 Task: Find and compare sports shoes on Ajio.
Action: Mouse moved to (500, 116)
Screenshot: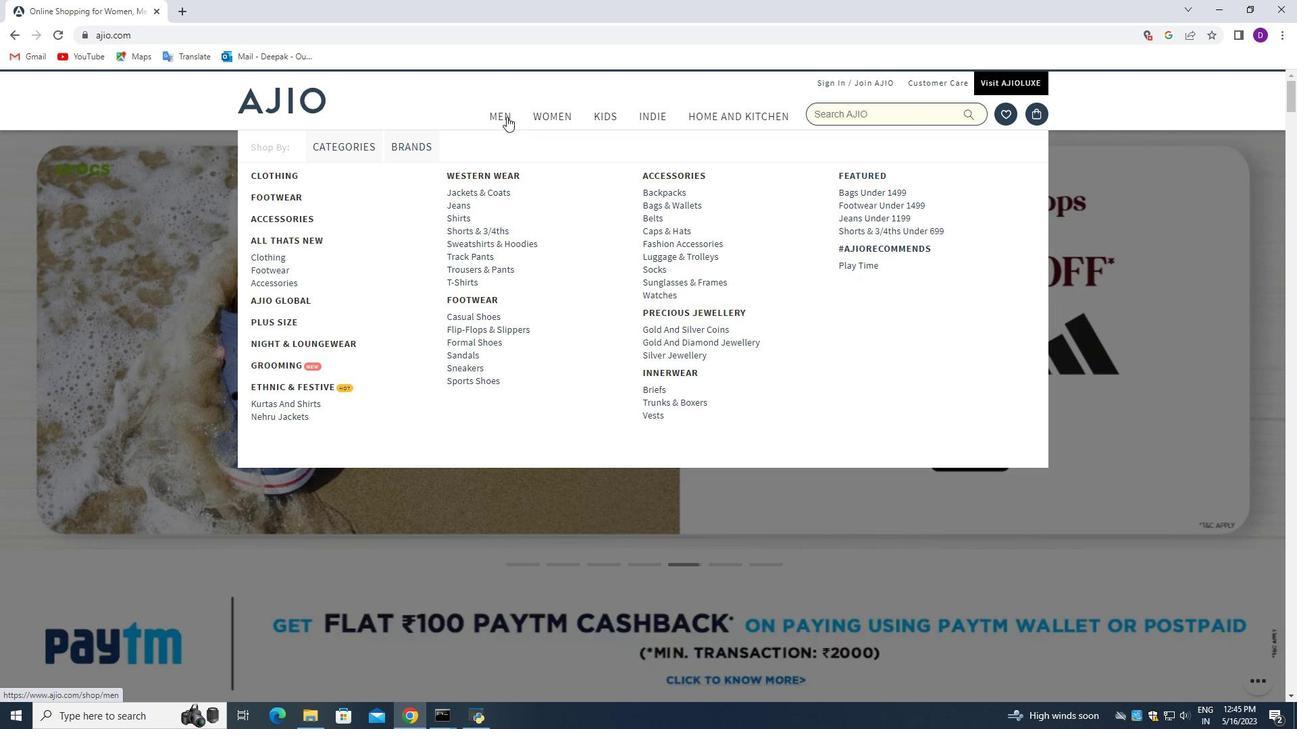 
Action: Mouse pressed left at (500, 116)
Screenshot: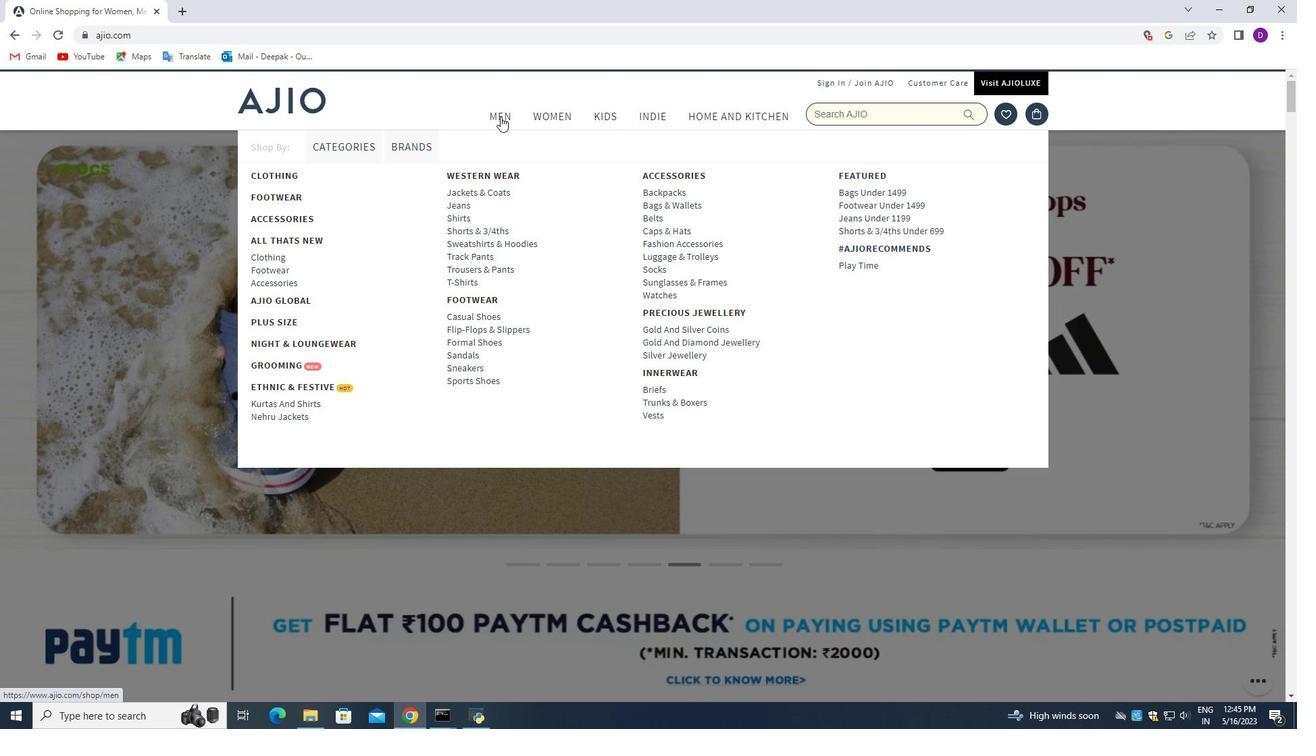 
Action: Mouse moved to (10, 38)
Screenshot: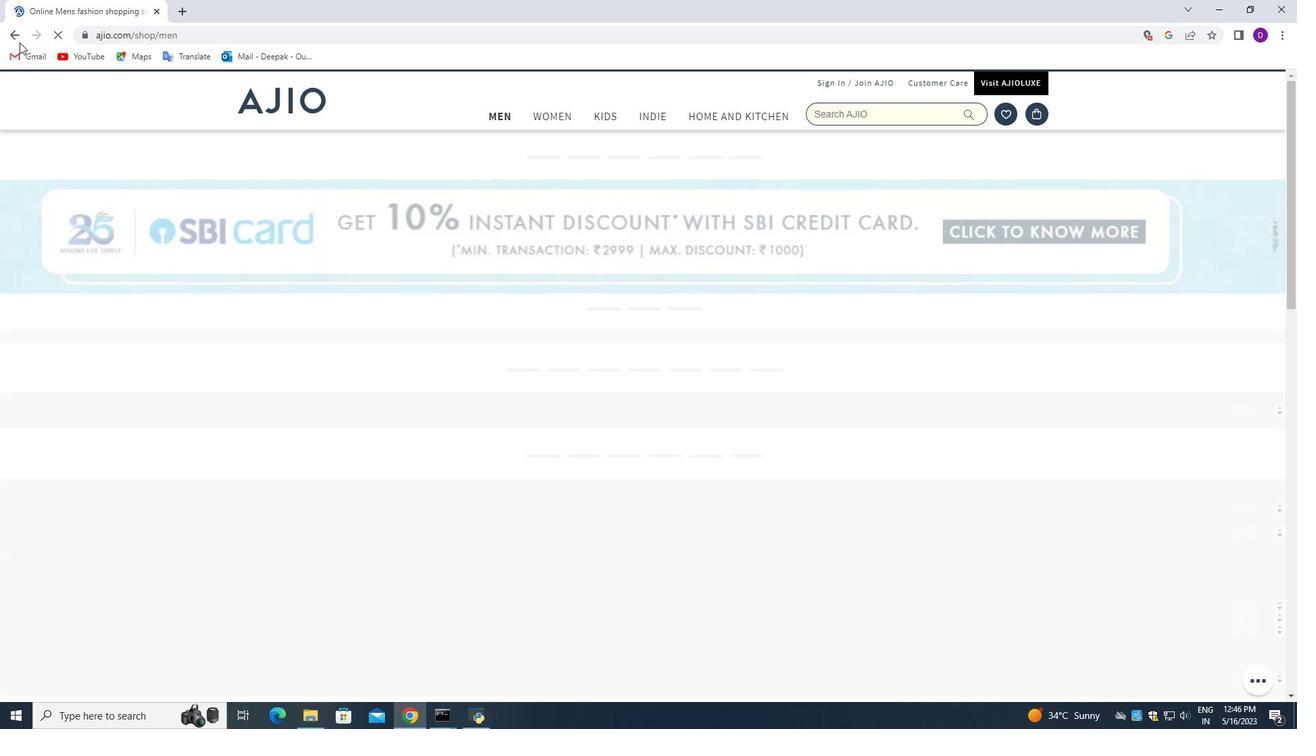 
Action: Mouse pressed left at (10, 38)
Screenshot: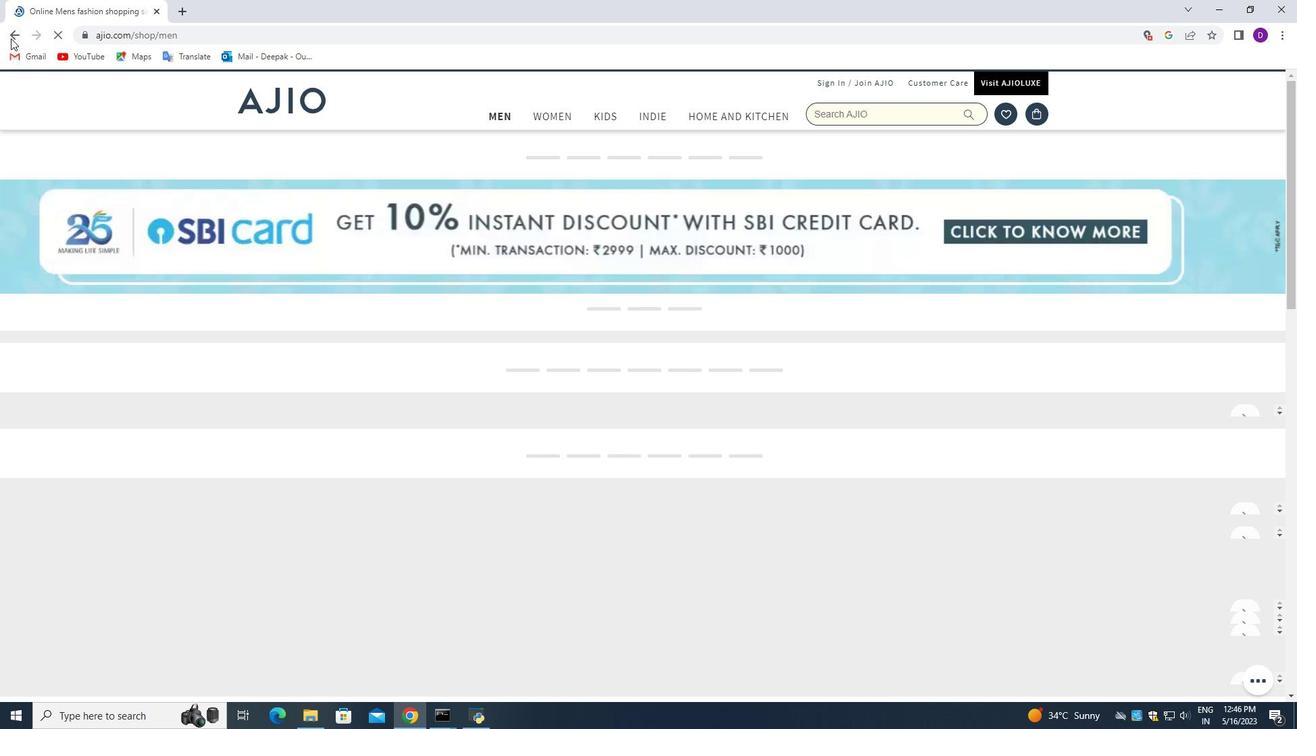 
Action: Mouse moved to (871, 111)
Screenshot: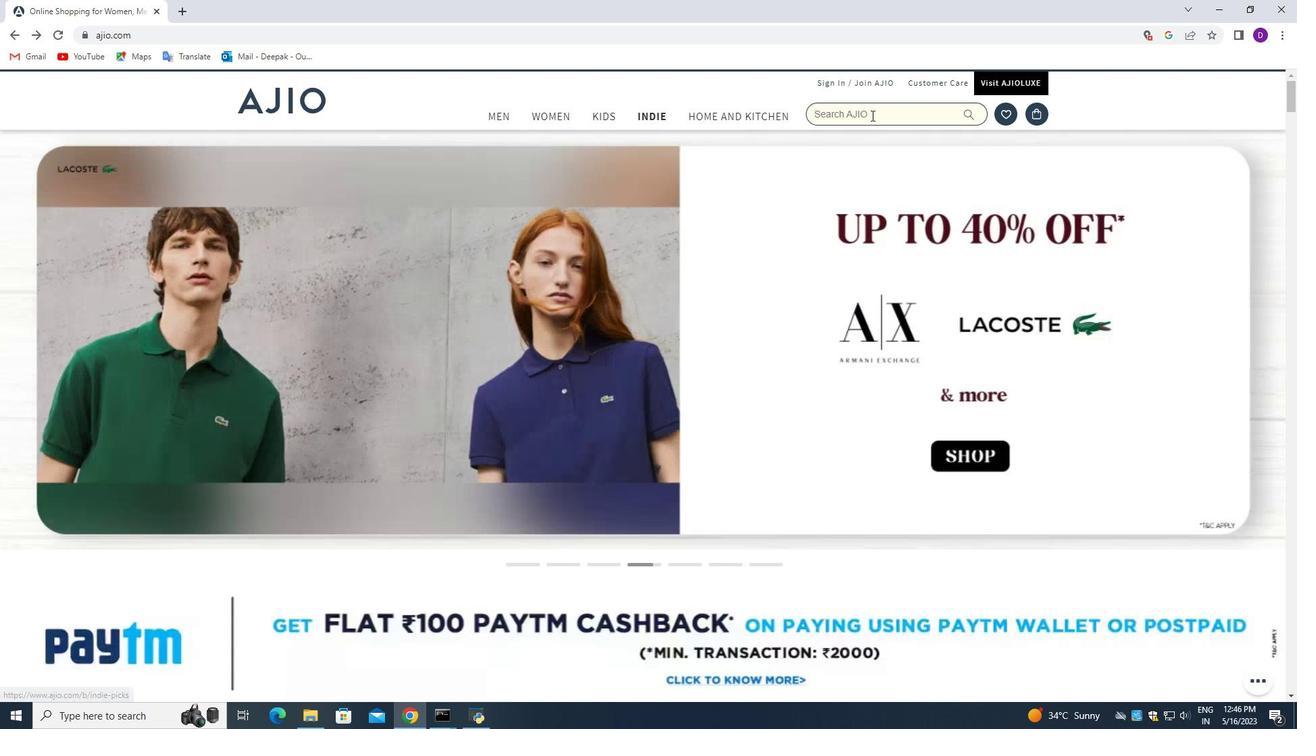 
Action: Mouse pressed left at (871, 111)
Screenshot: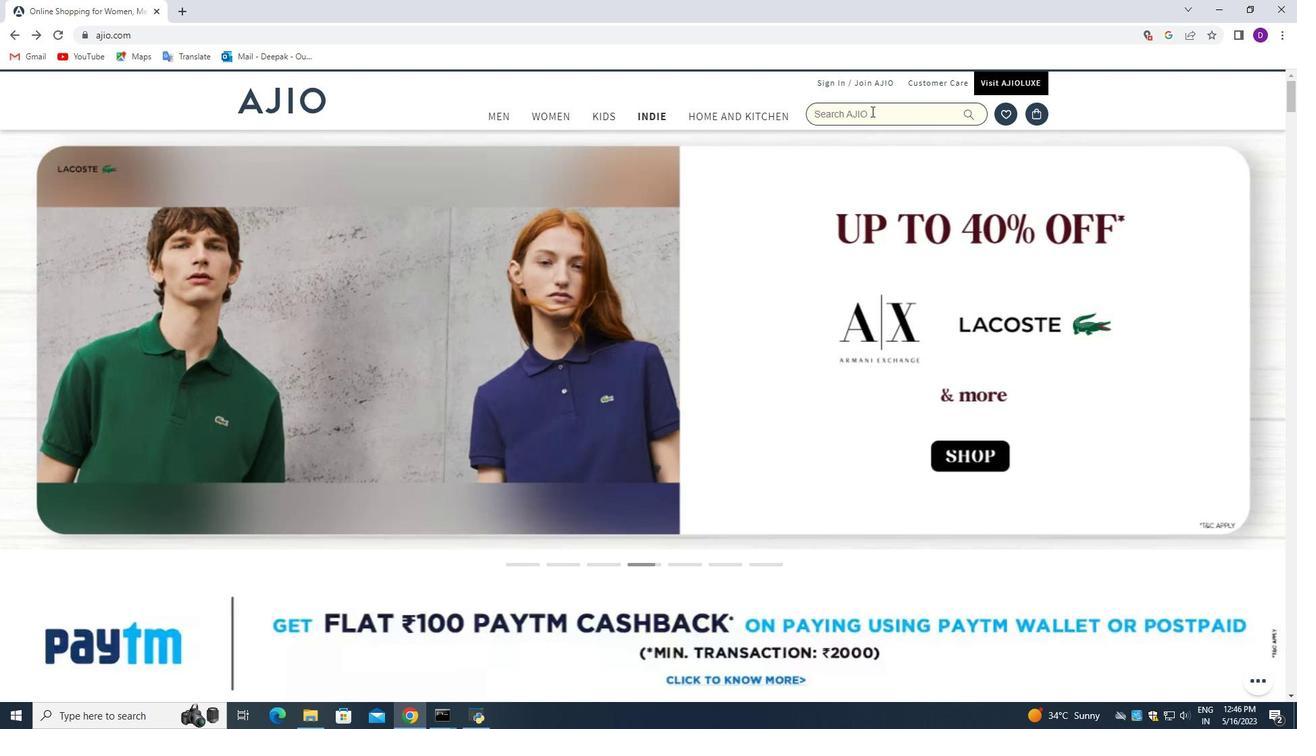 
Action: Key pressed <Key.shift_r>Sports<Key.space>and<Key.space>fitness<Key.enter>
Screenshot: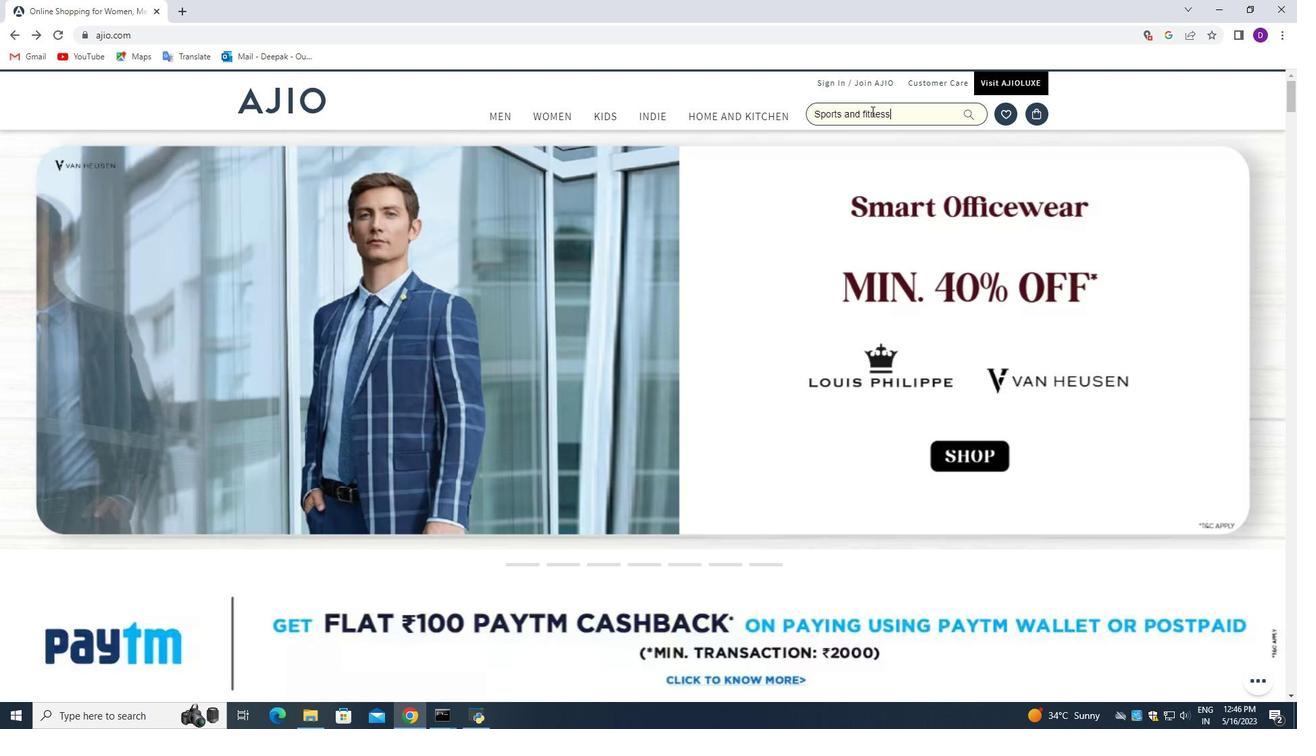 
Action: Mouse moved to (322, 447)
Screenshot: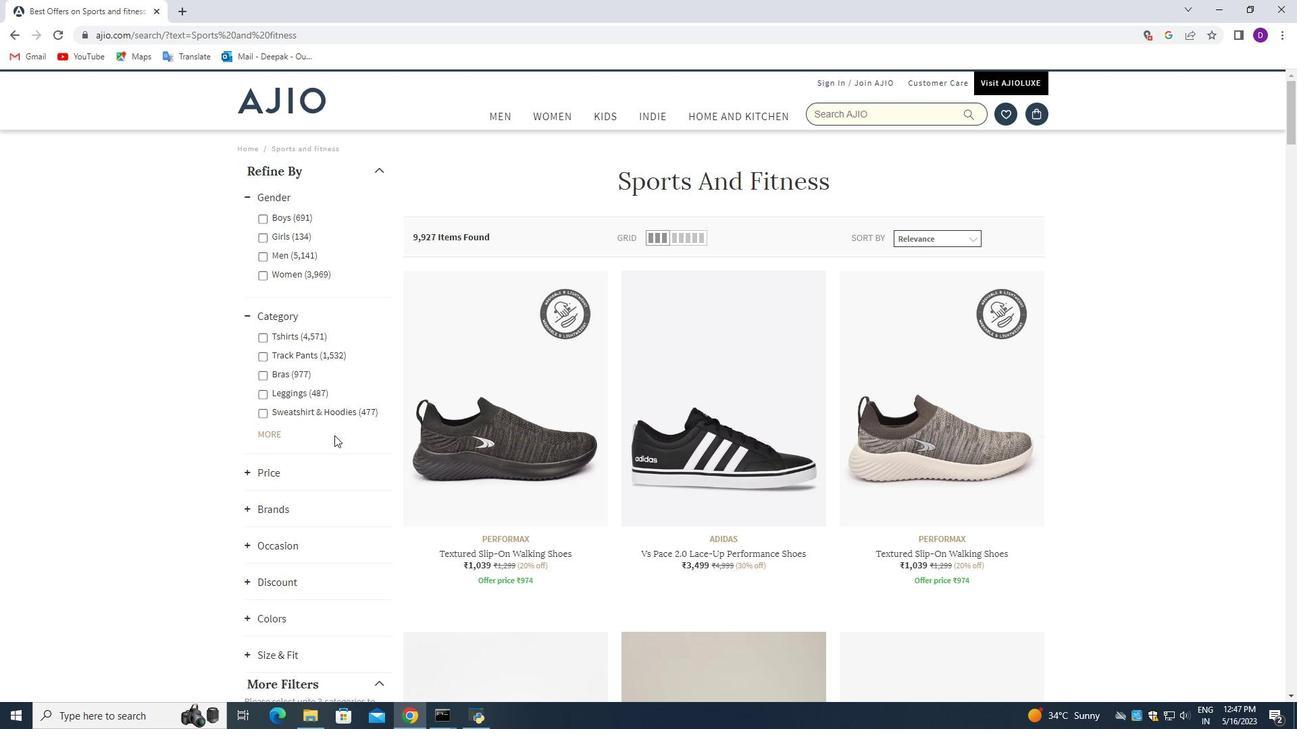 
Action: Mouse scrolled (322, 446) with delta (0, 0)
Screenshot: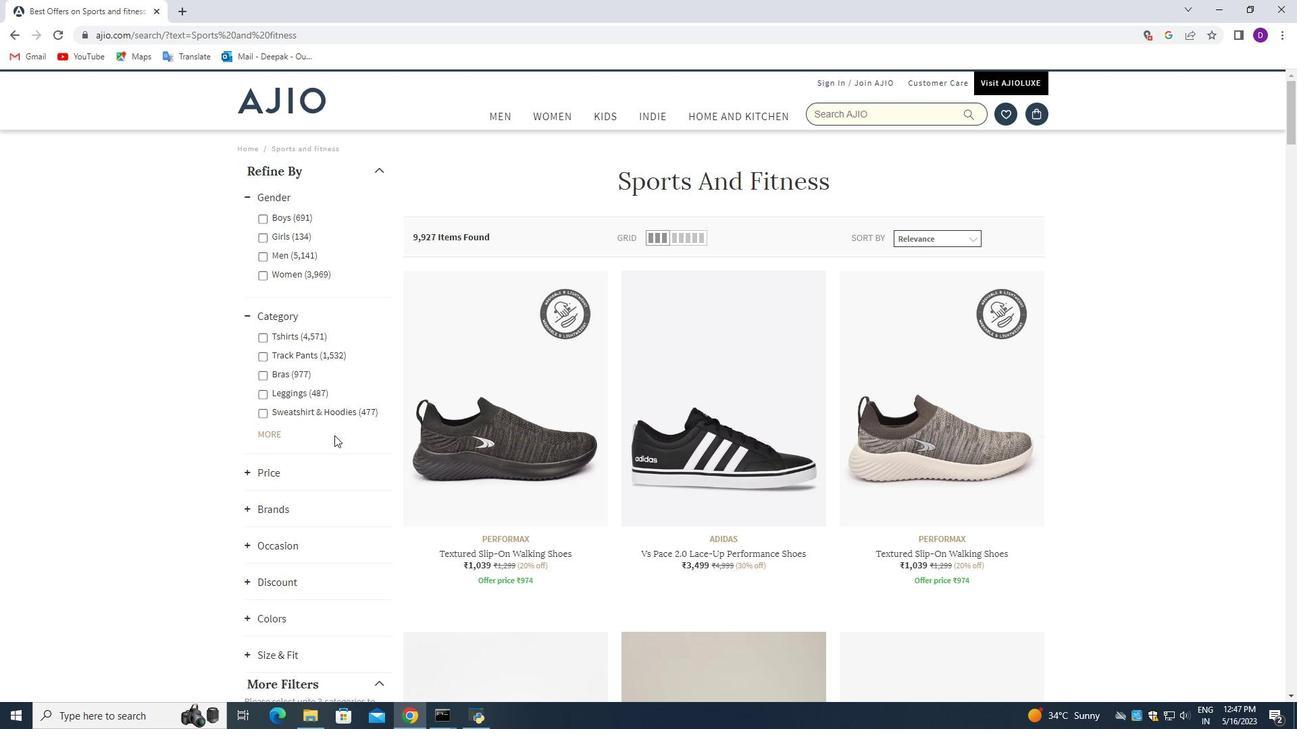 
Action: Mouse moved to (318, 447)
Screenshot: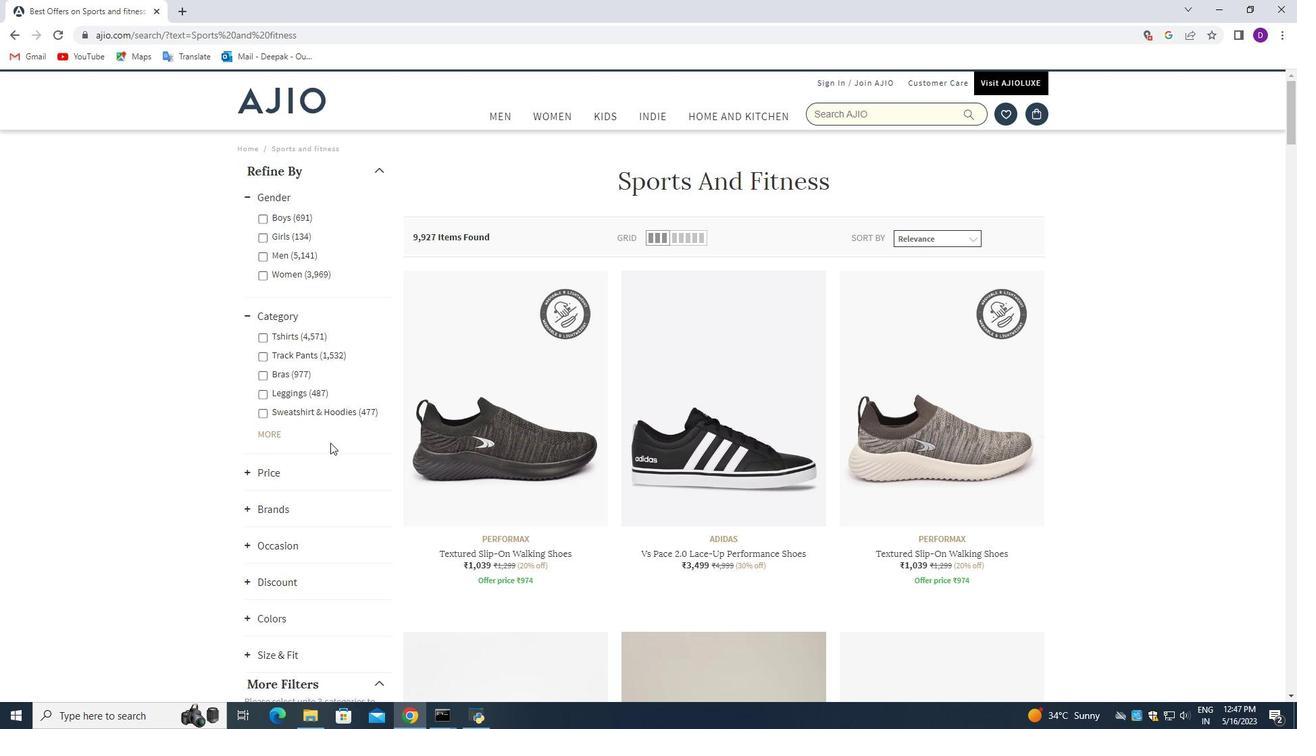 
Action: Mouse scrolled (318, 447) with delta (0, 0)
Screenshot: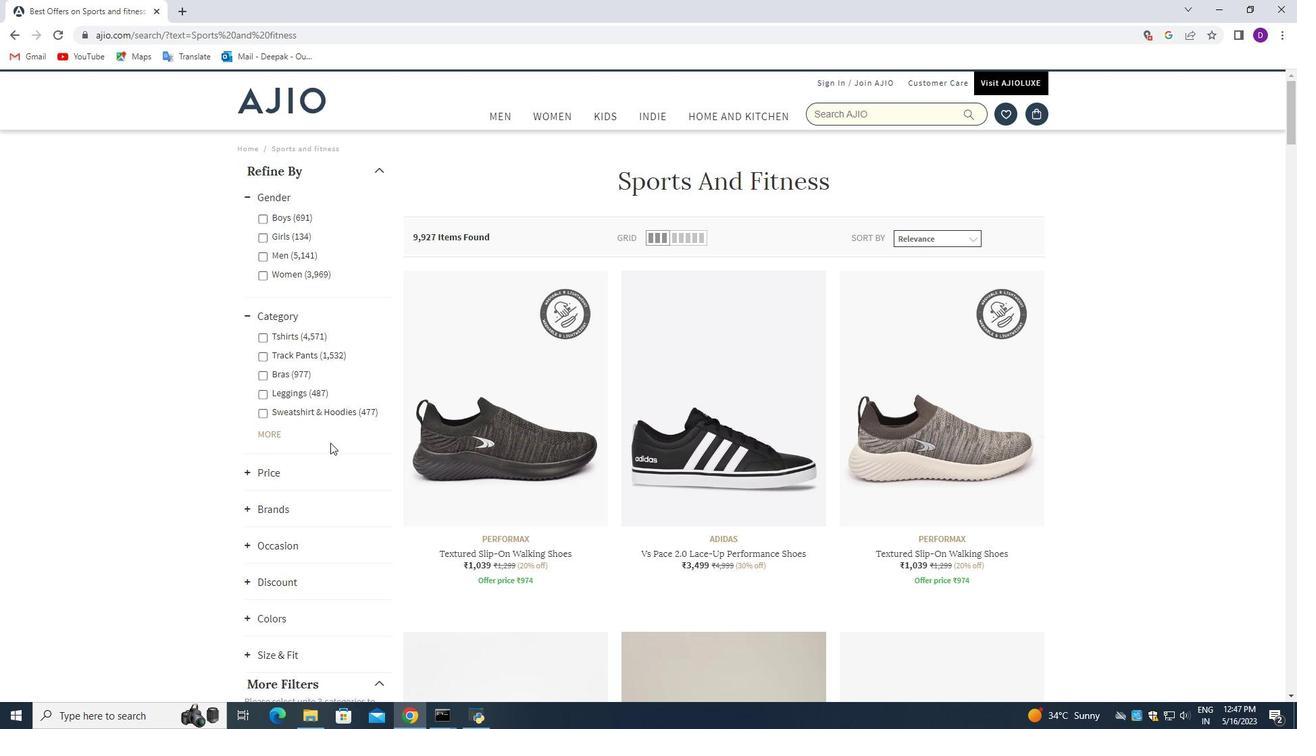 
Action: Mouse moved to (316, 435)
Screenshot: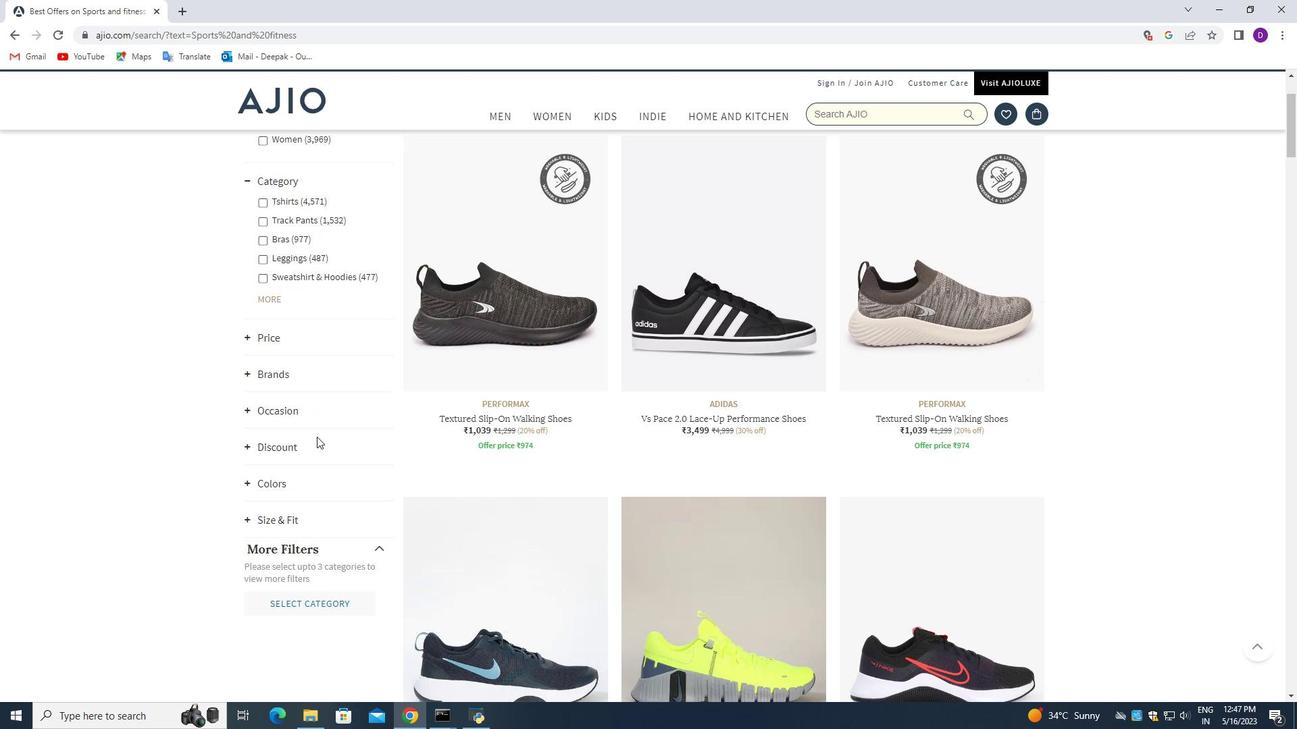 
Action: Mouse scrolled (316, 434) with delta (0, 0)
Screenshot: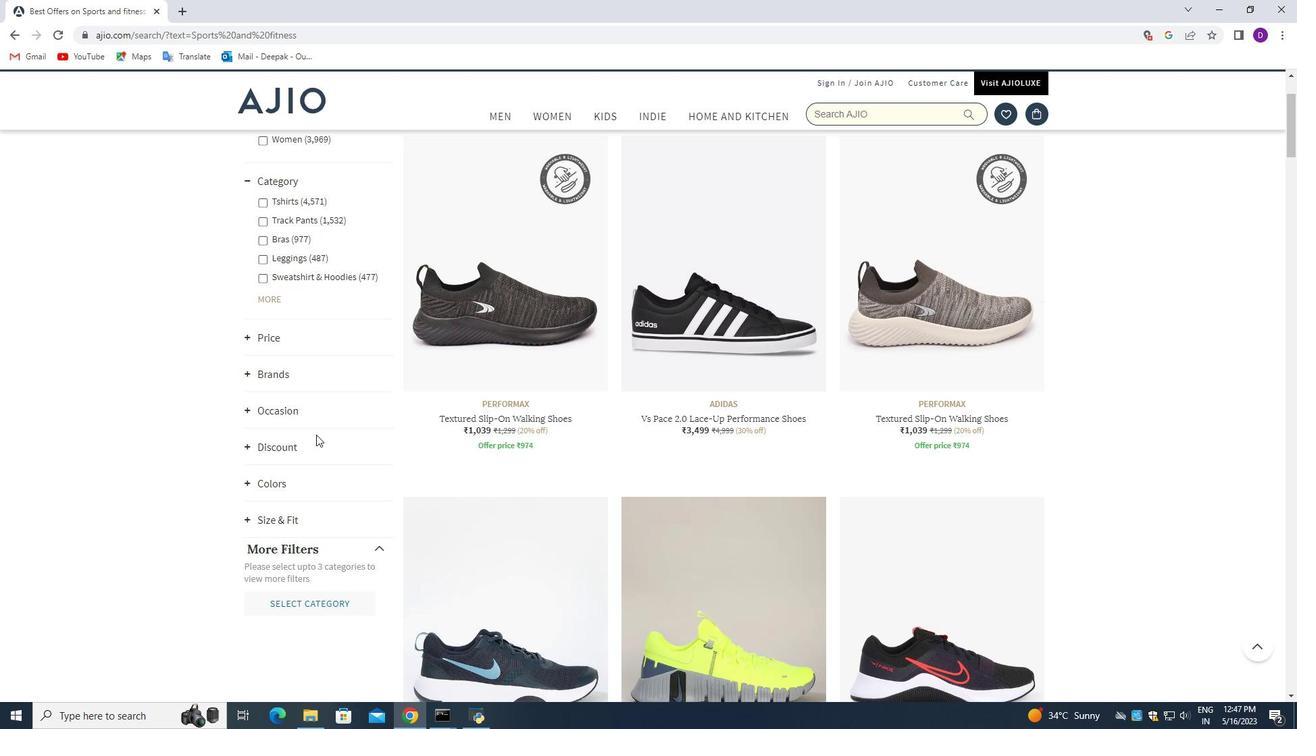 
Action: Mouse scrolled (316, 434) with delta (0, 0)
Screenshot: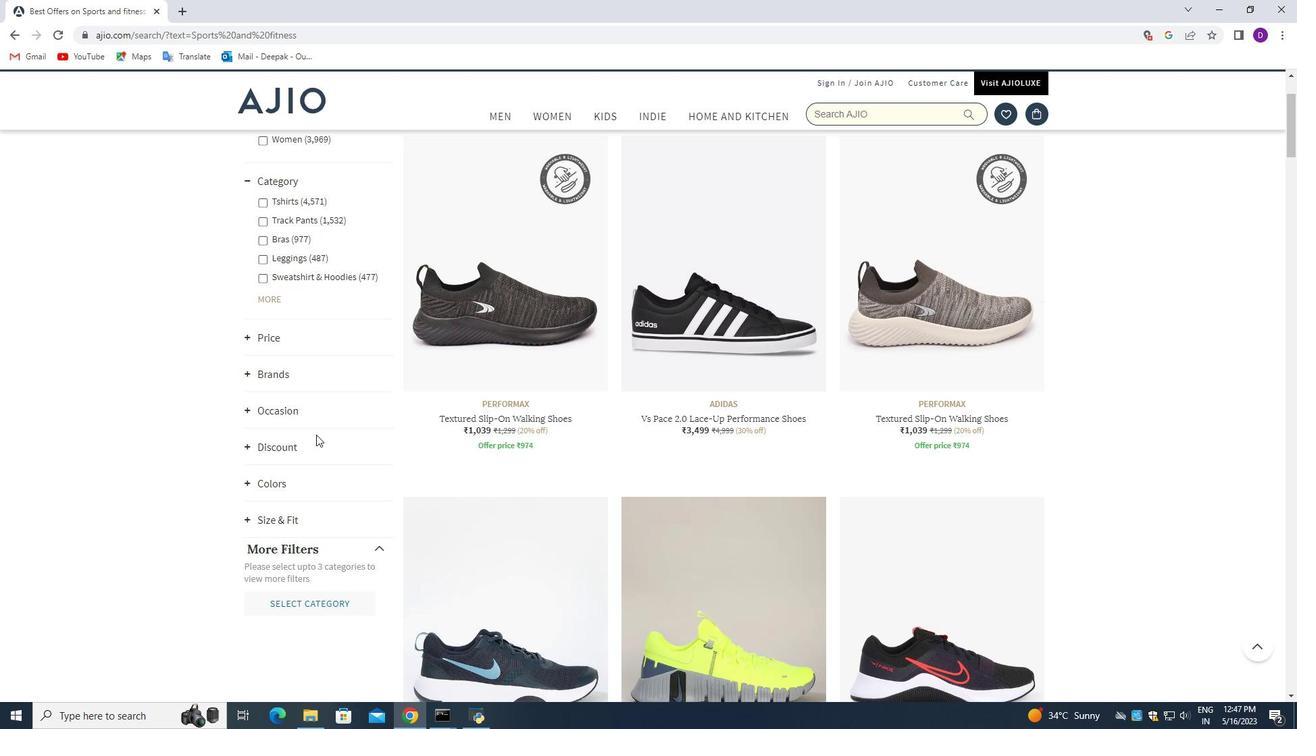 
Action: Mouse moved to (539, 397)
Screenshot: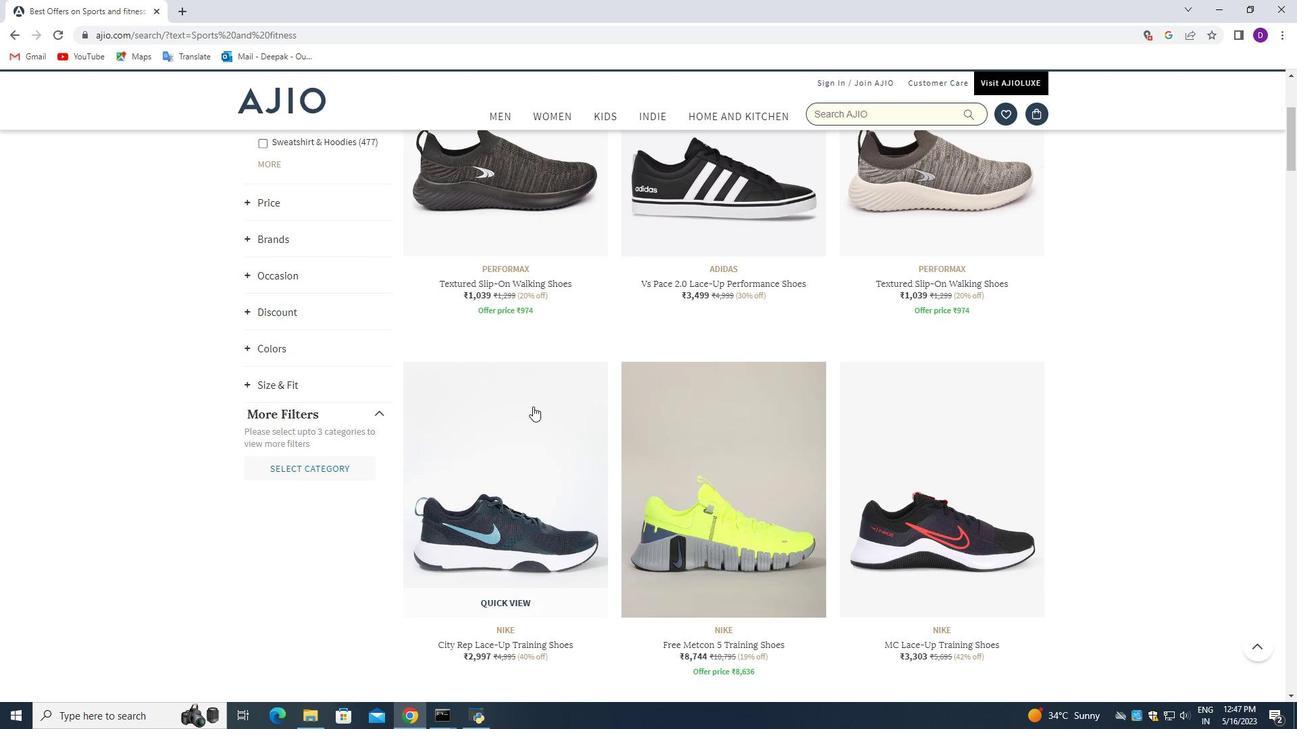 
Action: Mouse scrolled (539, 398) with delta (0, 0)
Screenshot: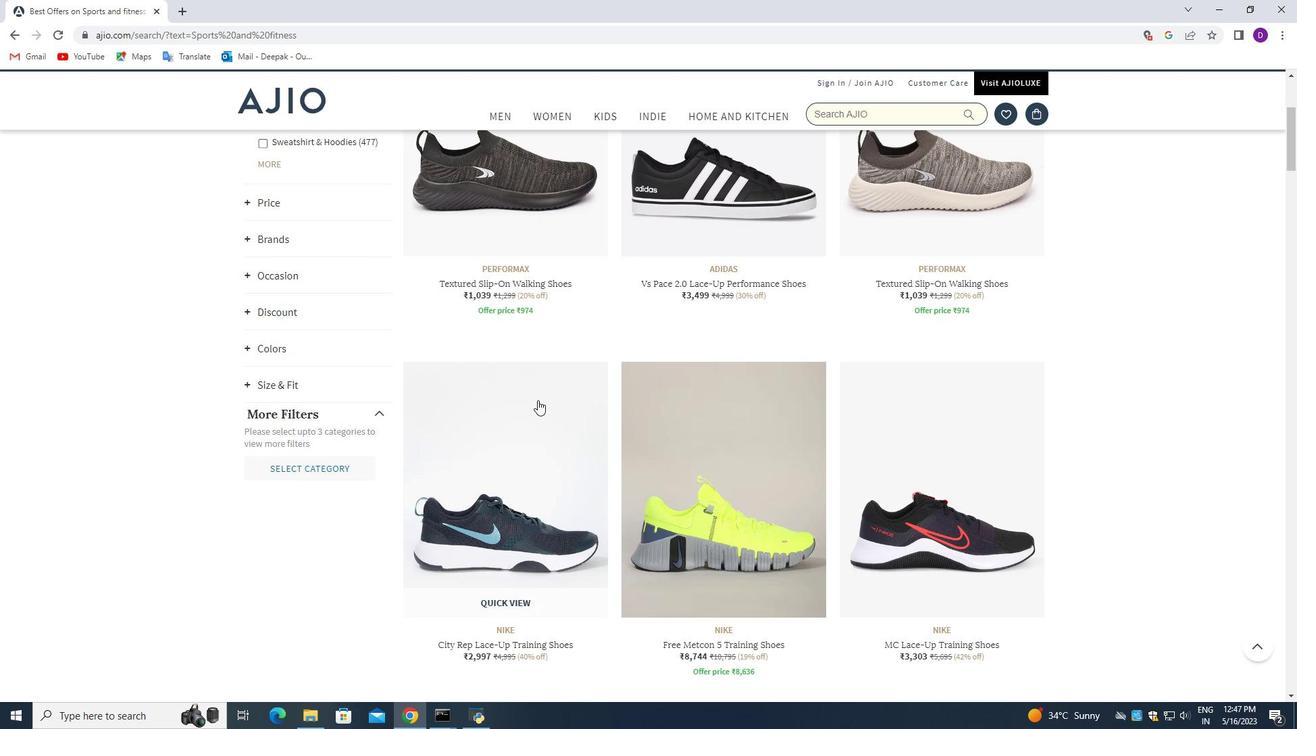 
Action: Mouse scrolled (539, 398) with delta (0, 0)
Screenshot: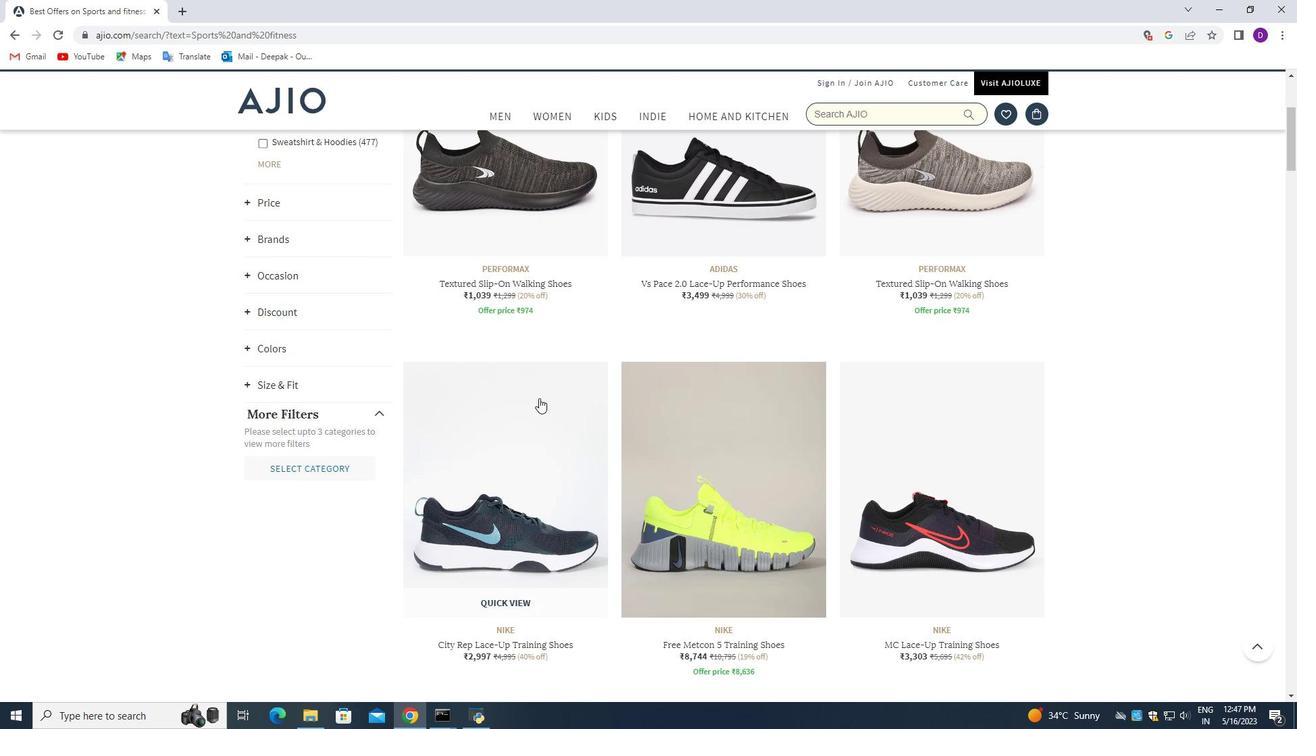 
Action: Mouse scrolled (539, 398) with delta (0, 0)
Screenshot: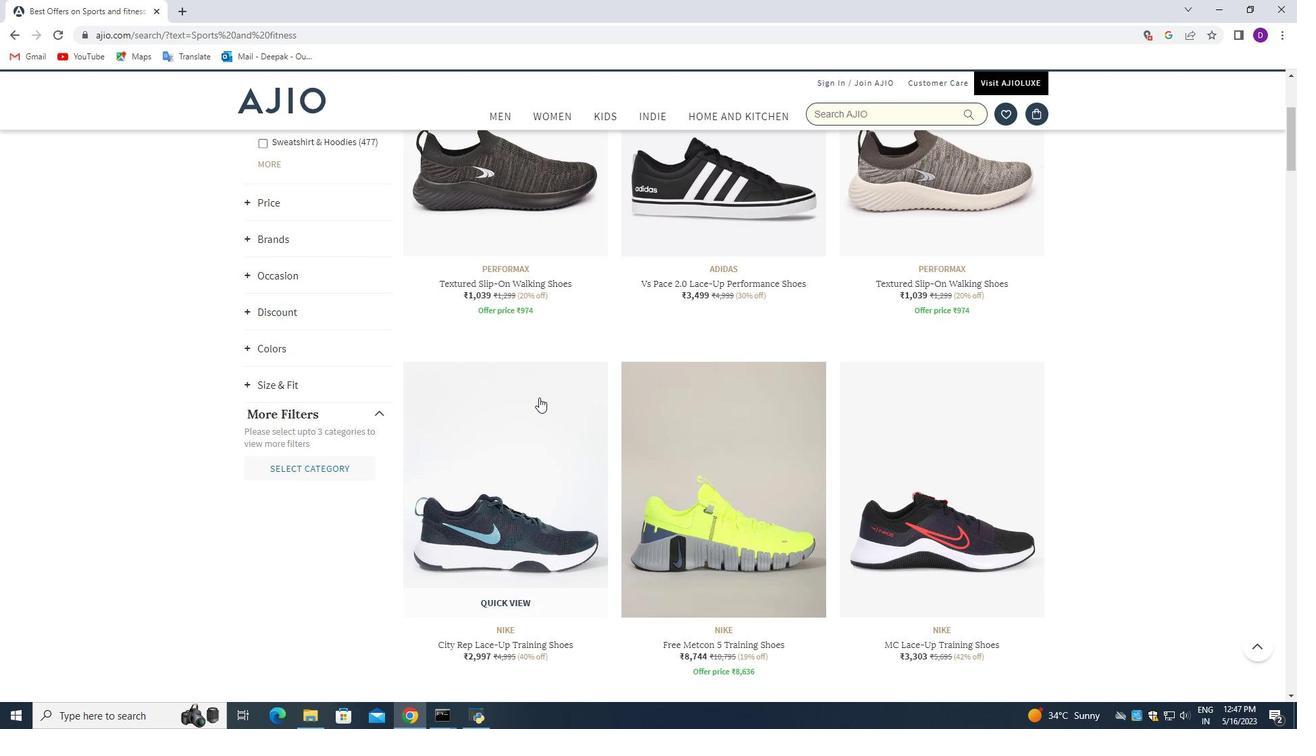 
Action: Mouse scrolled (539, 398) with delta (0, 0)
Screenshot: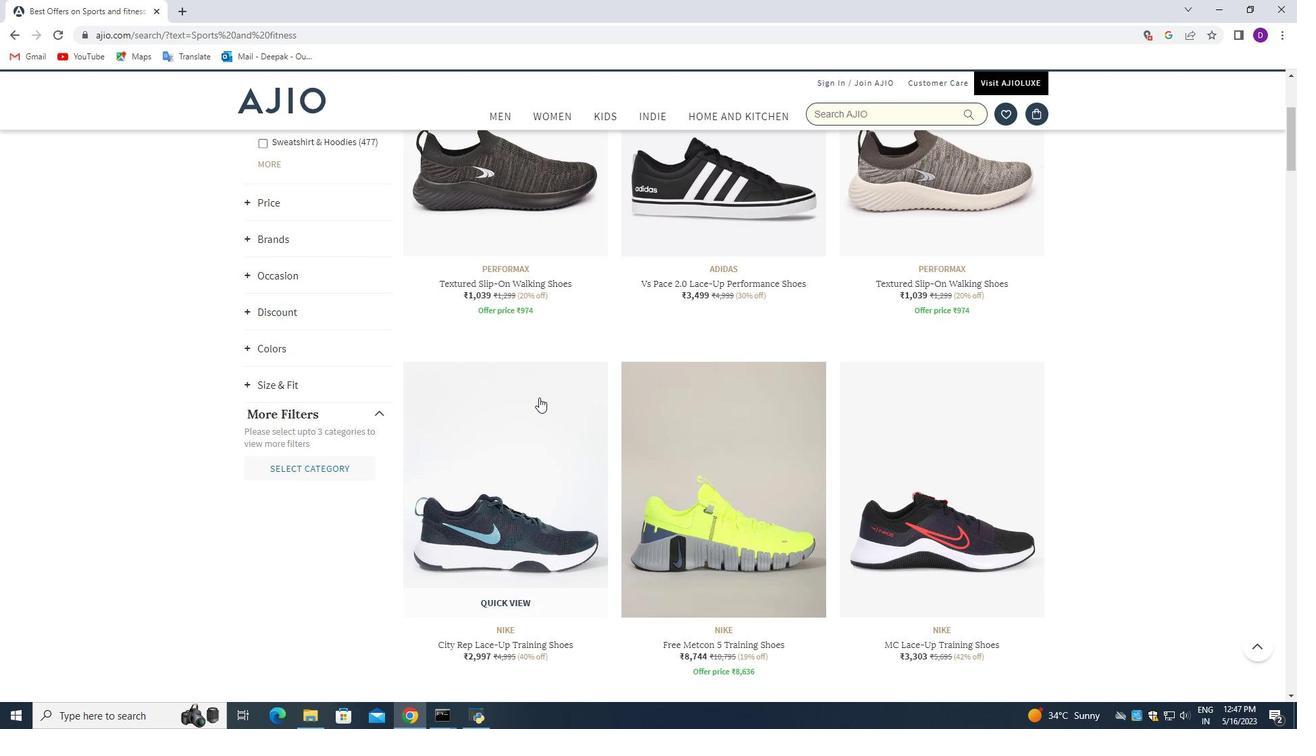 
Action: Mouse scrolled (539, 398) with delta (0, 0)
Screenshot: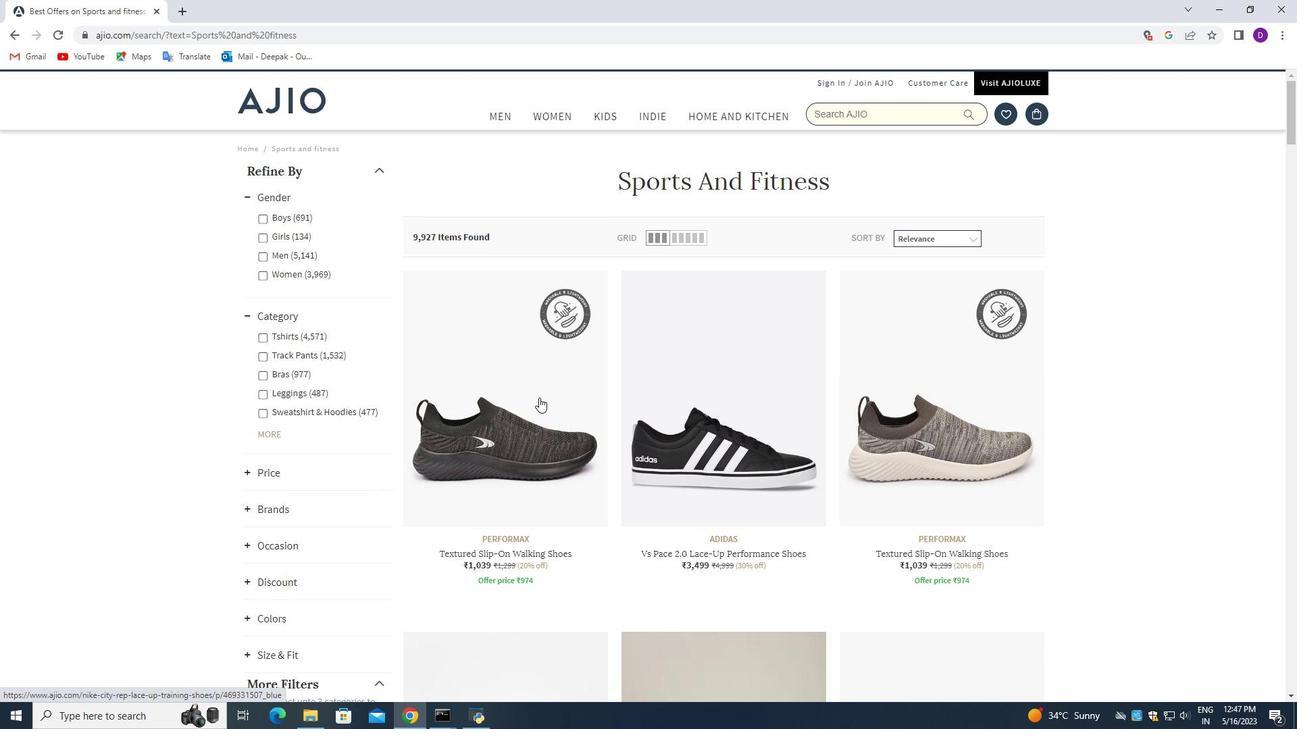 
Action: Mouse scrolled (539, 398) with delta (0, 0)
Screenshot: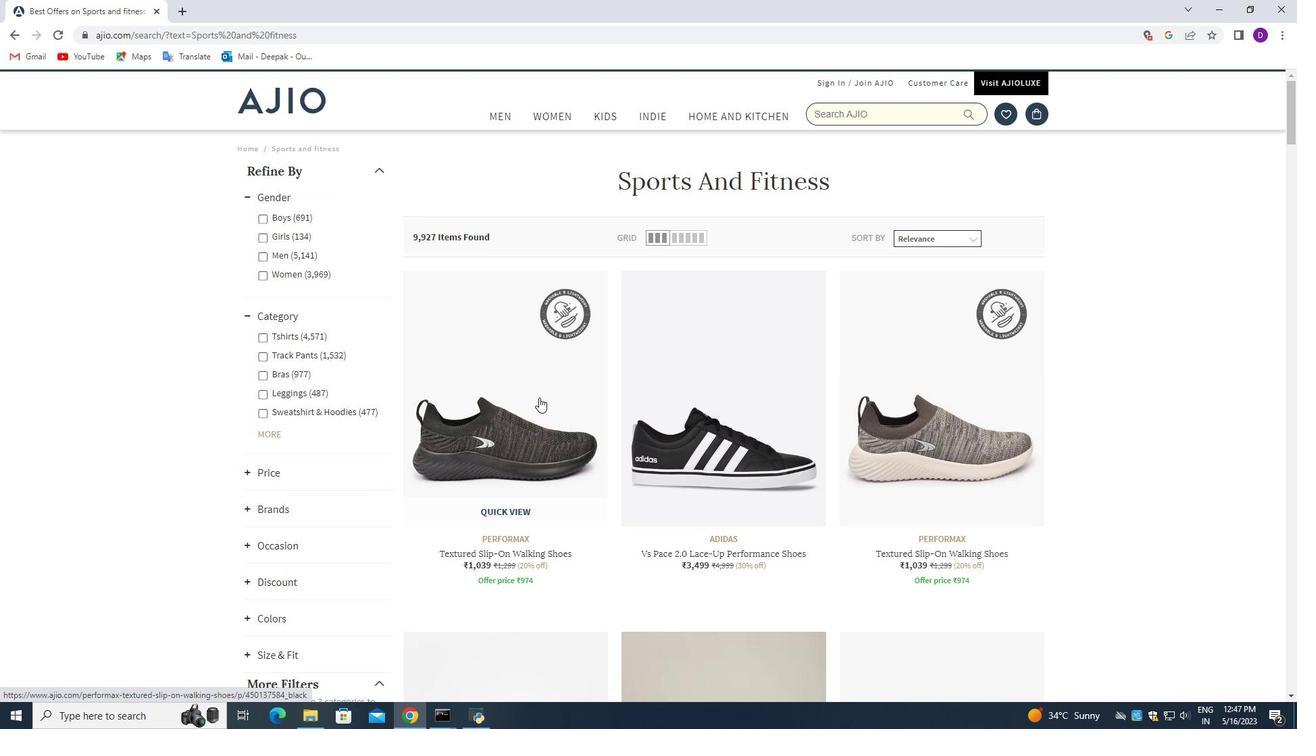 
Action: Mouse moved to (528, 362)
Screenshot: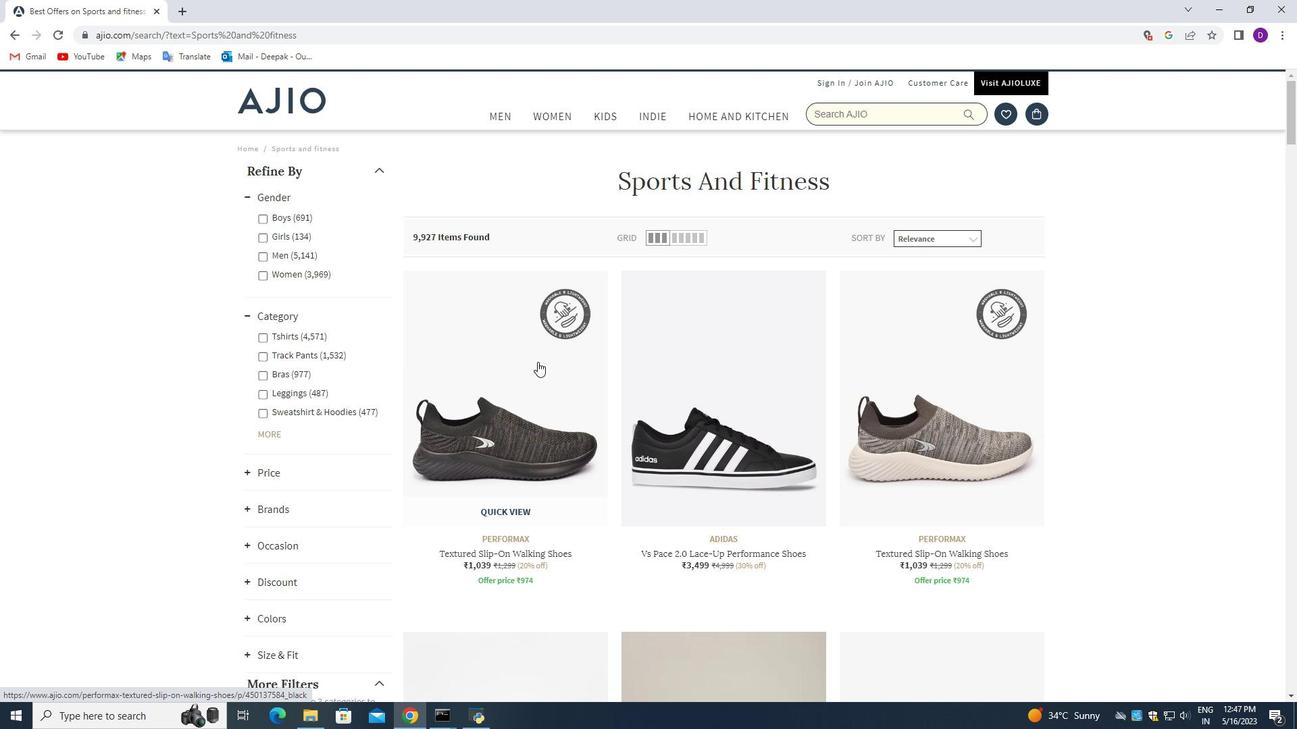 
Action: Mouse pressed left at (528, 362)
Screenshot: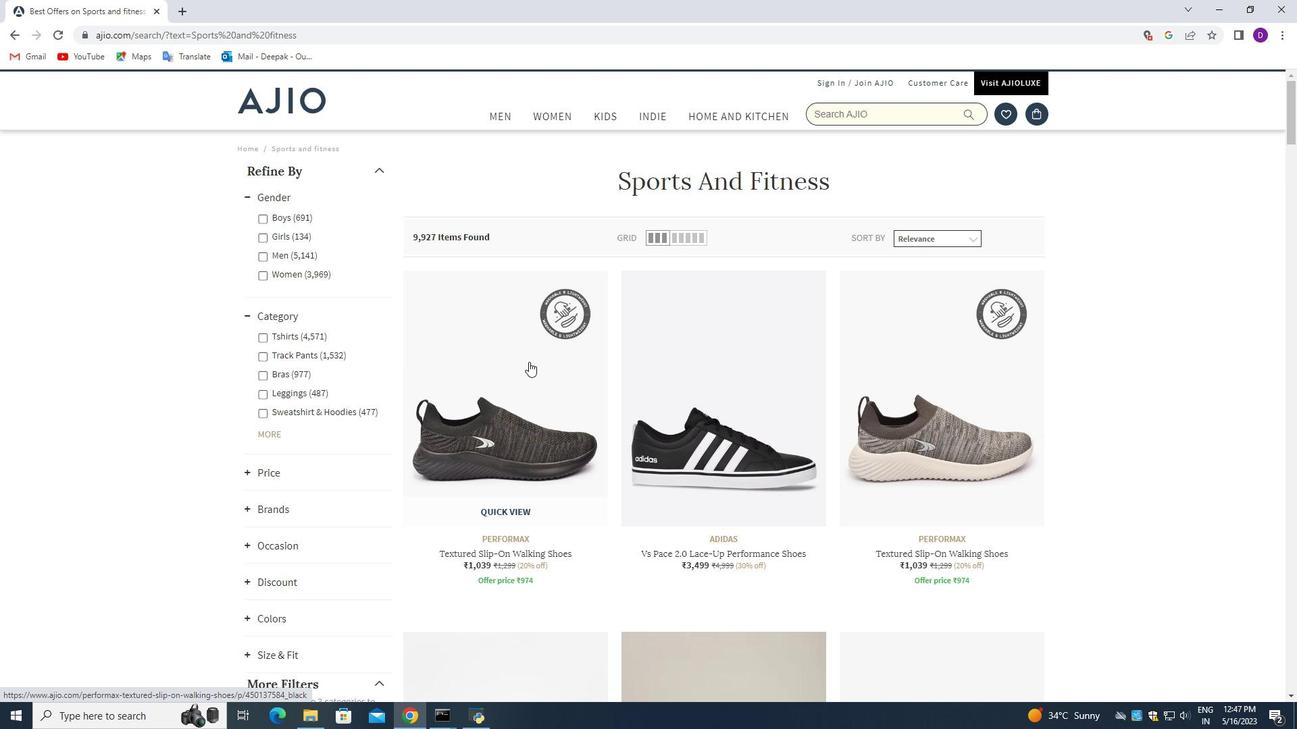 
Action: Mouse moved to (718, 372)
Screenshot: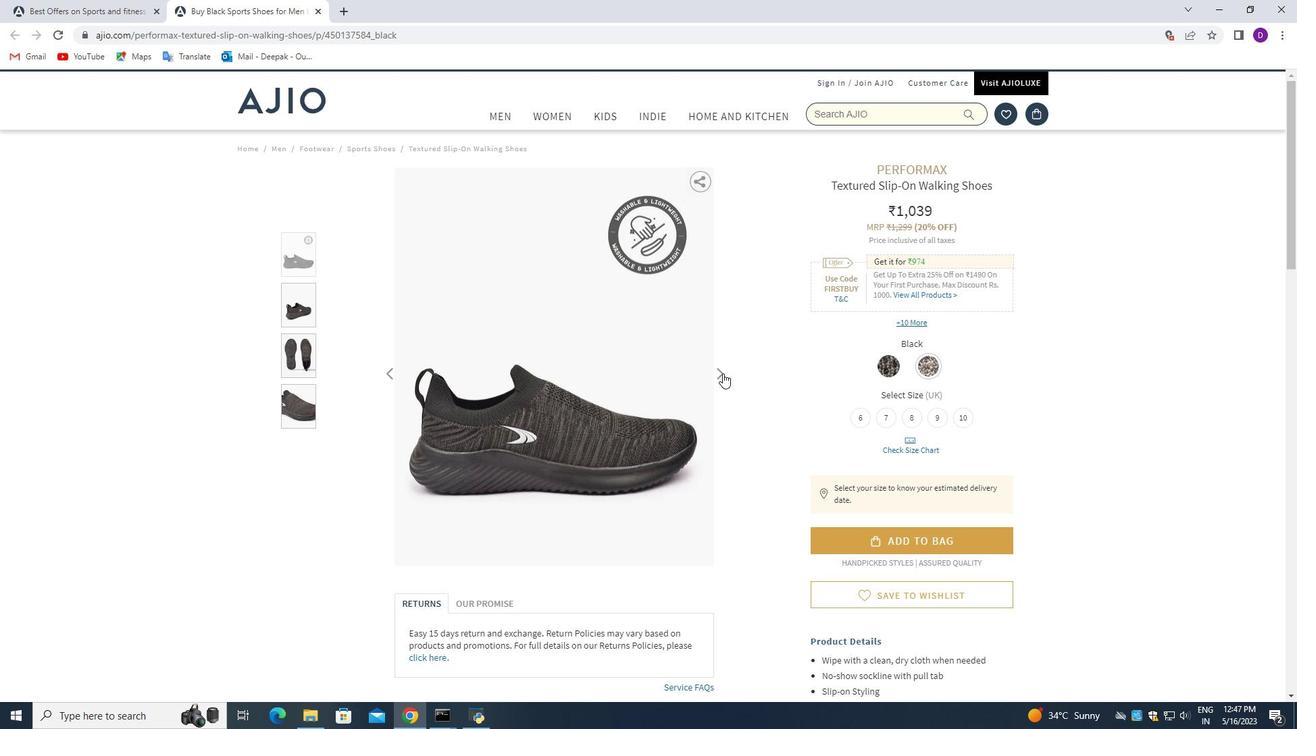 
Action: Mouse pressed left at (718, 372)
Screenshot: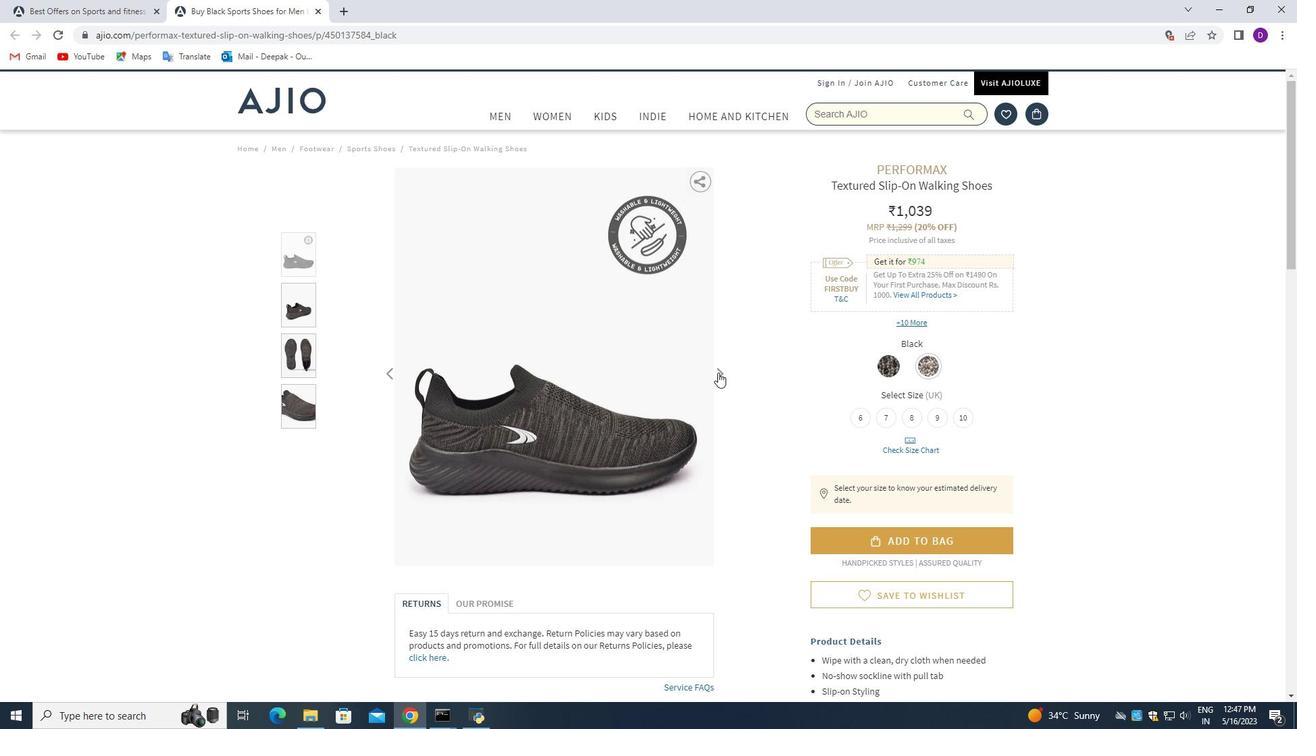 
Action: Mouse pressed left at (718, 372)
Screenshot: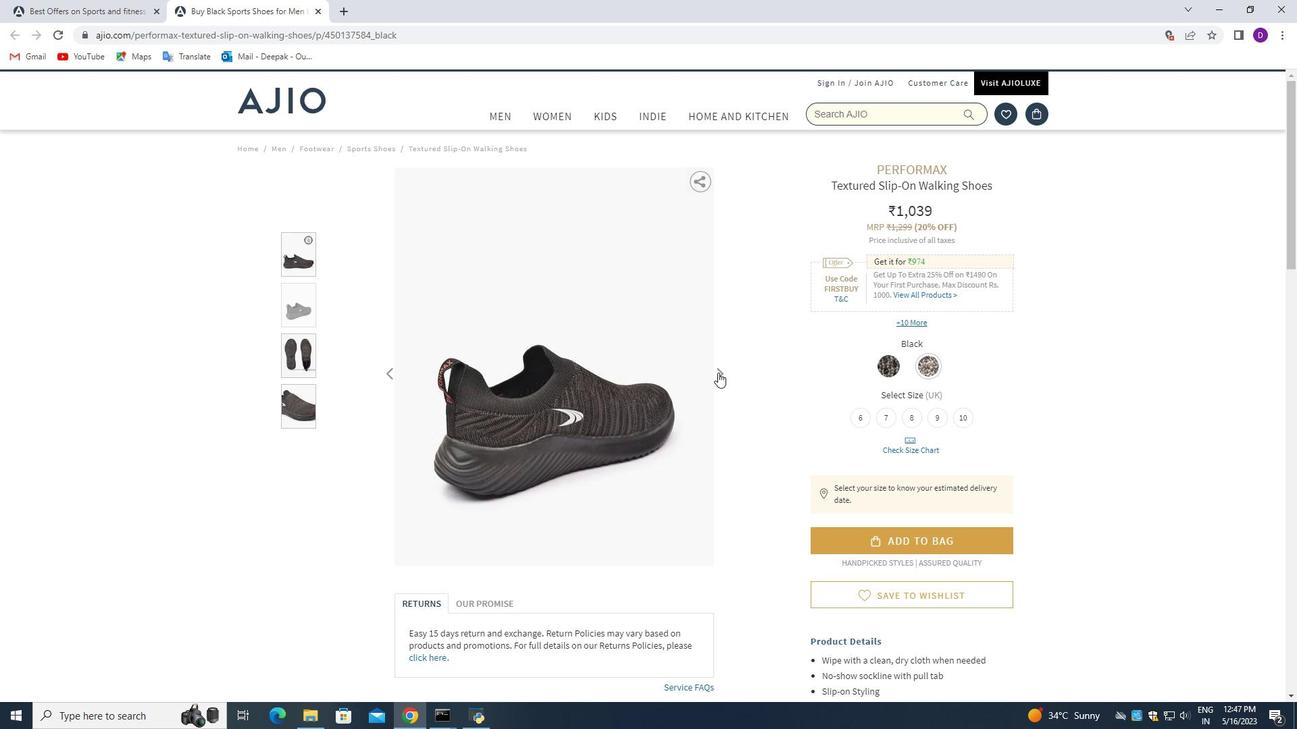 
Action: Mouse pressed left at (718, 372)
Screenshot: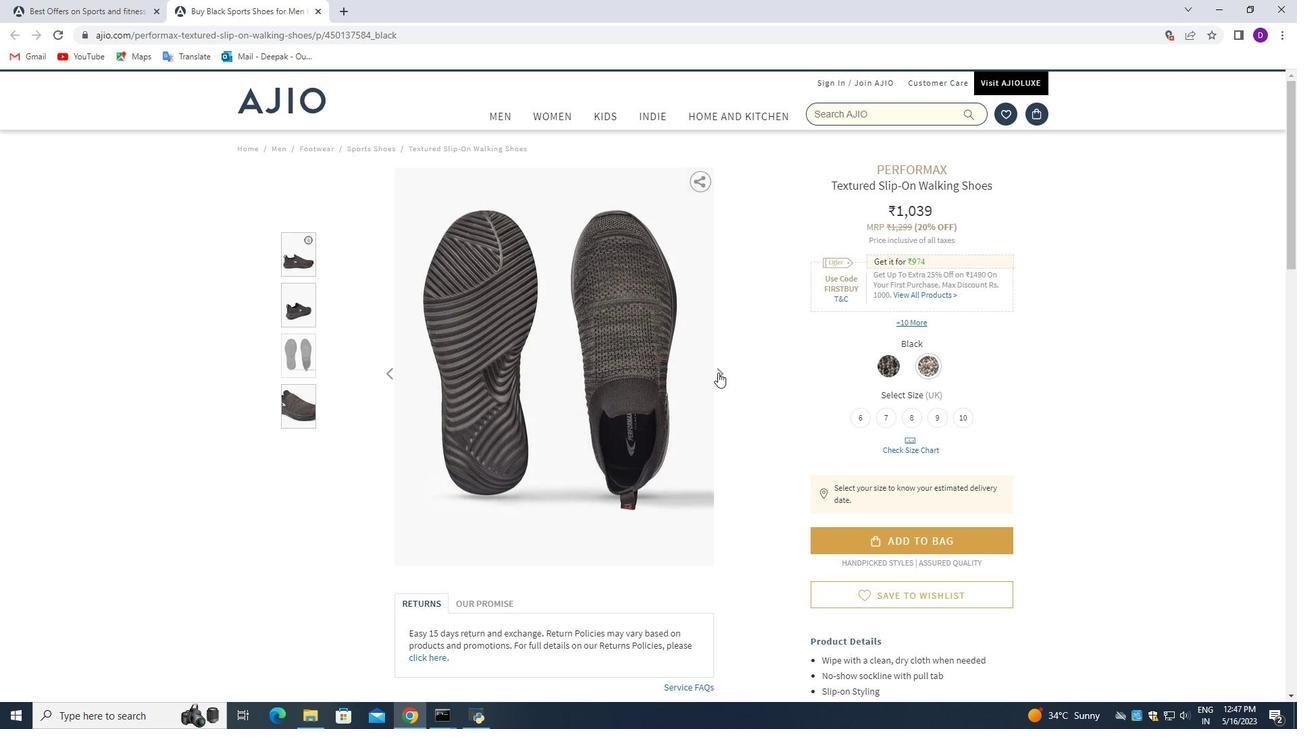 
Action: Mouse pressed left at (718, 372)
Screenshot: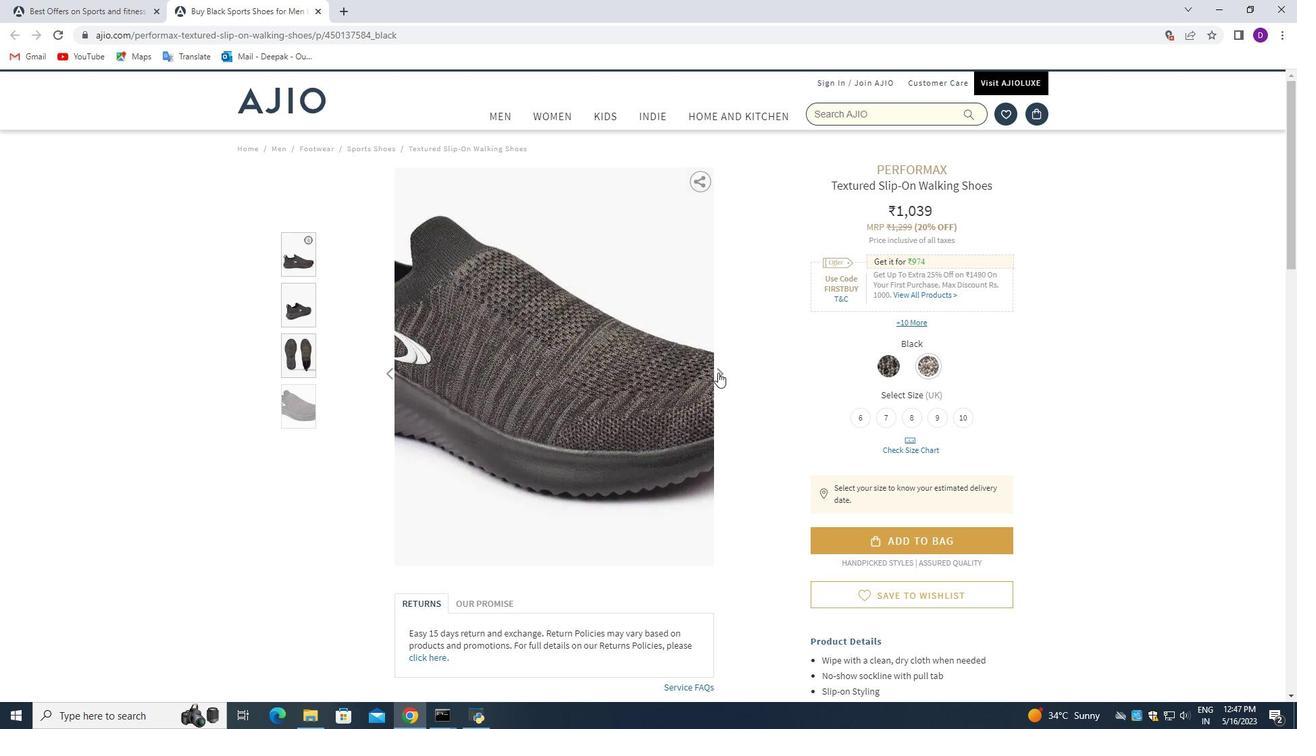 
Action: Mouse moved to (736, 352)
Screenshot: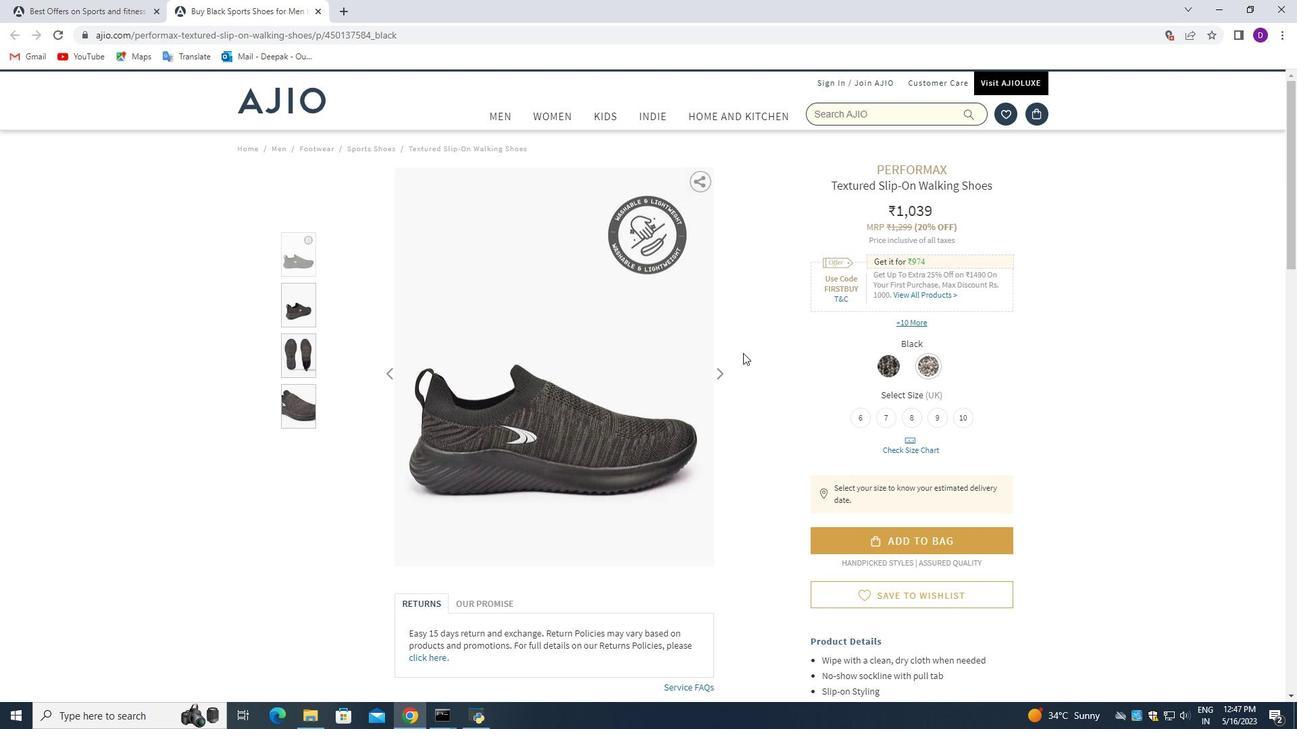 
Action: Mouse scrolled (736, 351) with delta (0, 0)
Screenshot: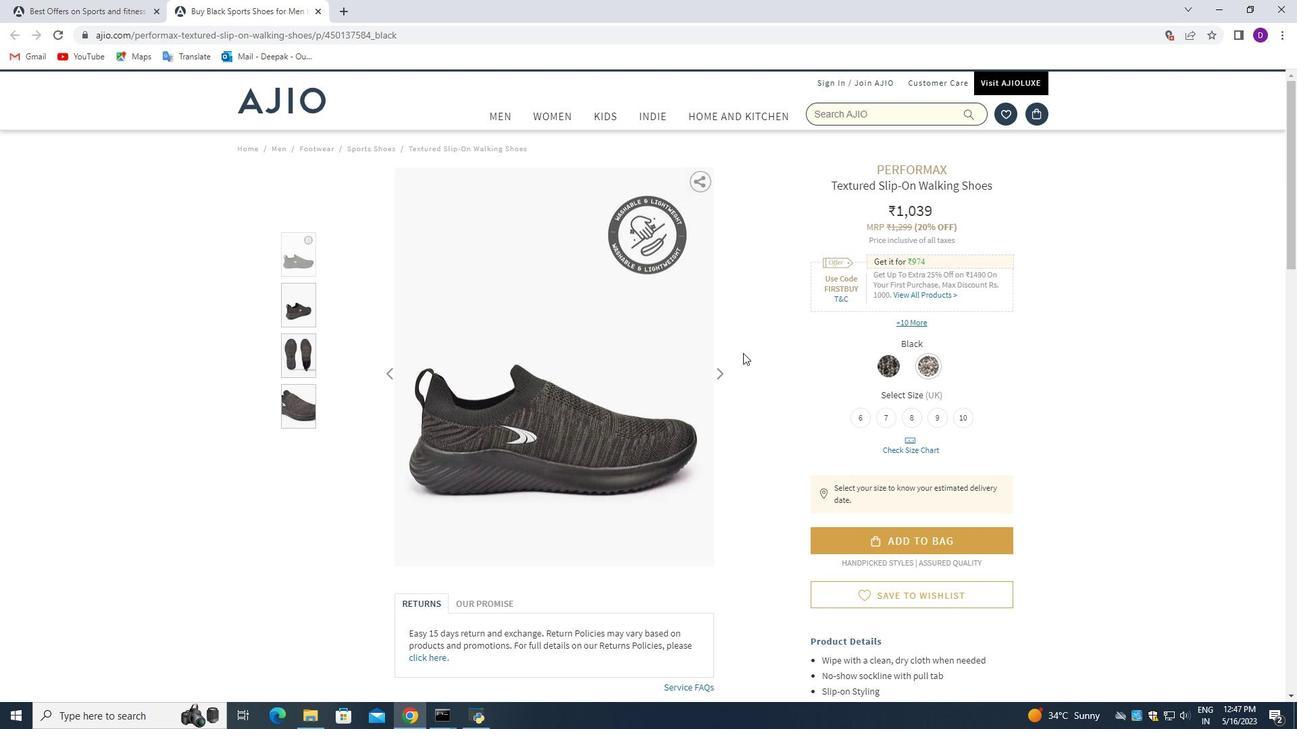 
Action: Mouse moved to (733, 352)
Screenshot: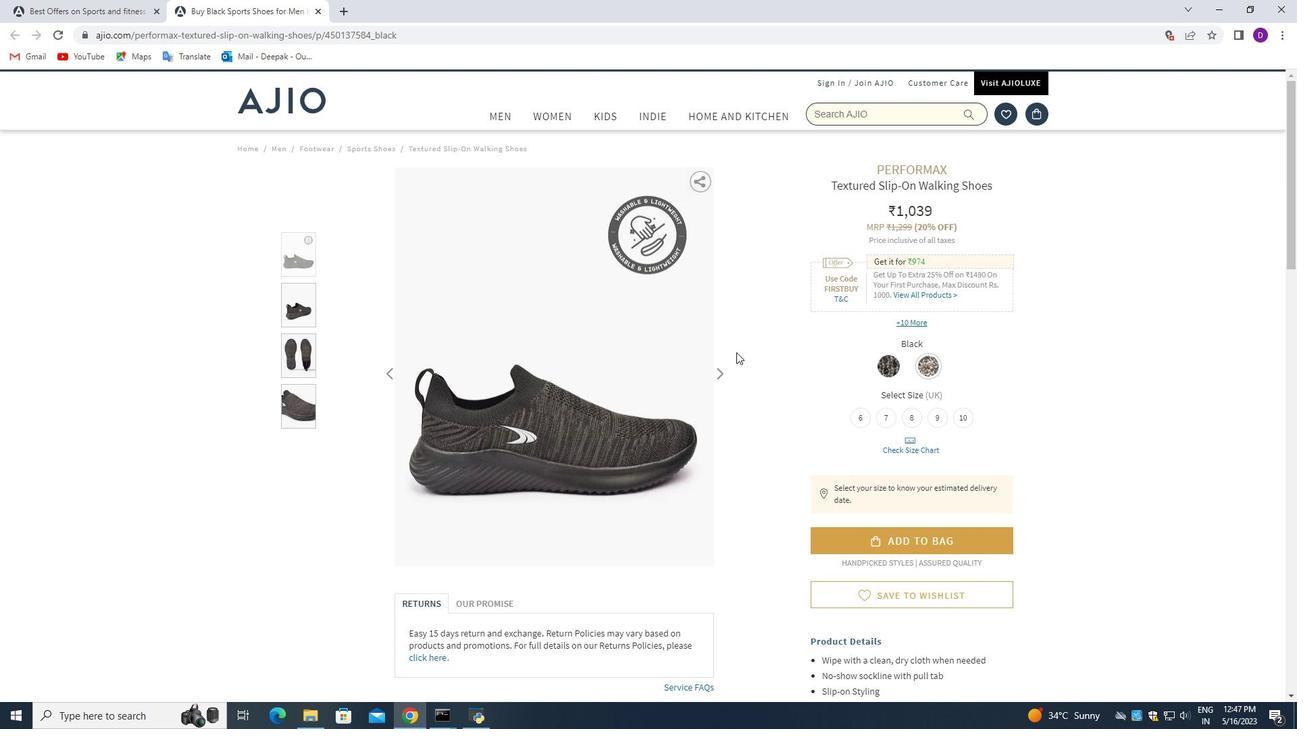 
Action: Mouse scrolled (733, 351) with delta (0, 0)
Screenshot: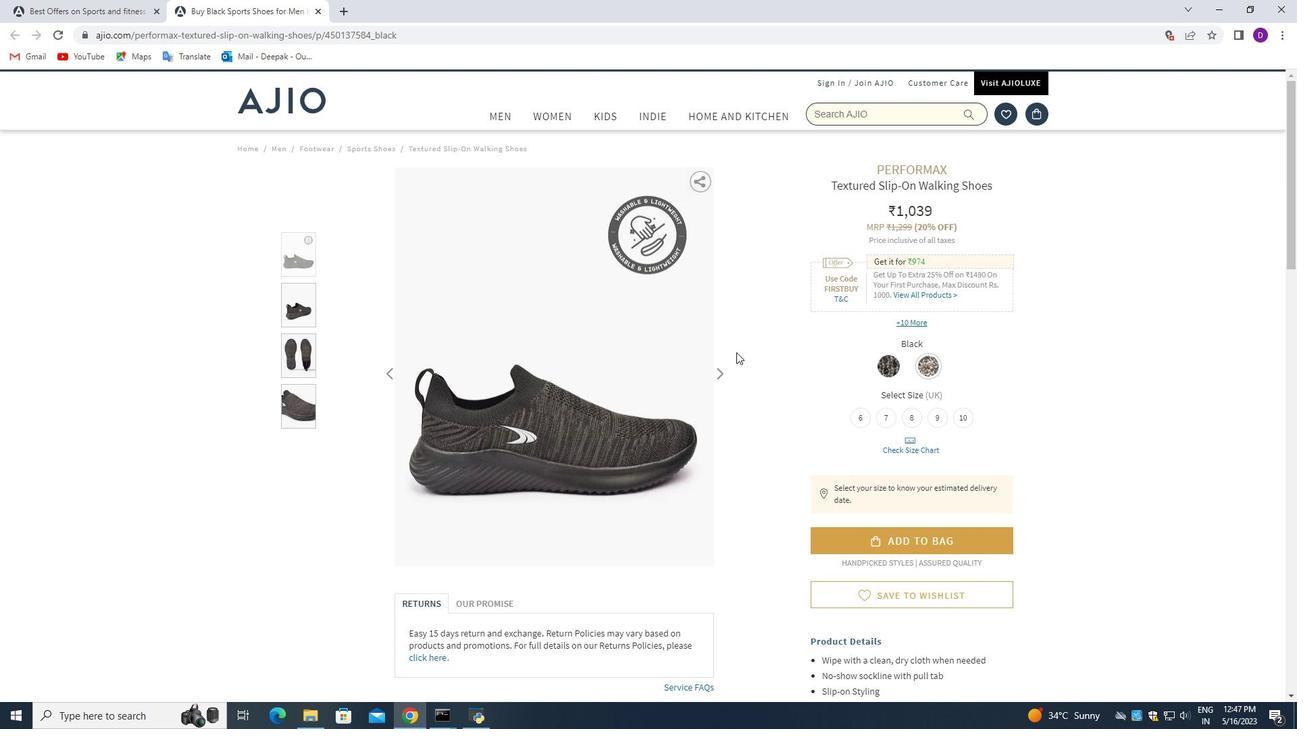 
Action: Mouse moved to (729, 349)
Screenshot: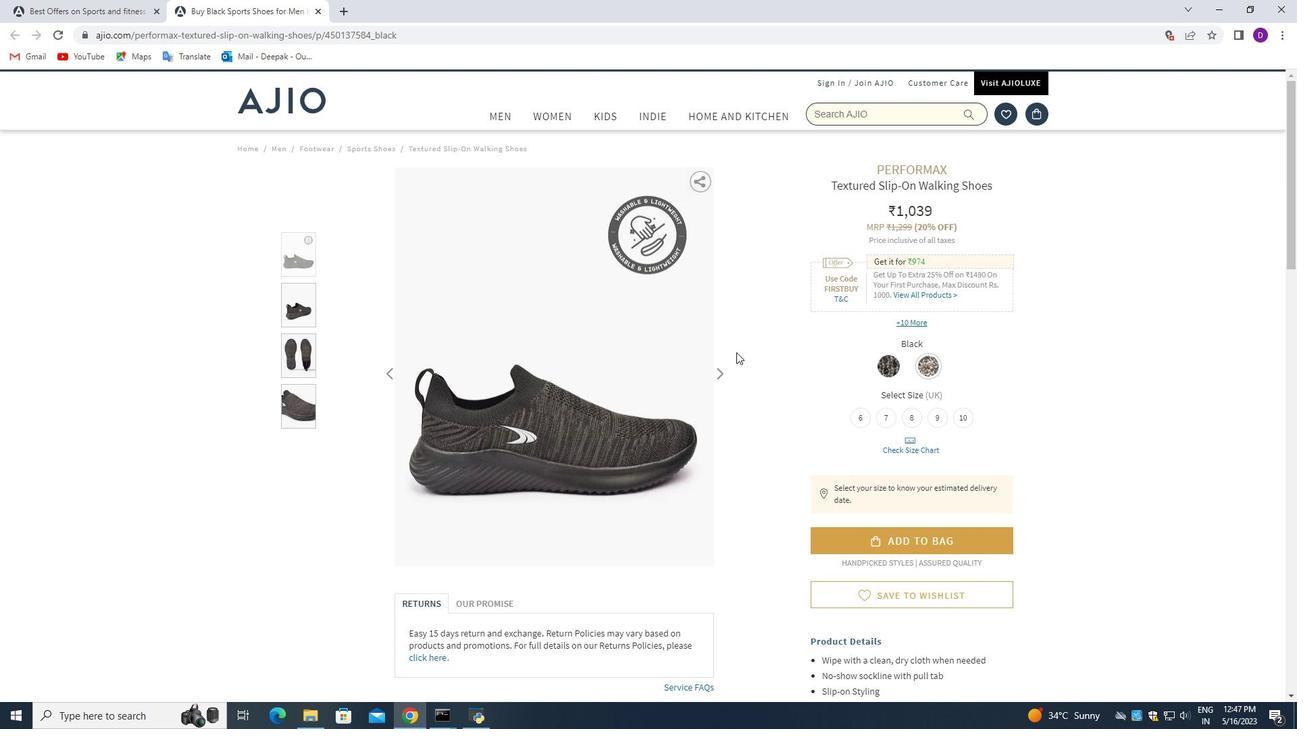 
Action: Mouse scrolled (729, 349) with delta (0, 0)
Screenshot: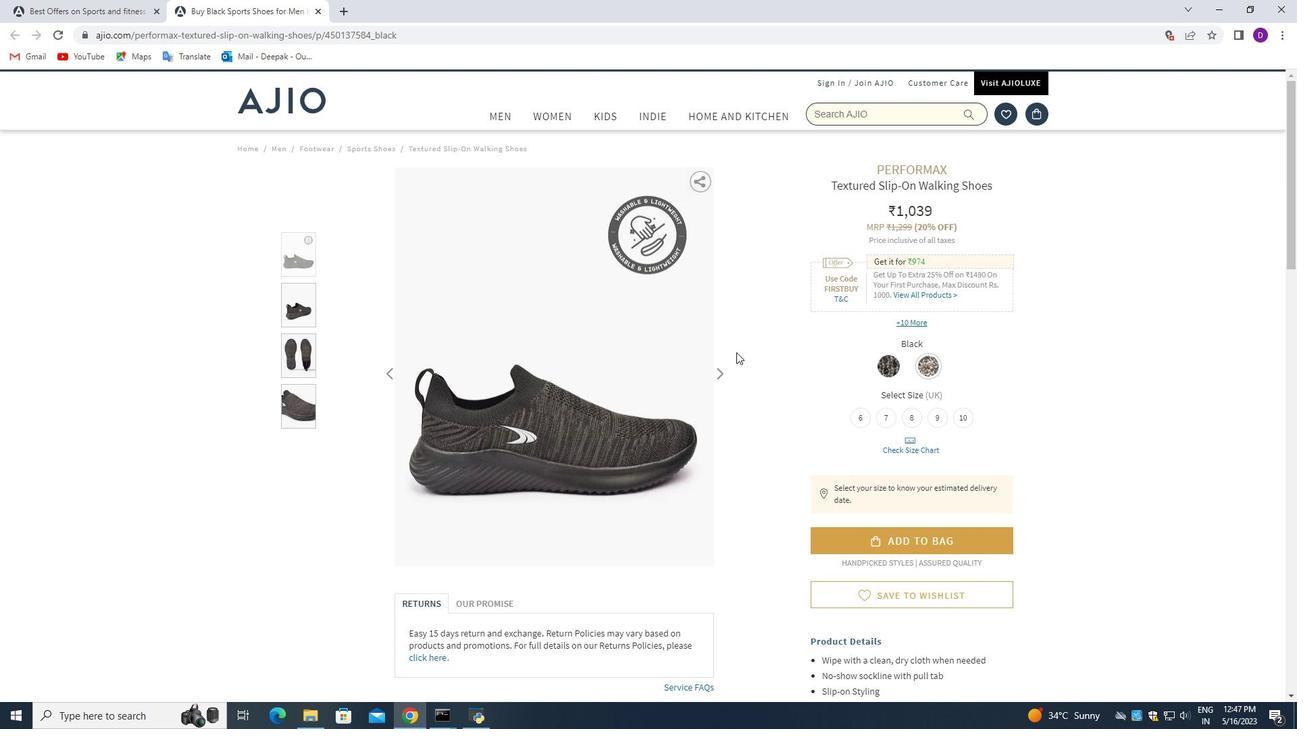 
Action: Mouse moved to (726, 348)
Screenshot: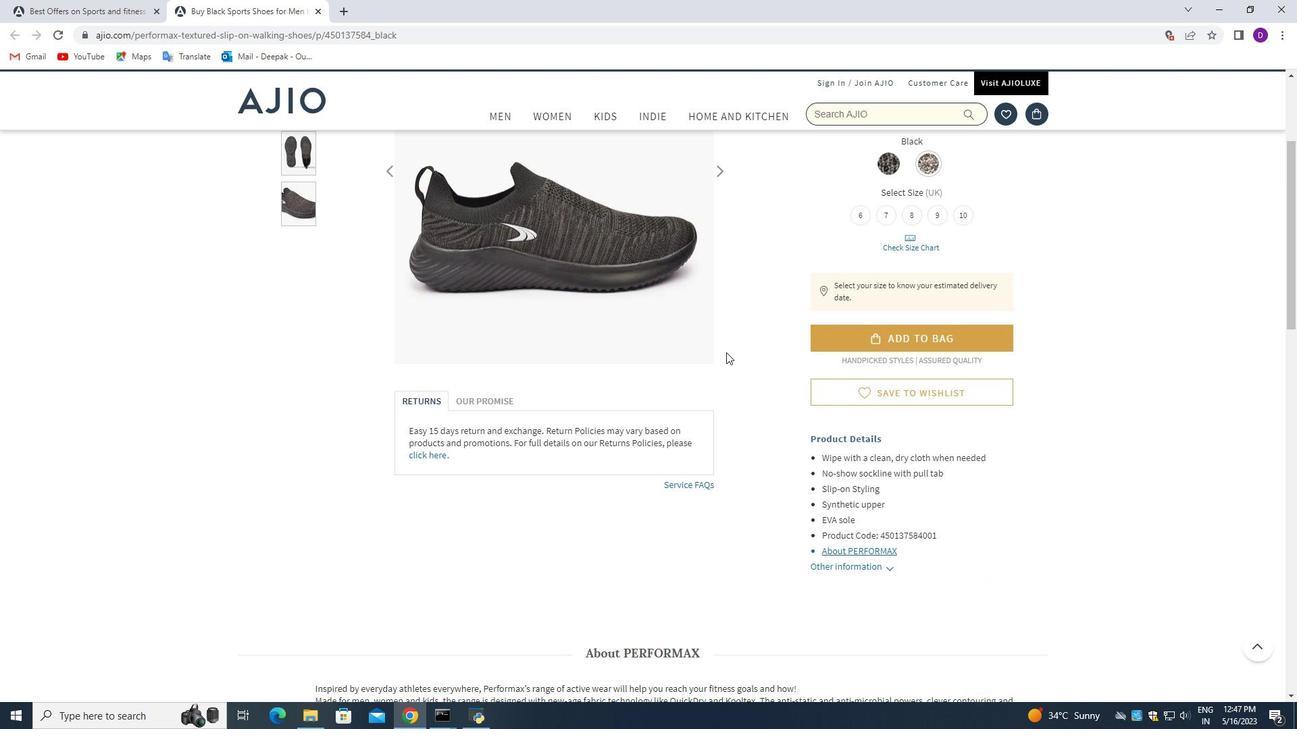 
Action: Mouse scrolled (726, 347) with delta (0, 0)
Screenshot: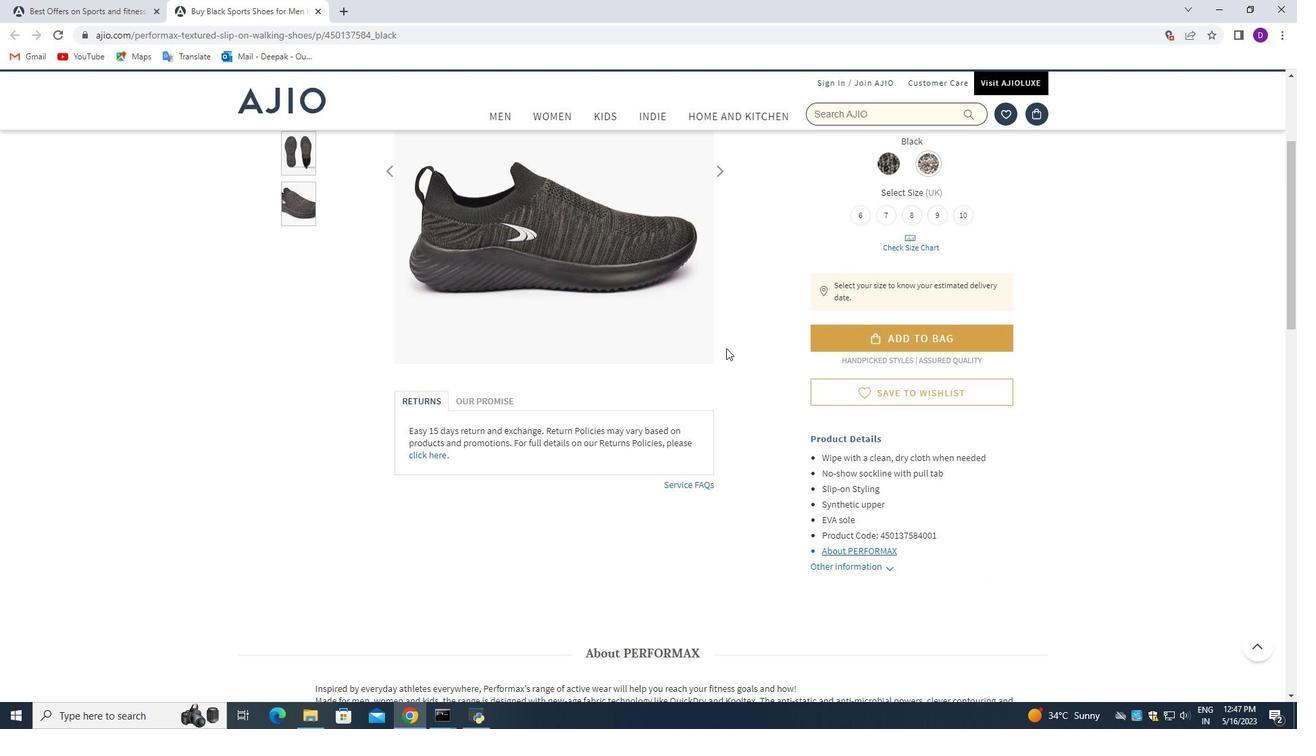 
Action: Mouse scrolled (726, 347) with delta (0, 0)
Screenshot: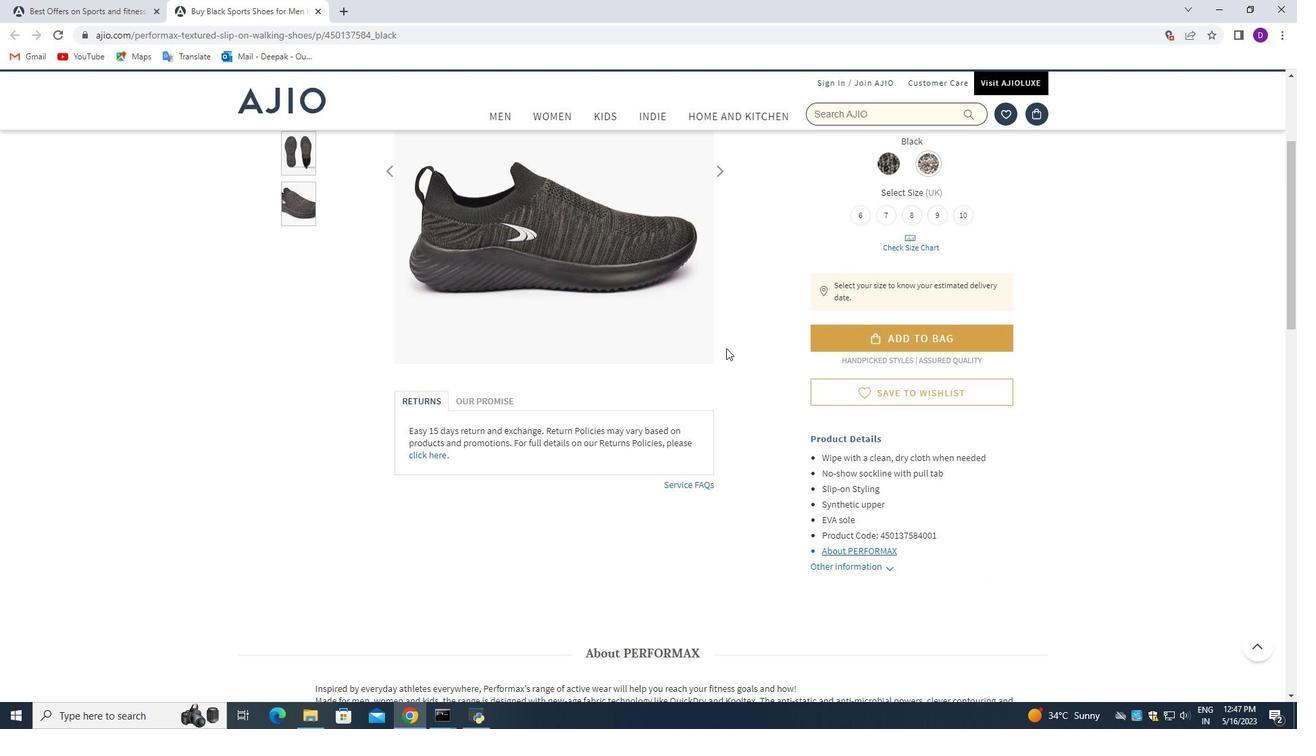 
Action: Mouse scrolled (726, 347) with delta (0, 0)
Screenshot: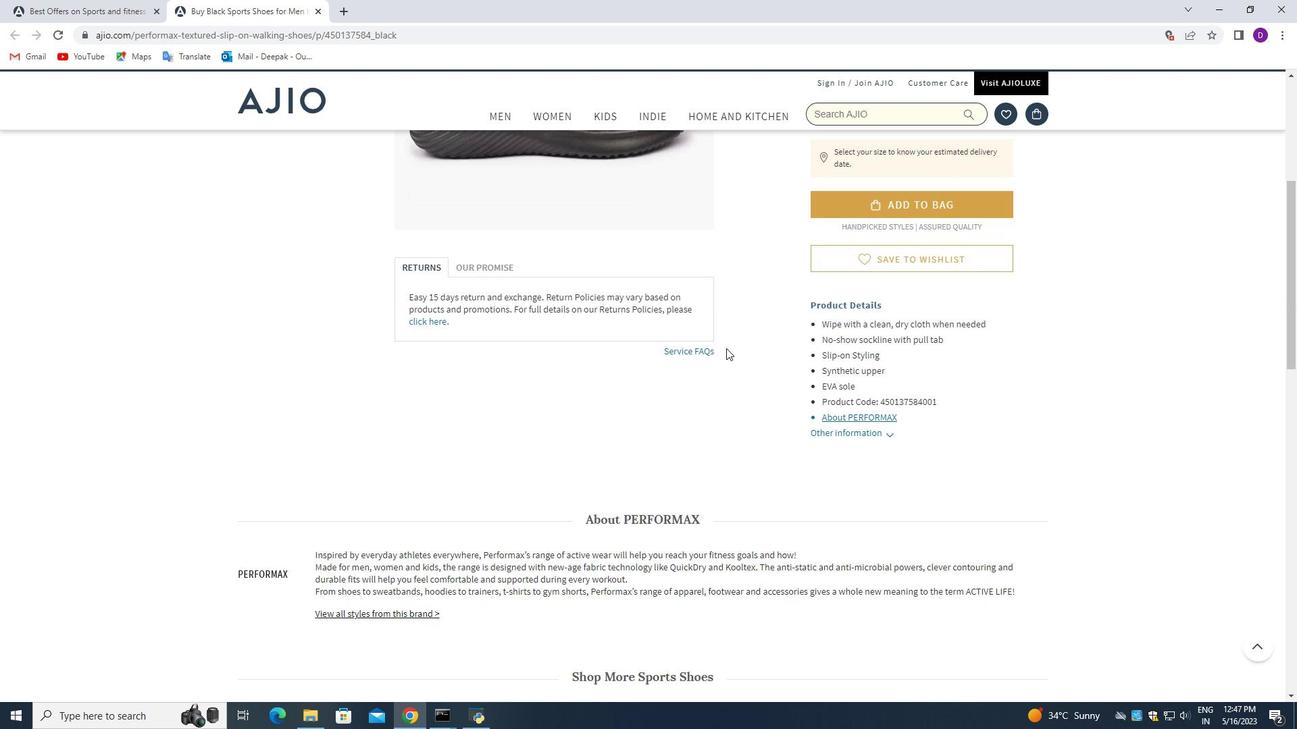 
Action: Mouse scrolled (726, 347) with delta (0, 0)
Screenshot: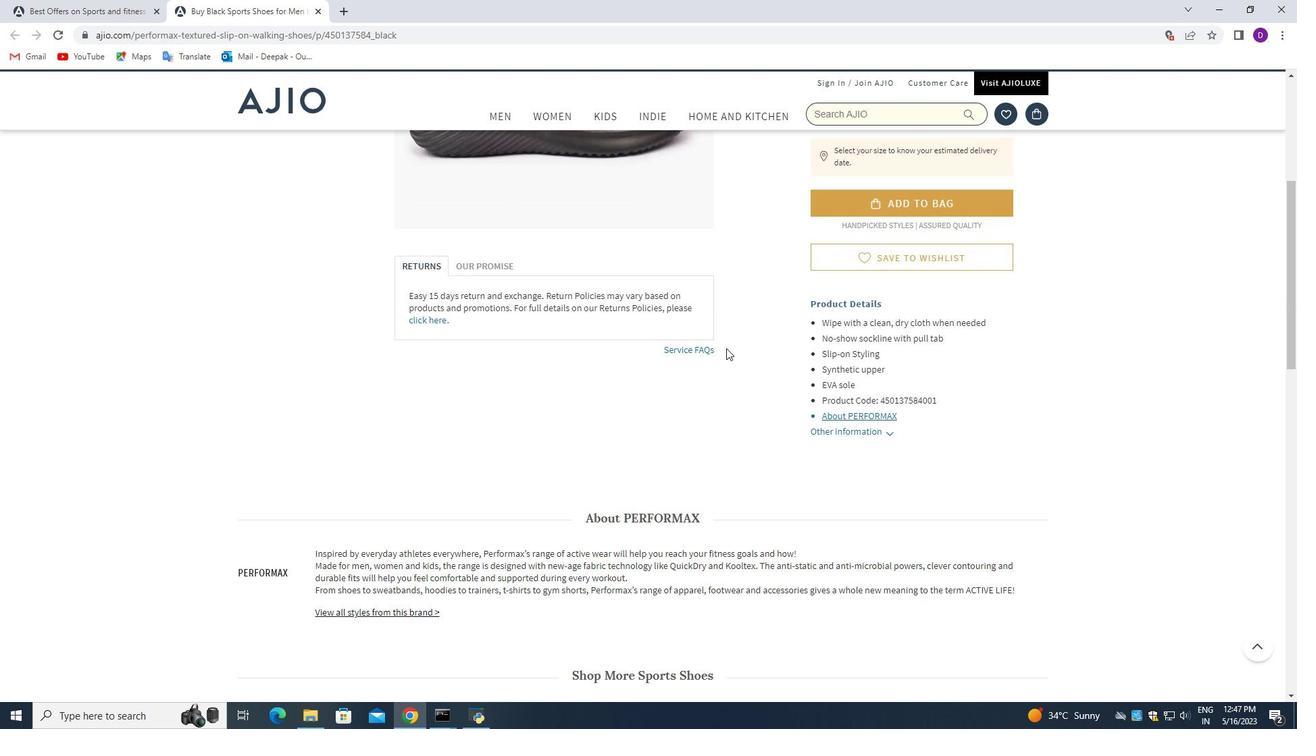 
Action: Mouse scrolled (726, 347) with delta (0, 0)
Screenshot: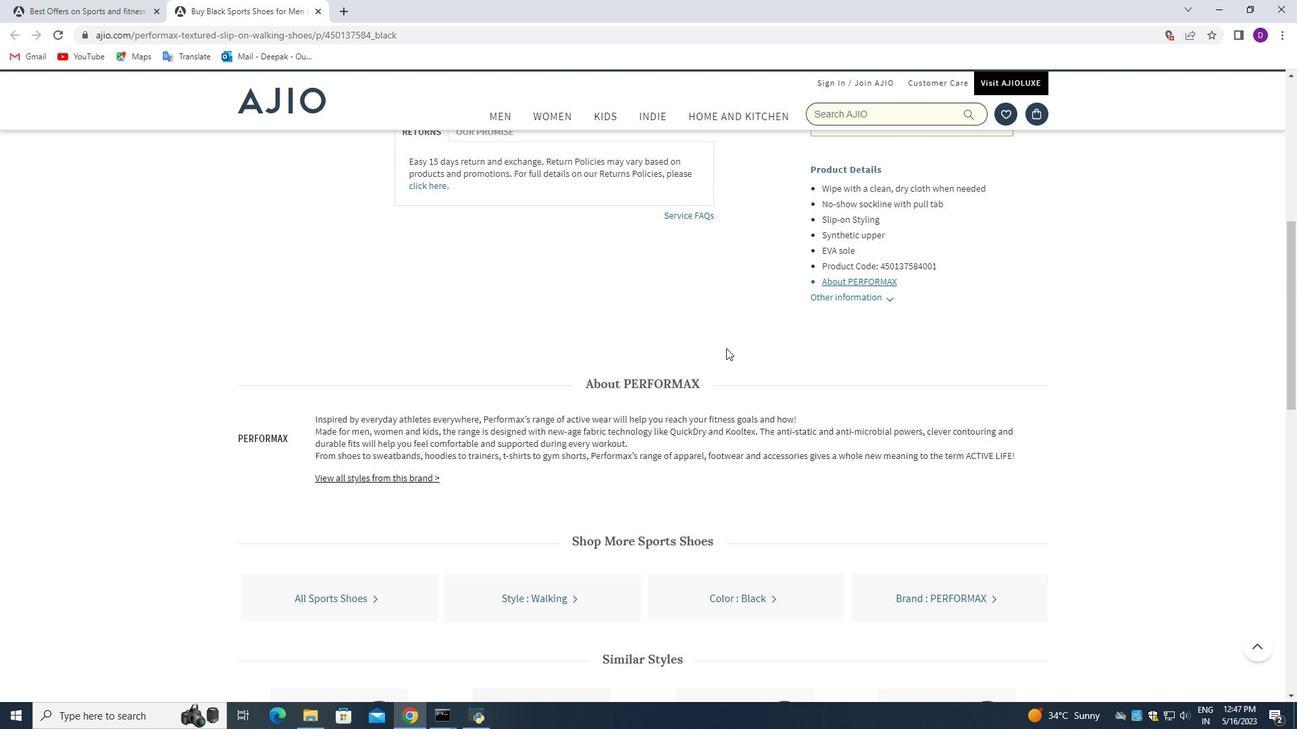 
Action: Mouse scrolled (726, 347) with delta (0, 0)
Screenshot: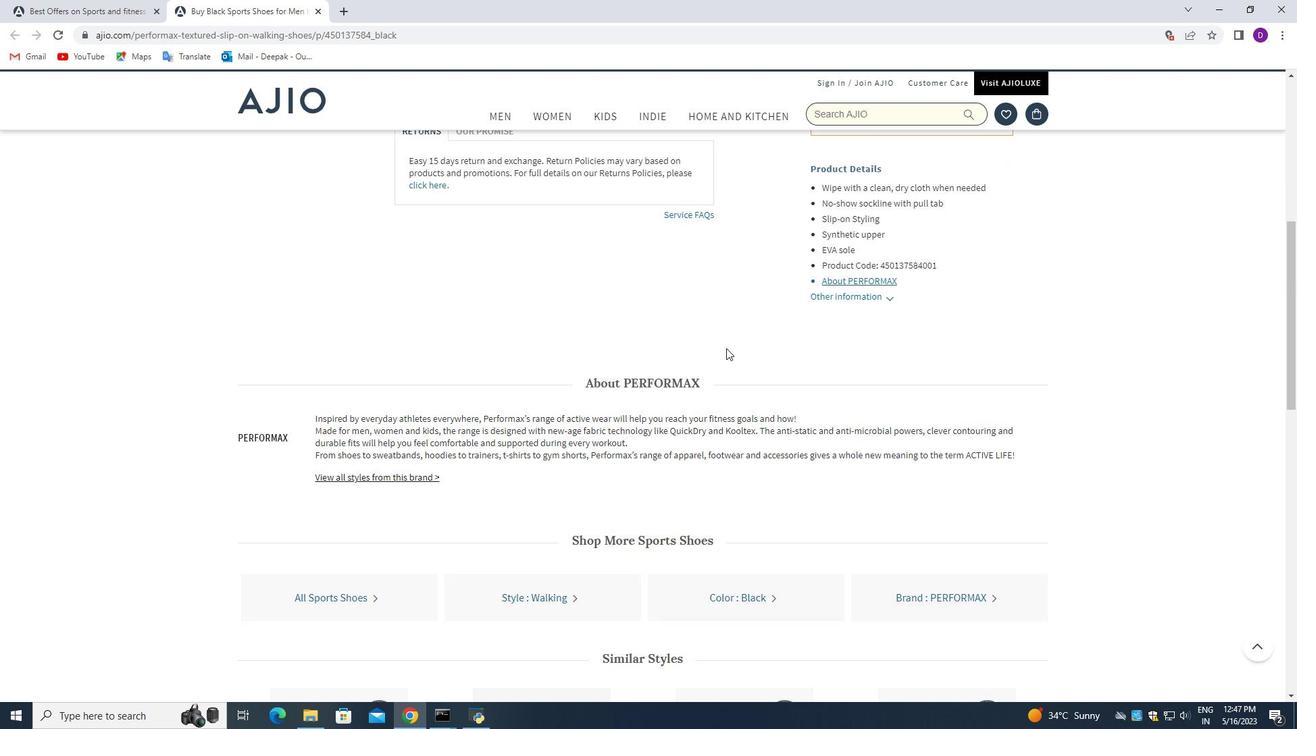 
Action: Mouse scrolled (726, 347) with delta (0, 0)
Screenshot: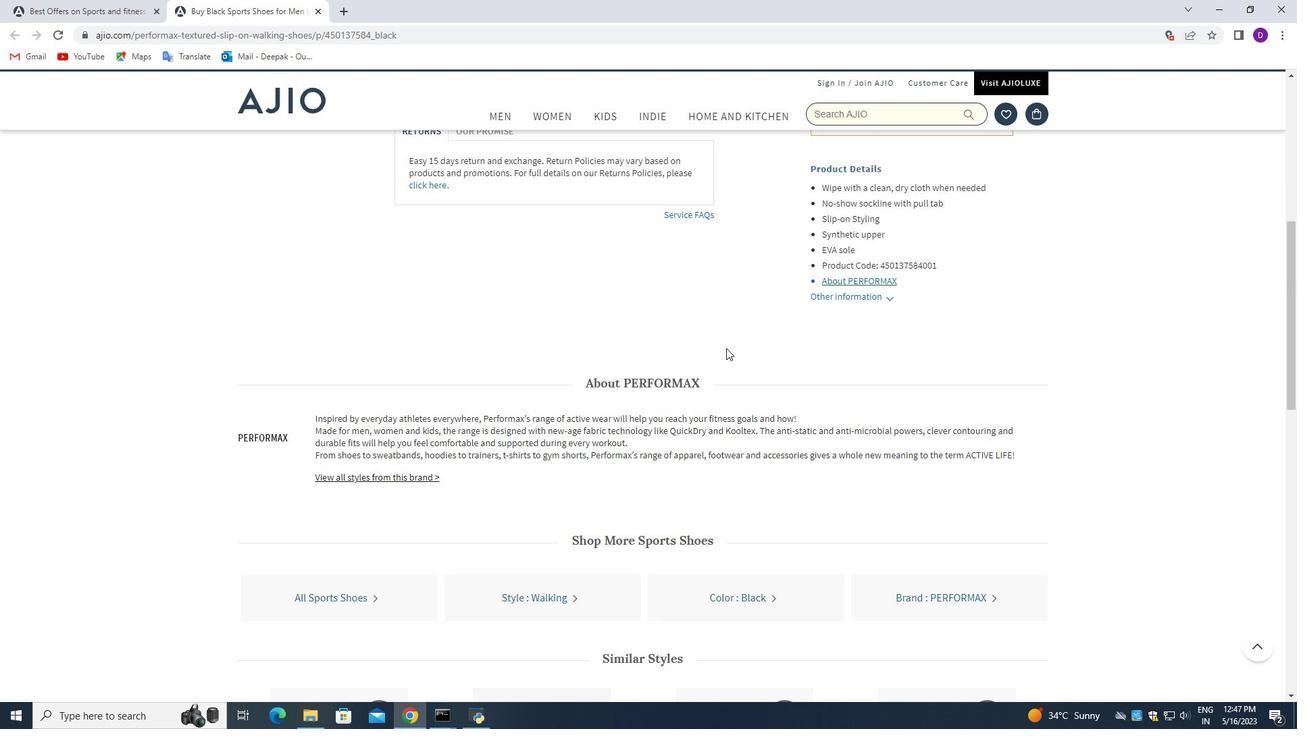 
Action: Mouse moved to (636, 372)
Screenshot: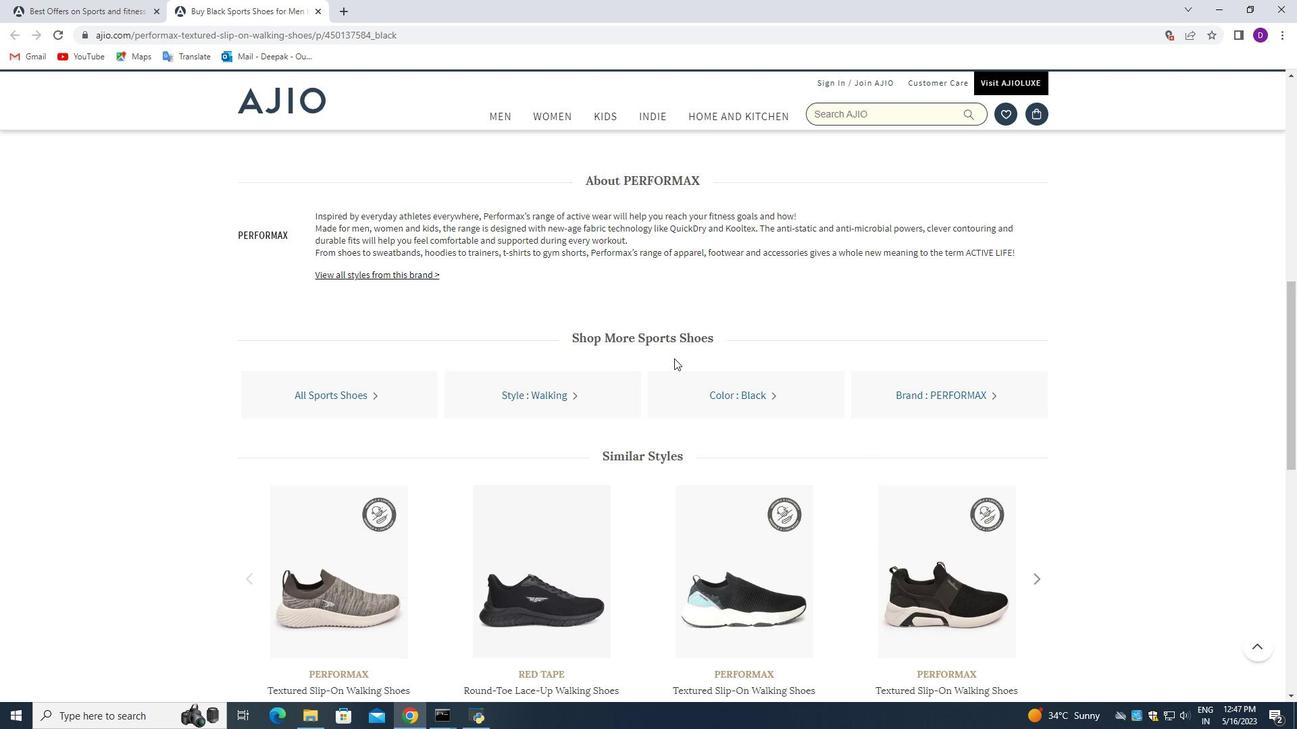 
Action: Mouse scrolled (636, 371) with delta (0, 0)
Screenshot: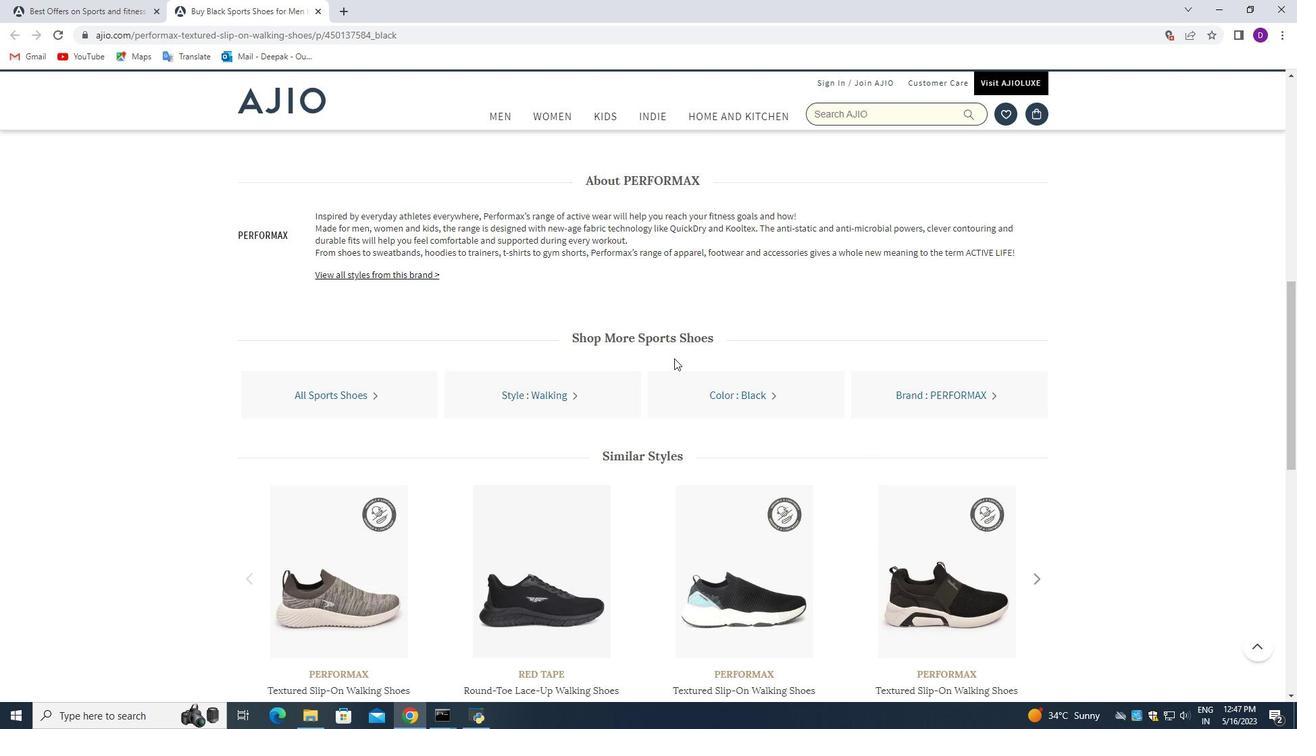 
Action: Mouse moved to (634, 371)
Screenshot: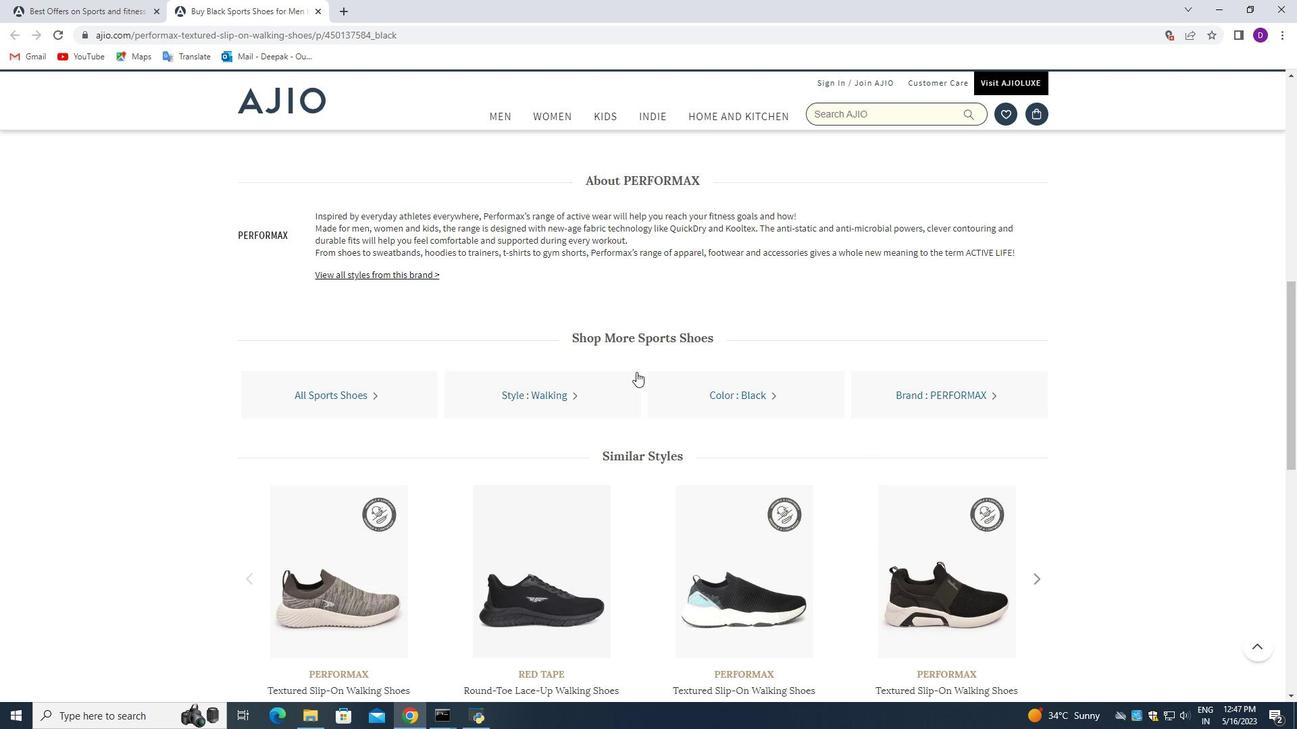 
Action: Mouse scrolled (634, 370) with delta (0, 0)
Screenshot: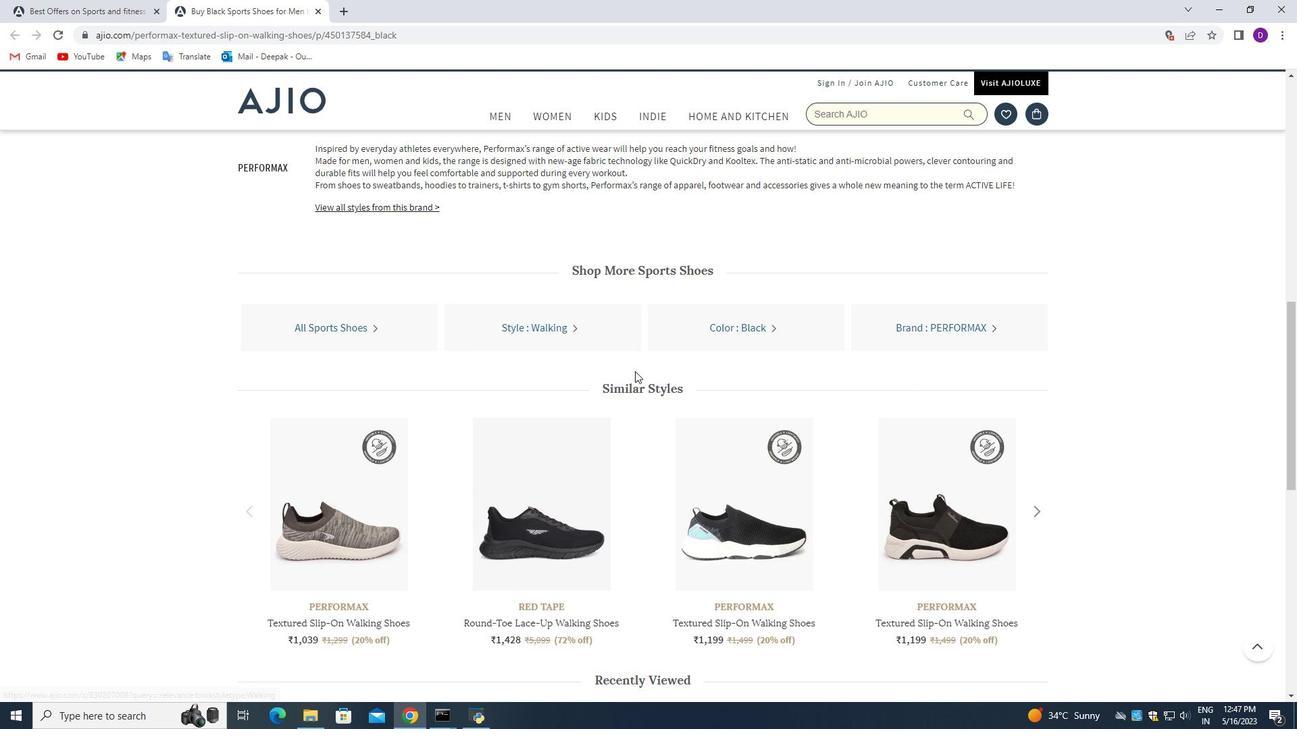 
Action: Mouse scrolled (634, 370) with delta (0, 0)
Screenshot: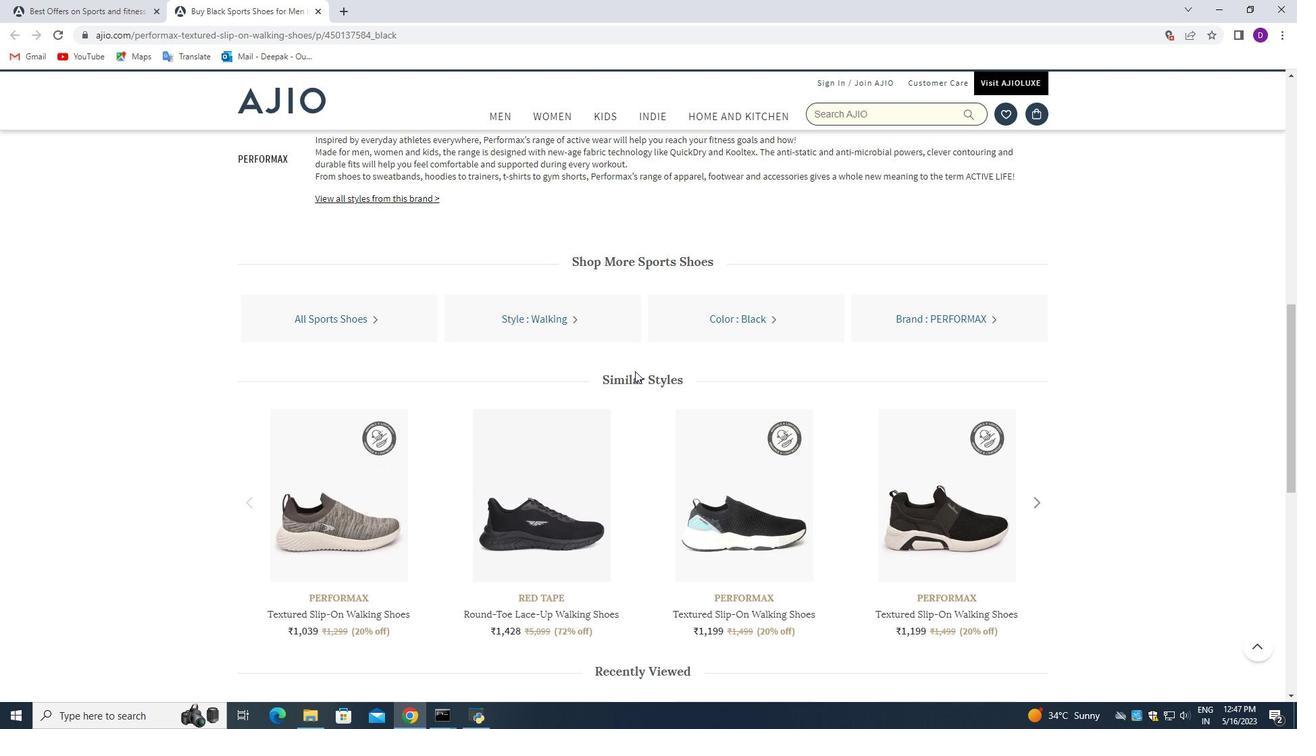
Action: Mouse scrolled (634, 370) with delta (0, 0)
Screenshot: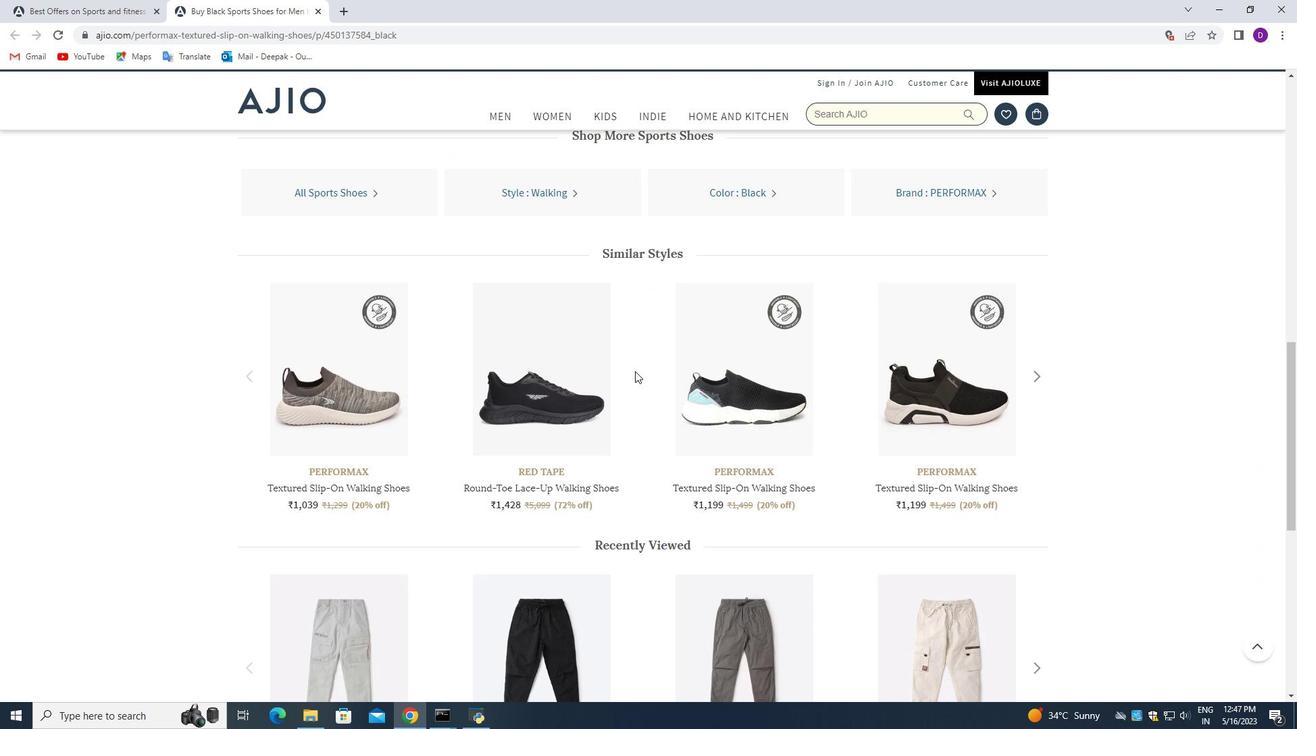 
Action: Mouse moved to (507, 339)
Screenshot: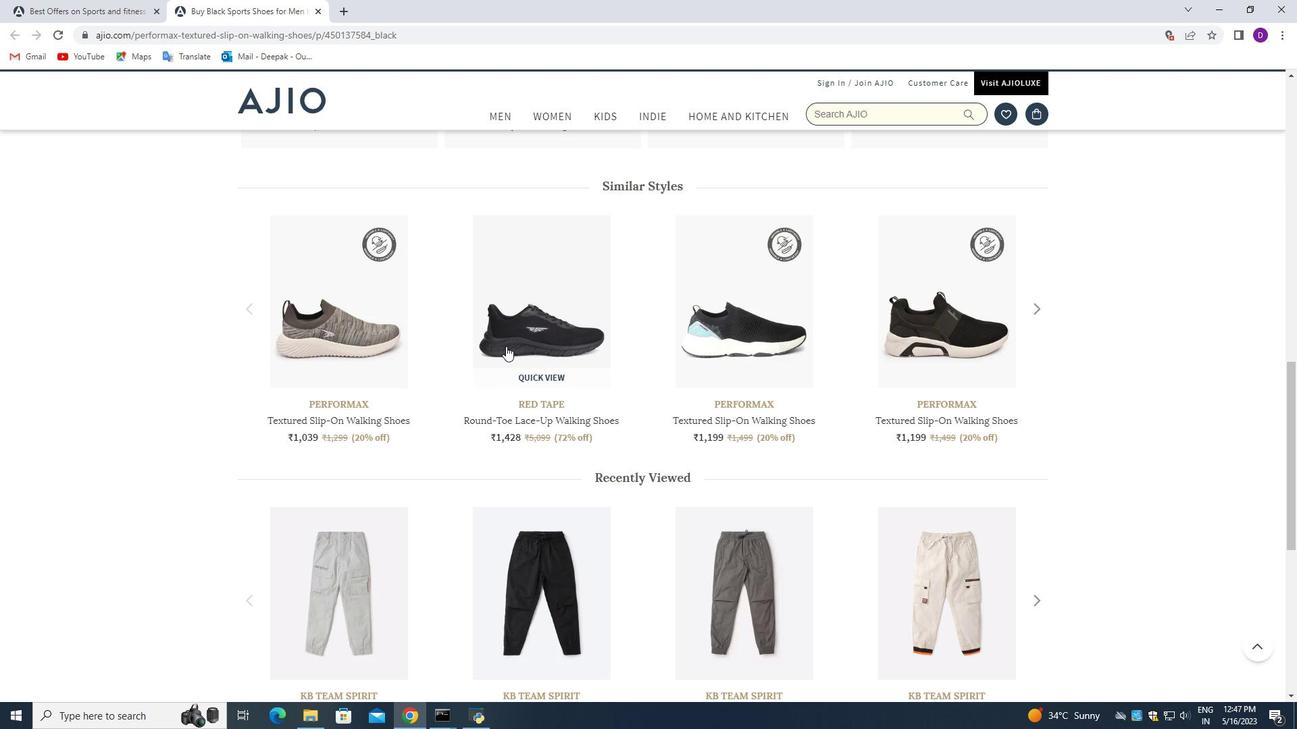 
Action: Mouse pressed left at (507, 339)
Screenshot: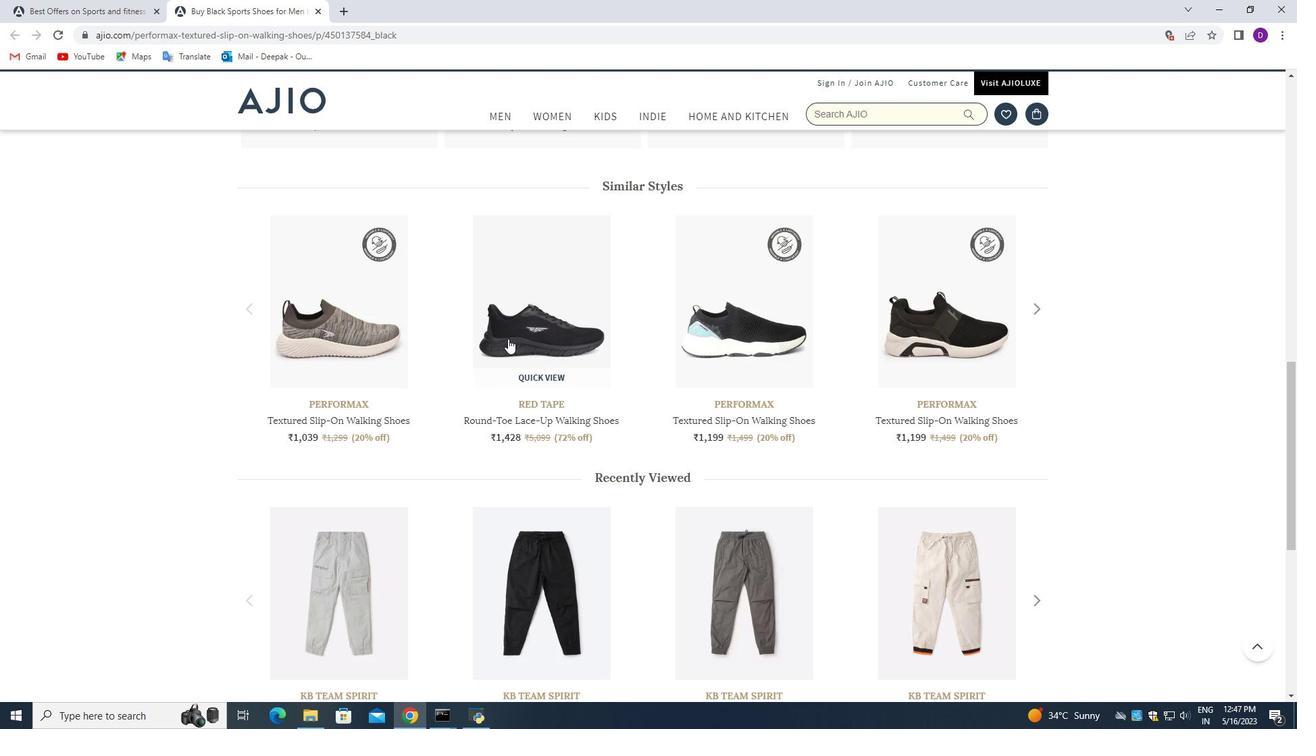 
Action: Mouse moved to (721, 369)
Screenshot: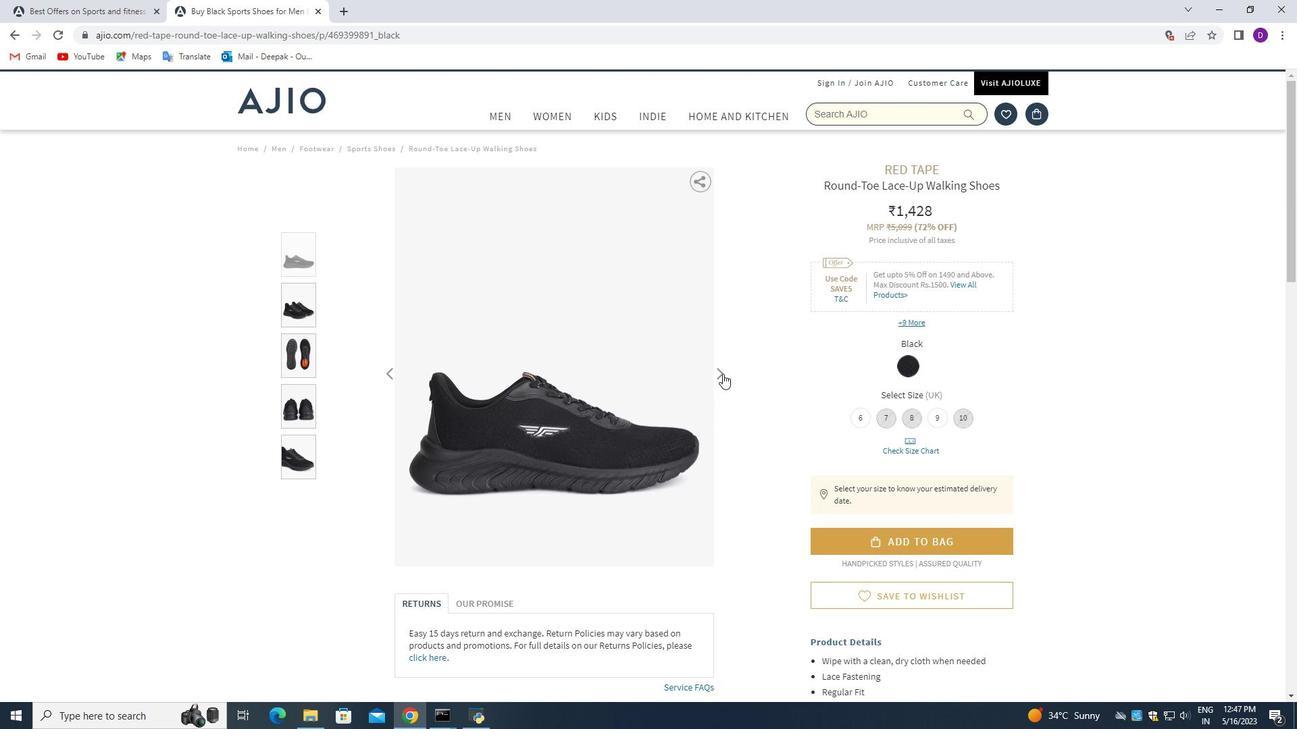 
Action: Mouse pressed left at (721, 369)
Screenshot: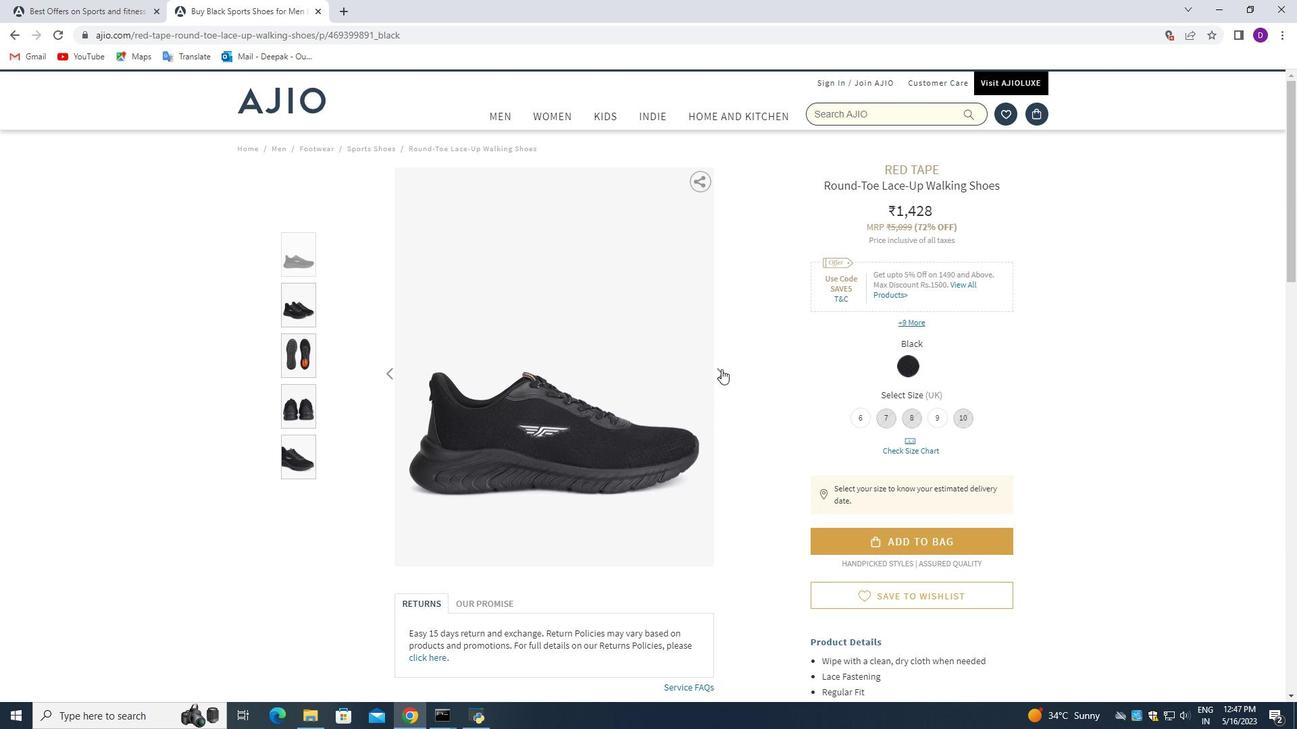 
Action: Mouse moved to (524, 410)
Screenshot: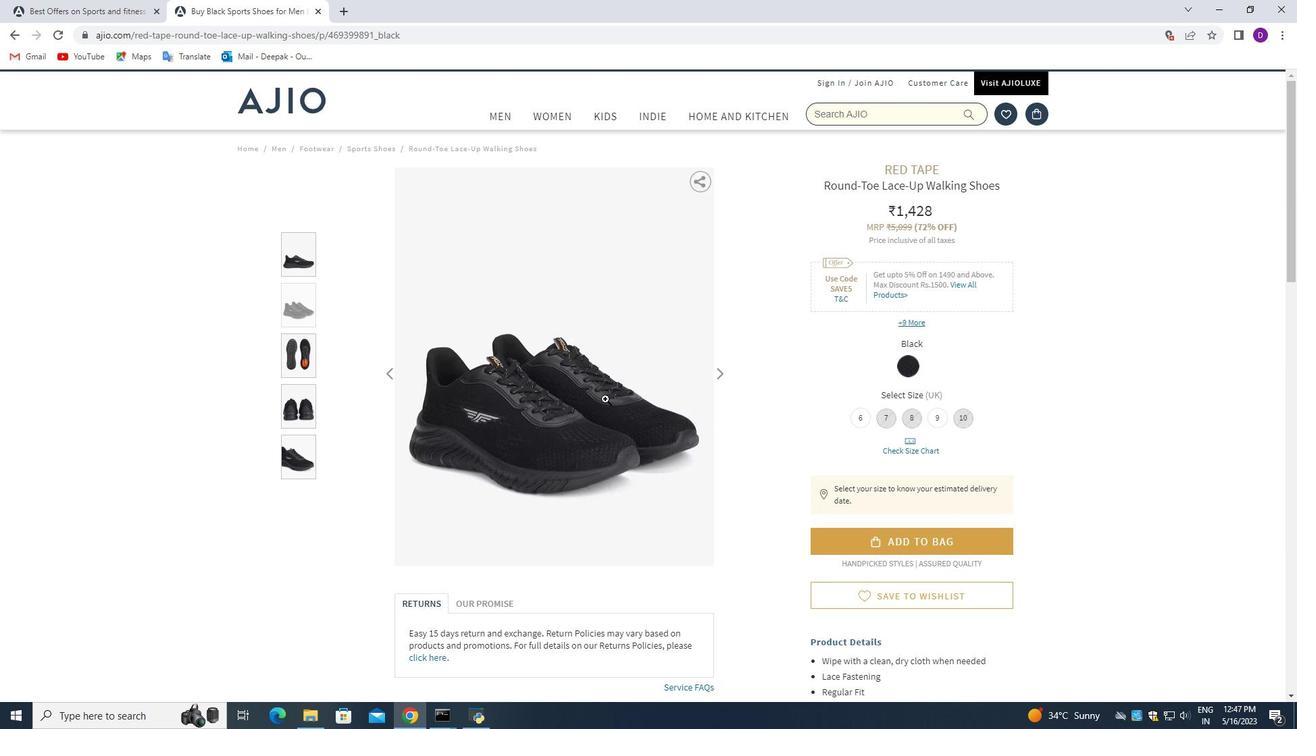 
Action: Mouse pressed left at (524, 410)
Screenshot: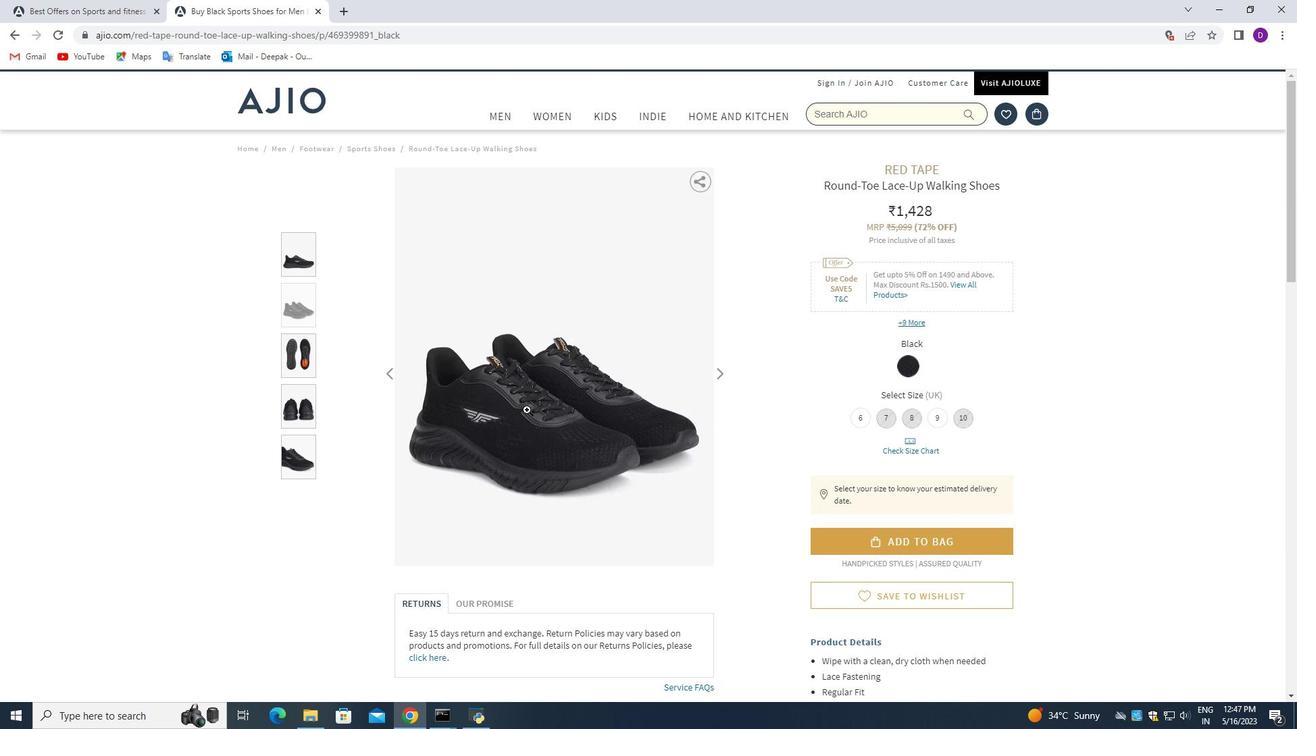 
Action: Mouse moved to (591, 444)
Screenshot: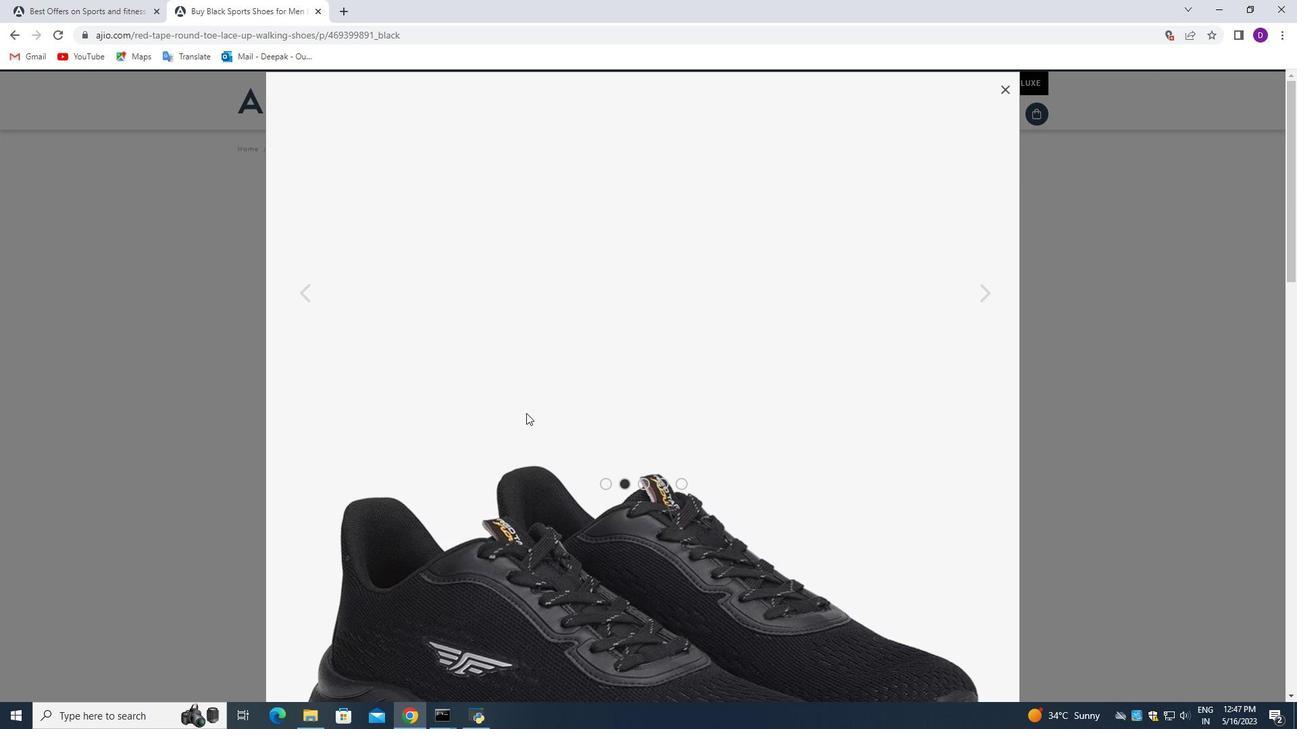 
Action: Mouse scrolled (591, 443) with delta (0, 0)
Screenshot: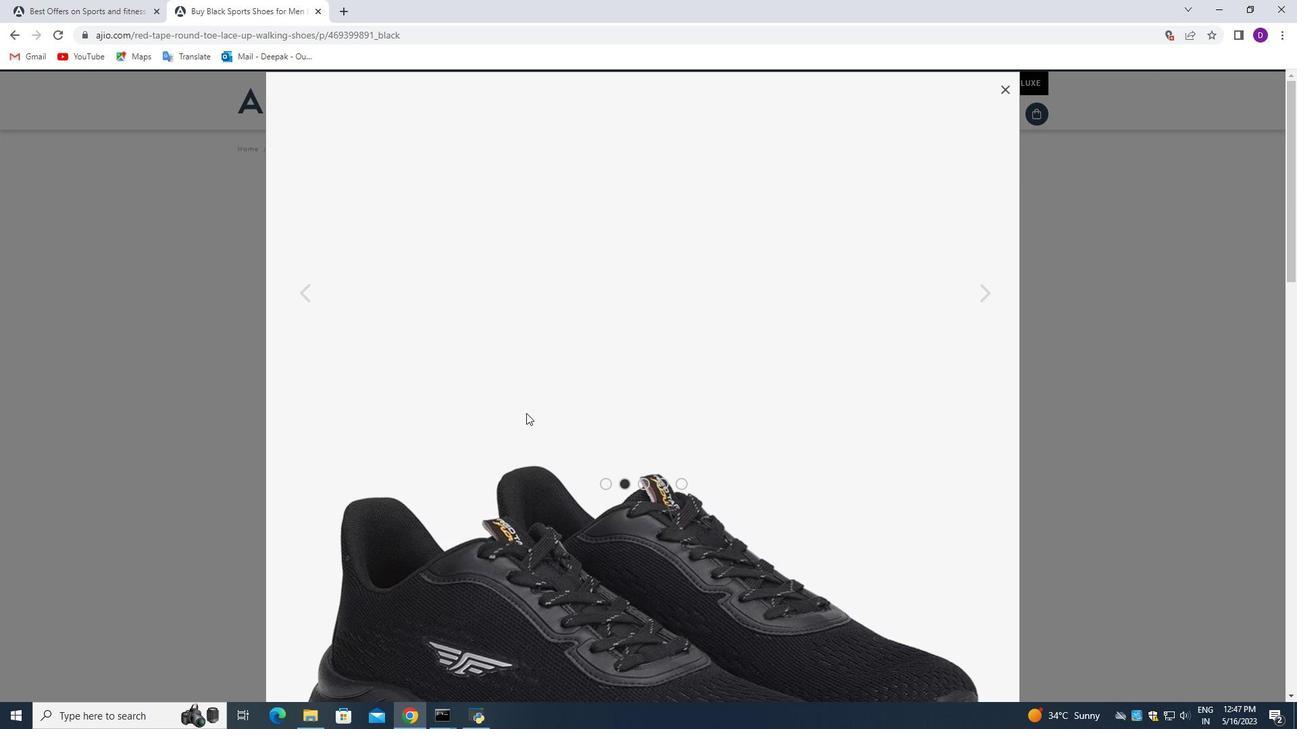
Action: Mouse moved to (599, 442)
Screenshot: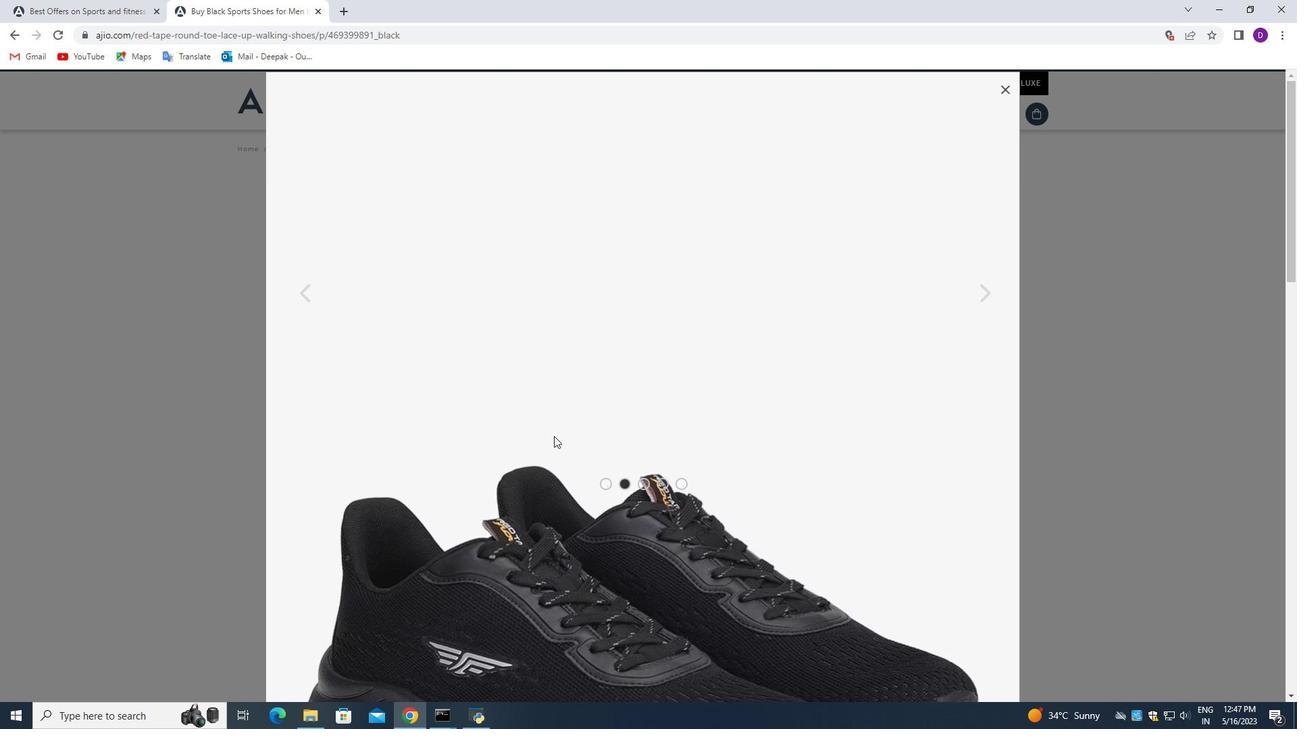 
Action: Mouse scrolled (599, 441) with delta (0, 0)
Screenshot: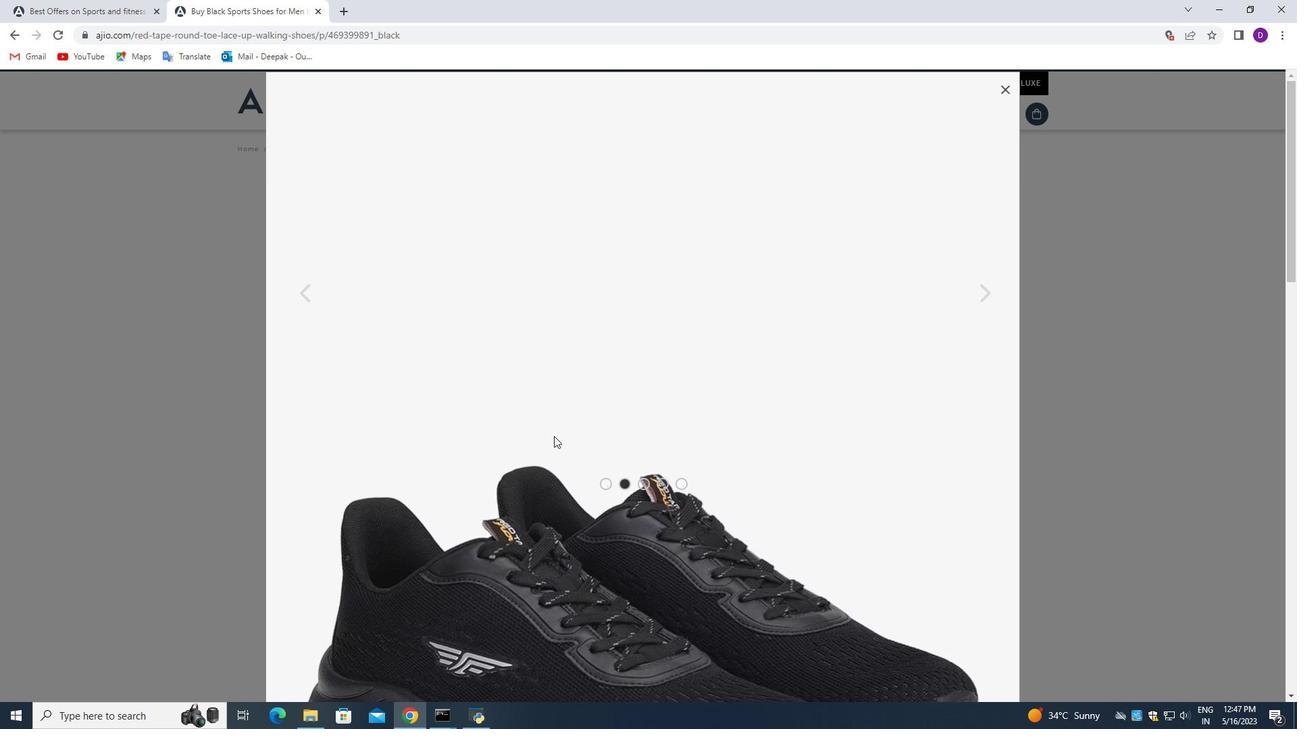 
Action: Mouse moved to (612, 445)
Screenshot: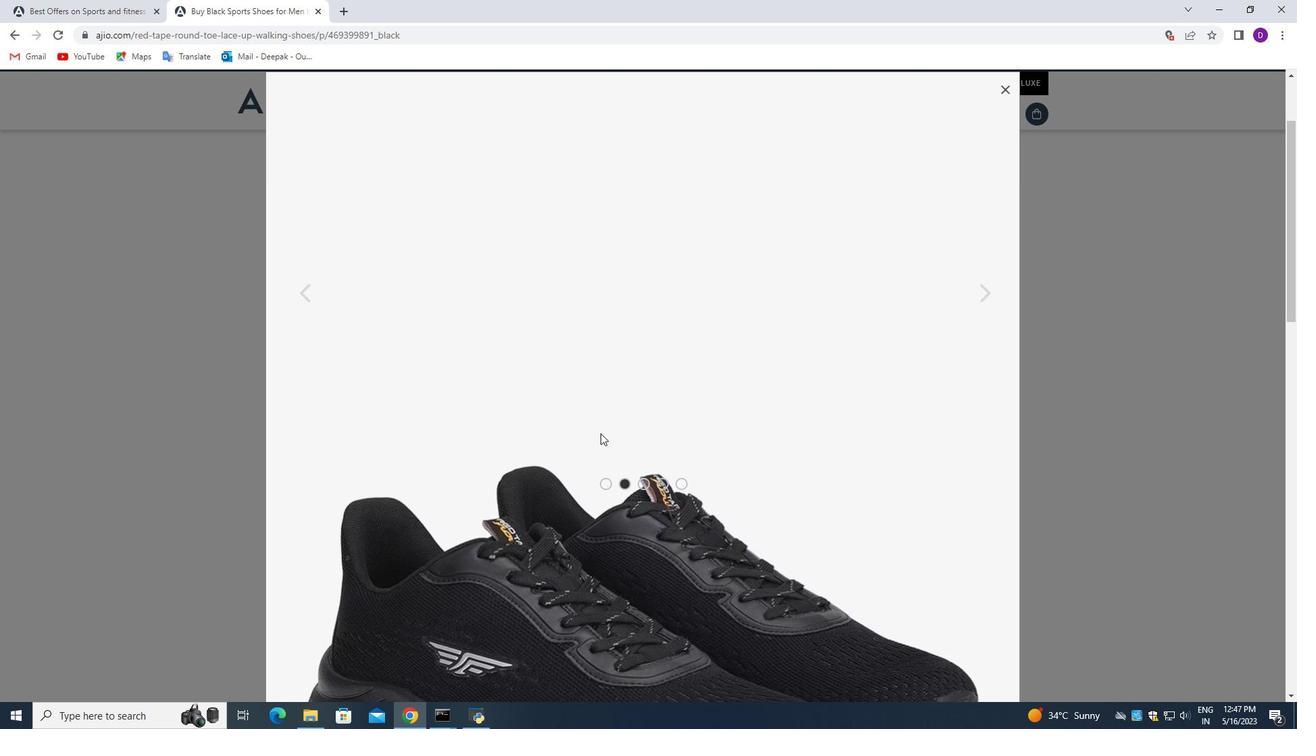 
Action: Mouse scrolled (612, 444) with delta (0, 0)
Screenshot: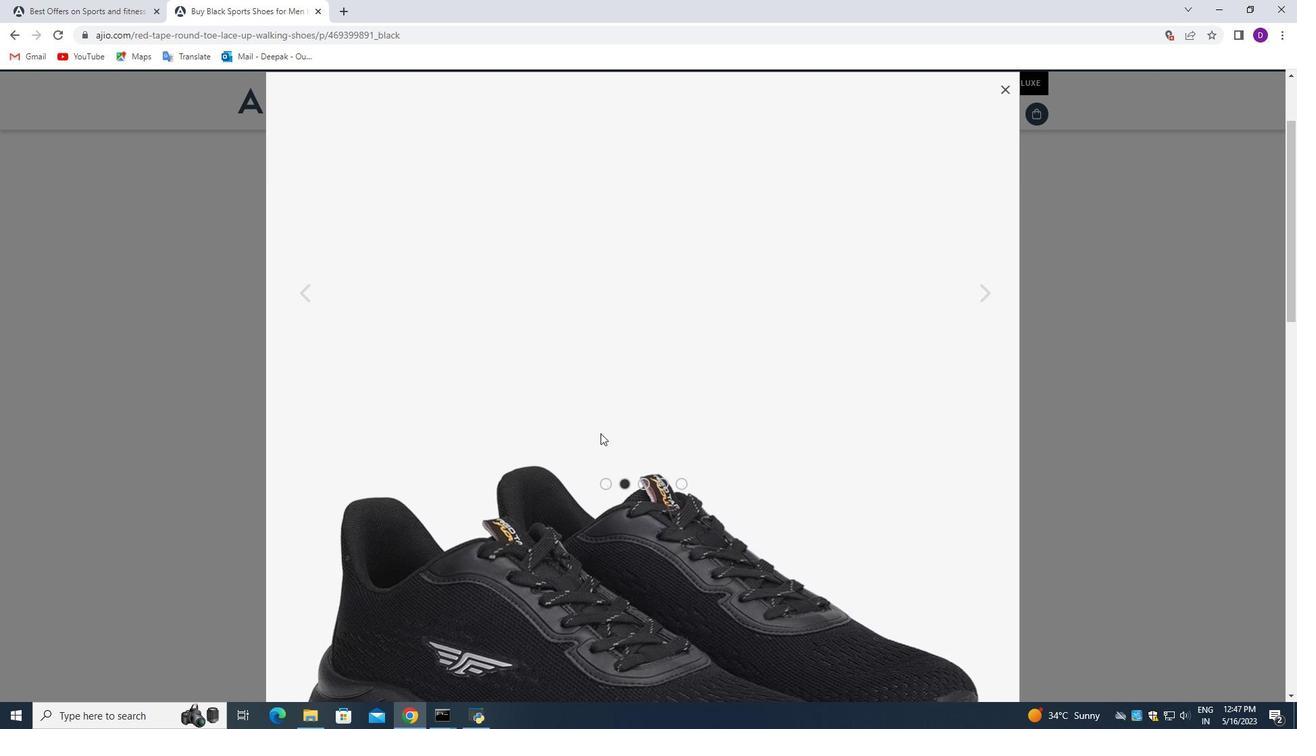 
Action: Mouse moved to (614, 459)
Screenshot: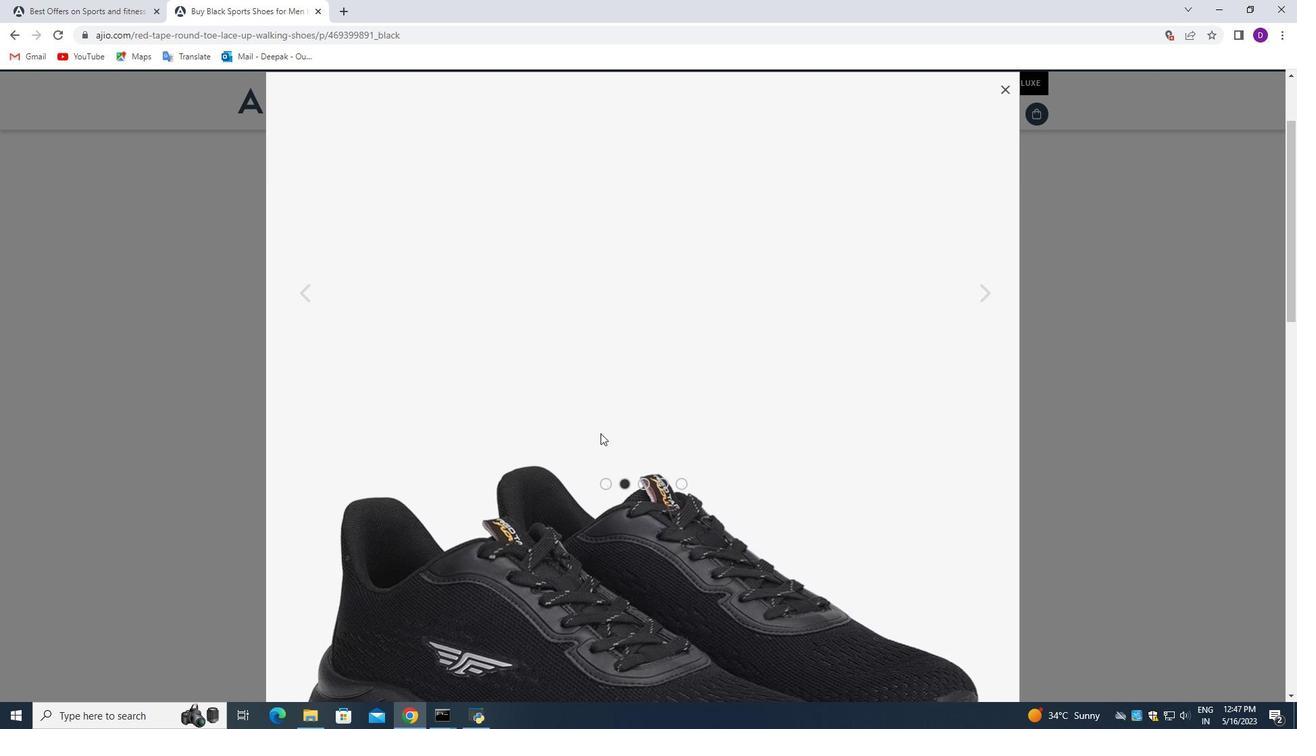 
Action: Mouse scrolled (614, 458) with delta (0, 0)
Screenshot: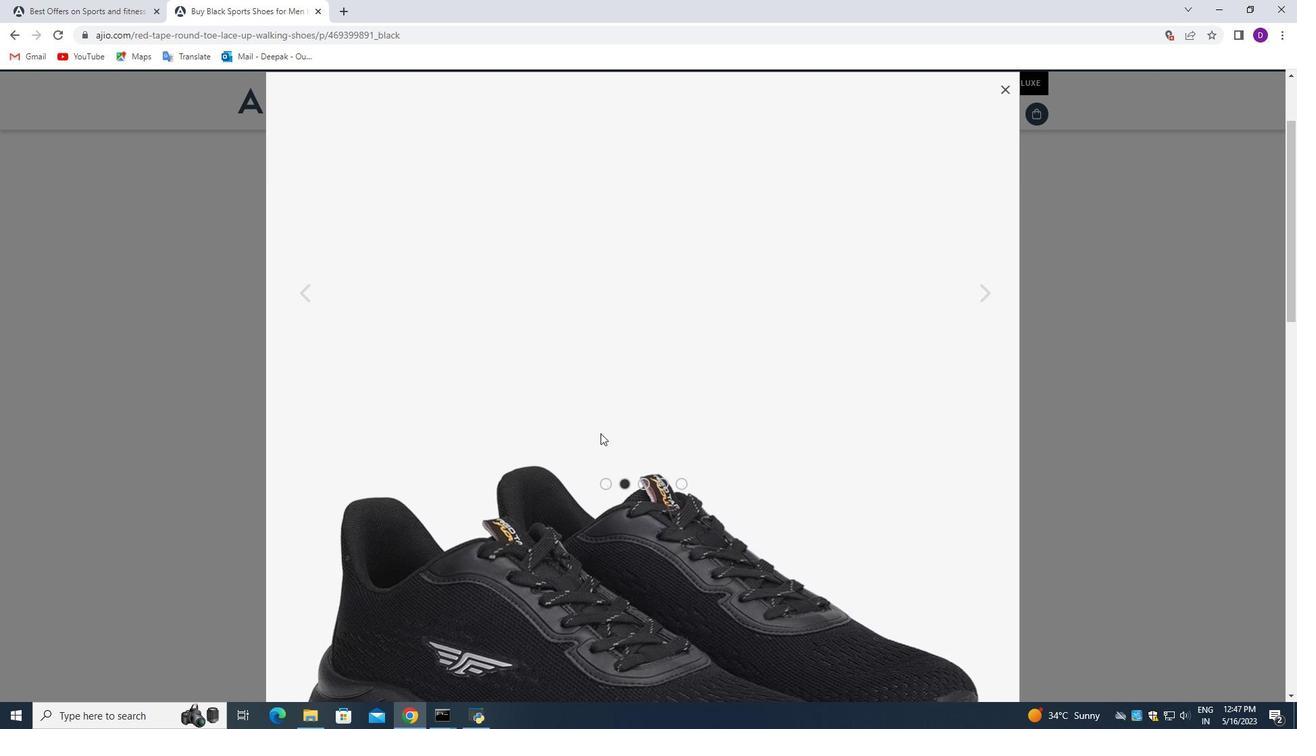 
Action: Mouse moved to (611, 477)
Screenshot: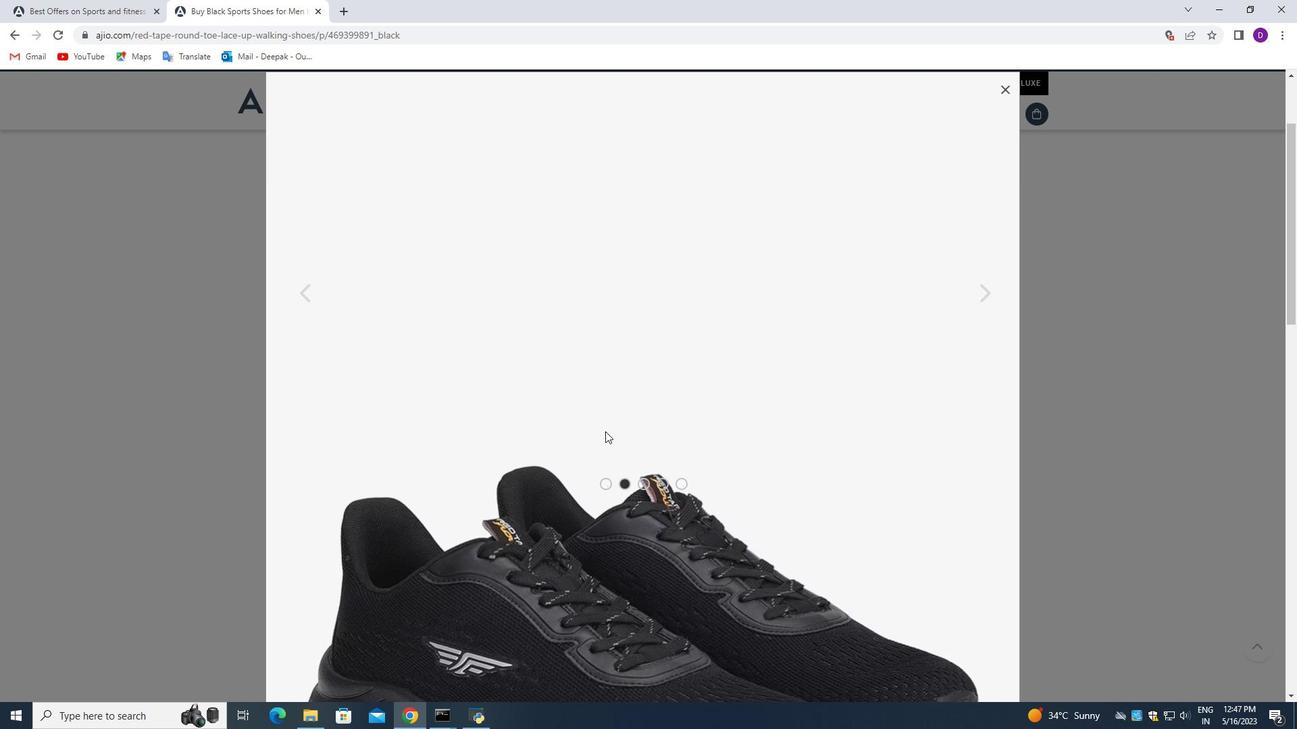 
Action: Mouse scrolled (612, 473) with delta (0, 0)
Screenshot: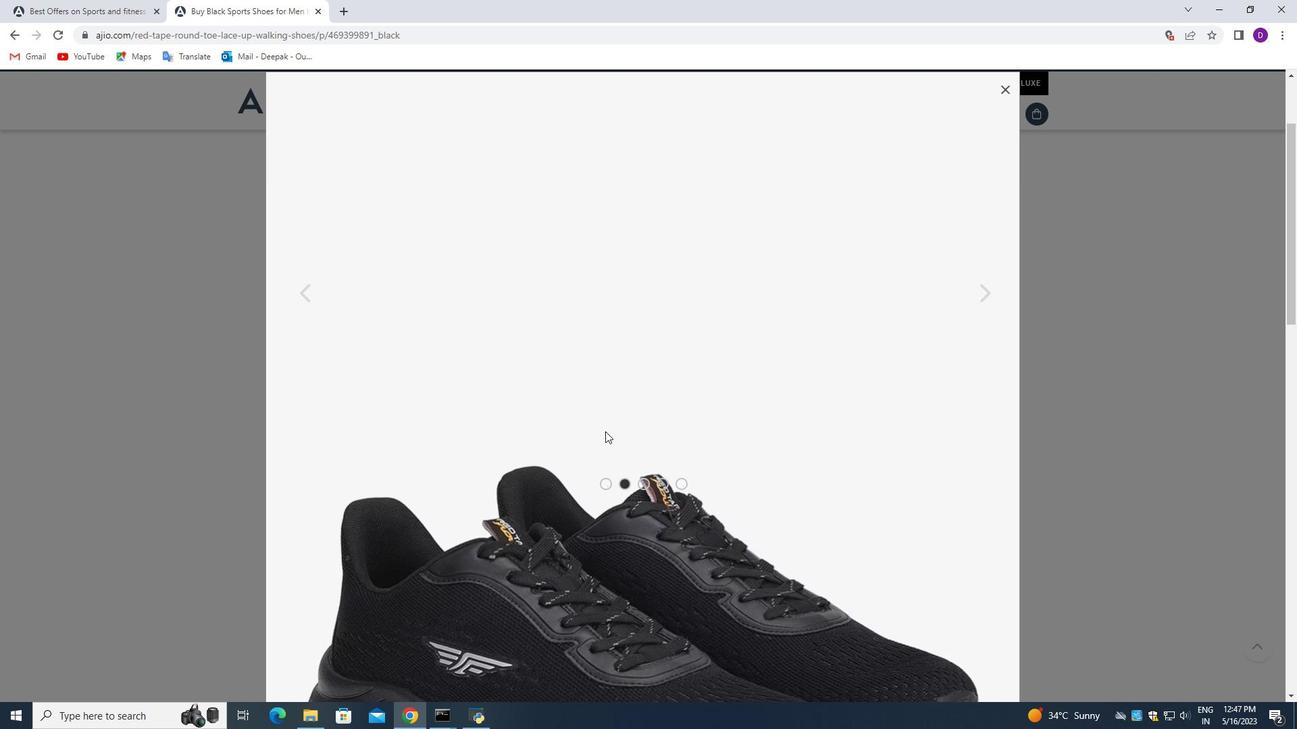 
Action: Mouse moved to (604, 494)
Screenshot: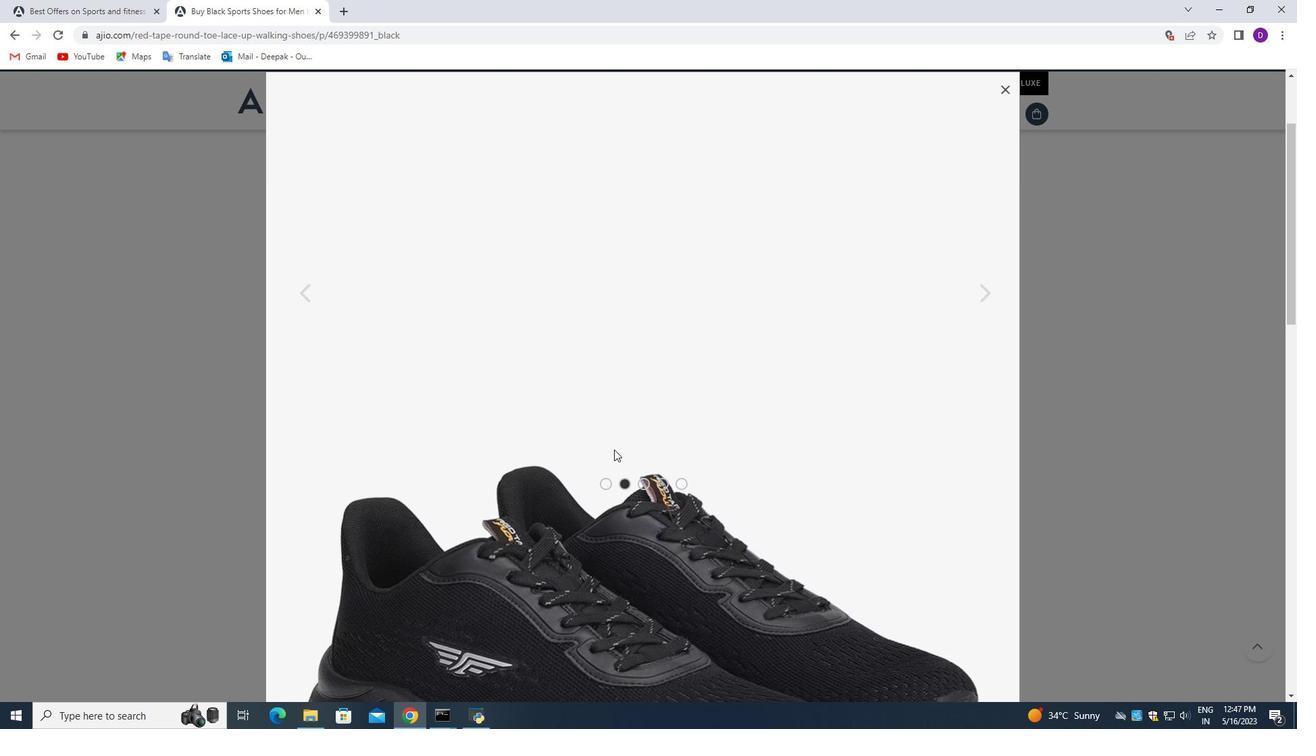 
Action: Mouse scrolled (606, 489) with delta (0, 0)
Screenshot: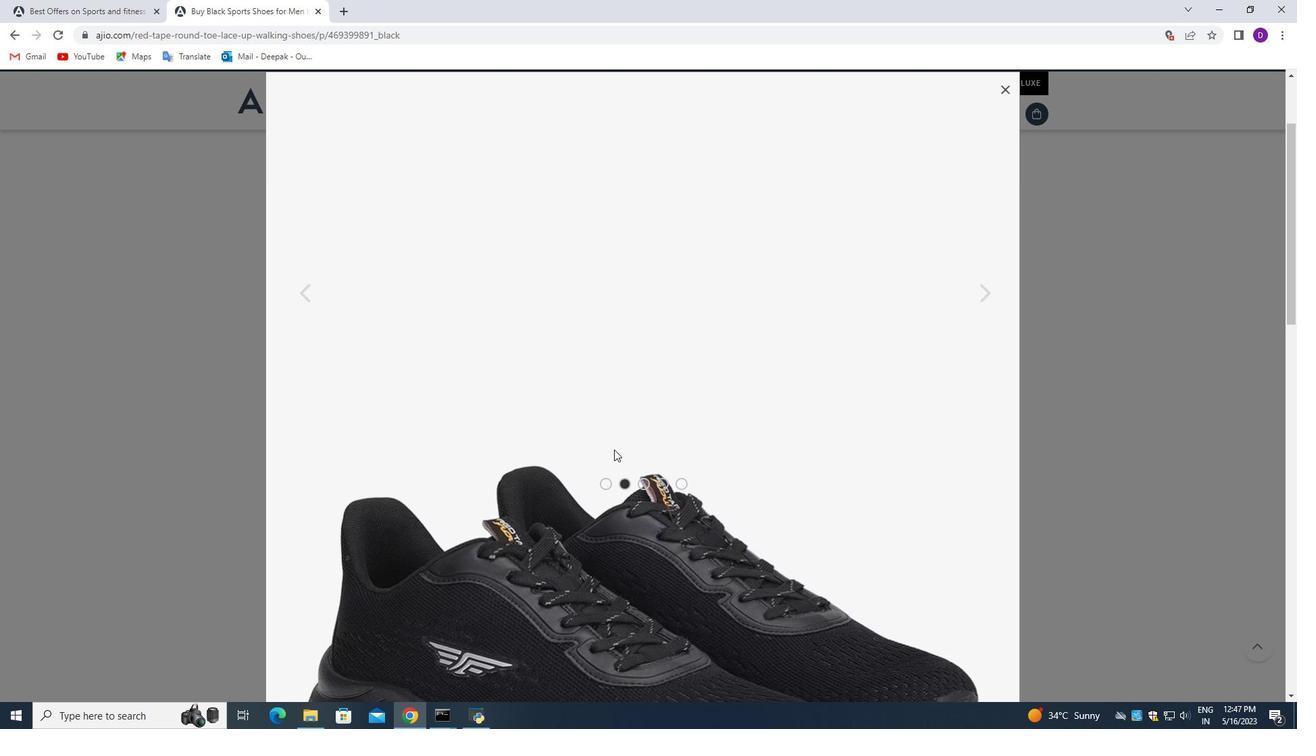 
Action: Mouse moved to (593, 518)
Screenshot: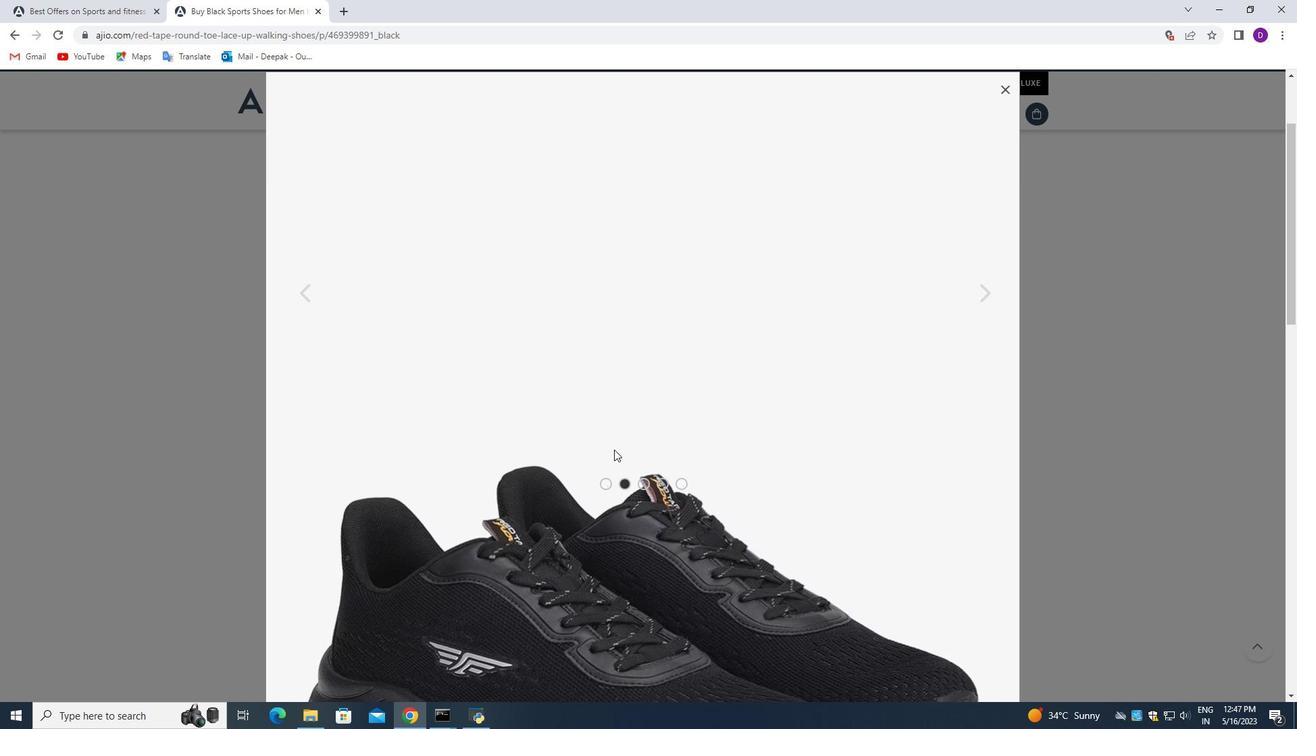 
Action: Mouse scrolled (595, 512) with delta (0, 0)
Screenshot: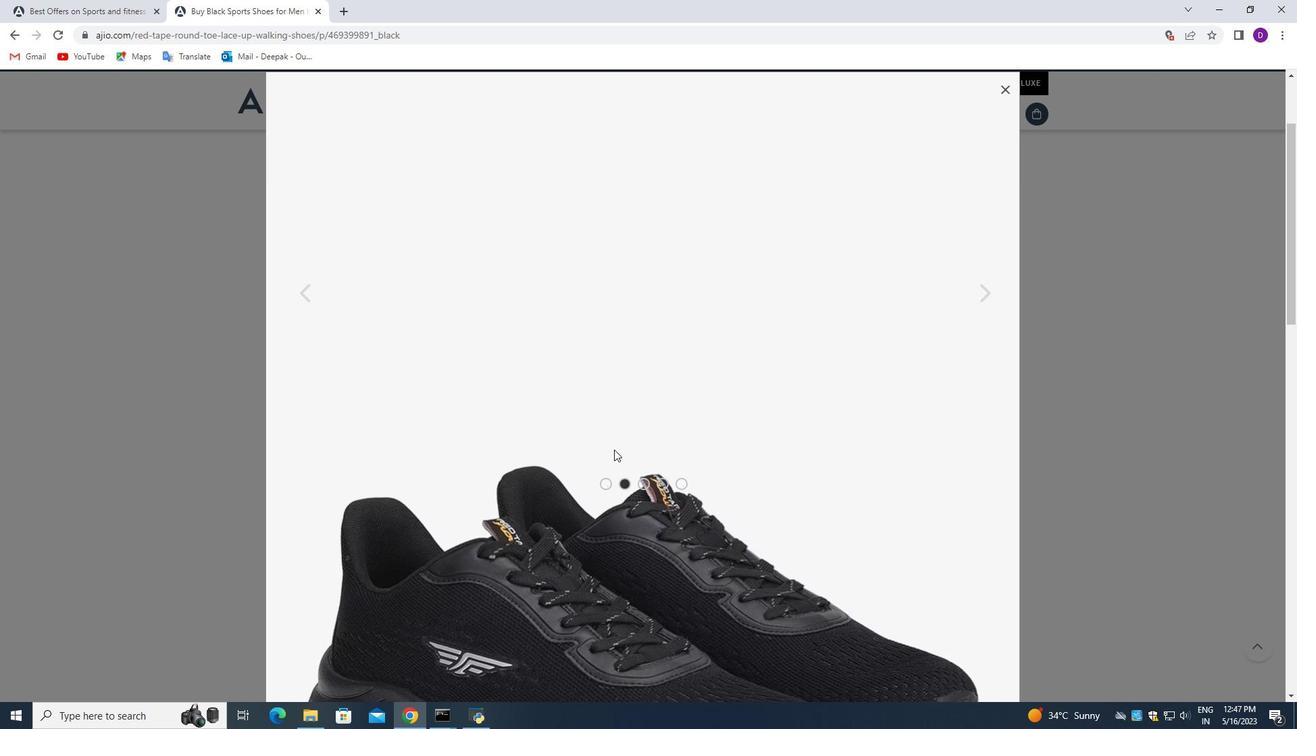 
Action: Mouse moved to (678, 561)
Screenshot: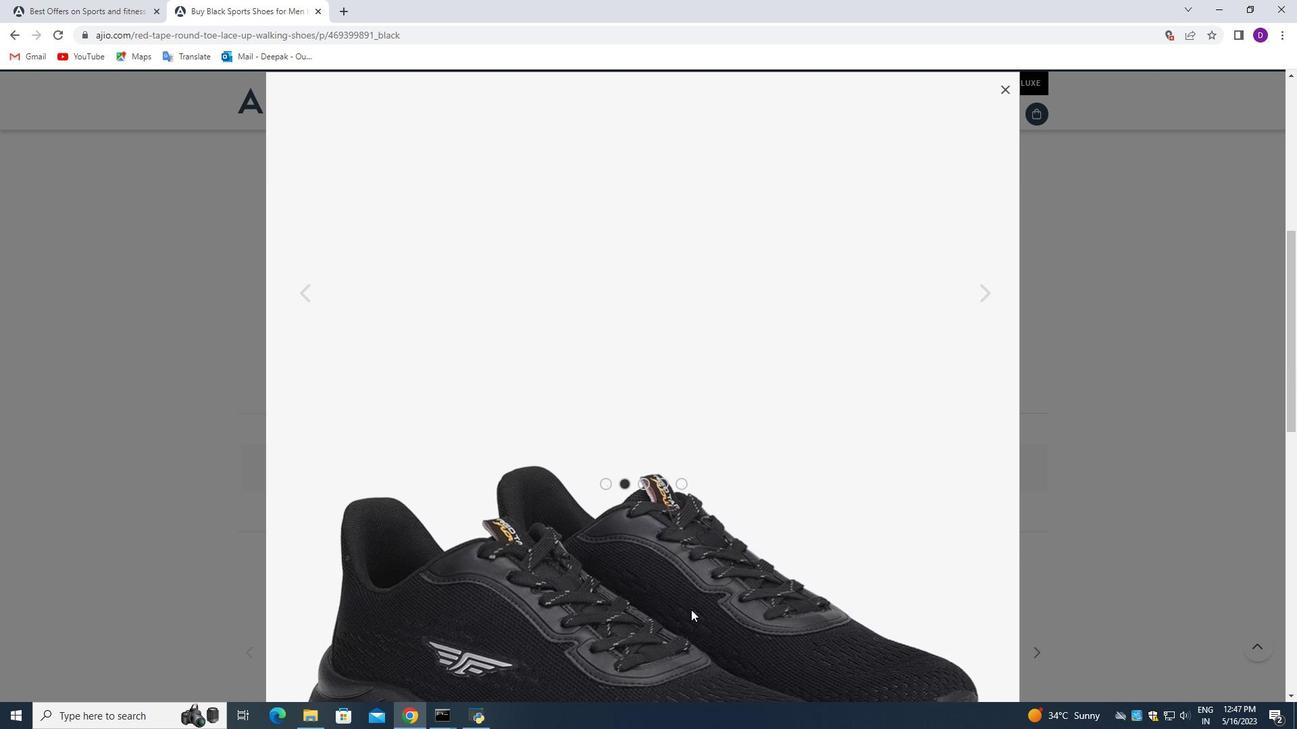 
Action: Mouse scrolled (678, 560) with delta (0, 0)
Screenshot: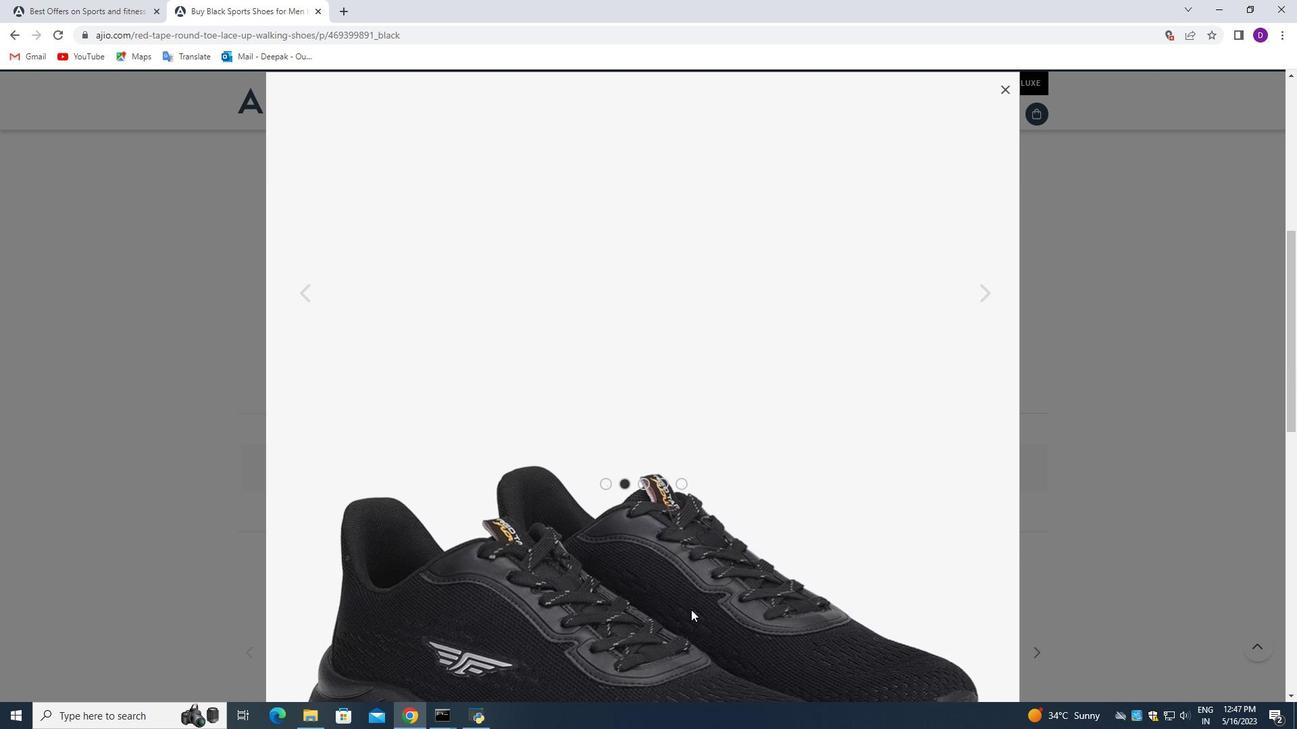 
Action: Mouse moved to (677, 557)
Screenshot: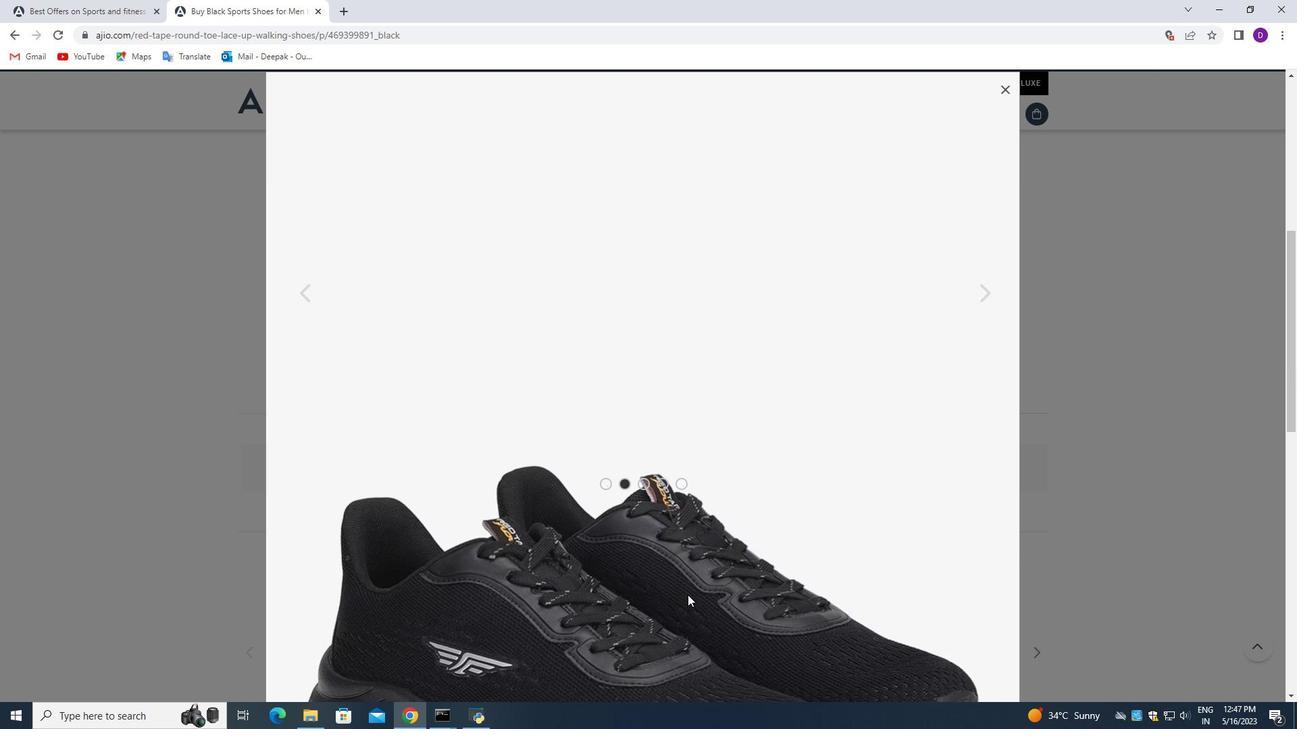 
Action: Mouse scrolled (678, 558) with delta (0, 0)
Screenshot: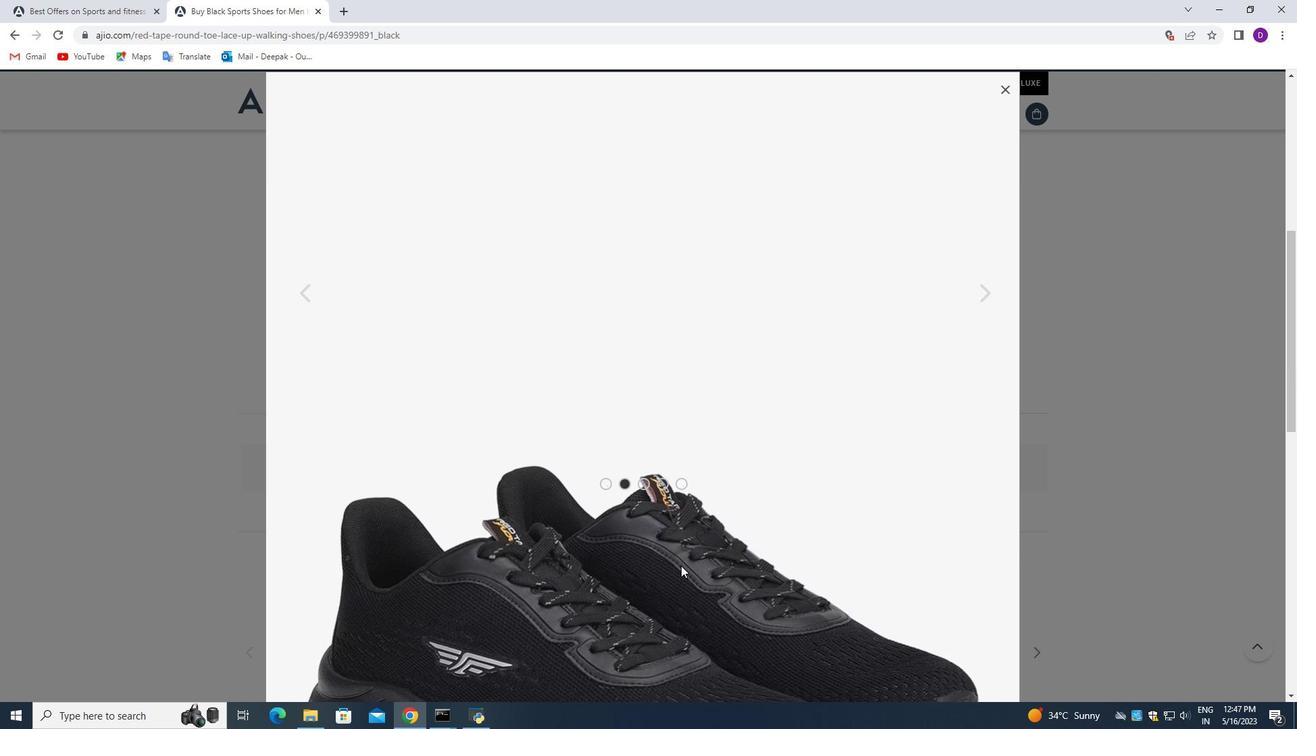
Action: Mouse moved to (677, 557)
Screenshot: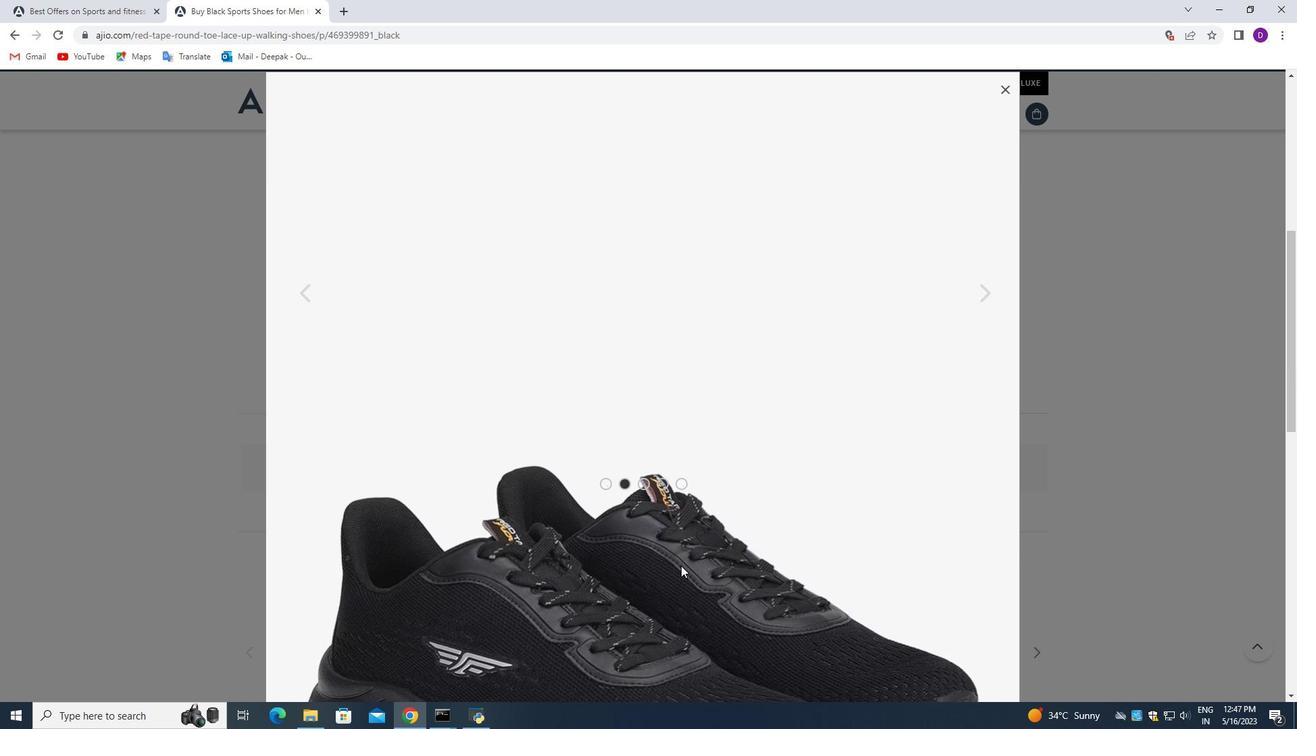 
Action: Mouse scrolled (677, 557) with delta (0, 0)
Screenshot: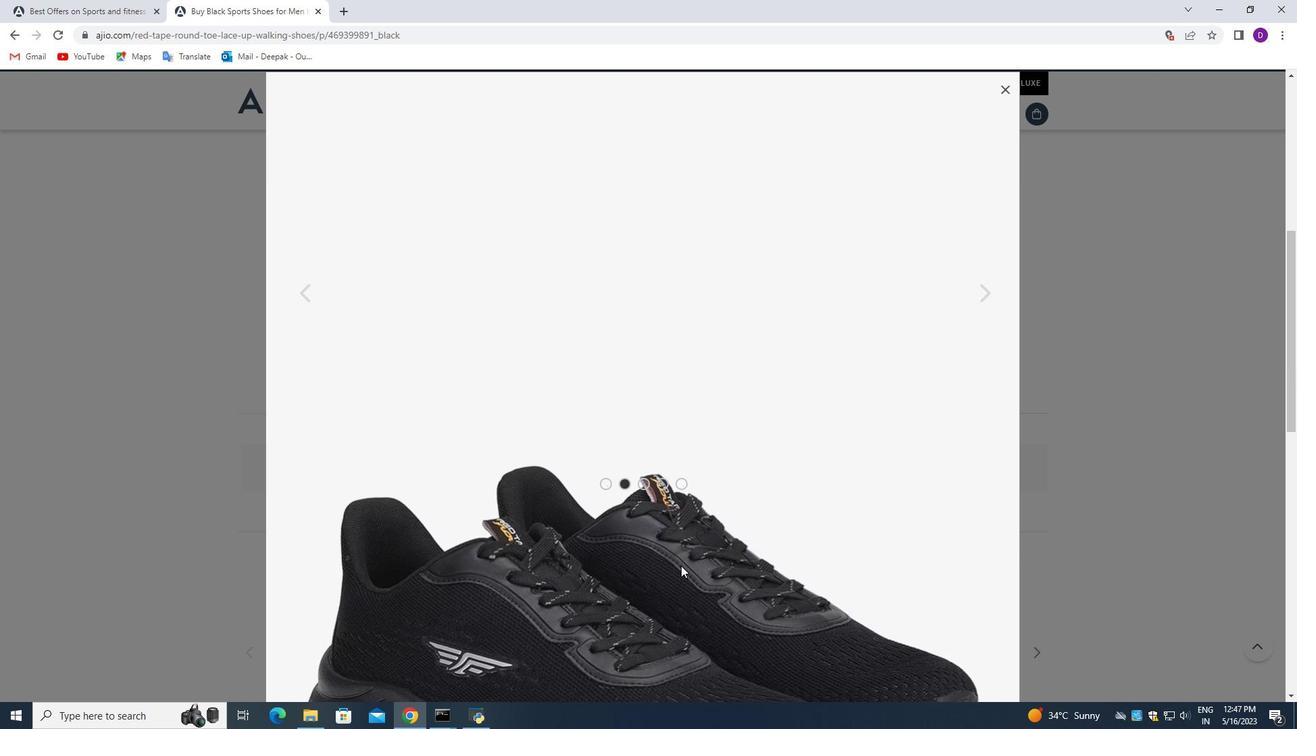 
Action: Mouse moved to (676, 555)
Screenshot: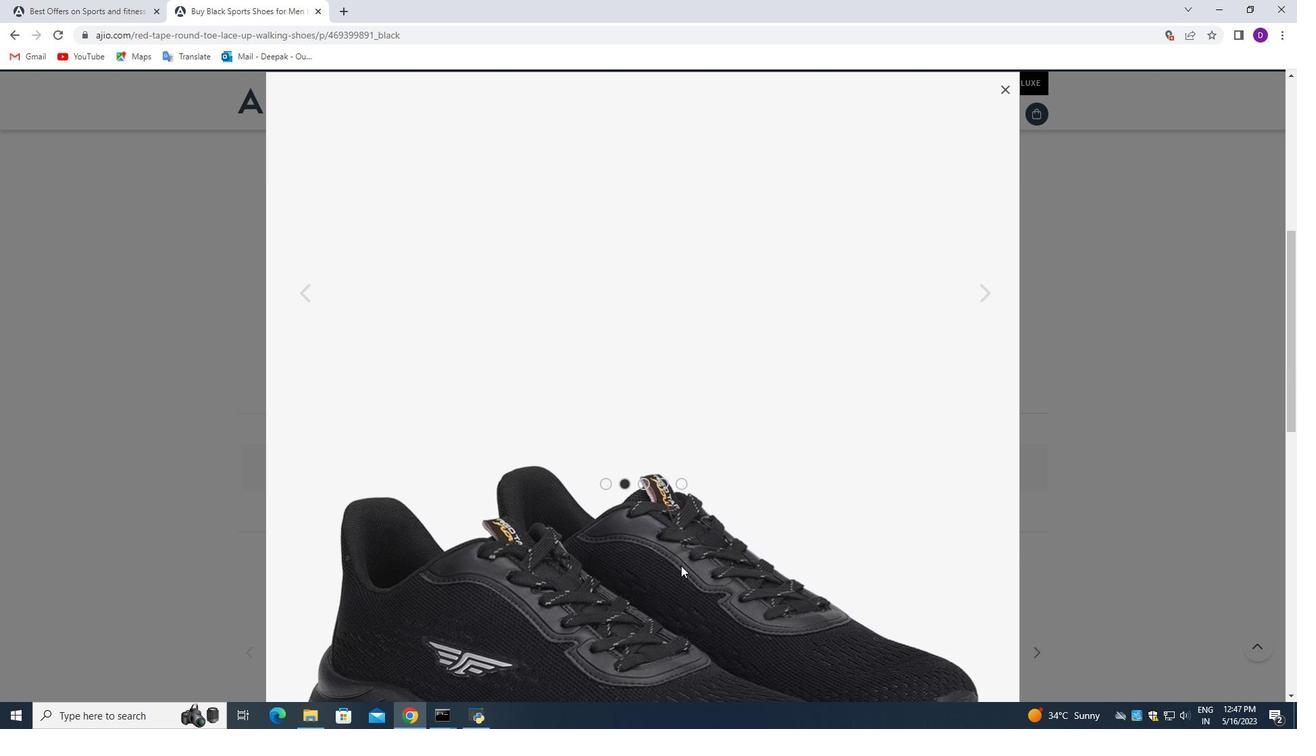 
Action: Mouse scrolled (676, 555) with delta (0, 0)
Screenshot: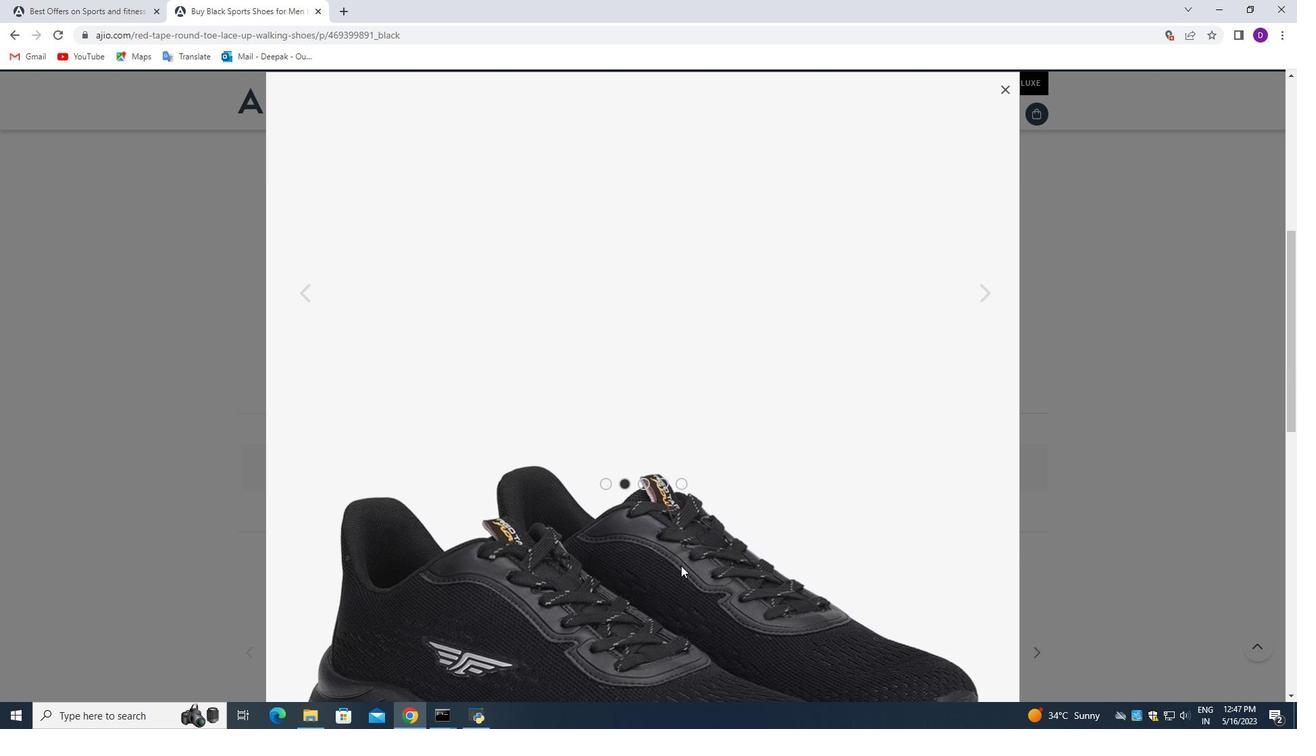 
Action: Mouse moved to (674, 550)
Screenshot: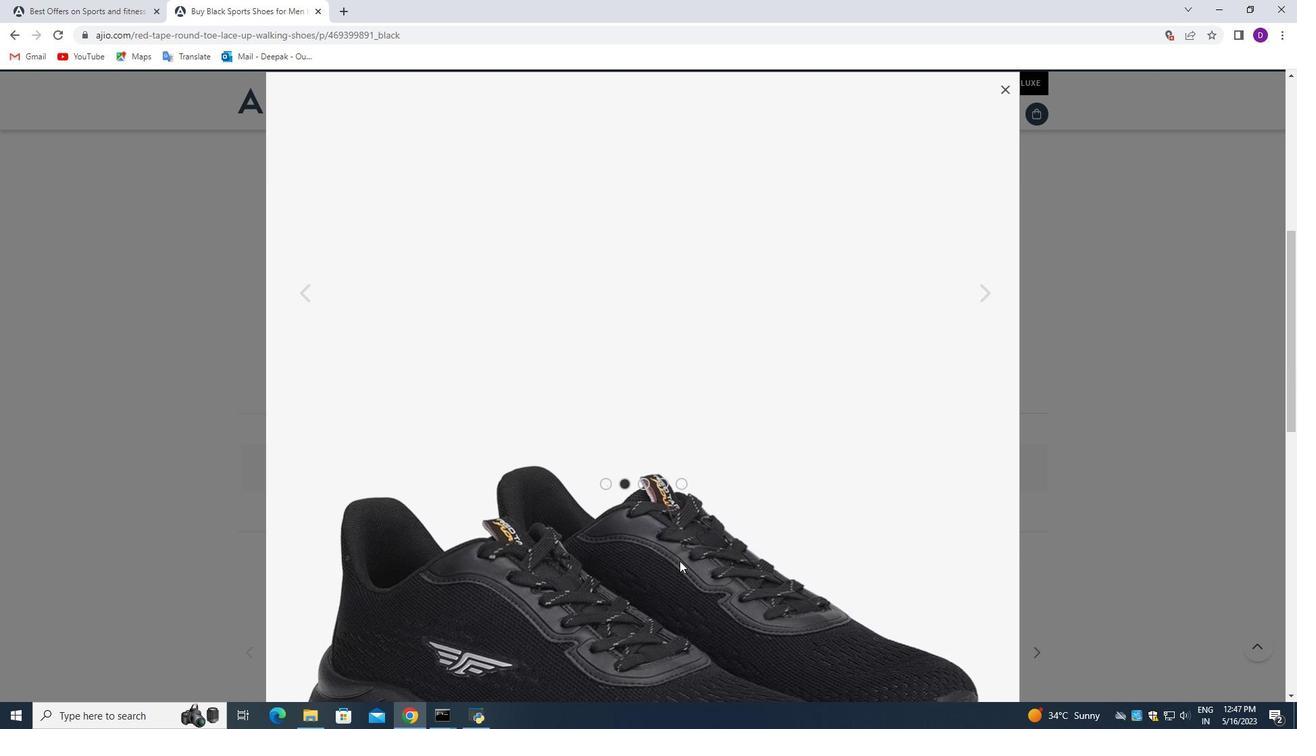 
Action: Mouse scrolled (675, 553) with delta (0, 0)
Screenshot: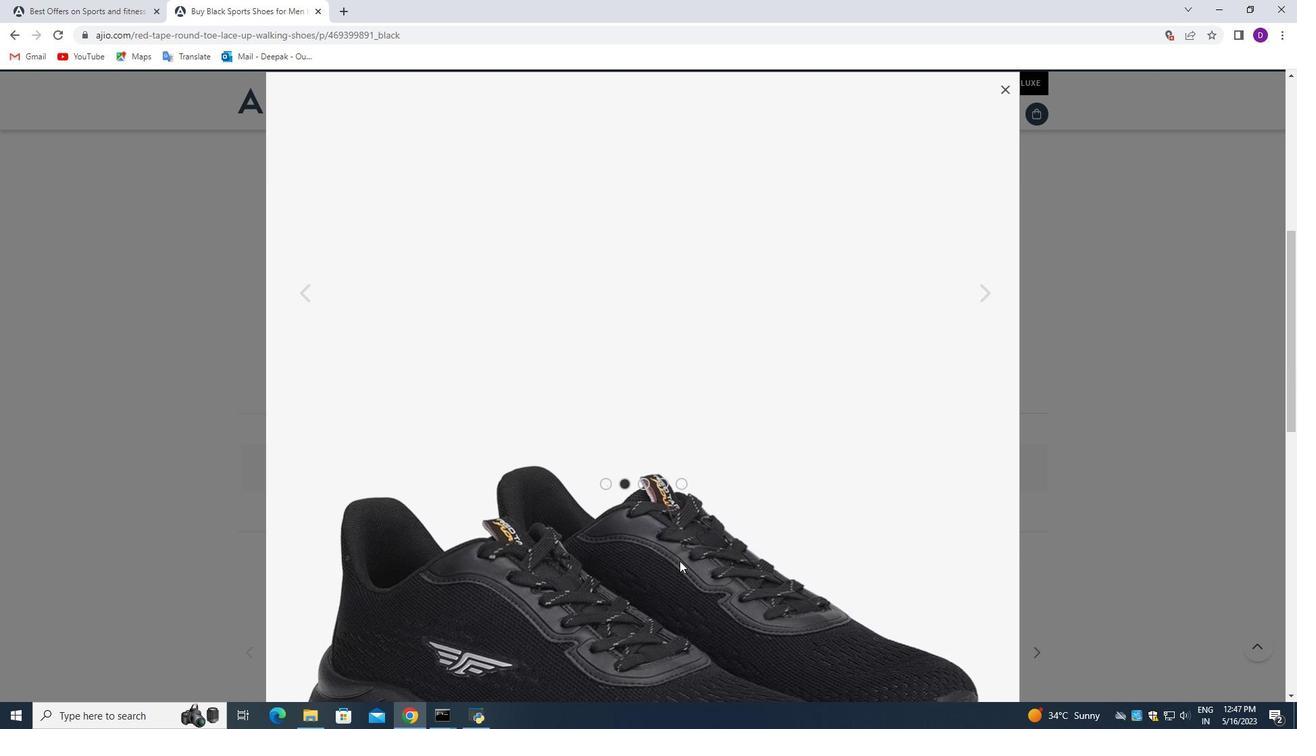 
Action: Mouse moved to (673, 548)
Screenshot: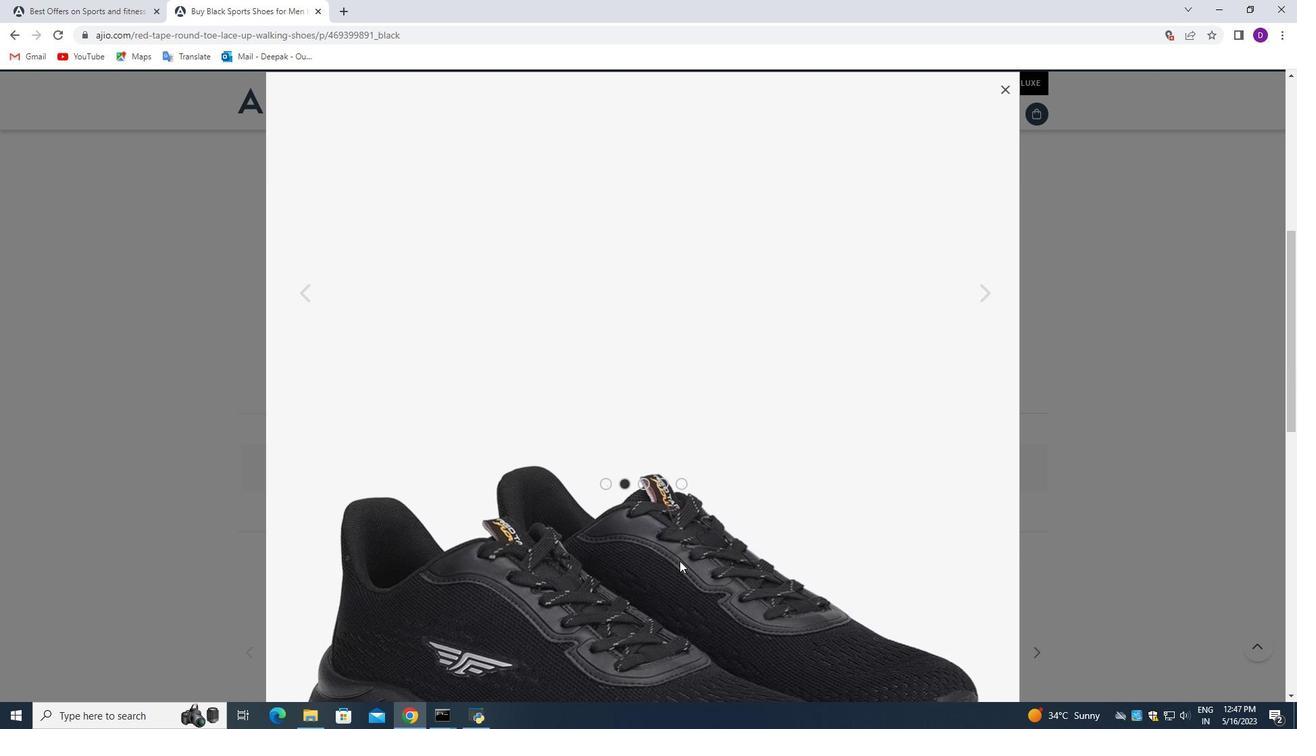 
Action: Mouse scrolled (674, 549) with delta (0, 0)
Screenshot: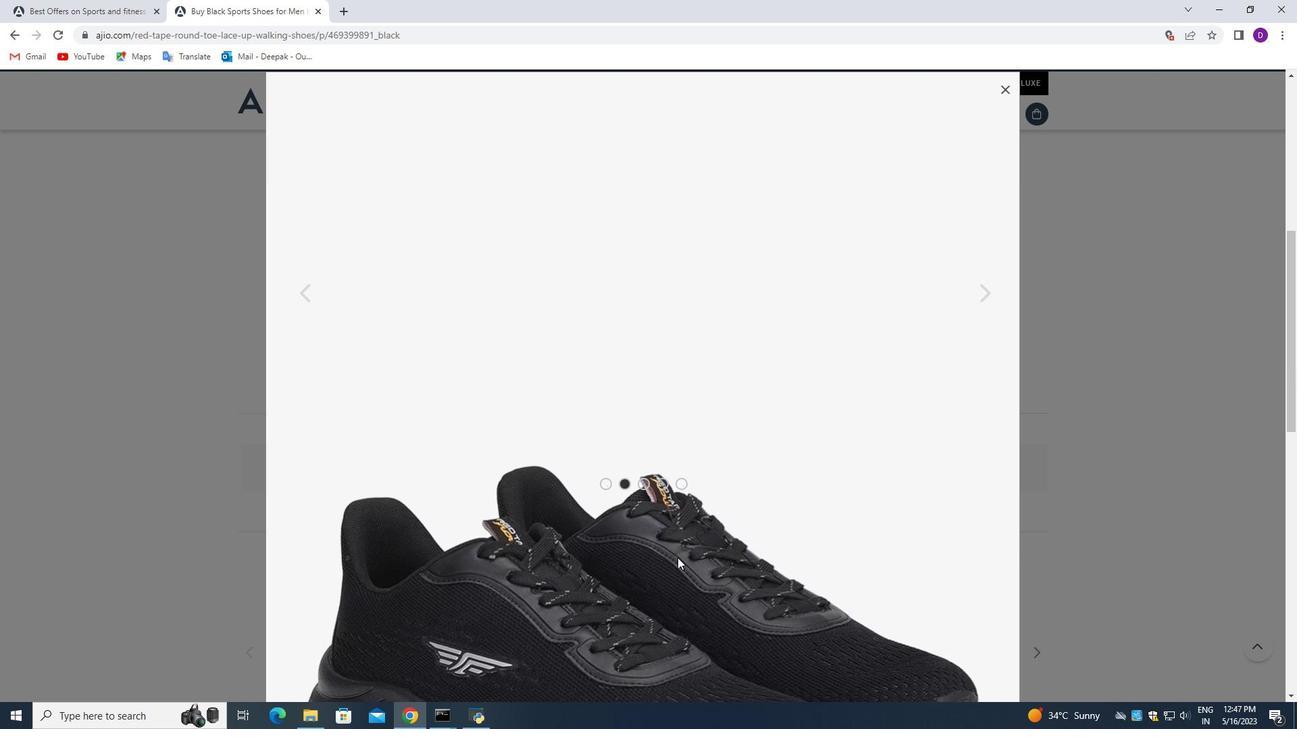 
Action: Mouse moved to (666, 528)
Screenshot: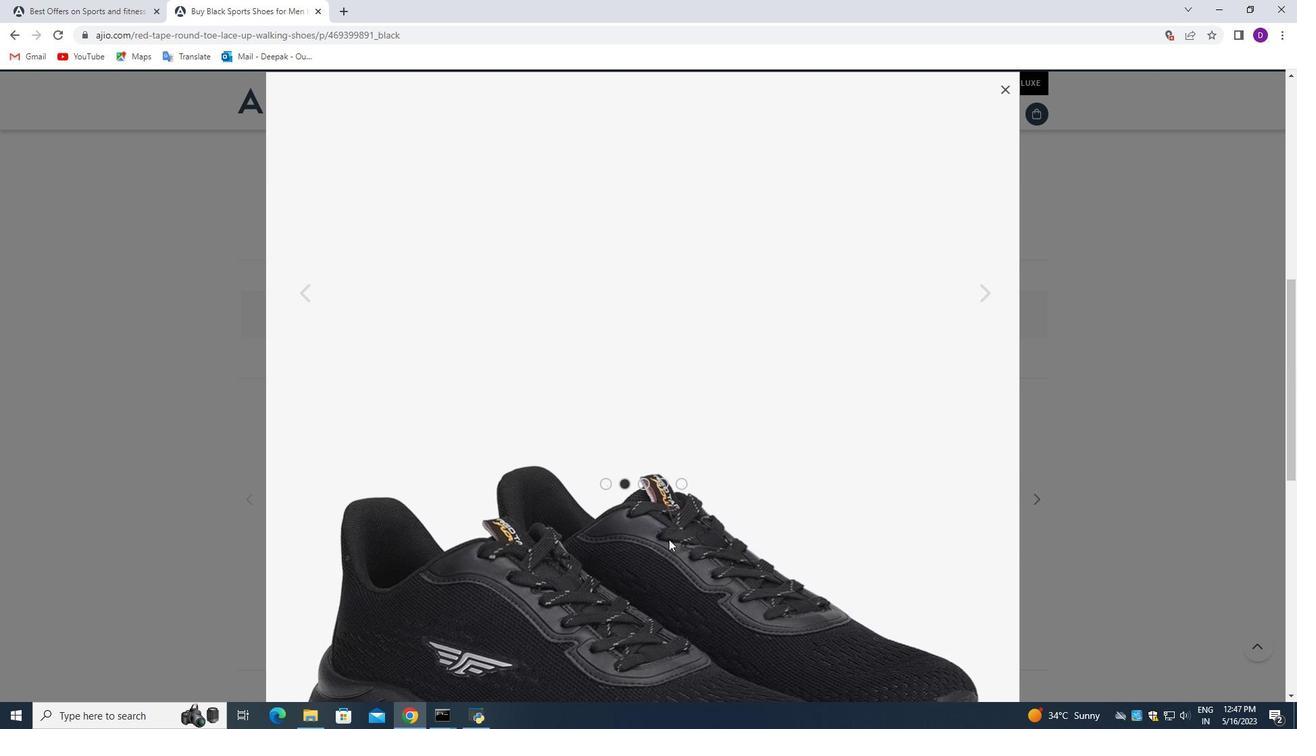 
Action: Mouse scrolled (666, 528) with delta (0, 0)
Screenshot: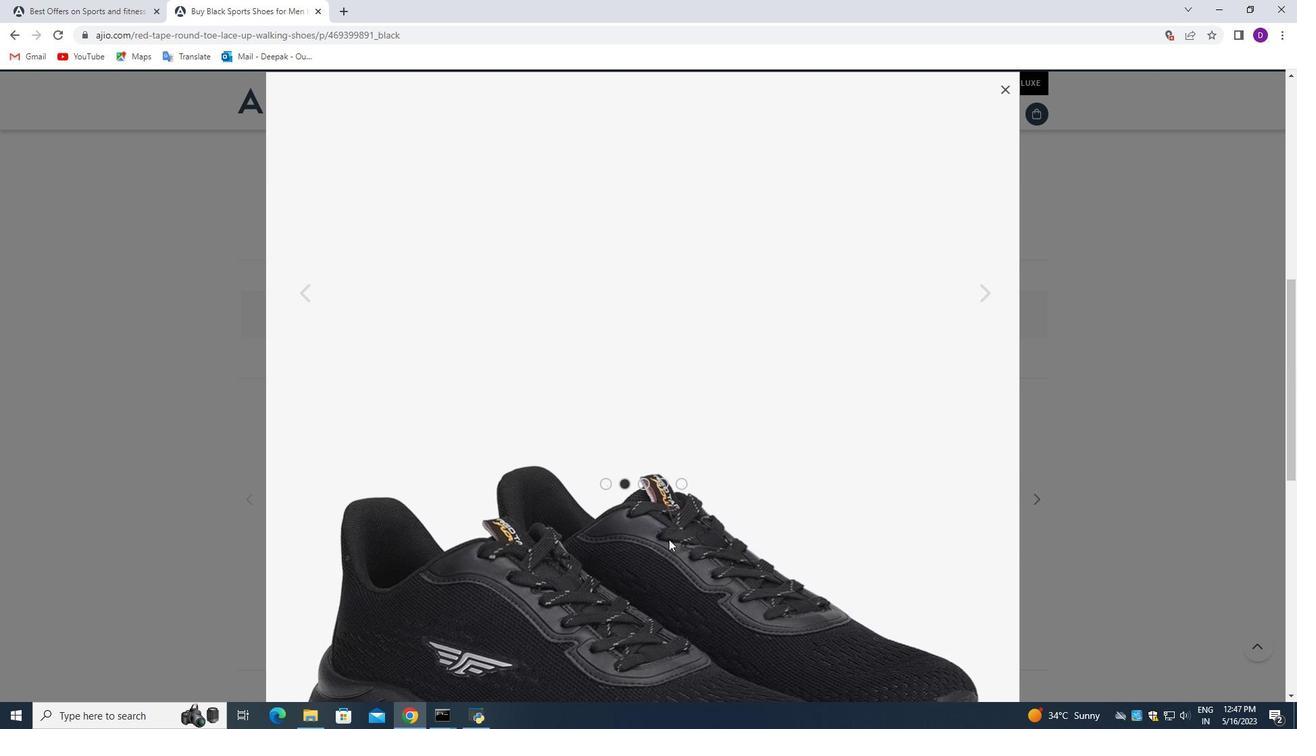 
Action: Mouse moved to (666, 524)
Screenshot: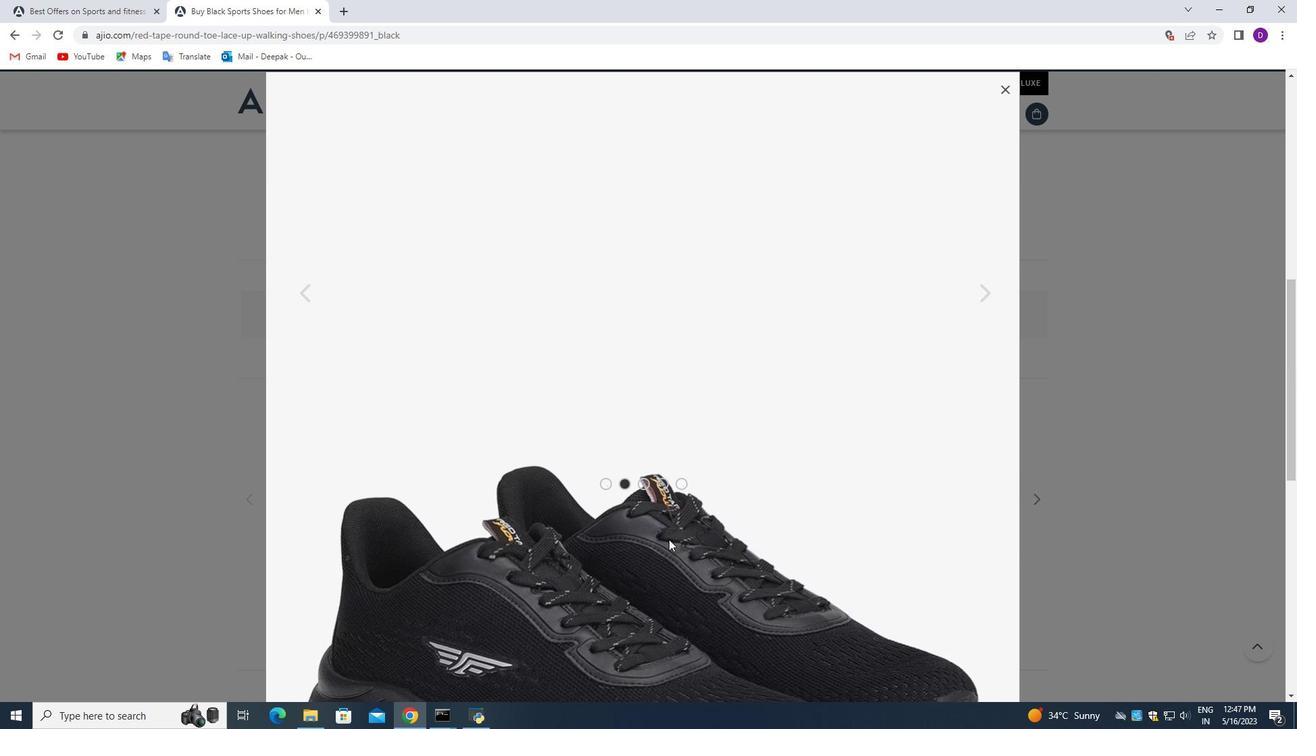 
Action: Mouse scrolled (666, 526) with delta (0, 0)
Screenshot: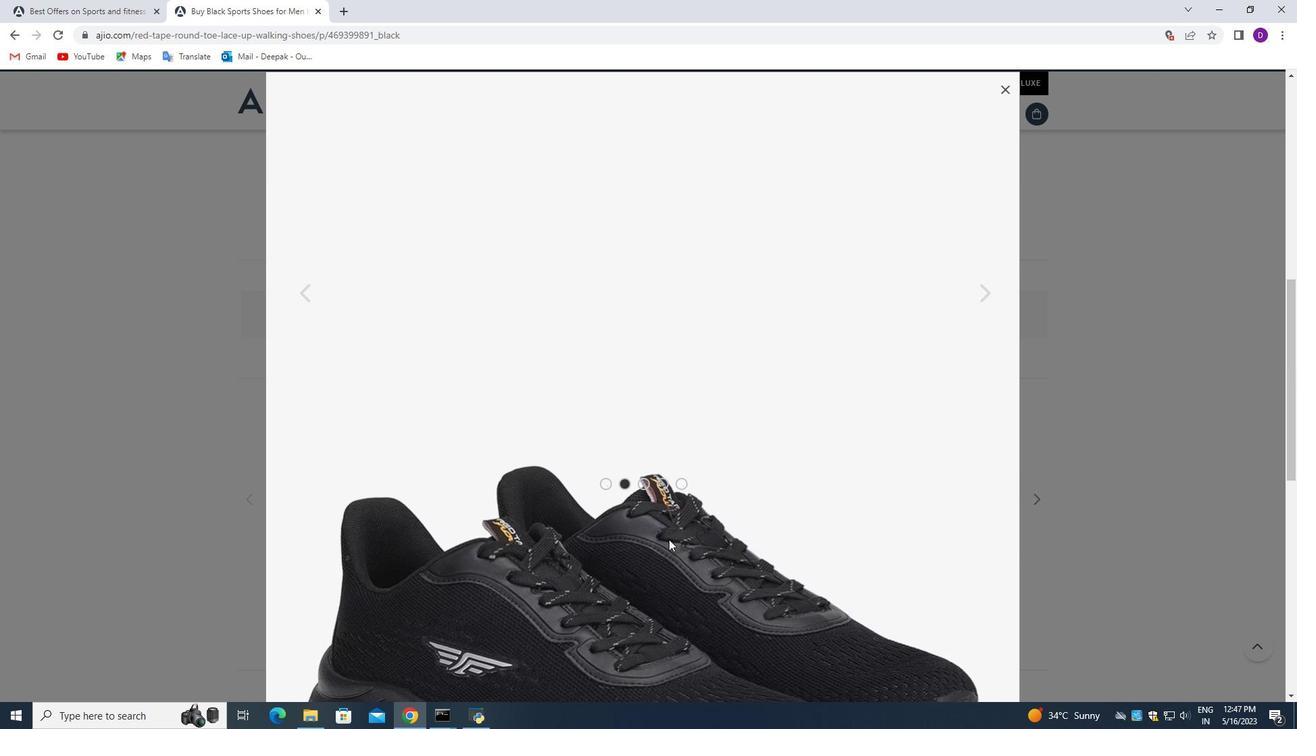 
Action: Mouse moved to (666, 521)
Screenshot: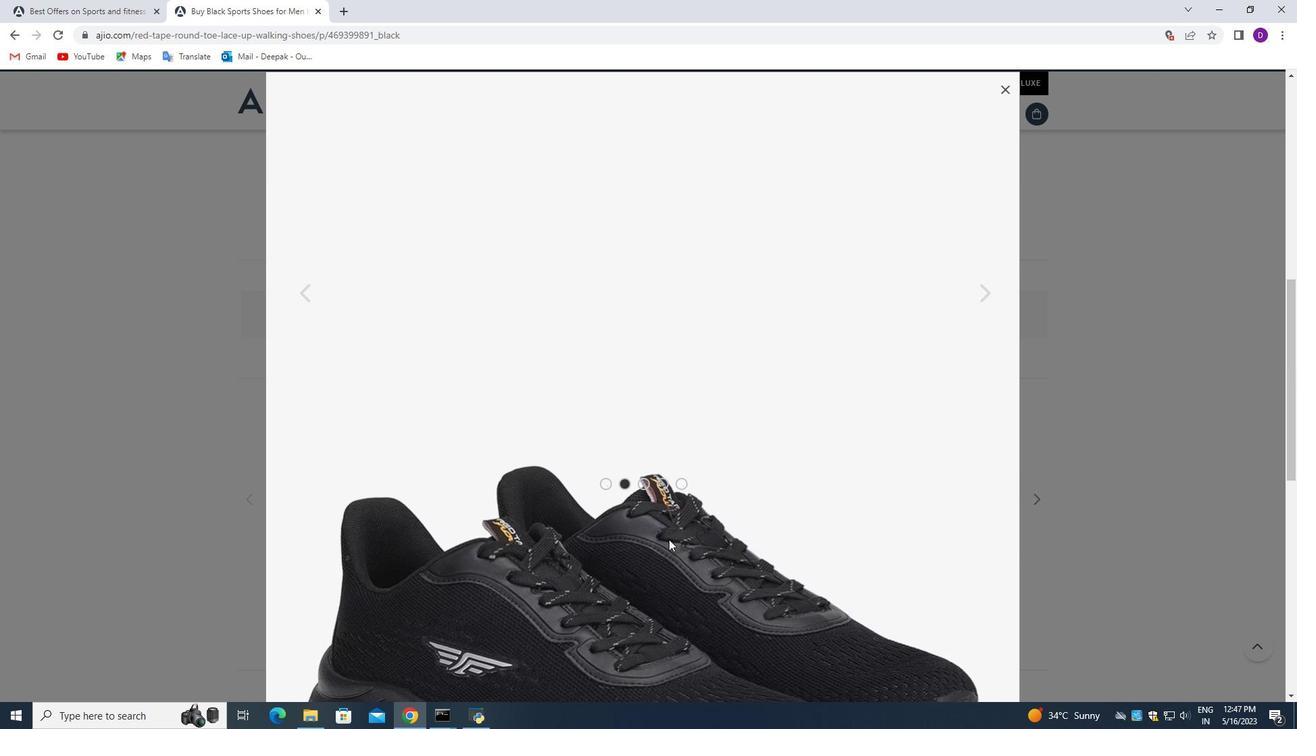 
Action: Mouse scrolled (666, 524) with delta (0, 0)
Screenshot: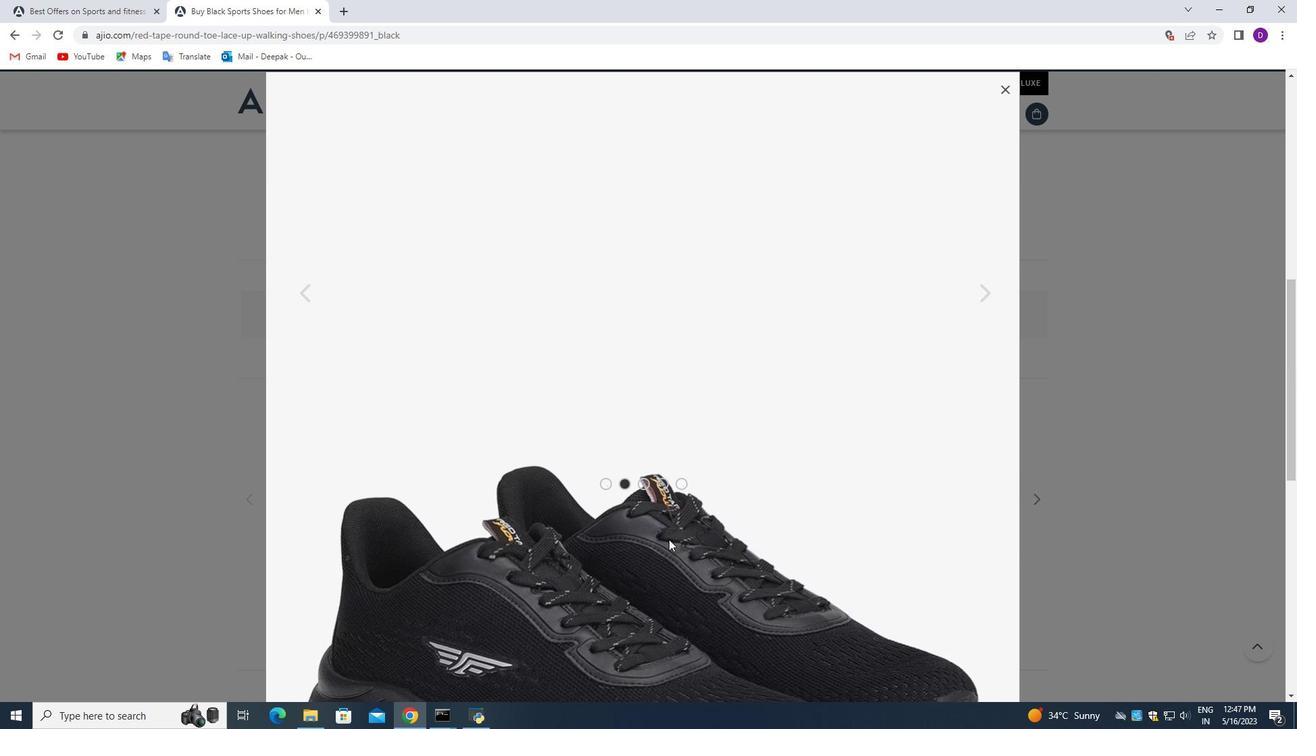 
Action: Mouse moved to (665, 514)
Screenshot: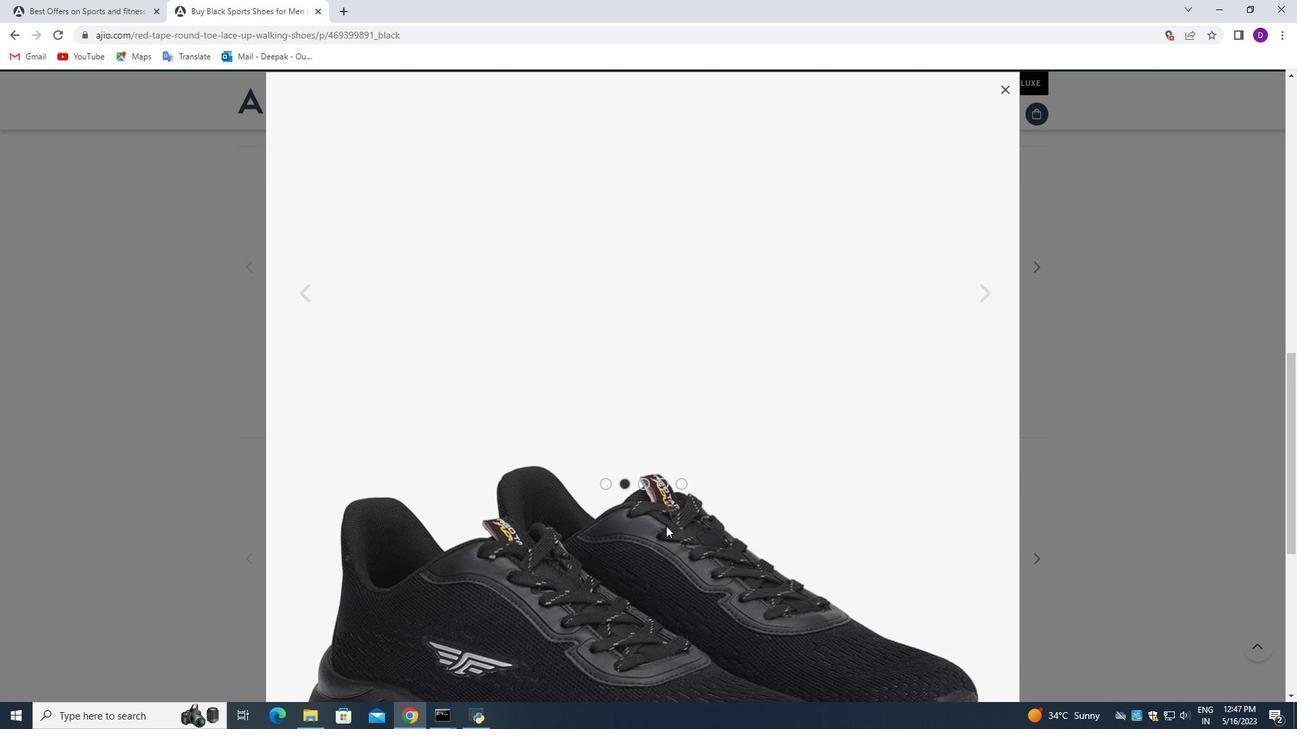 
Action: Mouse scrolled (666, 520) with delta (0, 0)
Screenshot: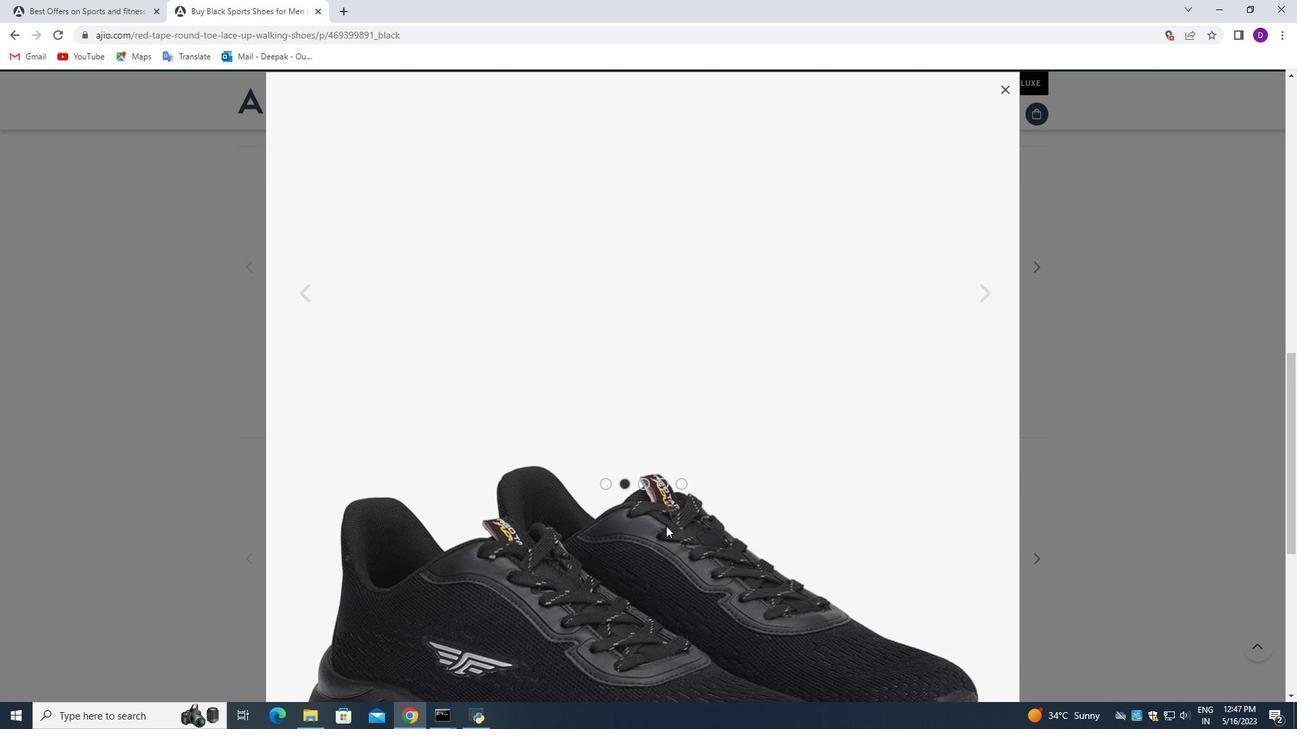 
Action: Mouse moved to (984, 291)
Screenshot: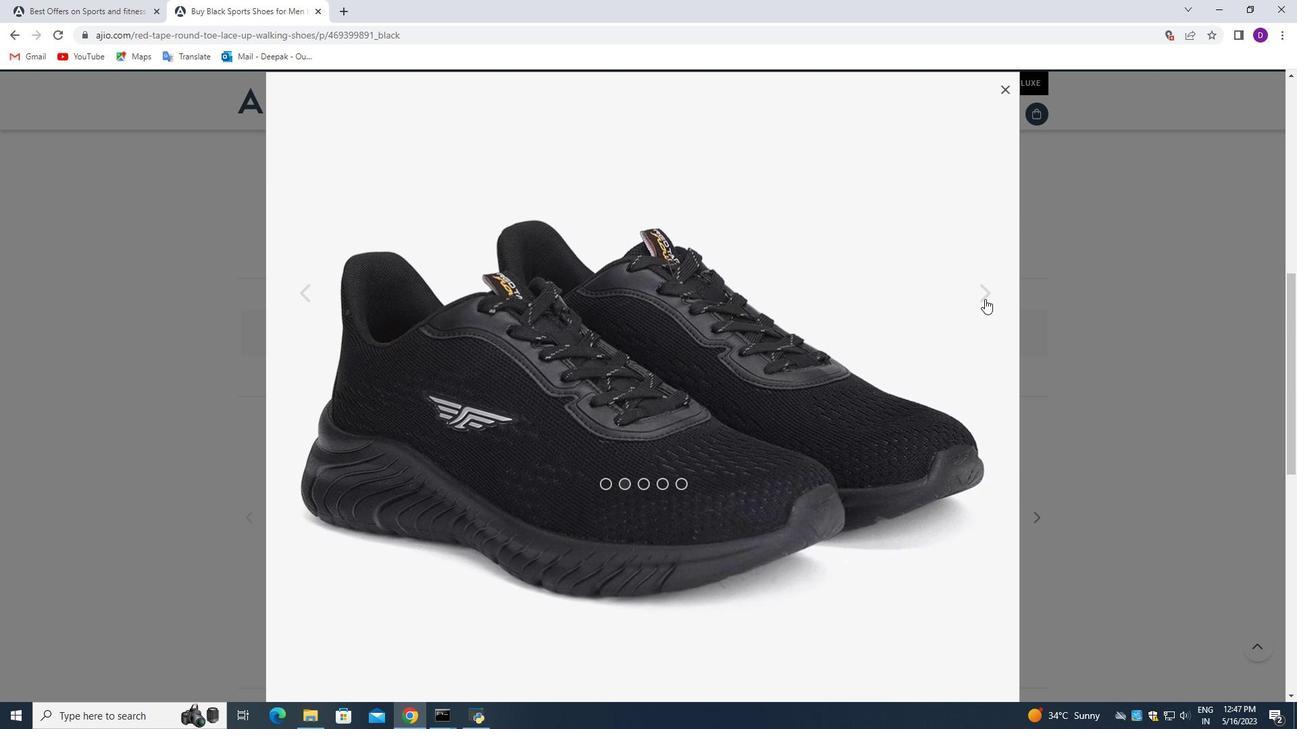 
Action: Mouse pressed left at (984, 291)
Screenshot: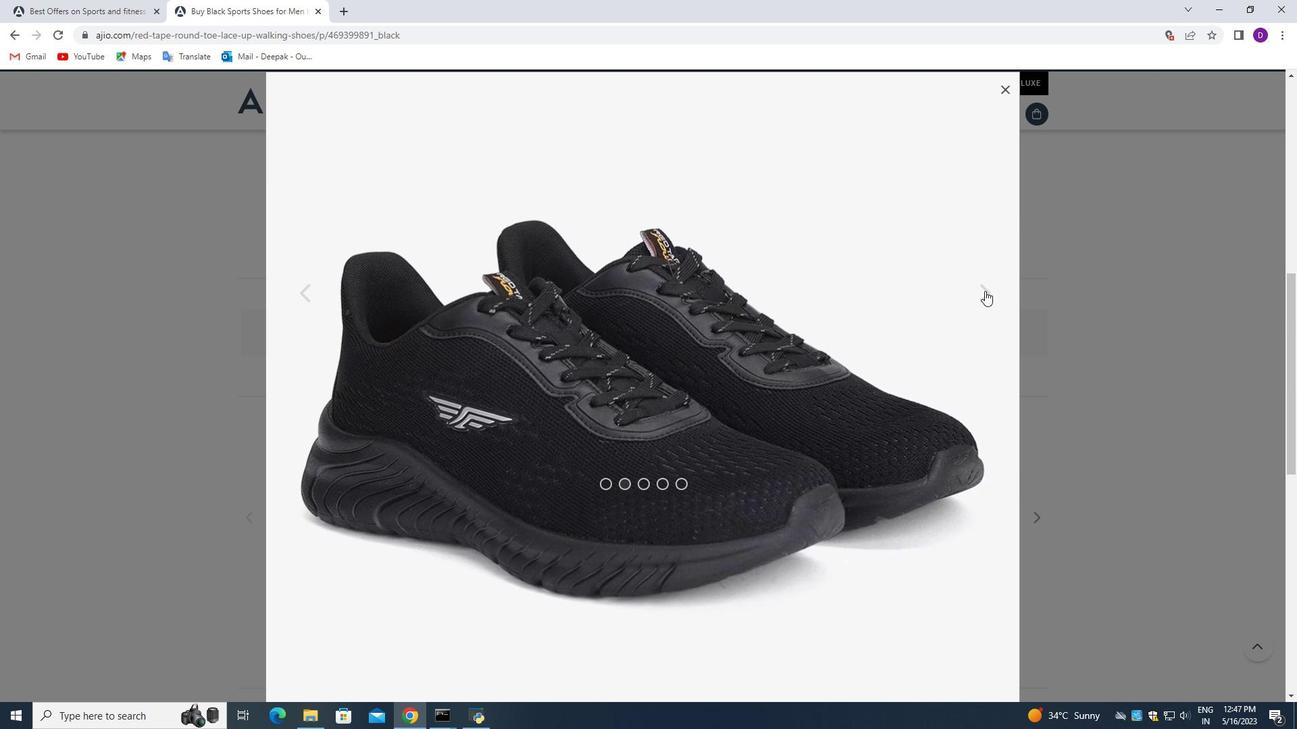 
Action: Mouse moved to (982, 286)
Screenshot: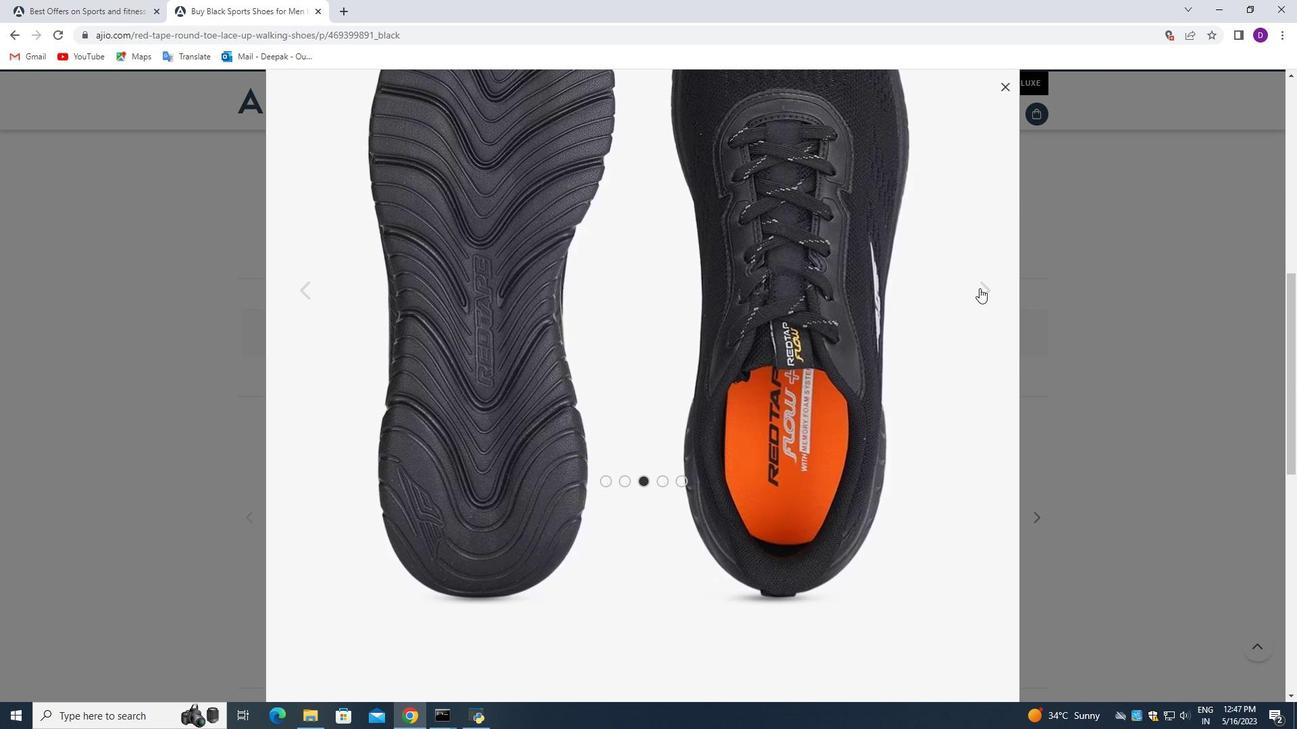 
Action: Mouse pressed left at (982, 286)
Screenshot: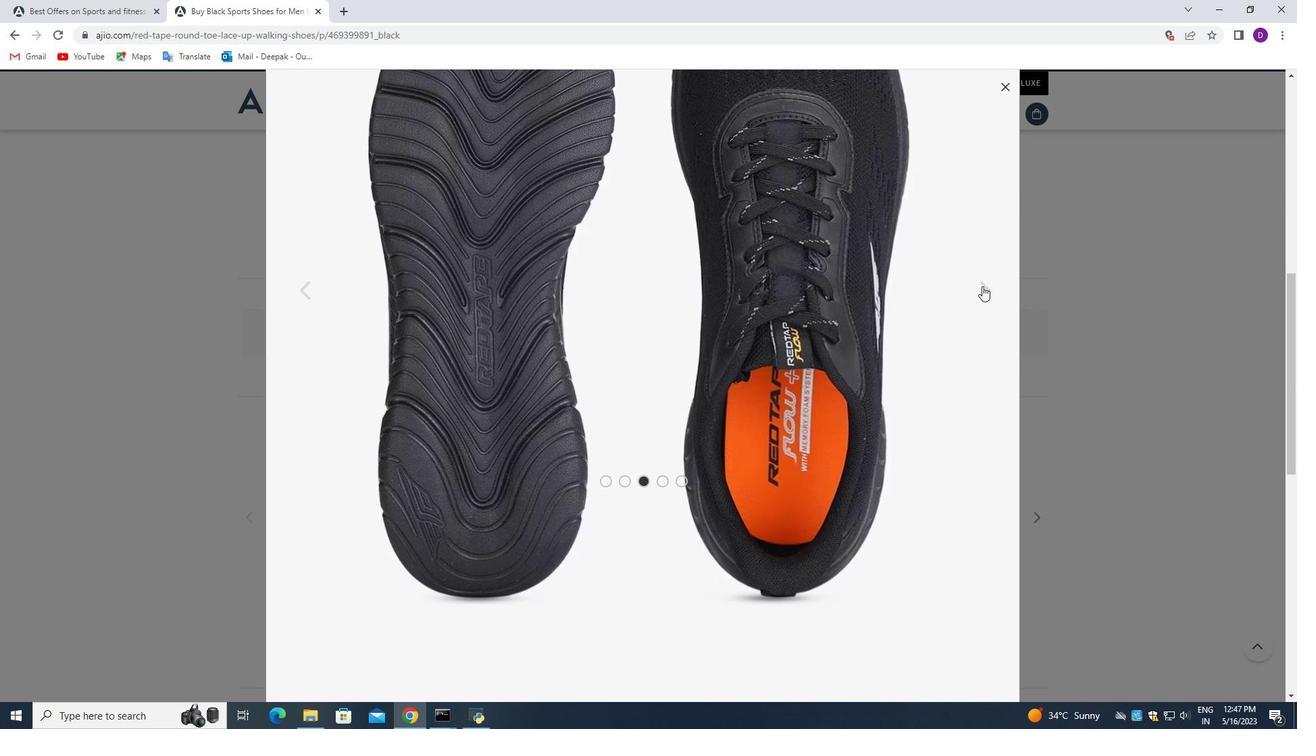 
Action: Mouse moved to (1003, 81)
Screenshot: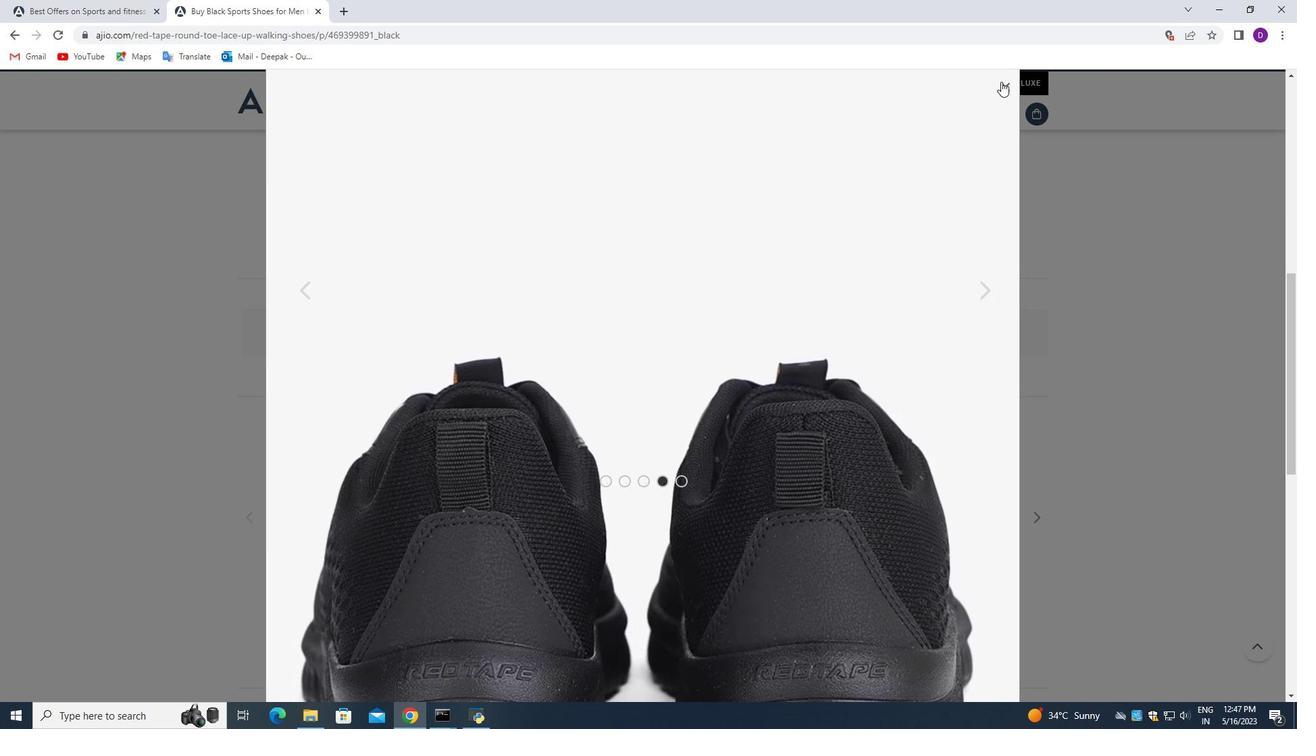 
Action: Mouse pressed left at (1003, 81)
Screenshot: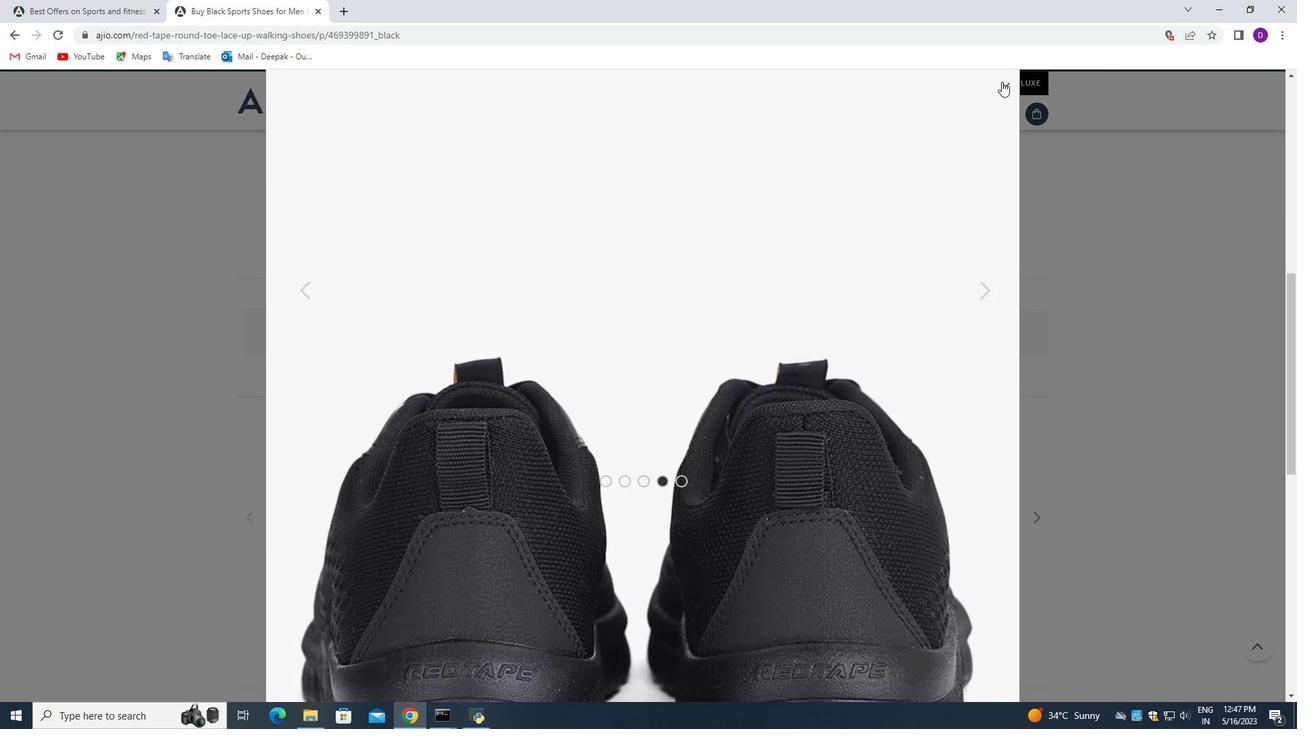 
Action: Mouse moved to (683, 461)
Screenshot: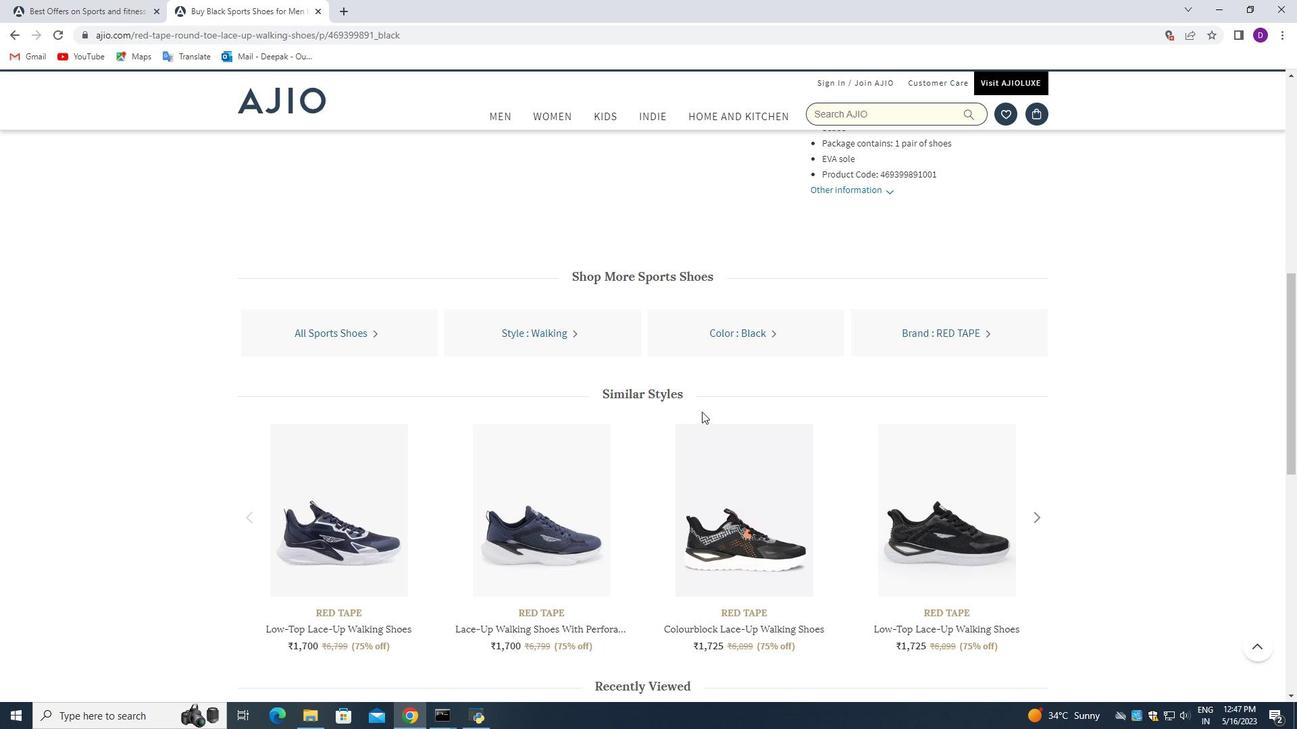 
Action: Mouse scrolled (683, 460) with delta (0, 0)
Screenshot: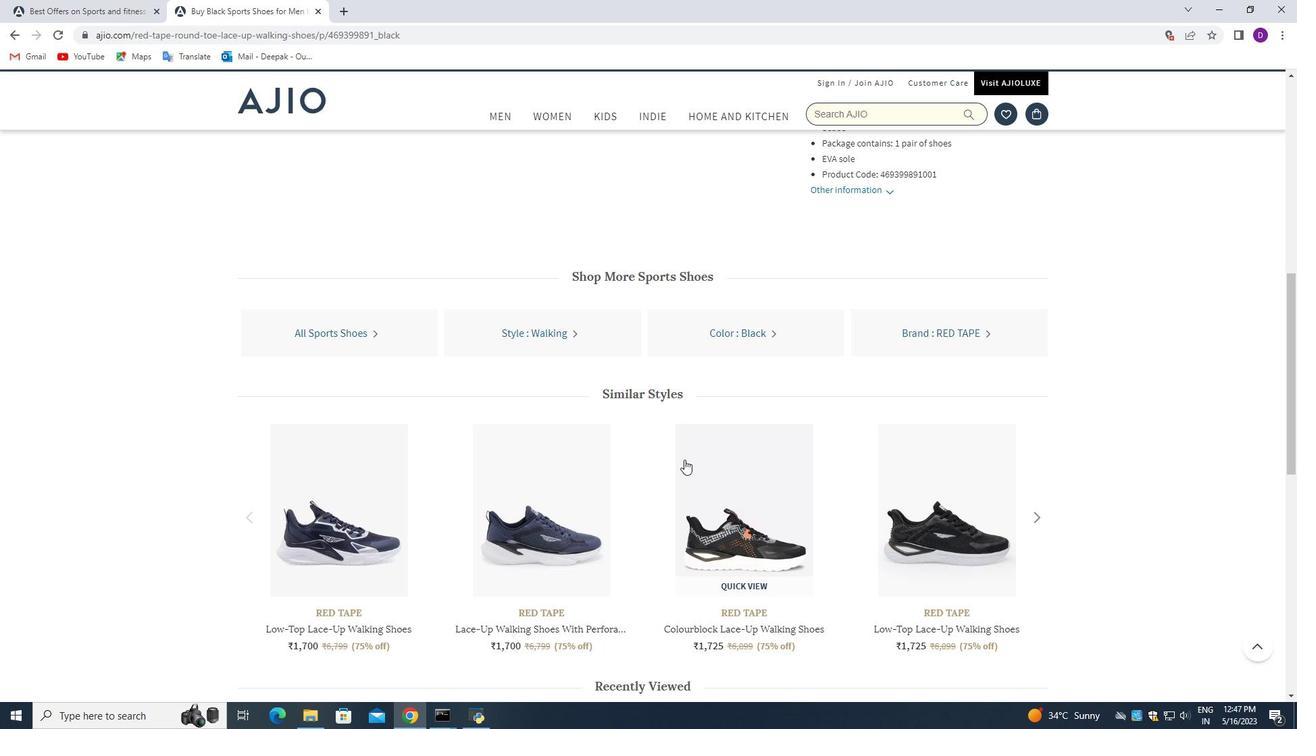 
Action: Mouse moved to (695, 453)
Screenshot: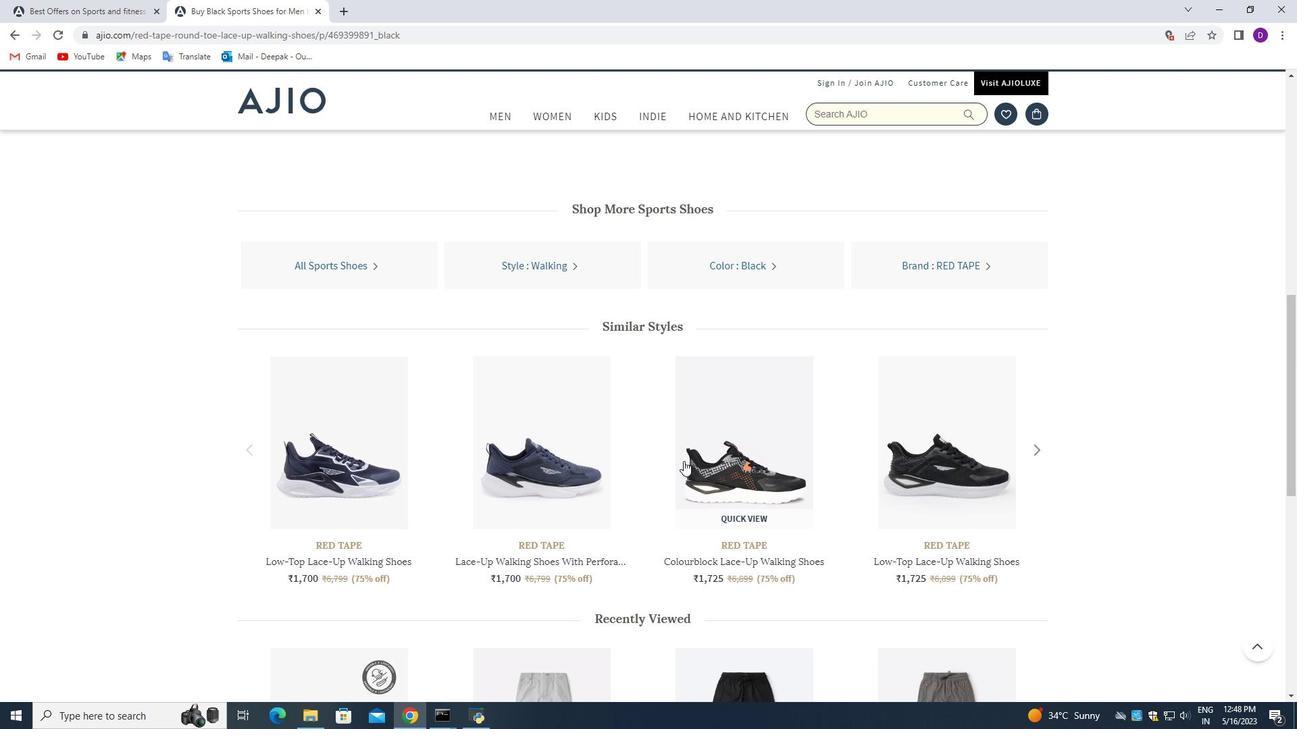 
Action: Mouse scrolled (695, 452) with delta (0, 0)
Screenshot: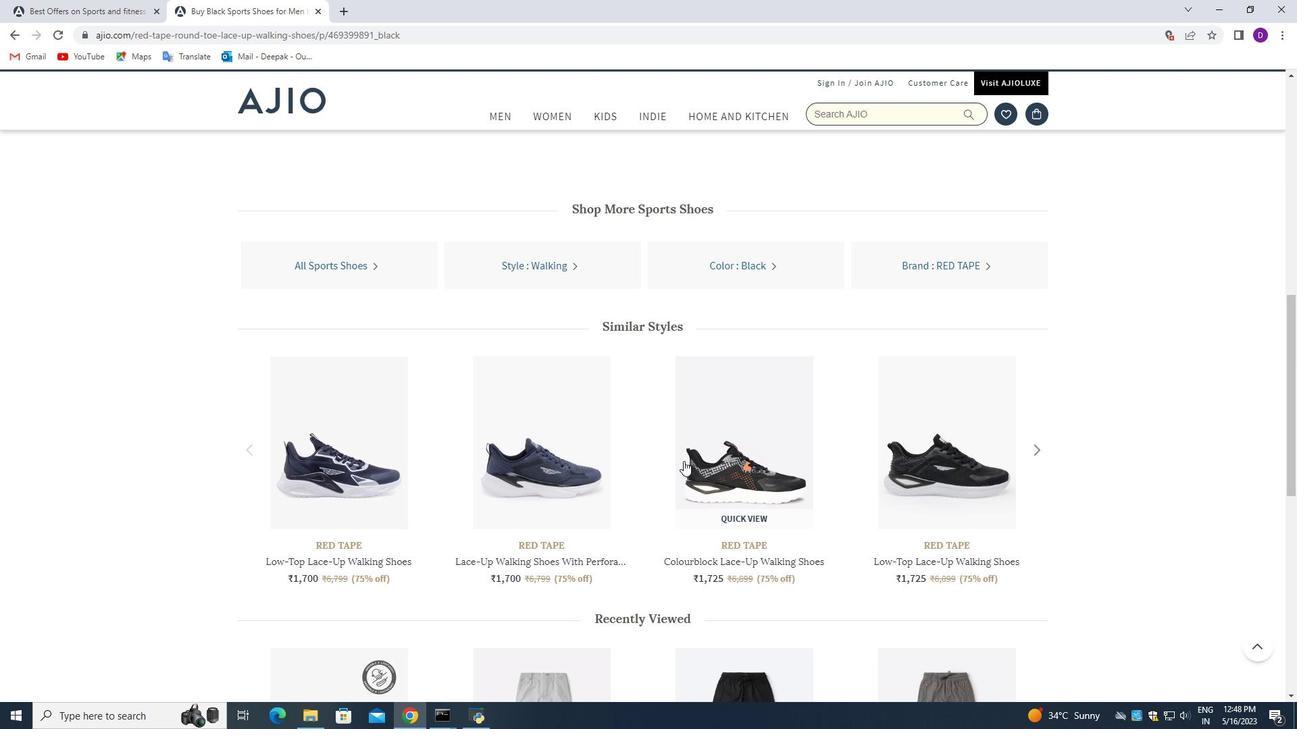 
Action: Mouse moved to (695, 450)
Screenshot: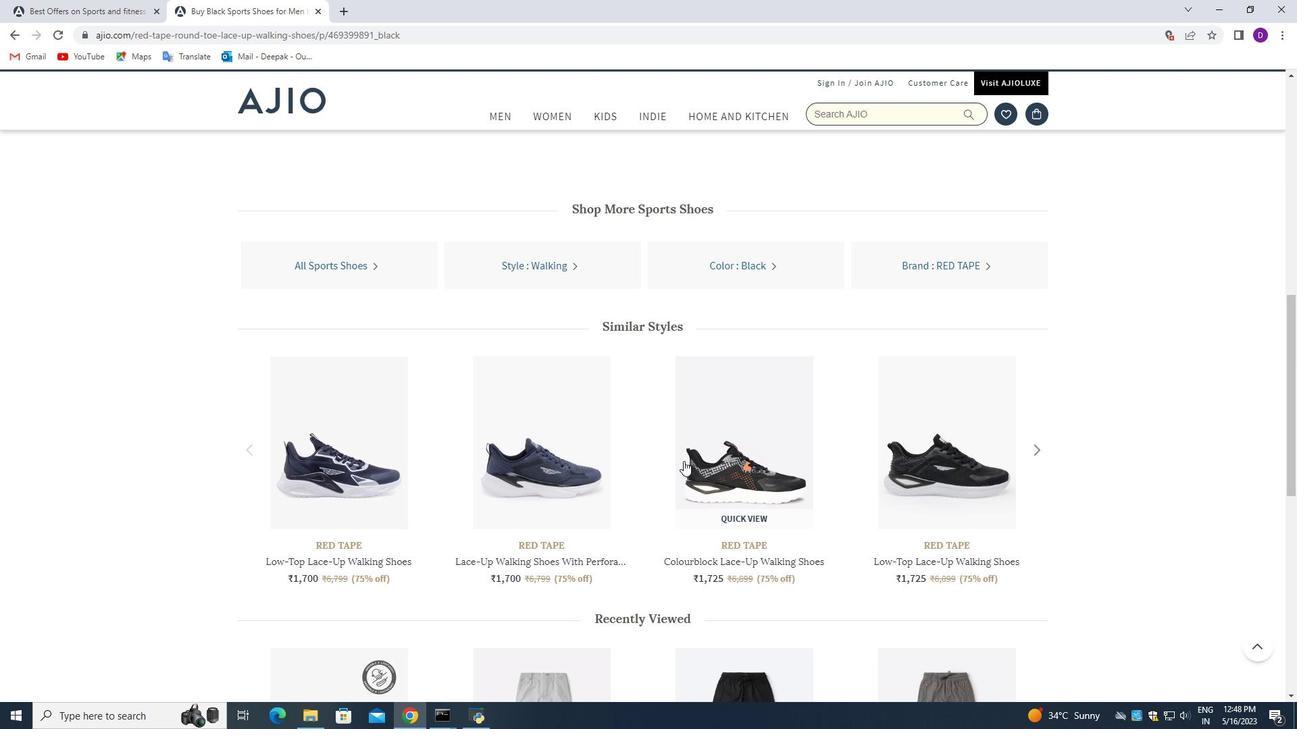 
Action: Mouse scrolled (695, 449) with delta (0, 0)
Screenshot: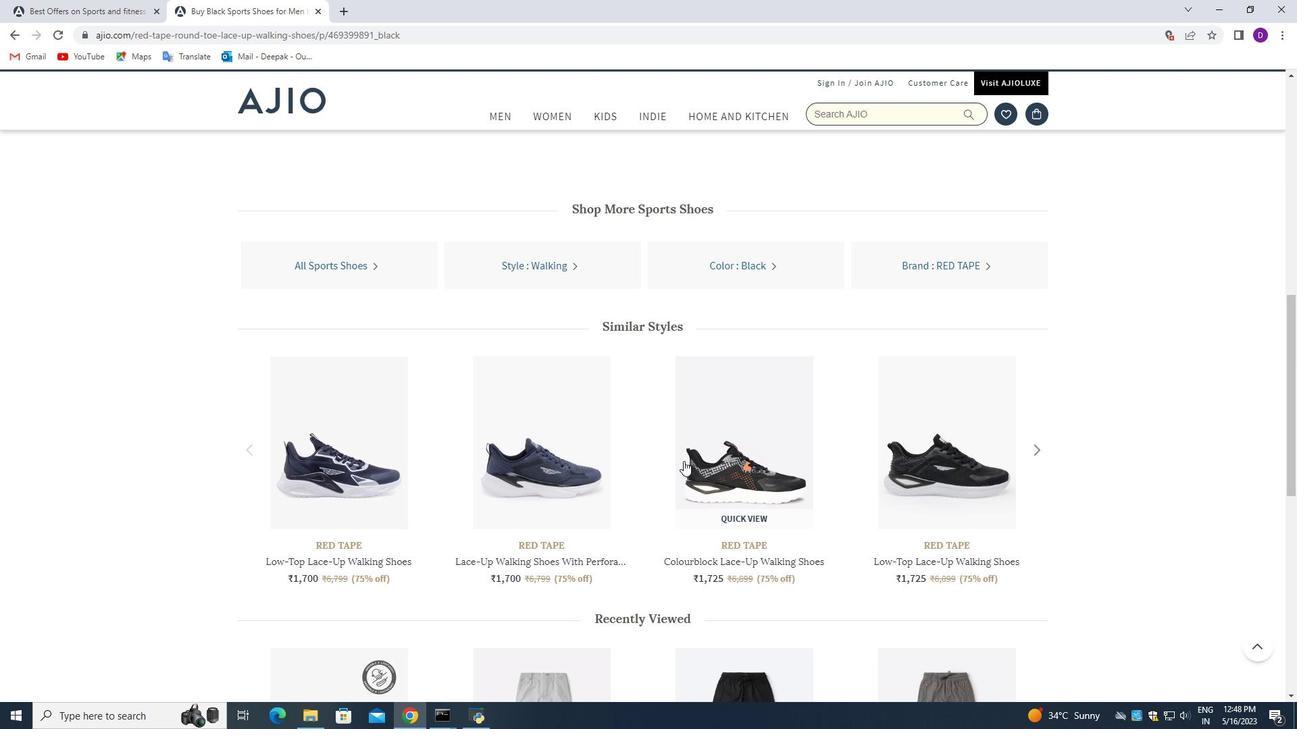 
Action: Mouse moved to (697, 447)
Screenshot: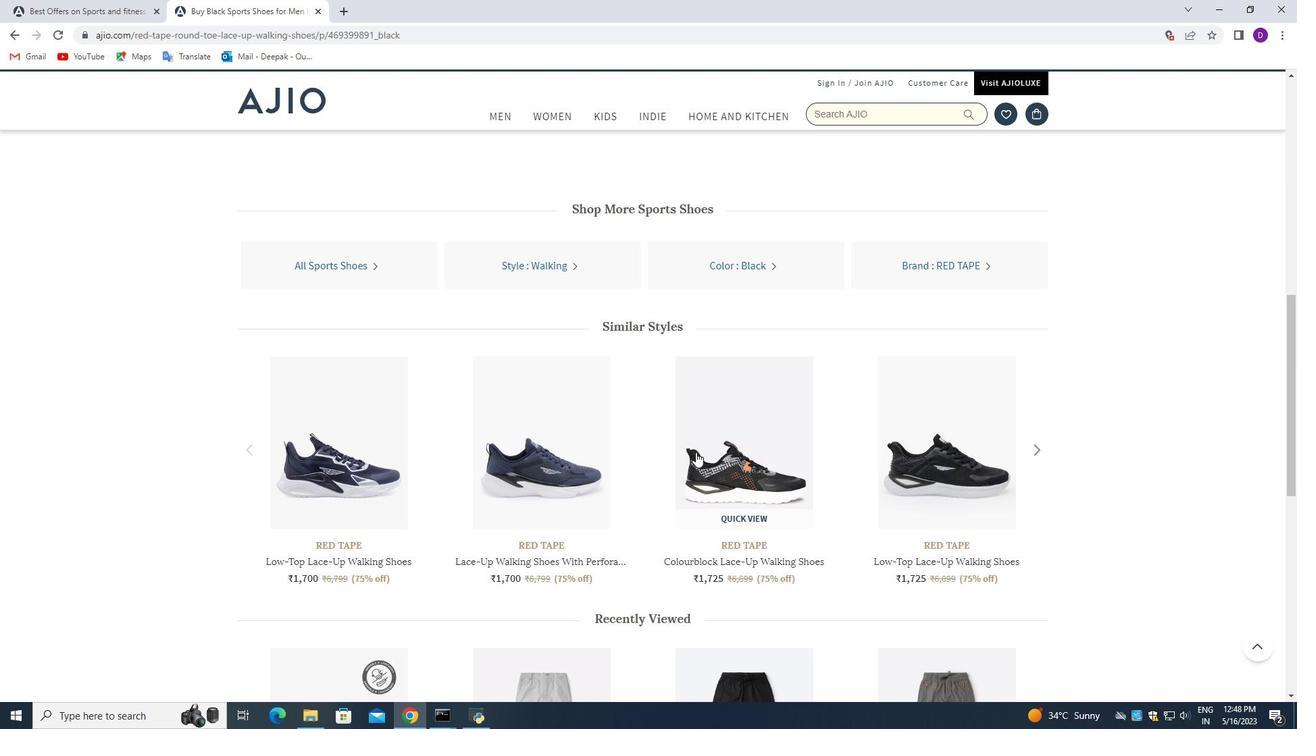 
Action: Mouse scrolled (697, 446) with delta (0, 0)
Screenshot: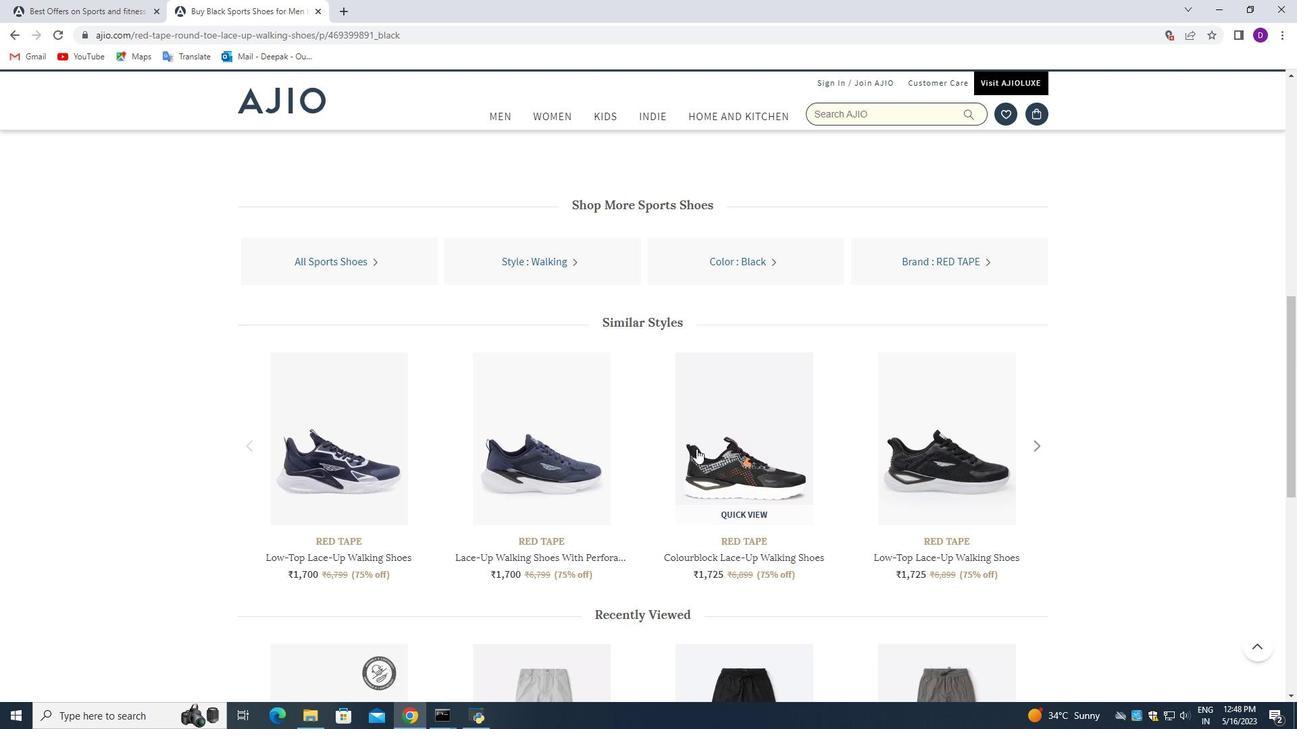 
Action: Mouse moved to (733, 255)
Screenshot: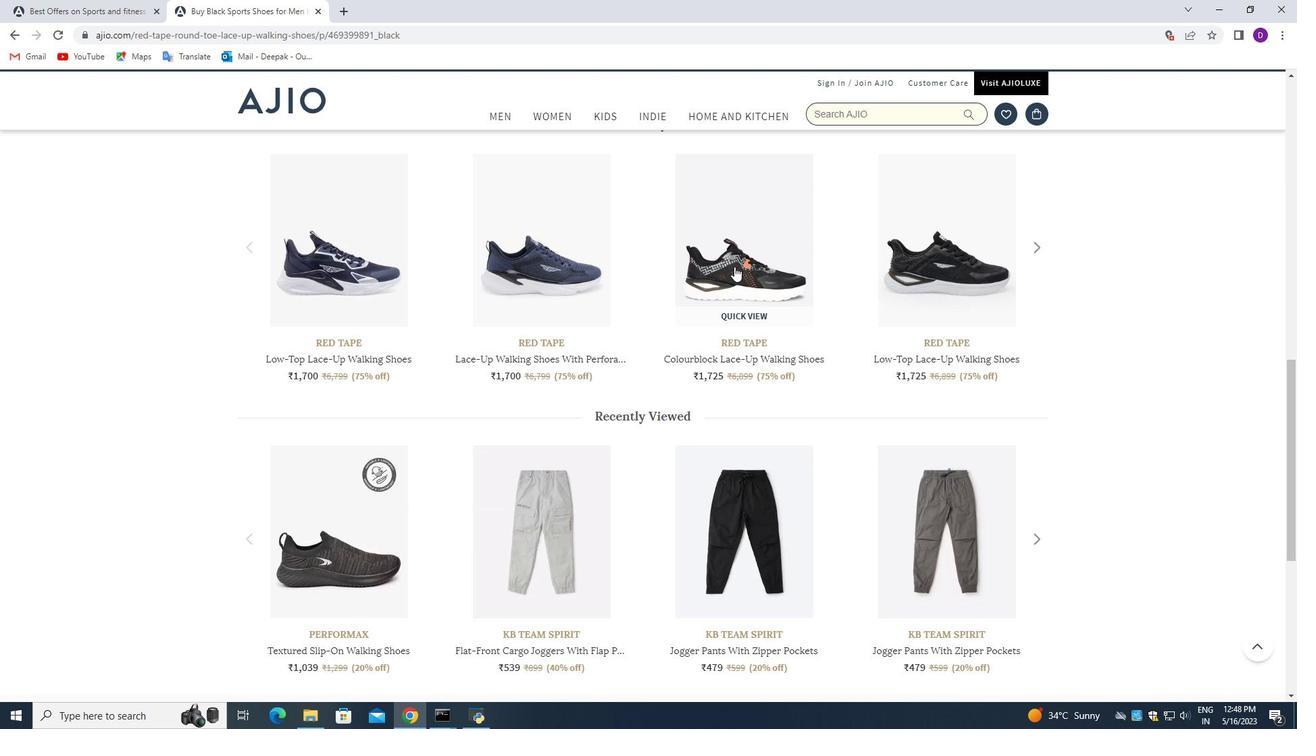 
Action: Mouse pressed left at (733, 255)
Screenshot: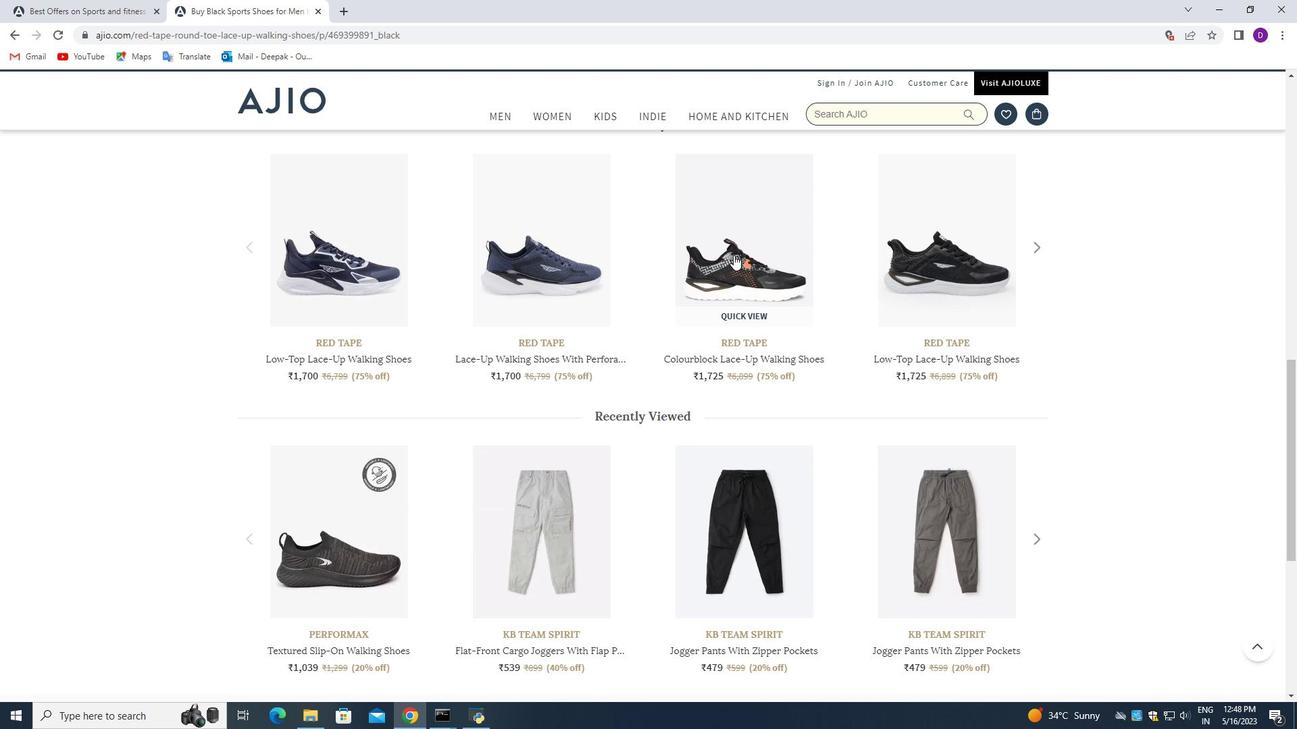 
Action: Mouse moved to (720, 373)
Screenshot: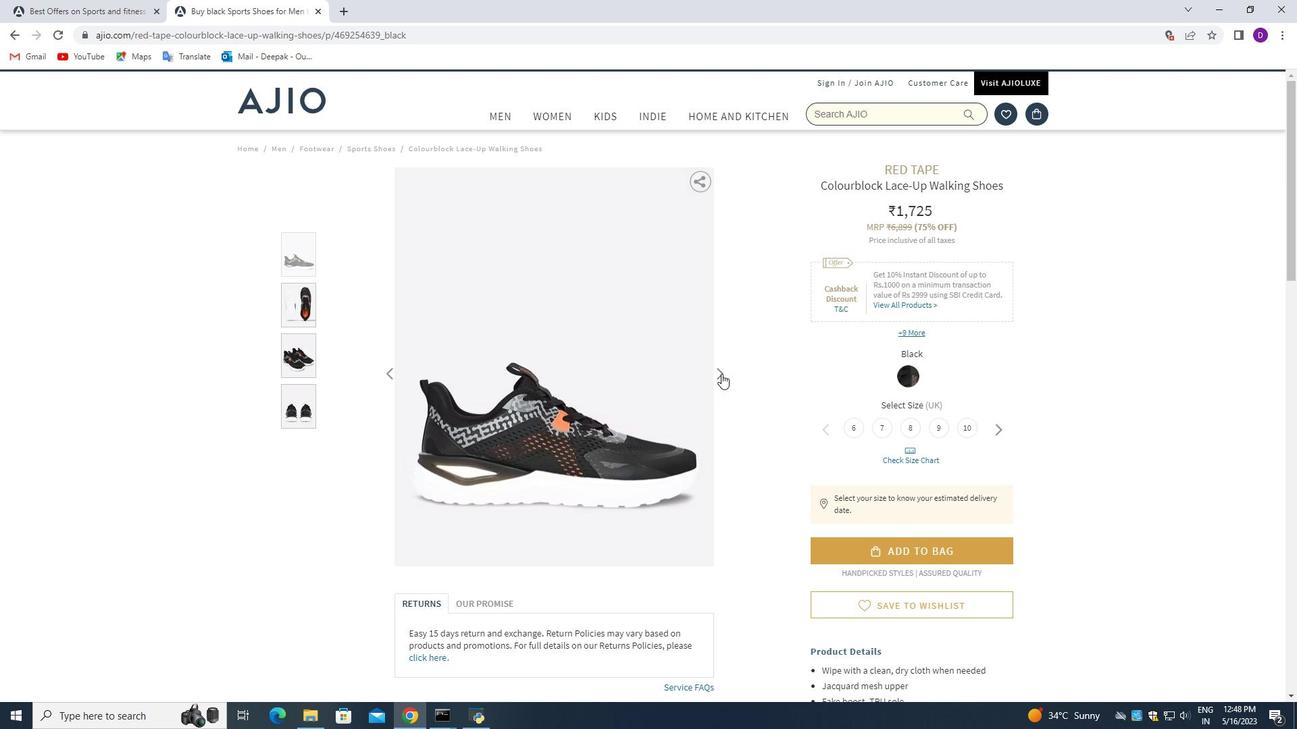 
Action: Mouse pressed left at (720, 373)
Screenshot: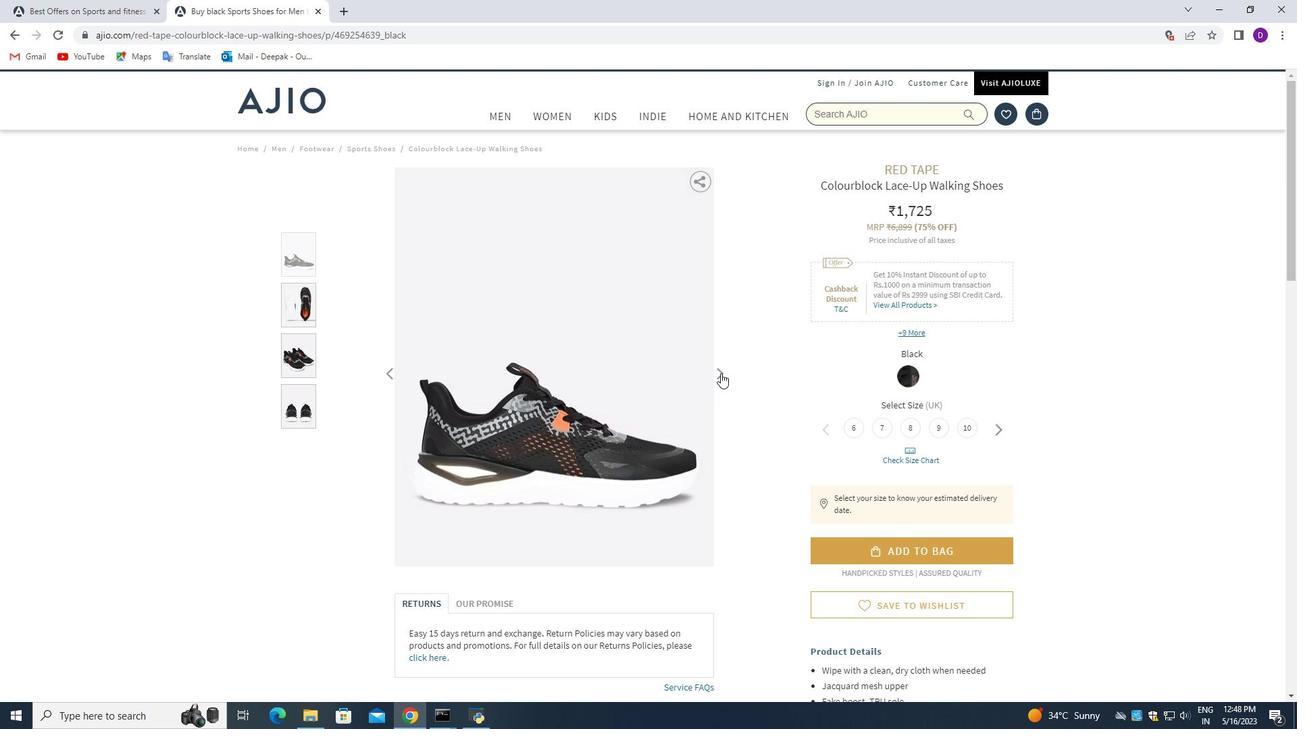 
Action: Mouse pressed left at (720, 373)
Screenshot: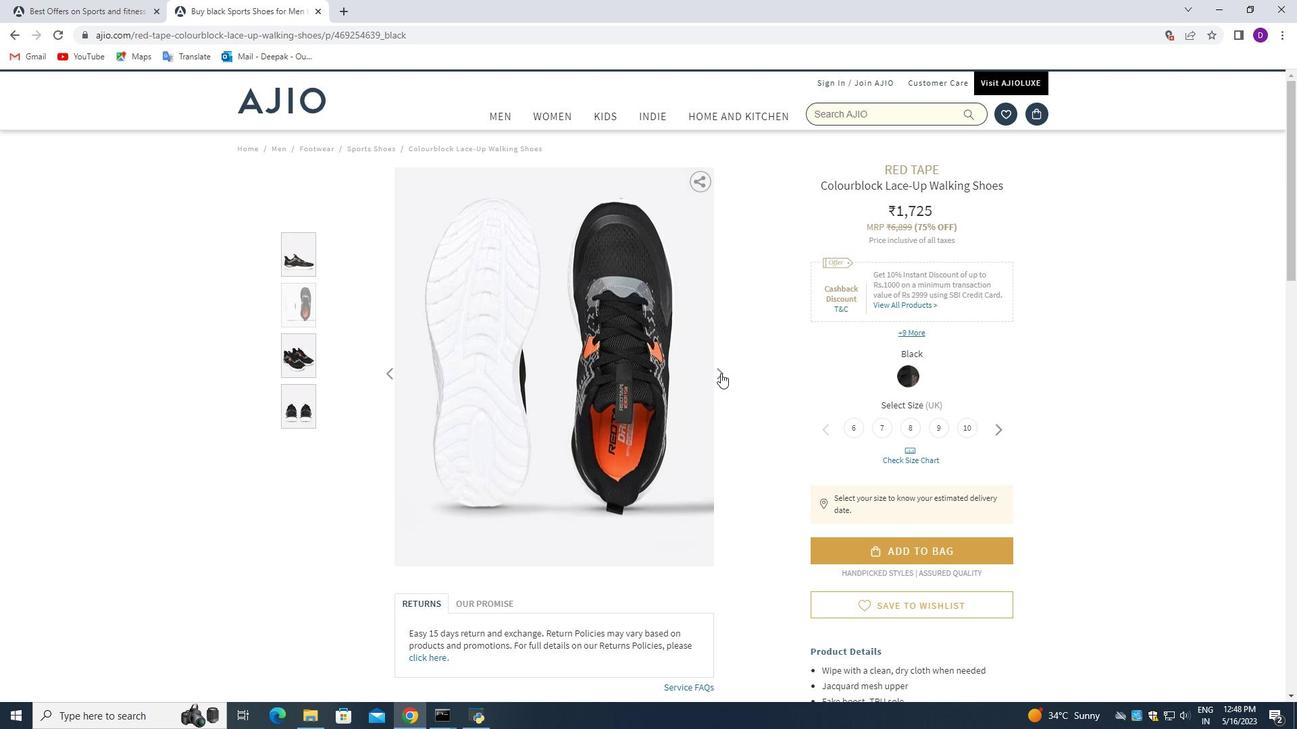 
Action: Mouse pressed left at (720, 373)
Screenshot: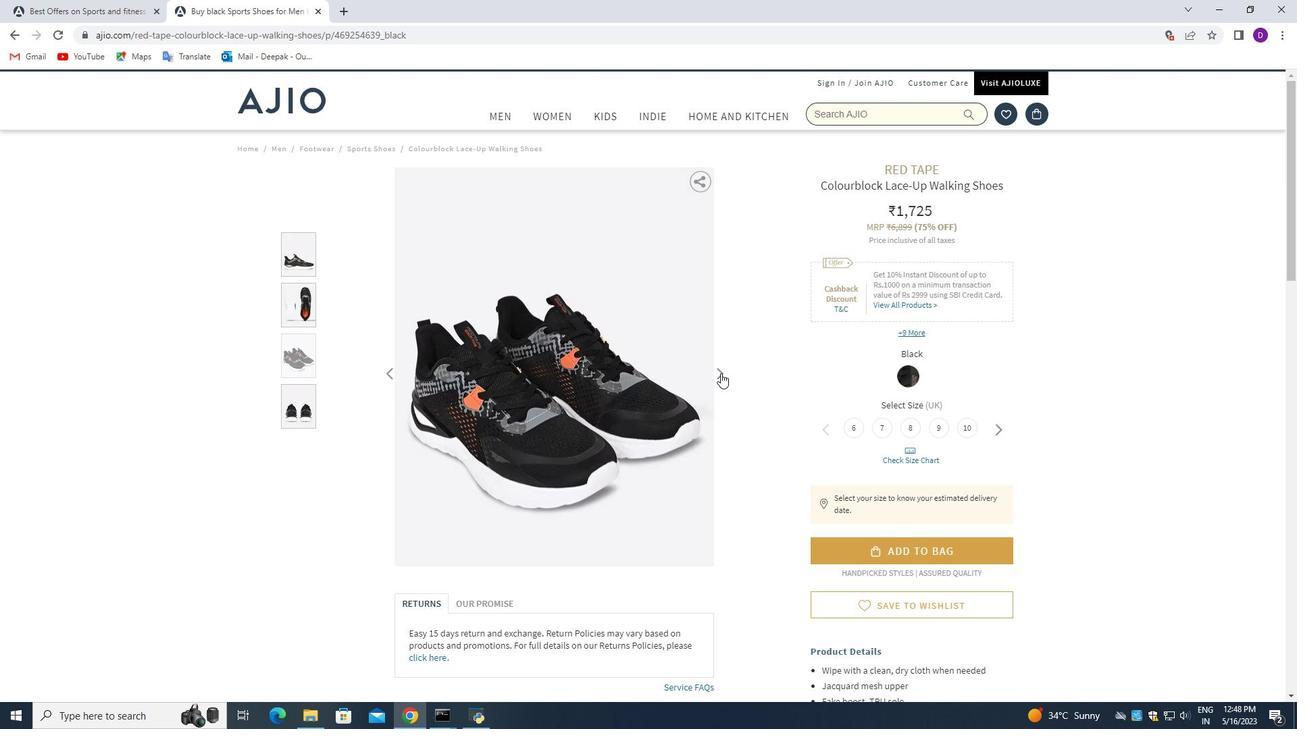 
Action: Mouse pressed left at (720, 373)
Screenshot: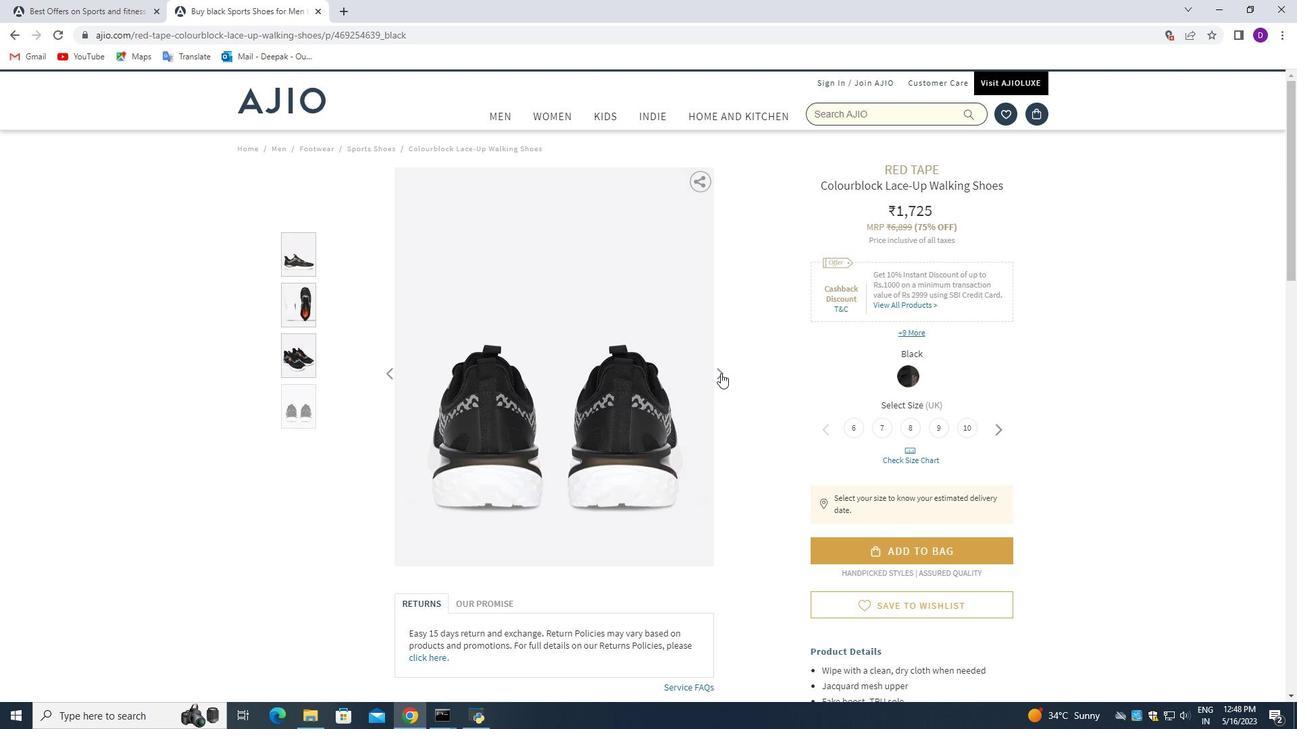 
Action: Mouse pressed left at (720, 373)
Screenshot: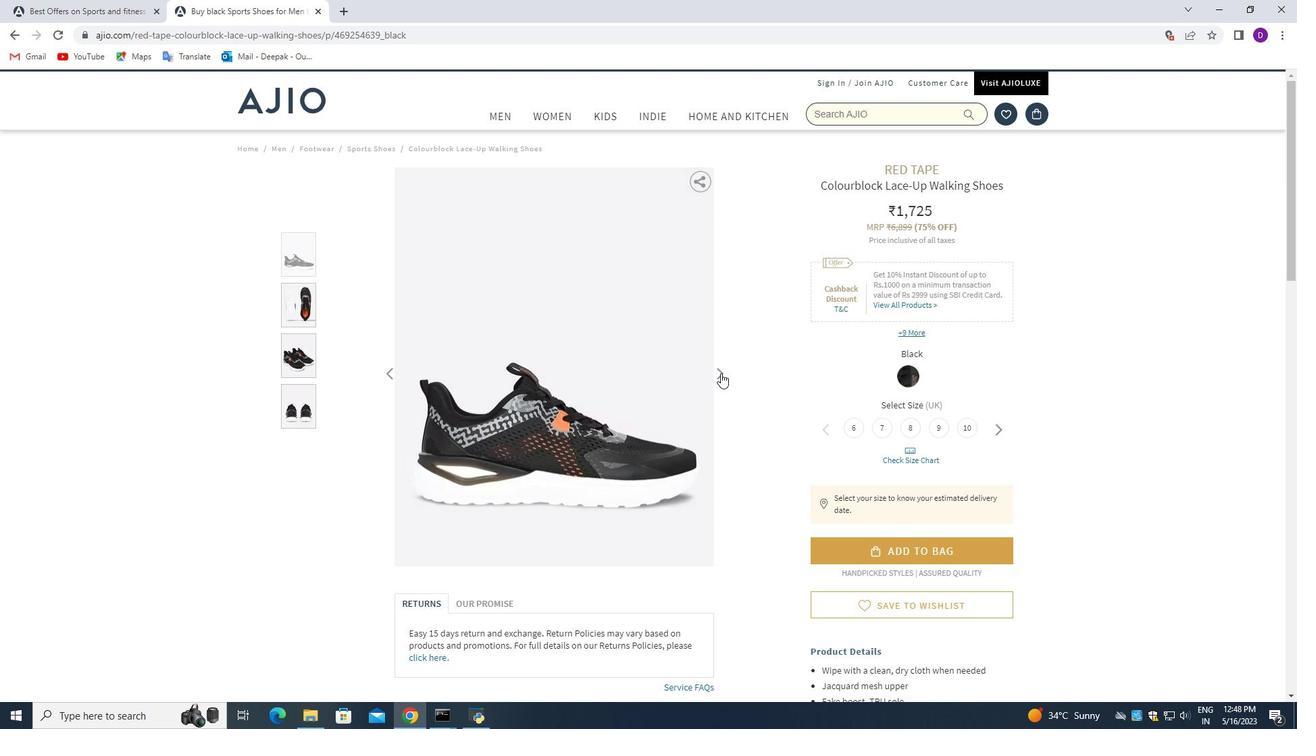 
Action: Mouse pressed left at (720, 373)
Screenshot: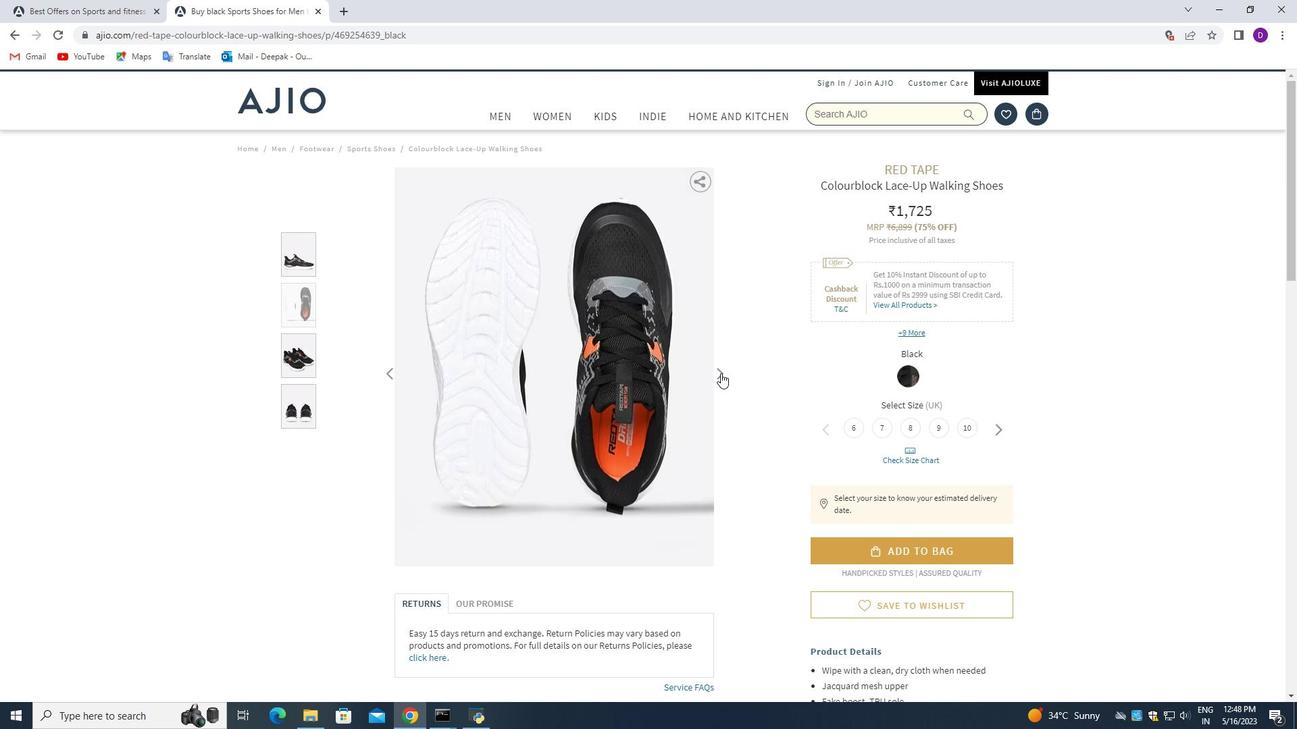
Action: Mouse pressed left at (720, 373)
Screenshot: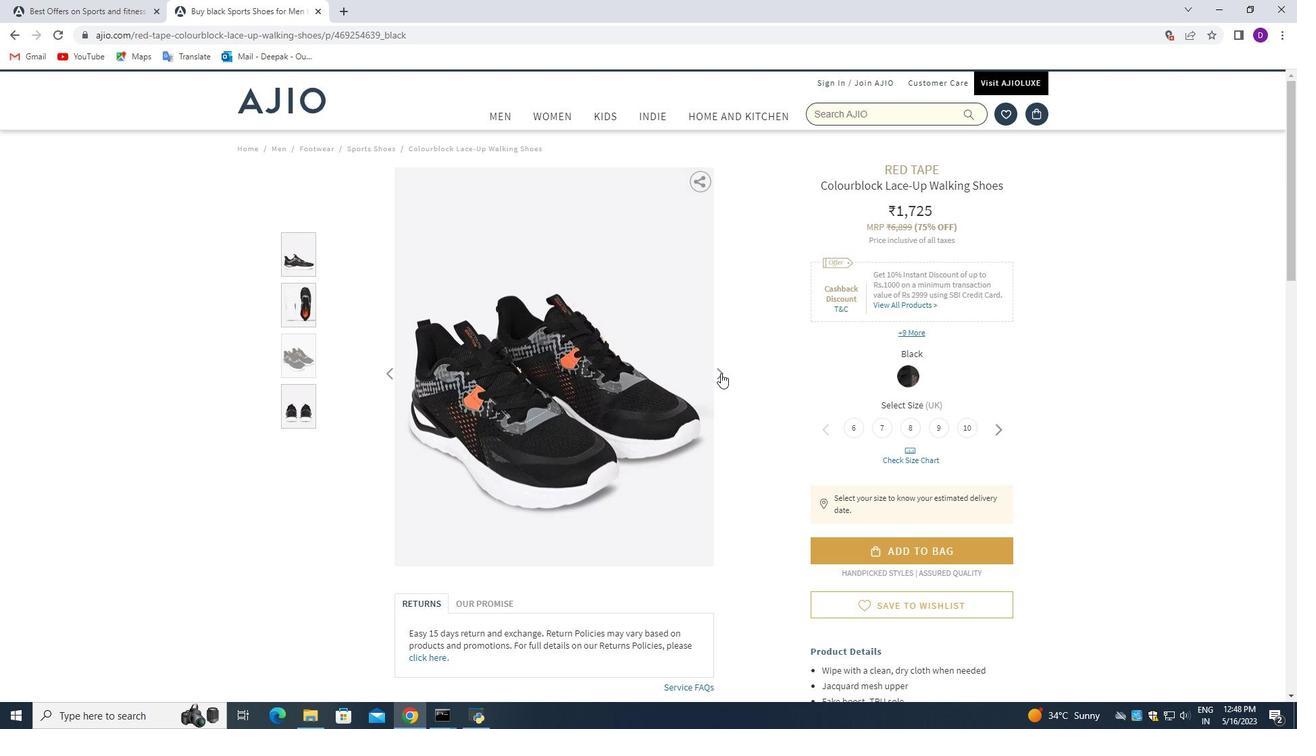 
Action: Mouse moved to (773, 404)
Screenshot: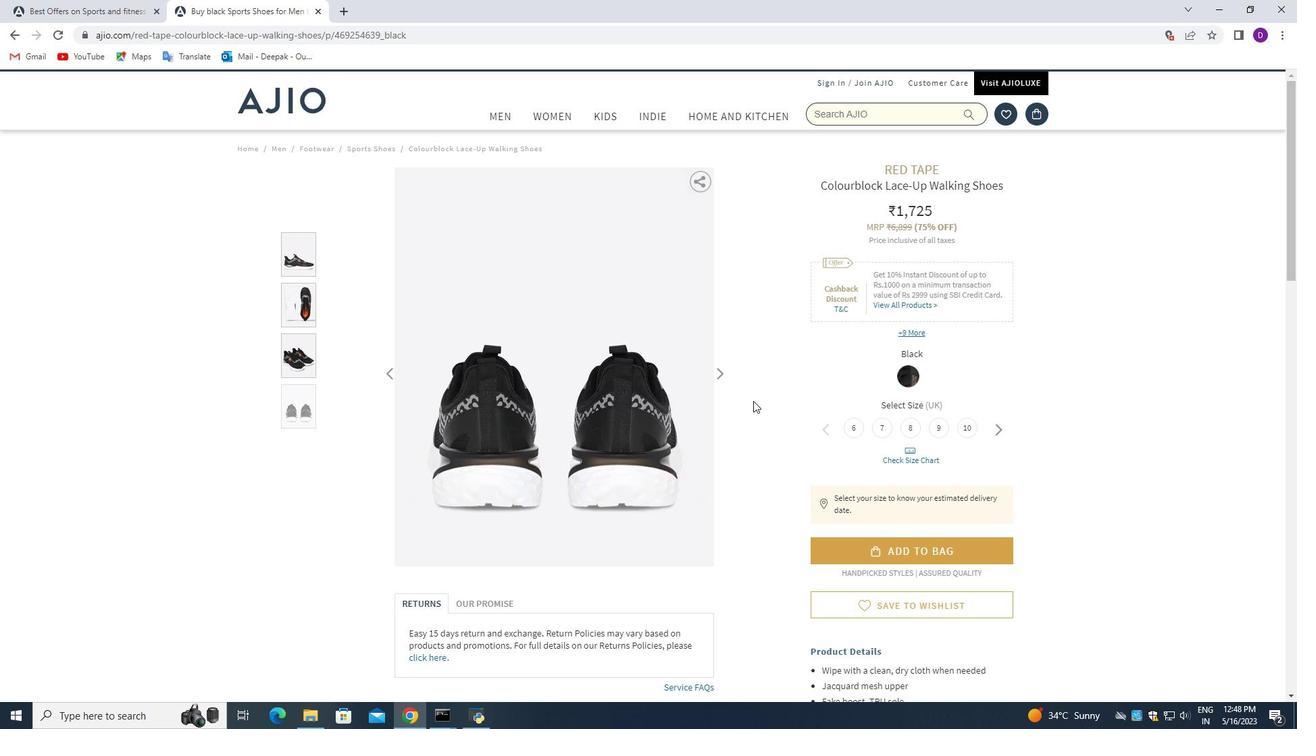 
Action: Mouse scrolled (773, 403) with delta (0, 0)
Screenshot: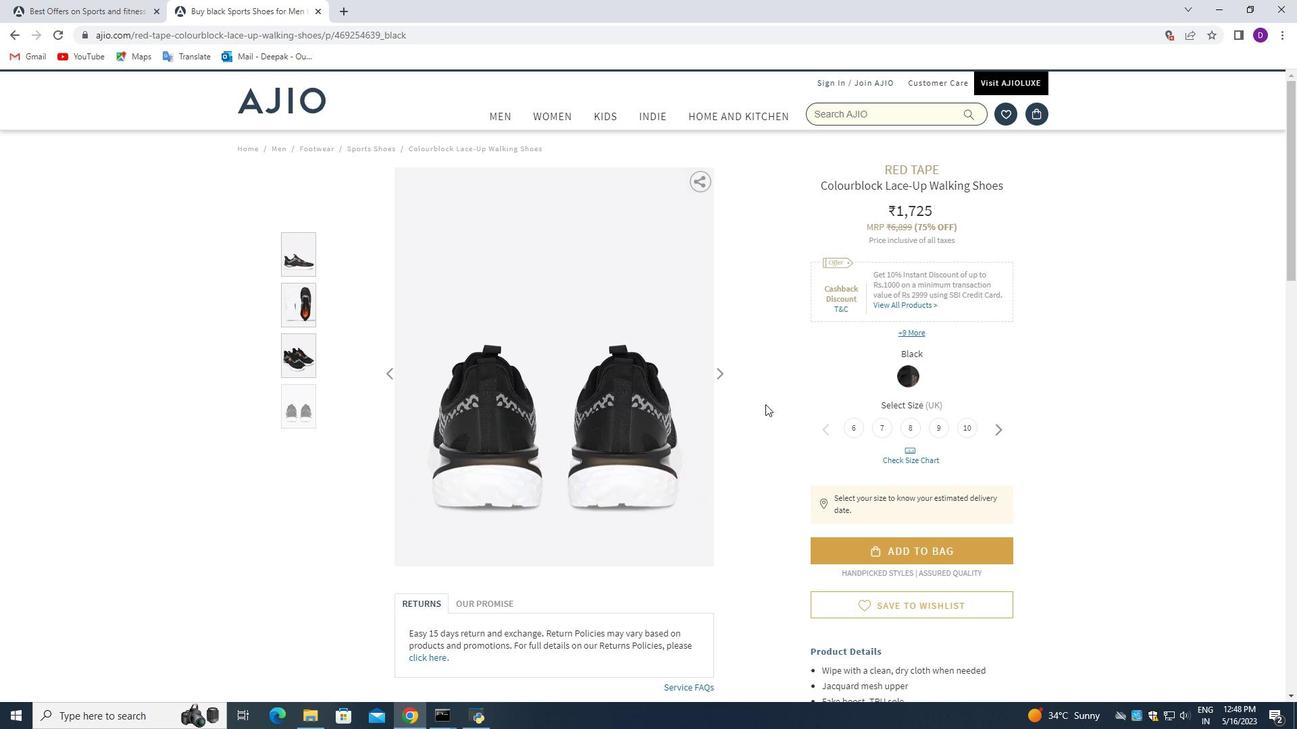 
Action: Mouse scrolled (773, 403) with delta (0, 0)
Screenshot: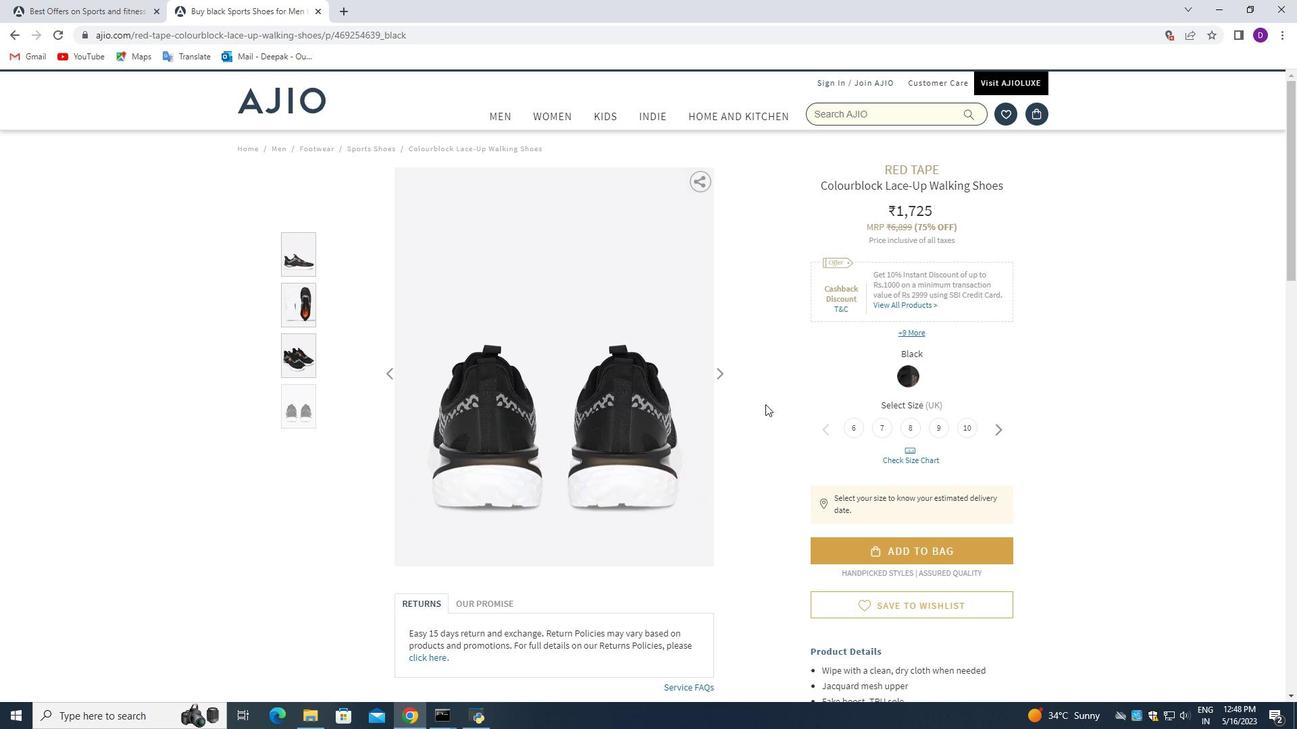 
Action: Mouse moved to (774, 403)
Screenshot: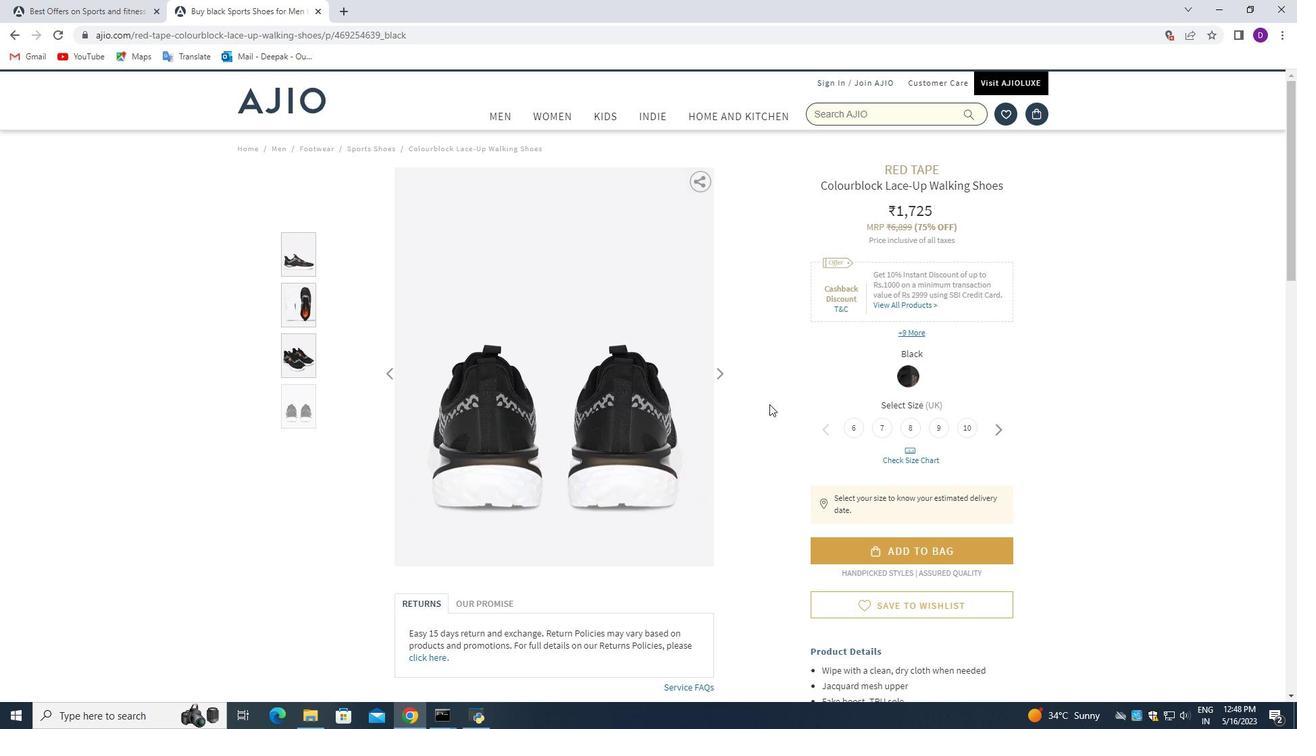 
Action: Mouse scrolled (774, 403) with delta (0, 0)
Screenshot: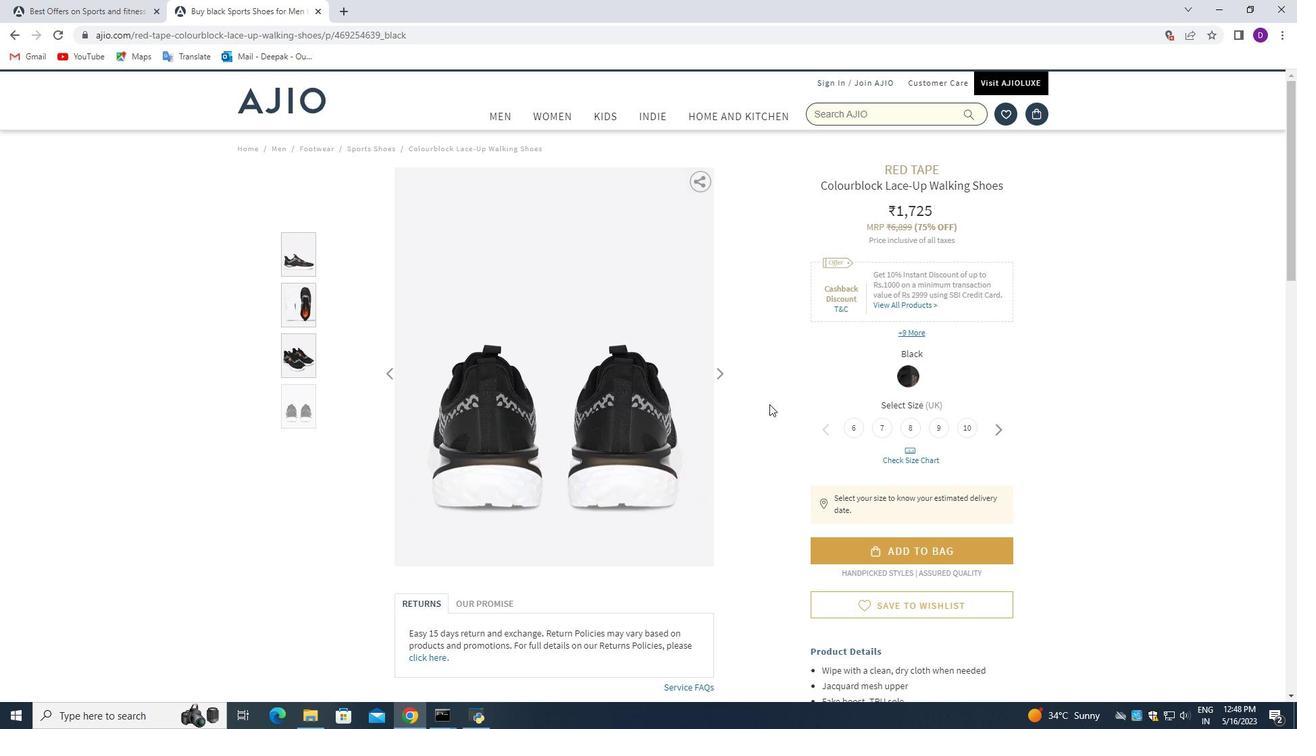 
Action: Mouse moved to (769, 400)
Screenshot: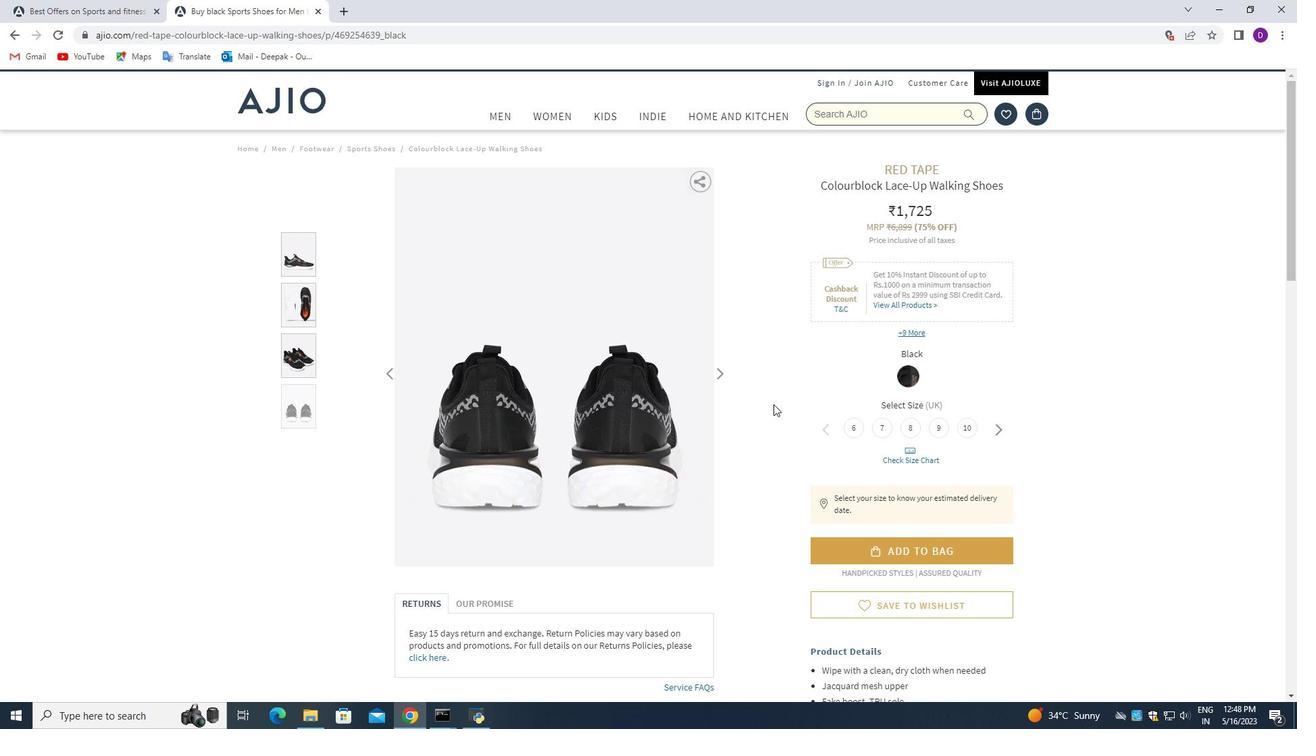 
Action: Mouse scrolled (769, 399) with delta (0, 0)
Screenshot: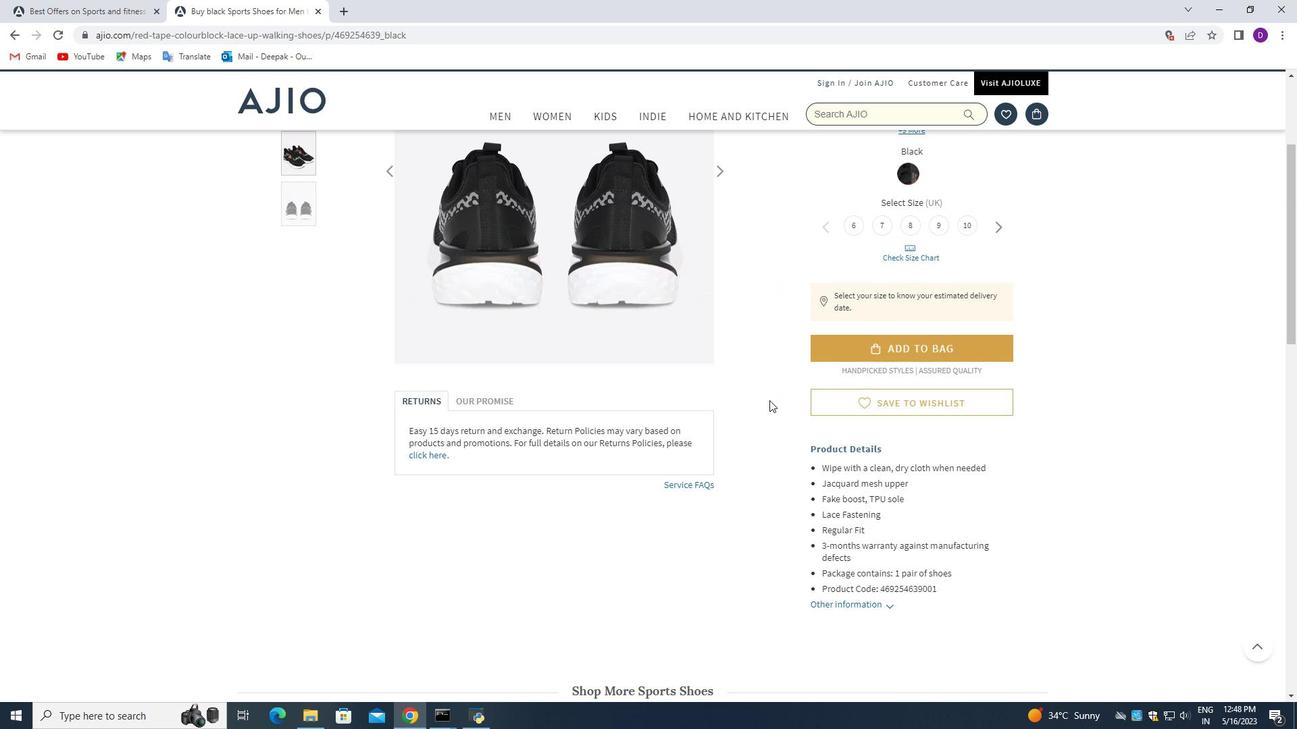 
Action: Mouse scrolled (769, 399) with delta (0, 0)
Screenshot: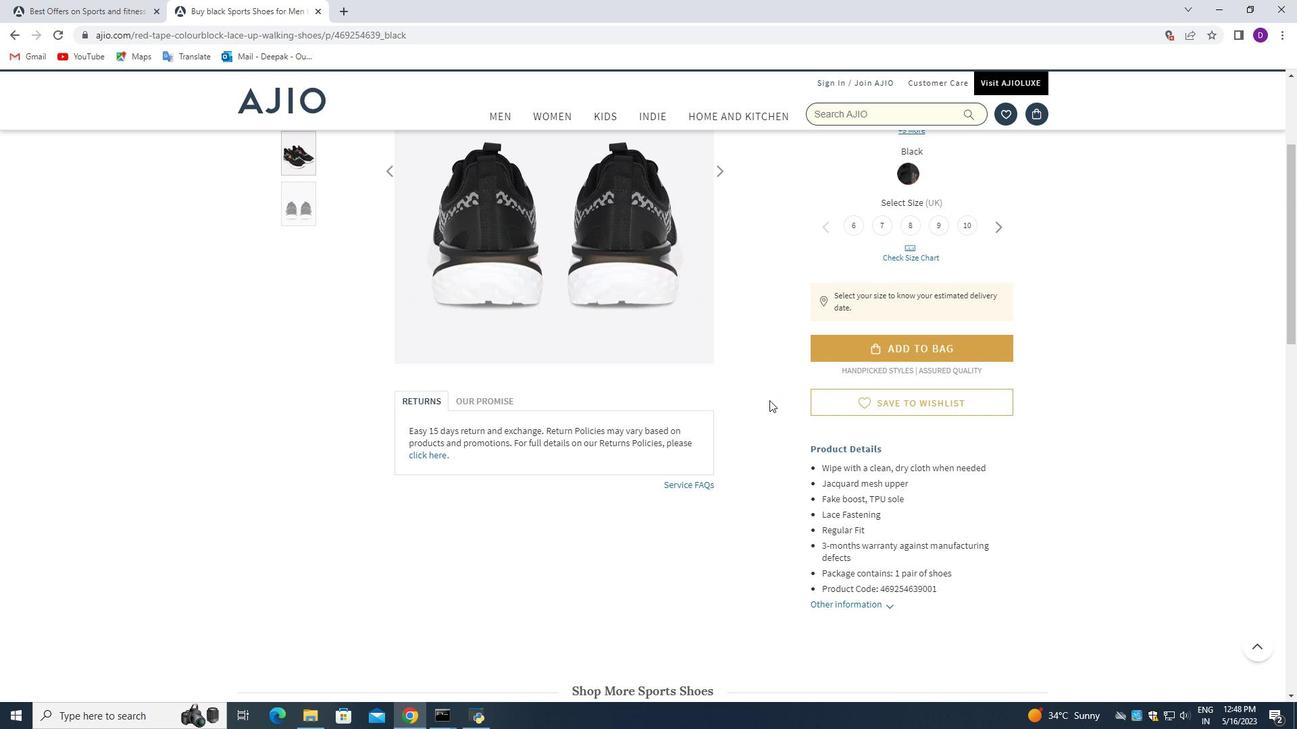 
Action: Mouse scrolled (769, 399) with delta (0, 0)
Screenshot: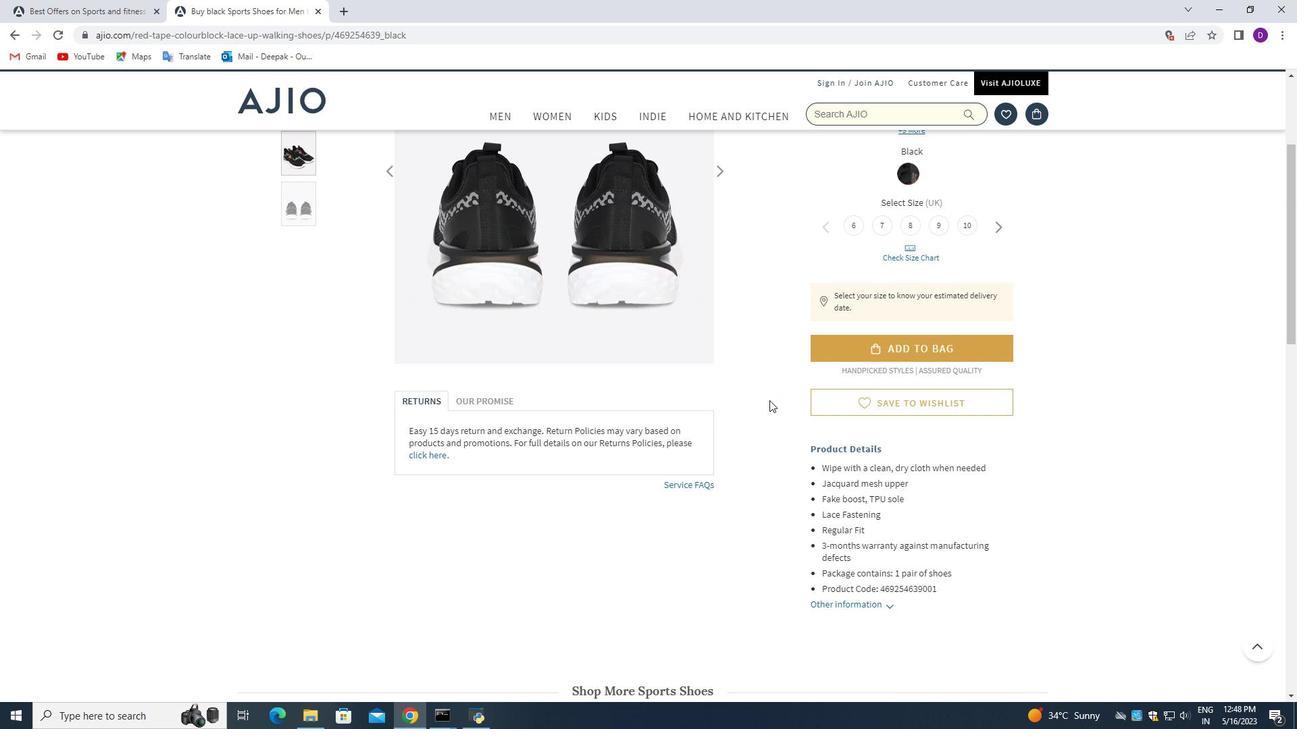 
Action: Mouse moved to (768, 398)
Screenshot: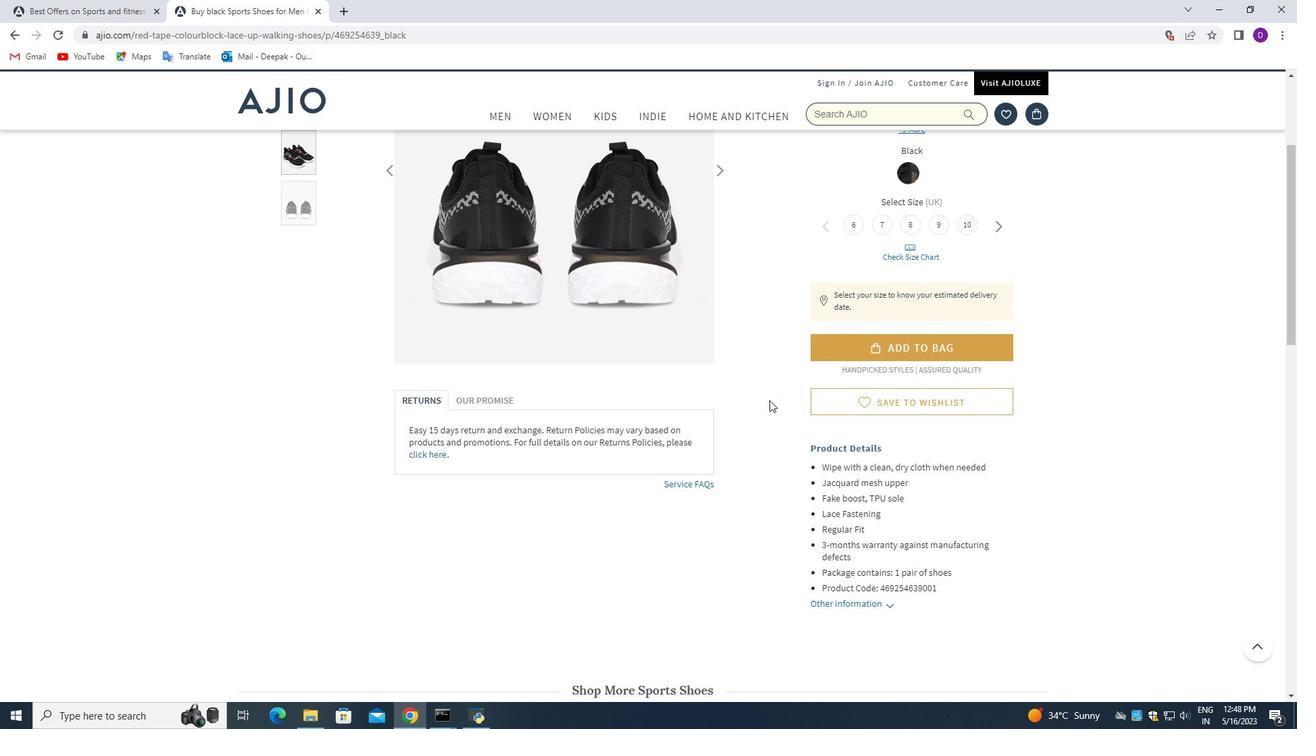 
Action: Mouse scrolled (768, 397) with delta (0, 0)
Screenshot: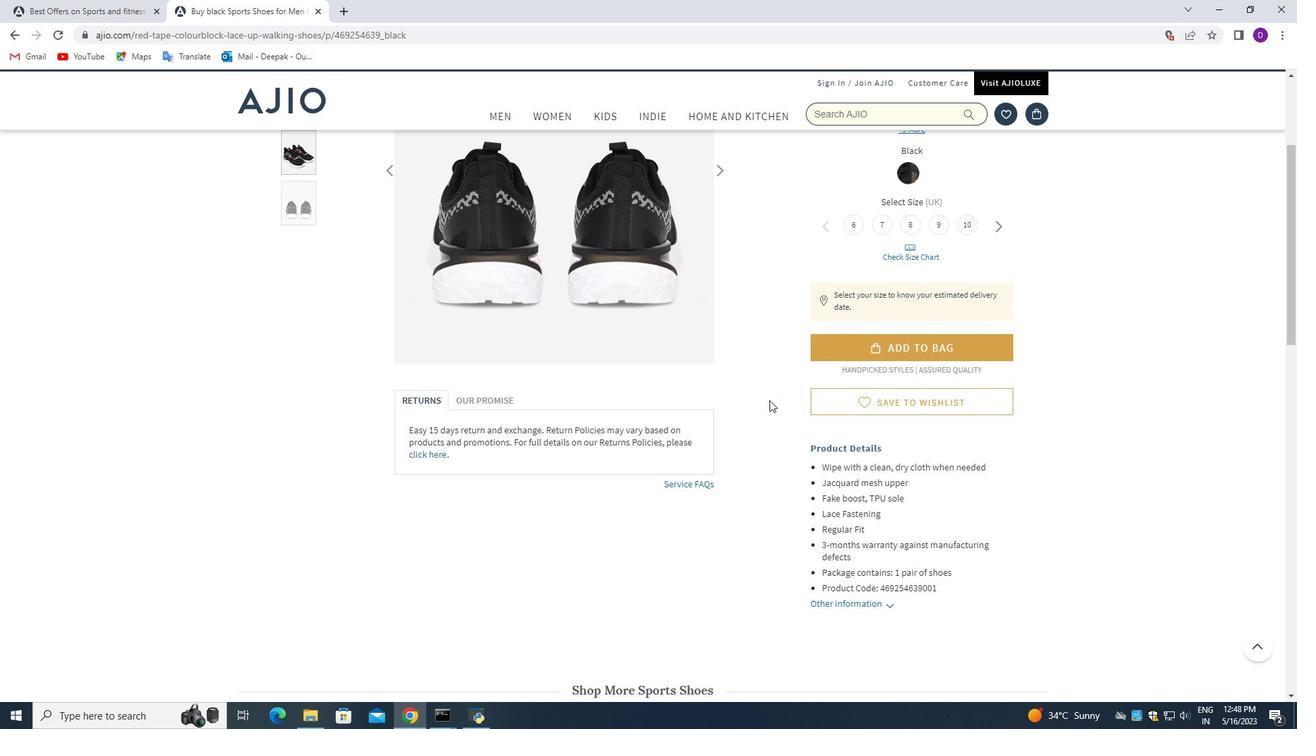 
Action: Mouse moved to (768, 397)
Screenshot: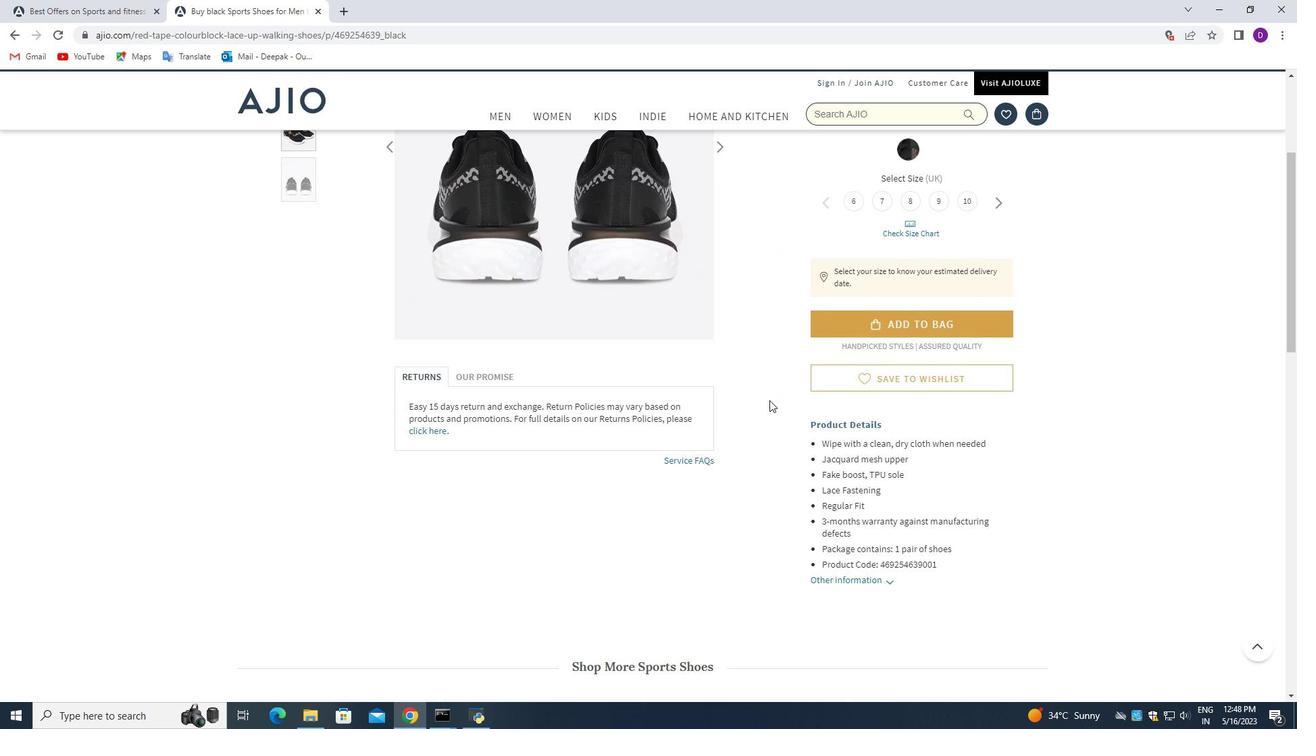 
Action: Mouse scrolled (768, 397) with delta (0, 0)
Screenshot: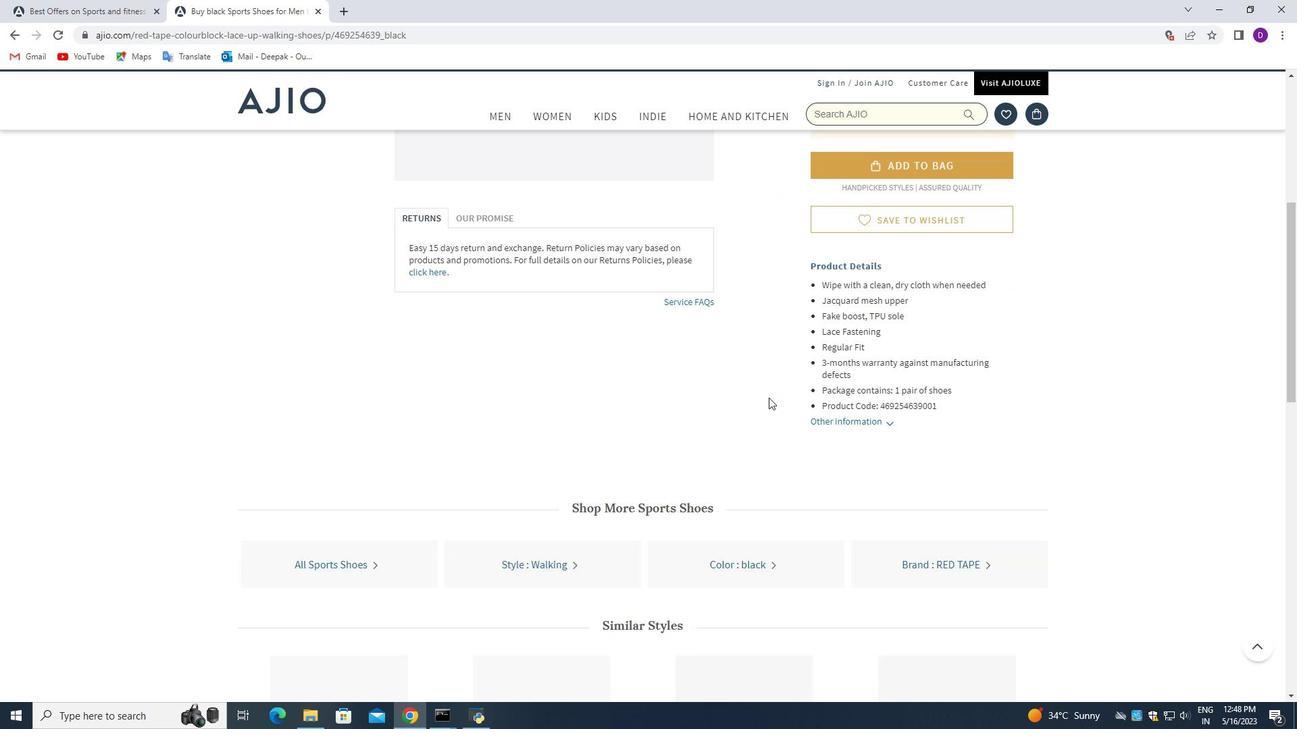 
Action: Mouse scrolled (768, 397) with delta (0, 0)
Screenshot: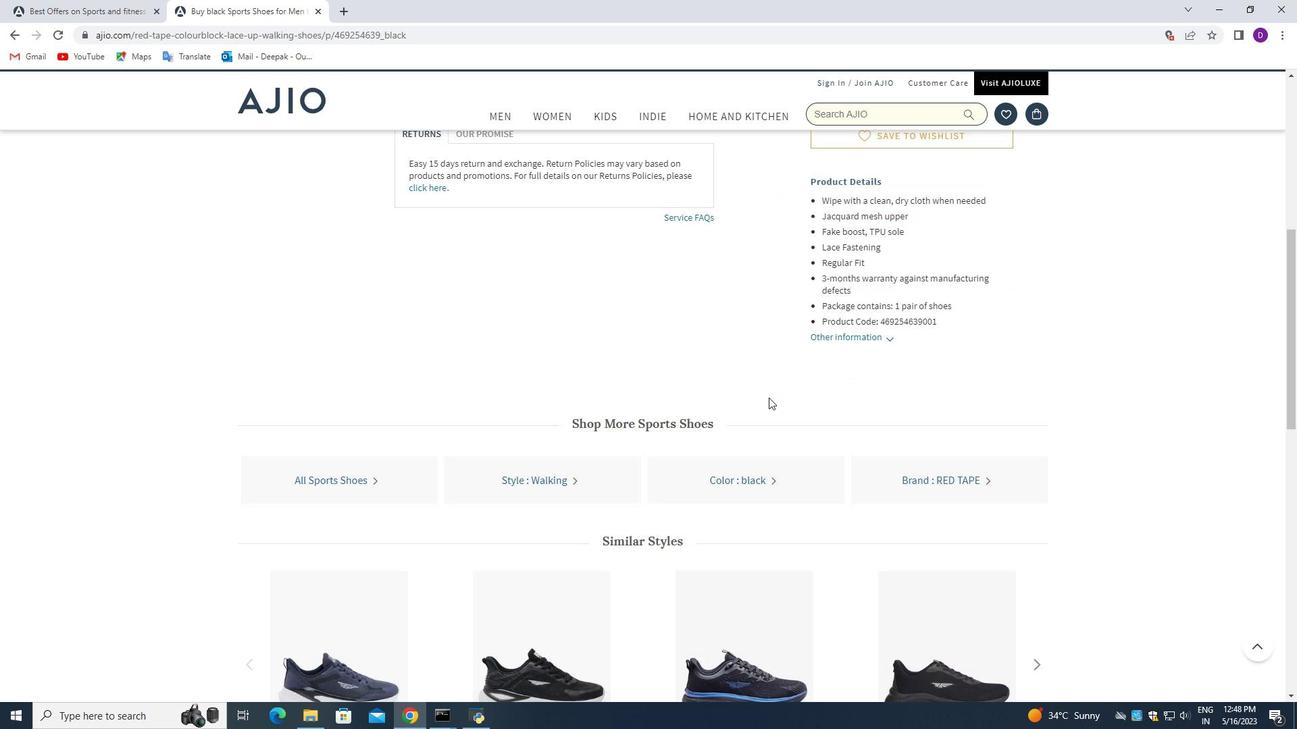 
Action: Mouse scrolled (768, 397) with delta (0, 0)
Screenshot: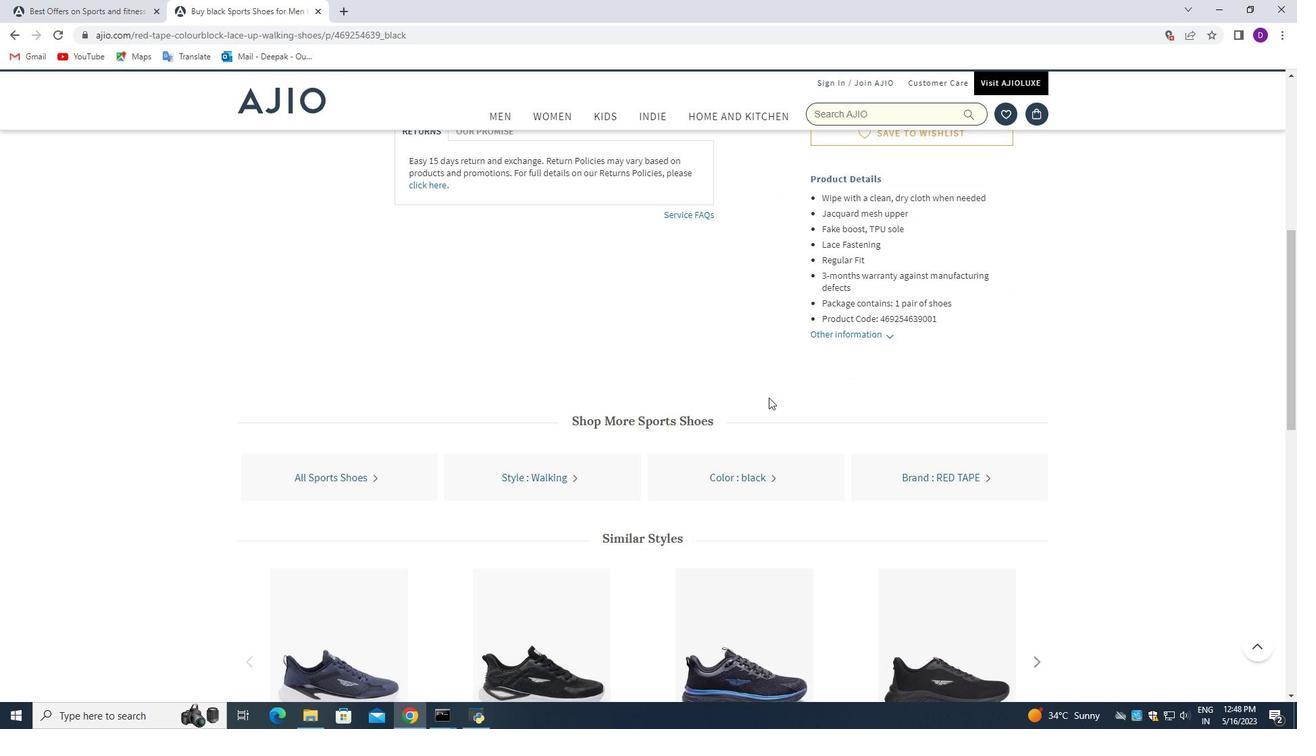 
Action: Mouse scrolled (768, 397) with delta (0, 0)
Screenshot: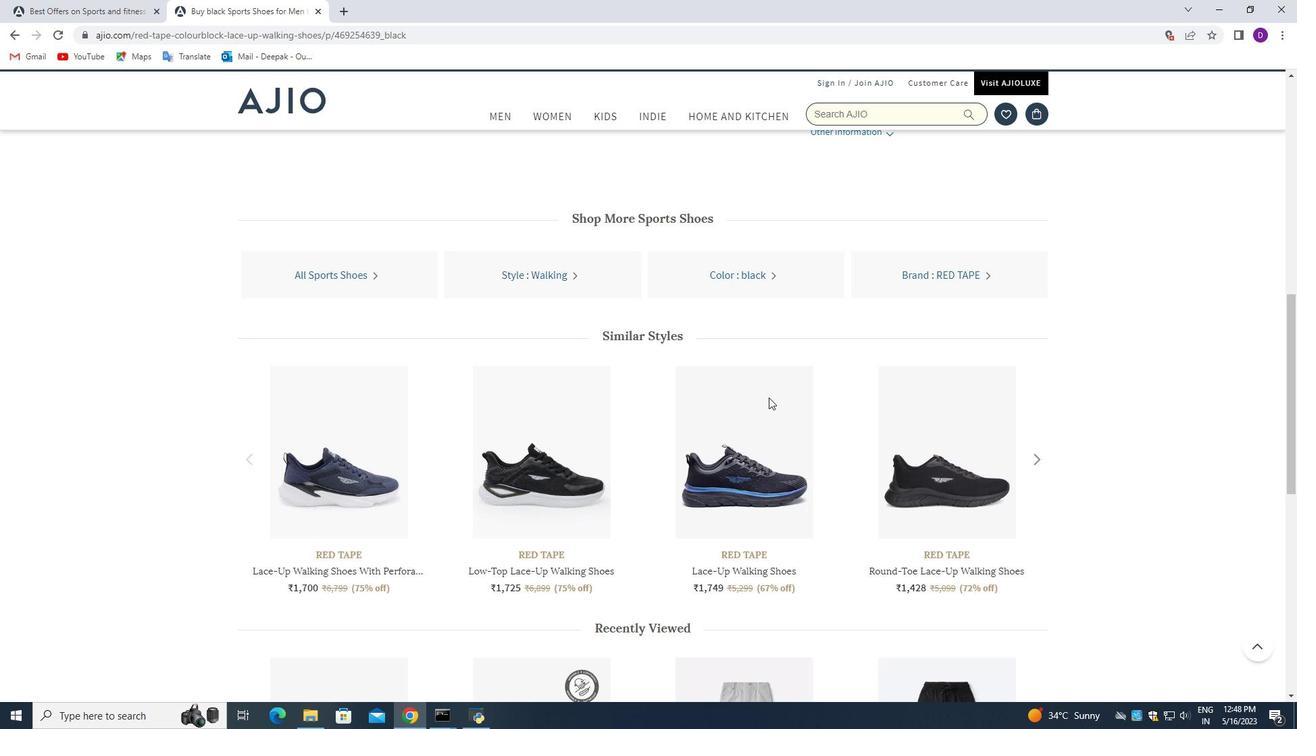 
Action: Mouse scrolled (768, 397) with delta (0, 0)
Screenshot: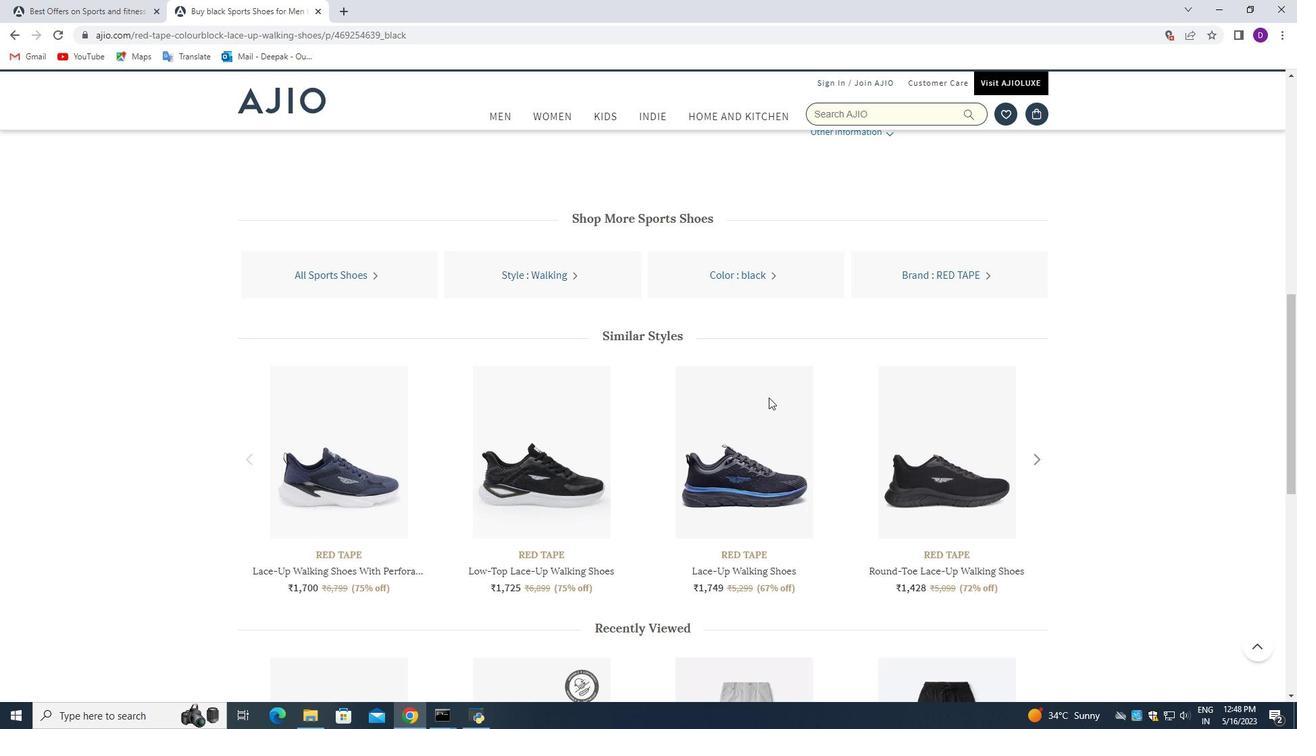 
Action: Mouse scrolled (768, 397) with delta (0, 0)
Screenshot: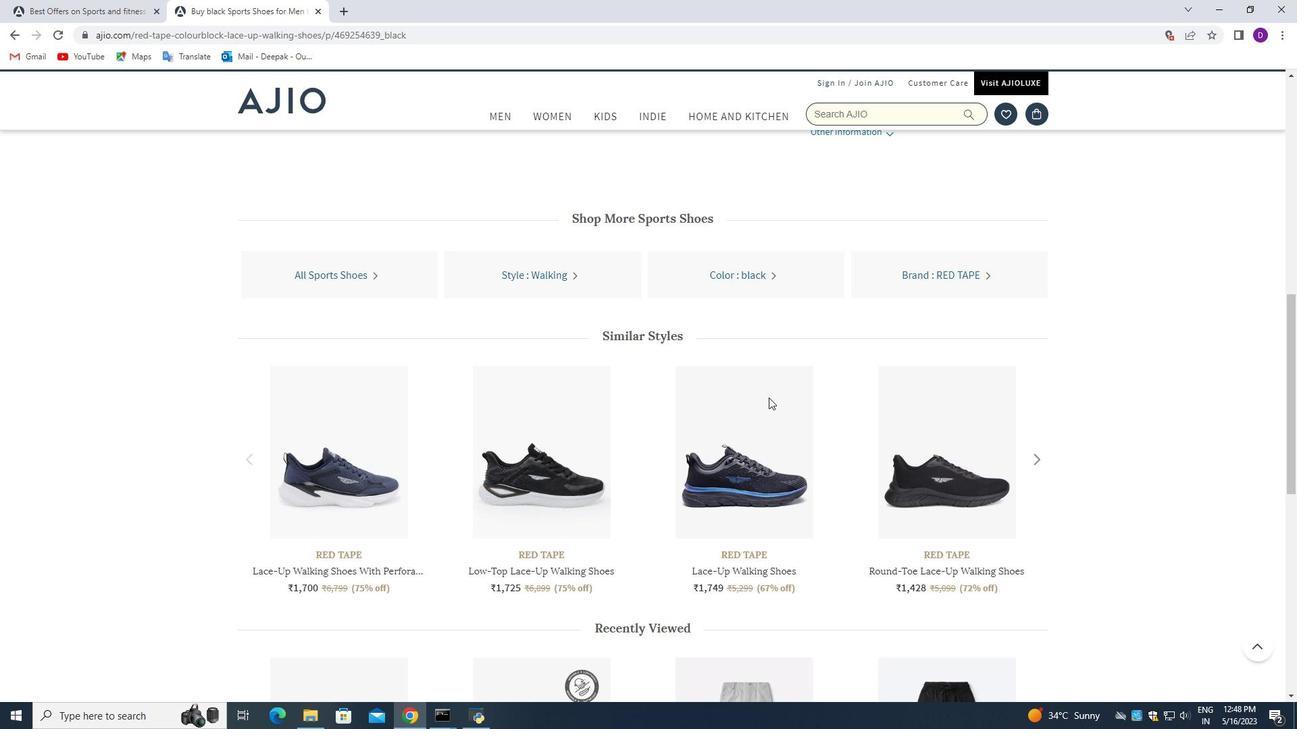 
Action: Mouse scrolled (768, 397) with delta (0, 0)
Screenshot: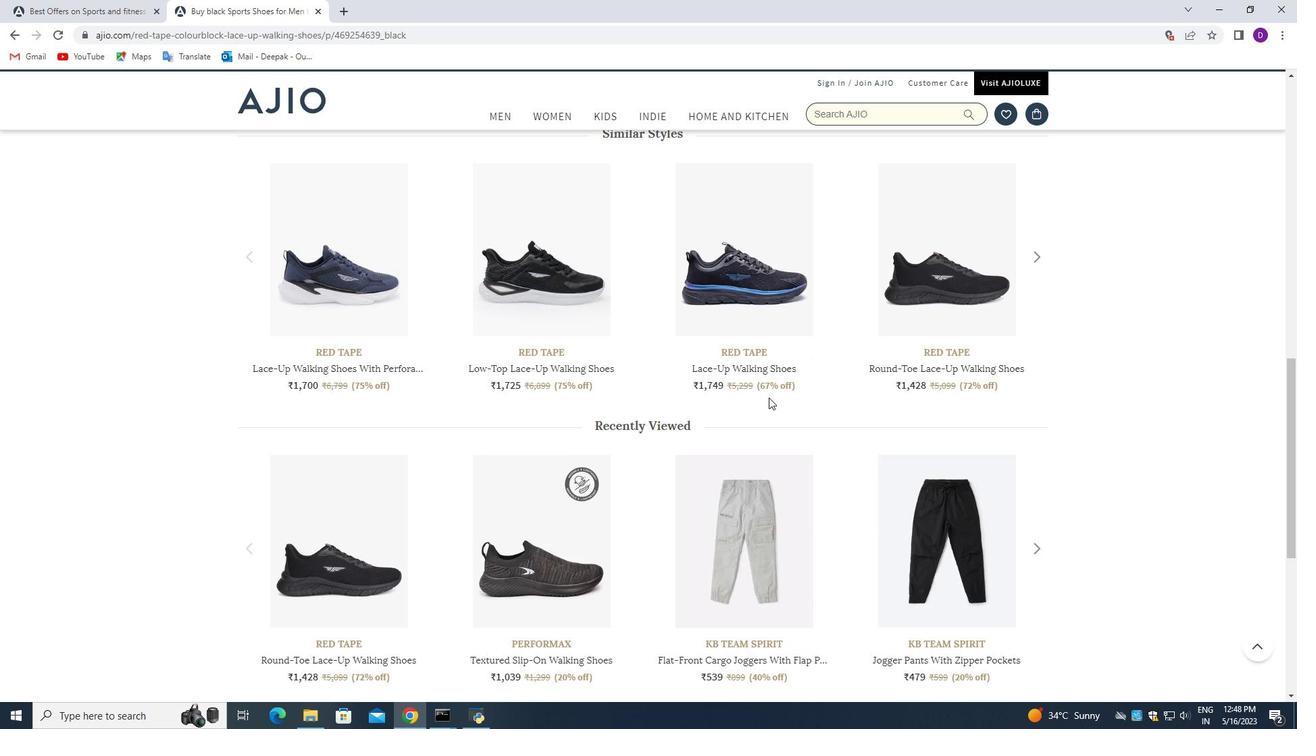 
Action: Mouse moved to (757, 400)
Screenshot: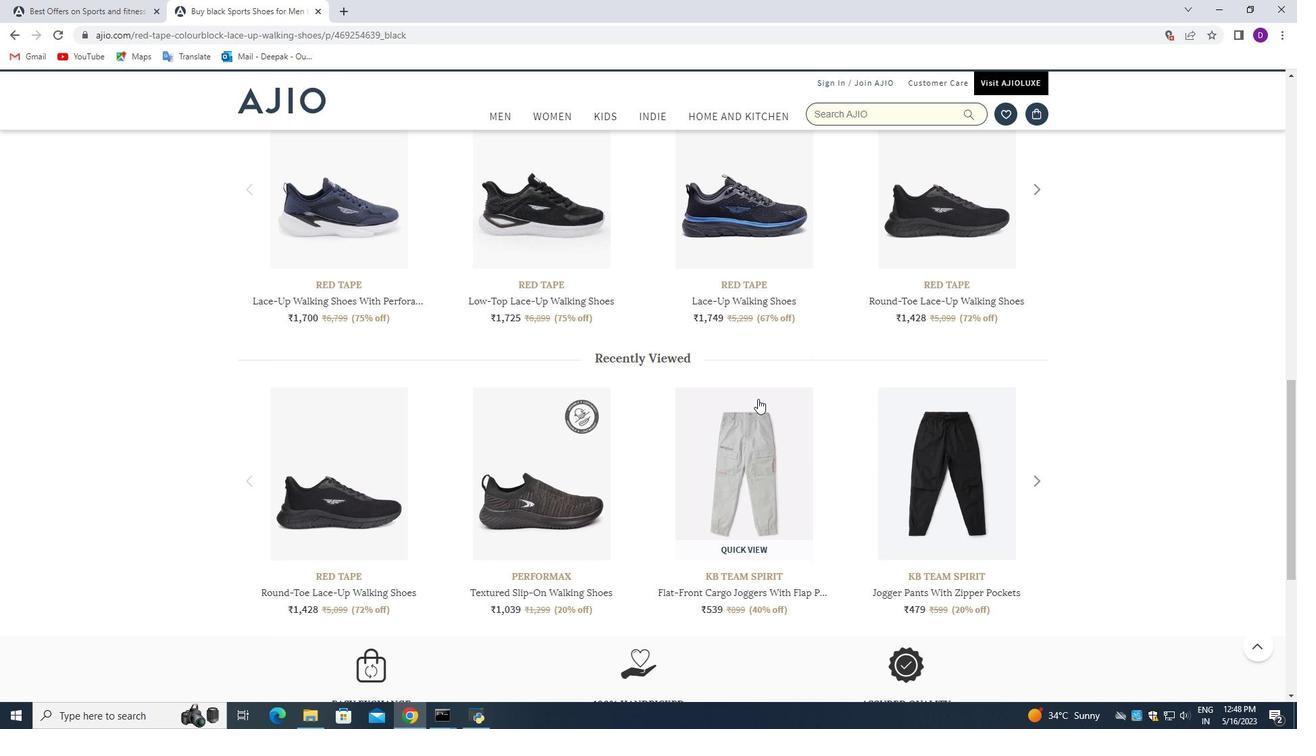 
Action: Mouse scrolled (757, 399) with delta (0, 0)
Screenshot: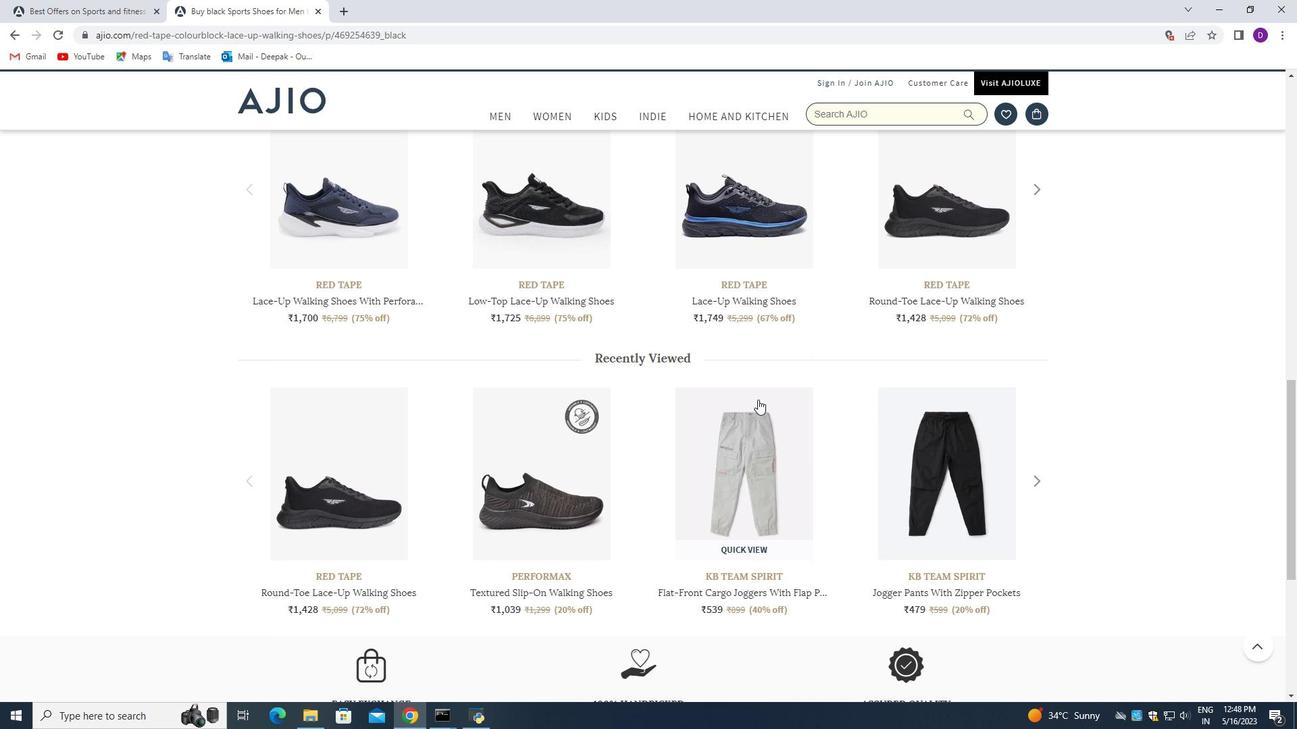 
Action: Mouse scrolled (757, 399) with delta (0, 0)
Screenshot: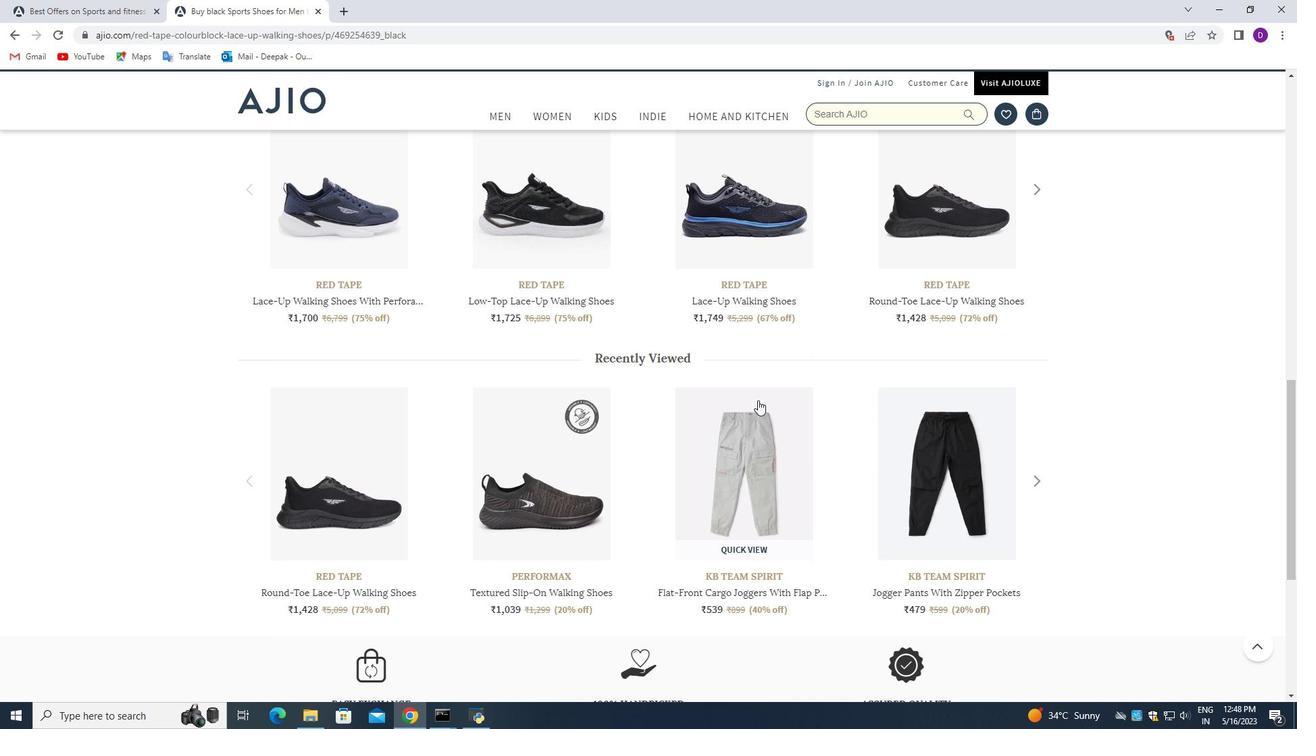 
Action: Mouse moved to (755, 400)
Screenshot: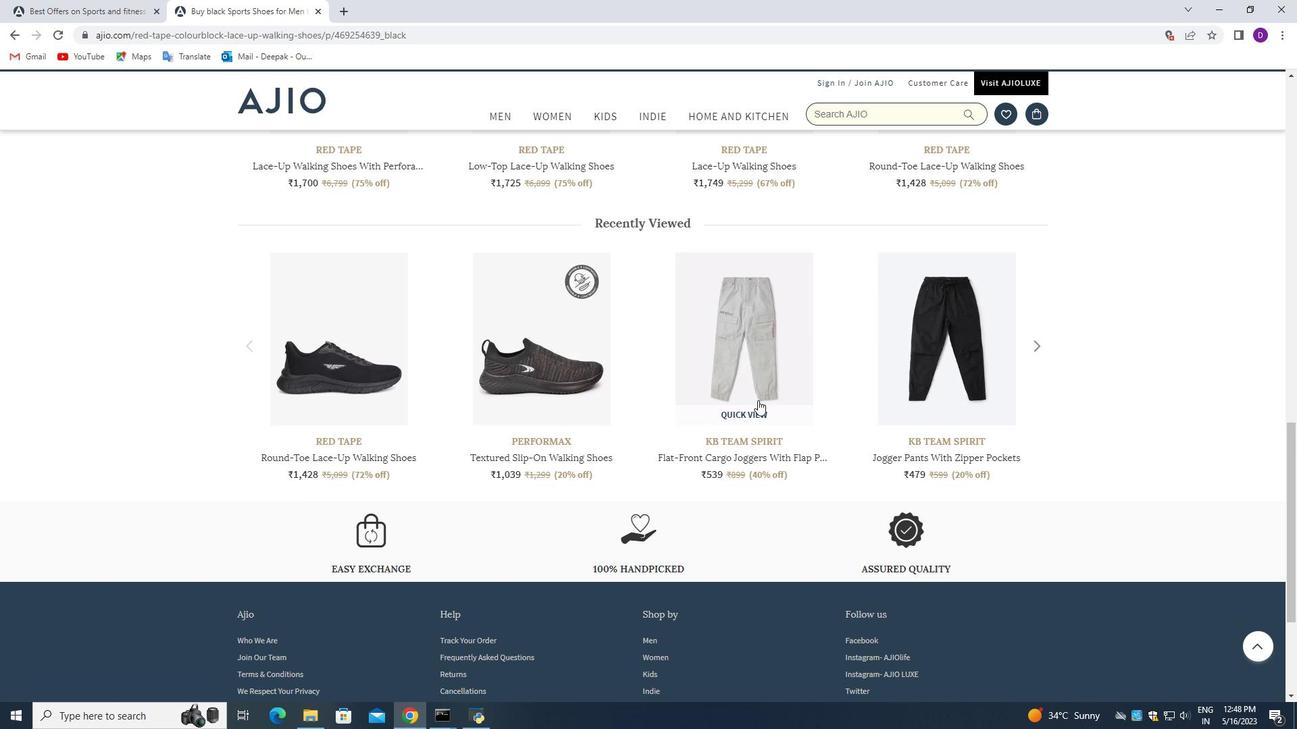 
Action: Mouse scrolled (755, 401) with delta (0, 0)
Screenshot: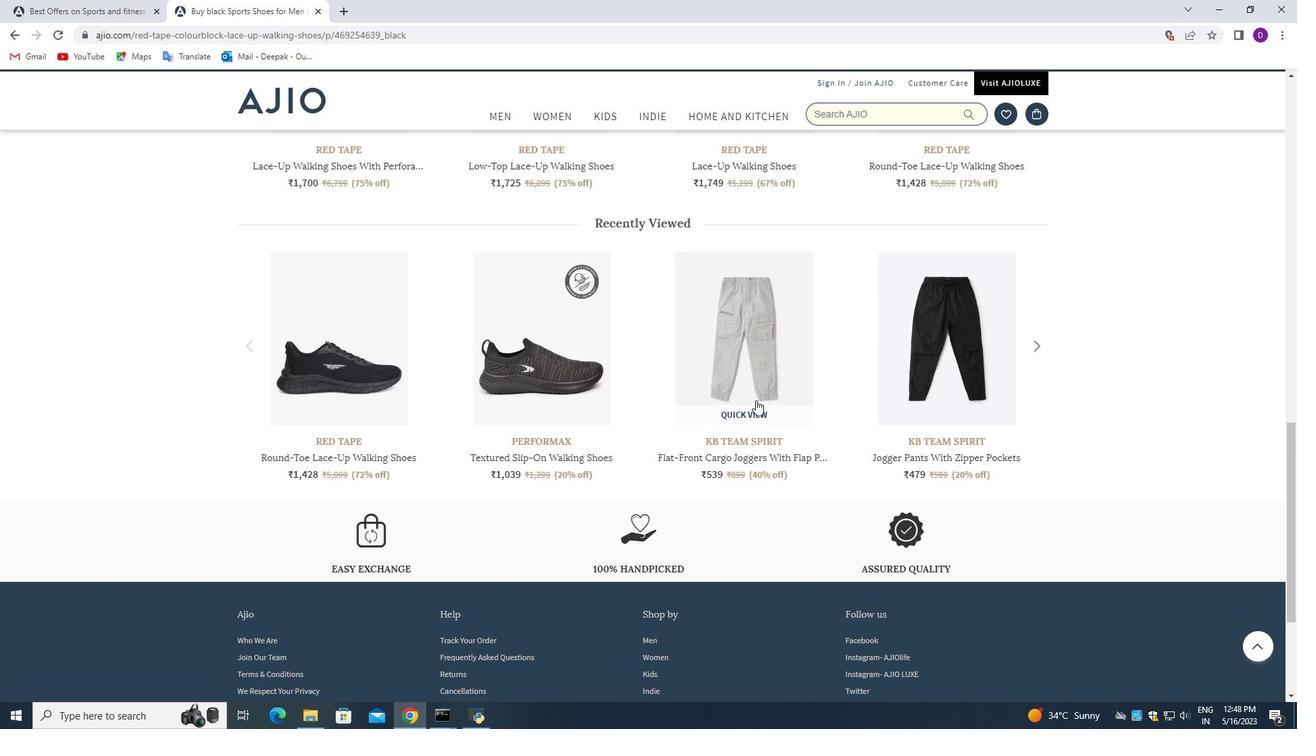 
Action: Mouse moved to (754, 398)
Screenshot: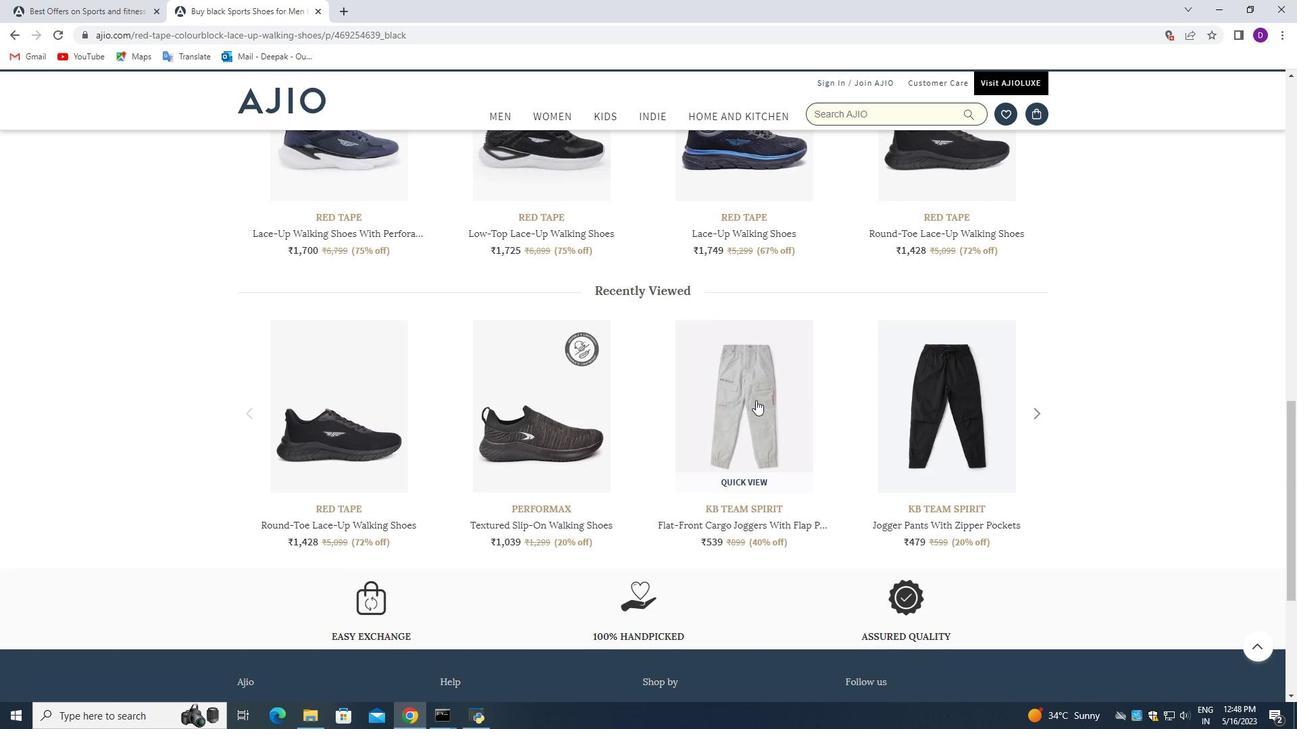 
Action: Mouse scrolled (754, 399) with delta (0, 0)
Screenshot: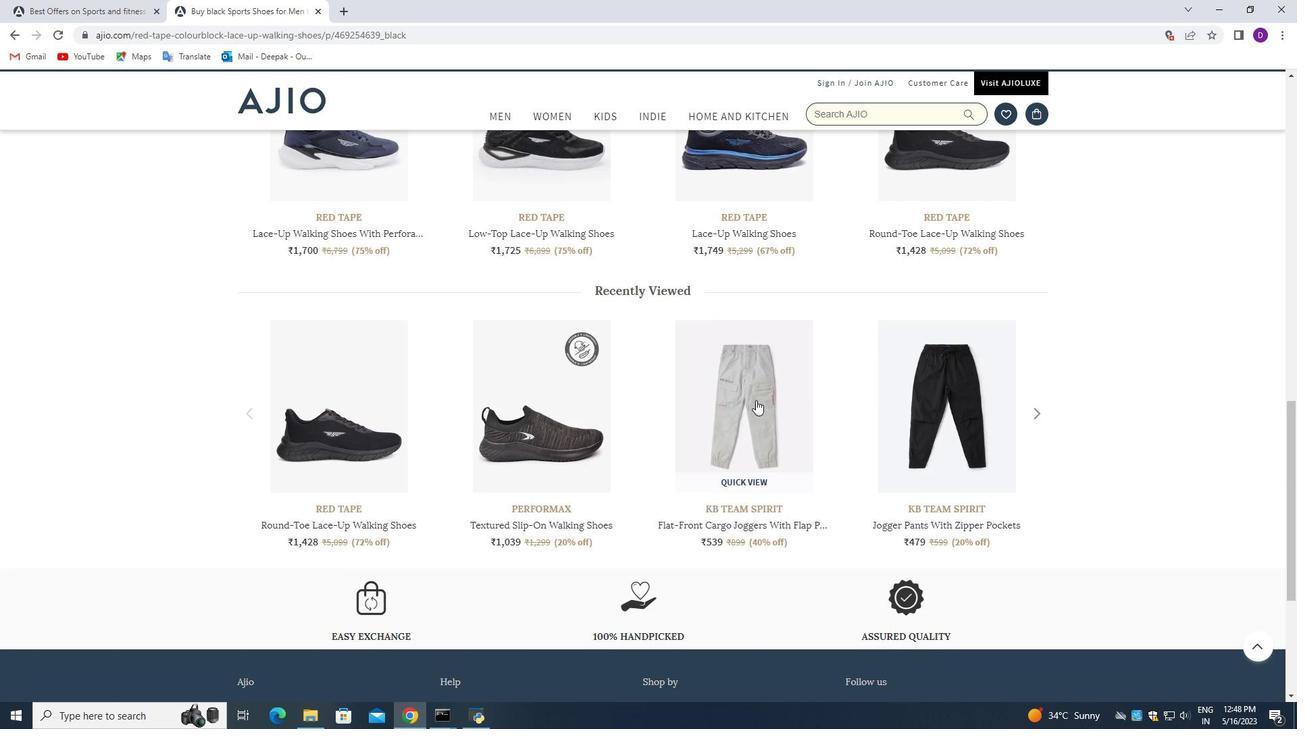 
Action: Mouse scrolled (754, 399) with delta (0, 0)
Screenshot: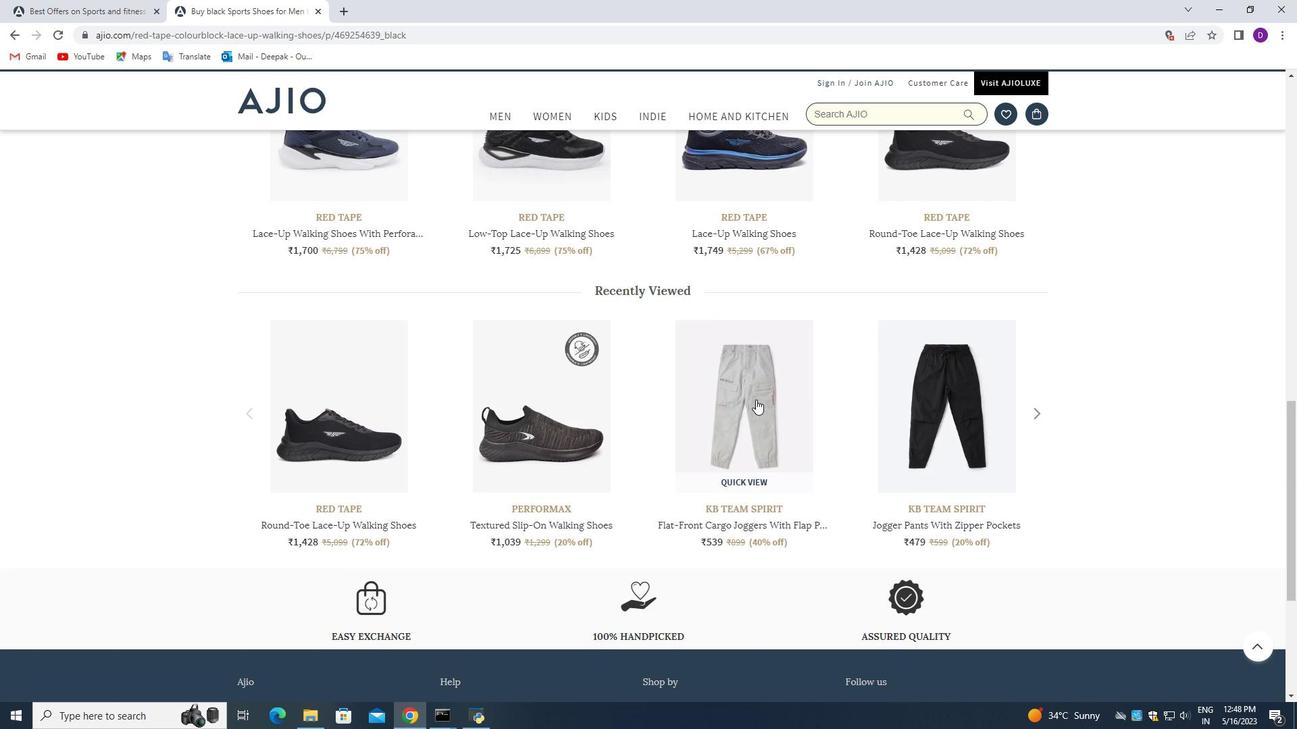 
Action: Mouse scrolled (754, 399) with delta (0, 0)
Screenshot: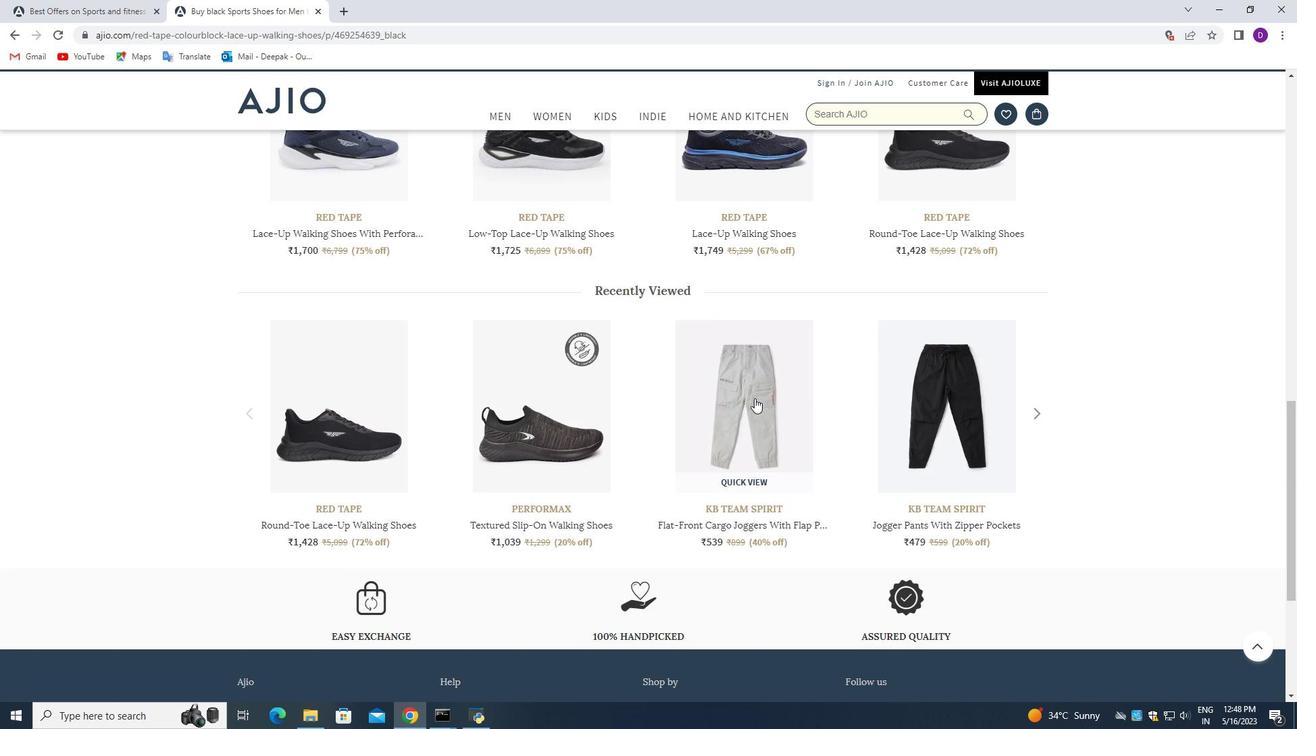 
Action: Mouse moved to (753, 396)
Screenshot: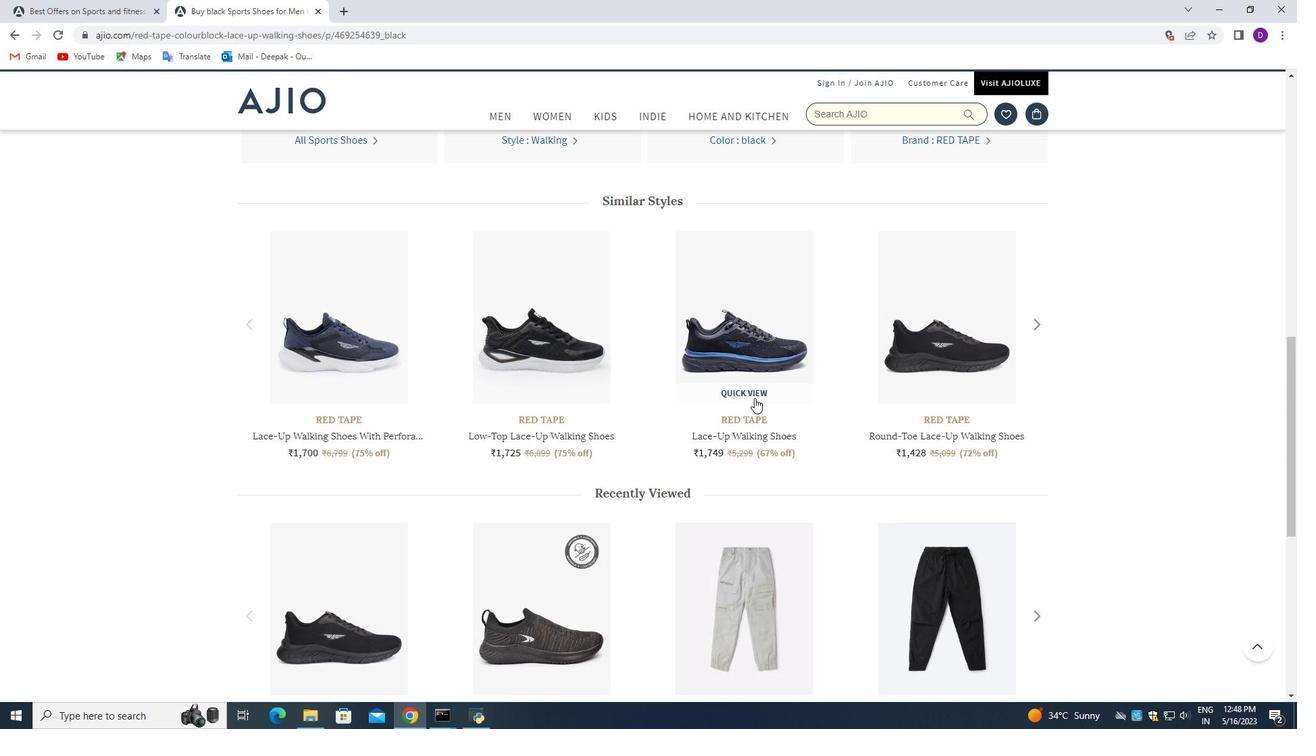 
Action: Mouse scrolled (753, 397) with delta (0, 0)
Screenshot: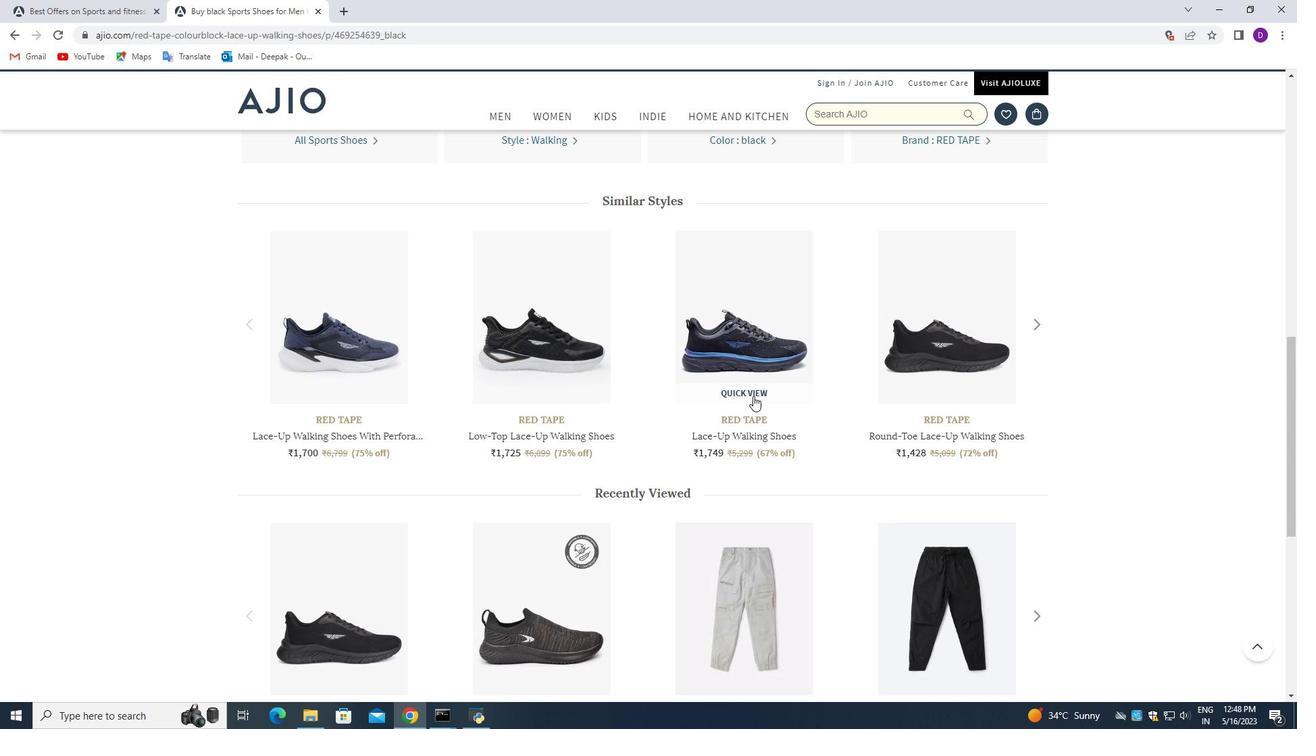 
Action: Mouse moved to (242, 273)
Screenshot: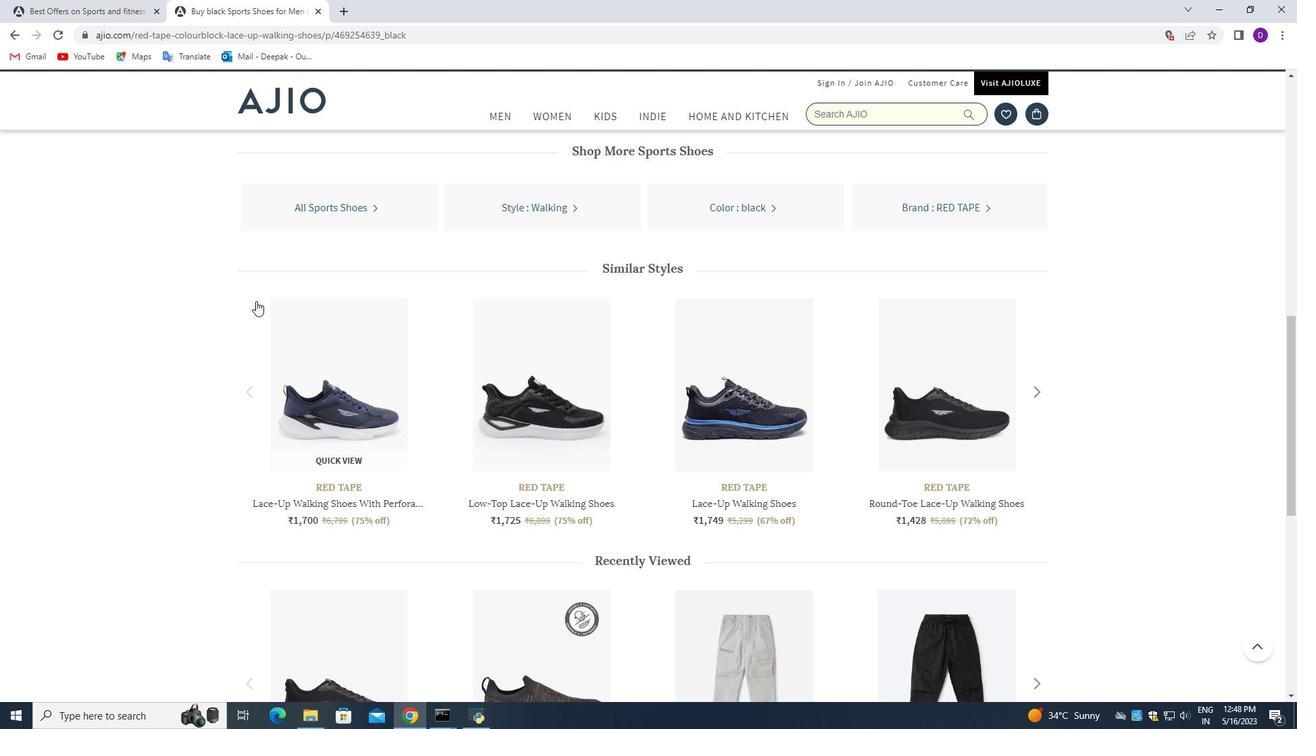 
Action: Mouse scrolled (242, 274) with delta (0, 0)
Screenshot: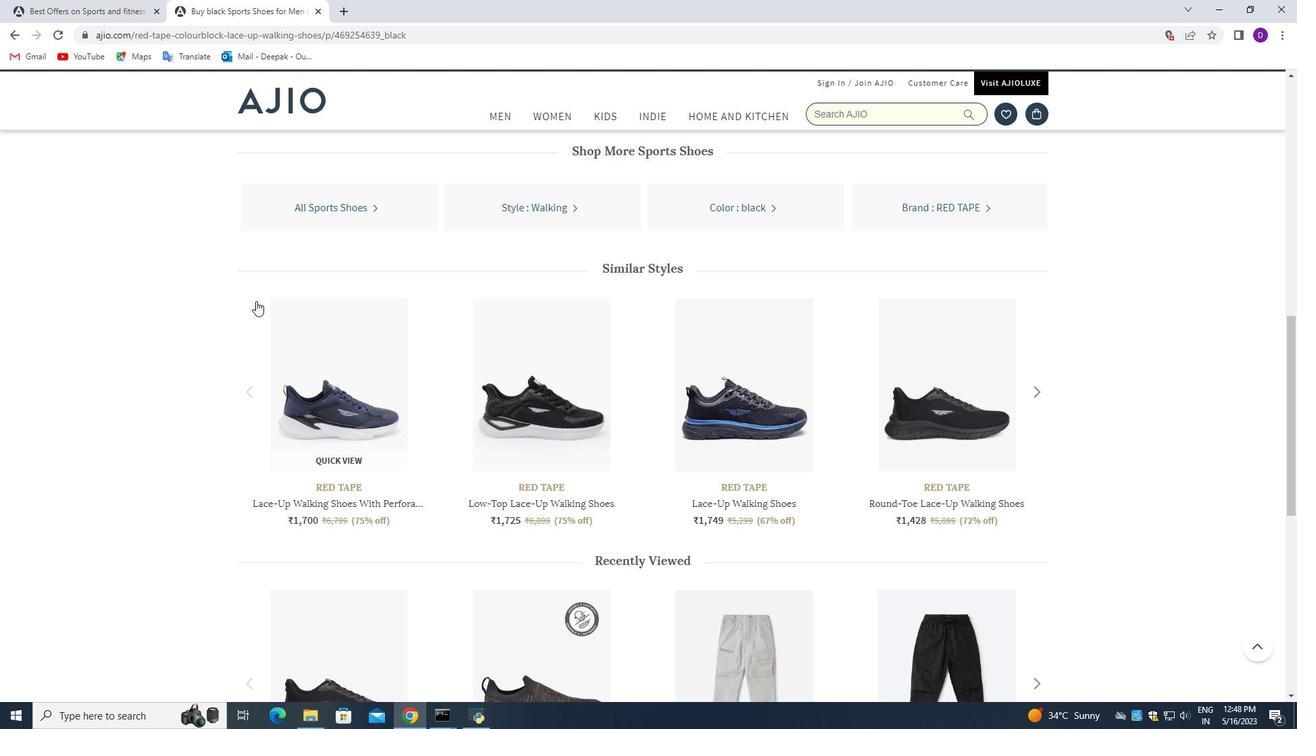 
Action: Mouse moved to (242, 272)
Screenshot: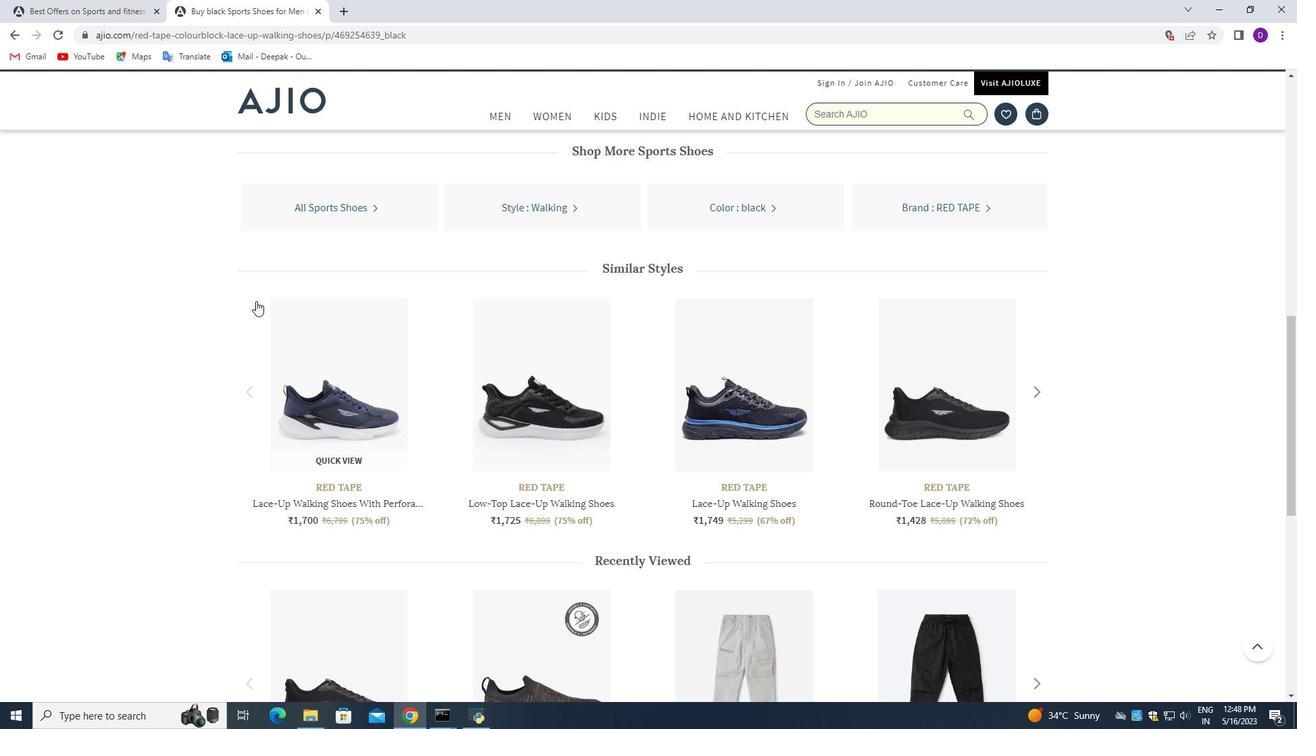 
Action: Mouse scrolled (242, 273) with delta (0, 0)
Screenshot: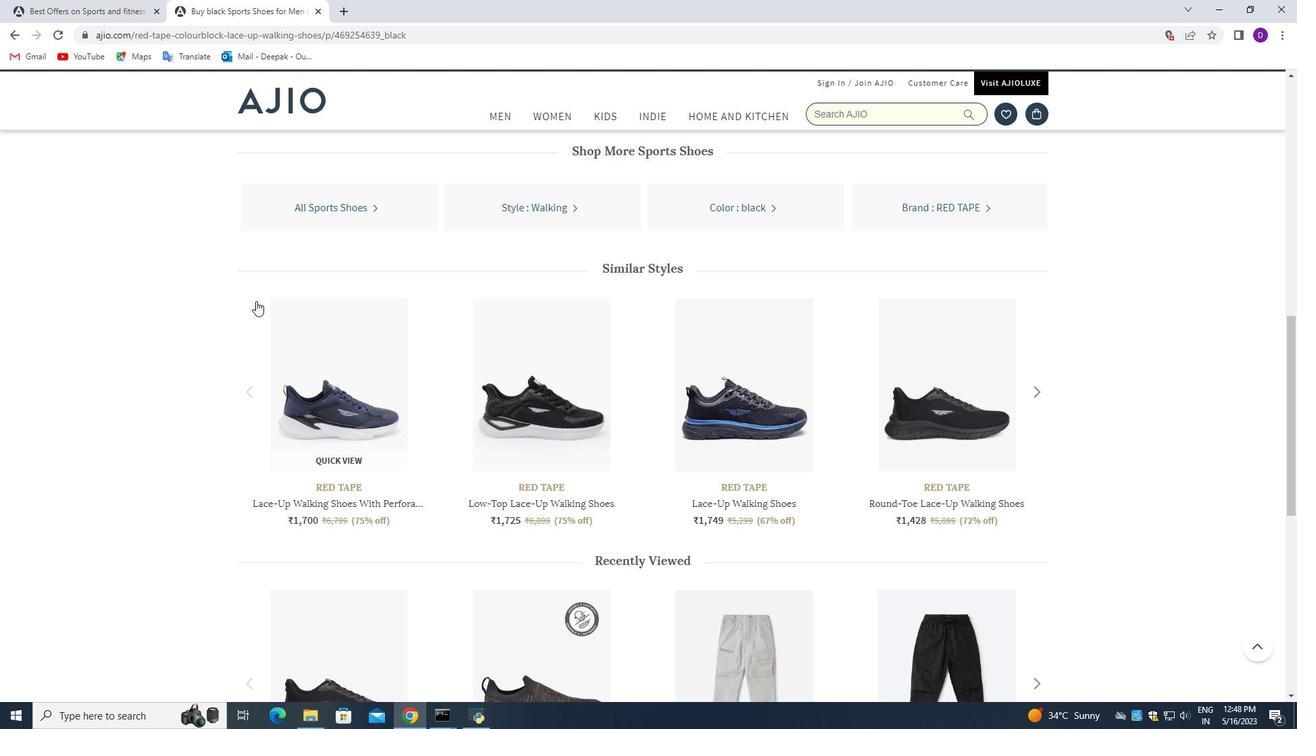 
Action: Mouse scrolled (242, 273) with delta (0, 0)
Screenshot: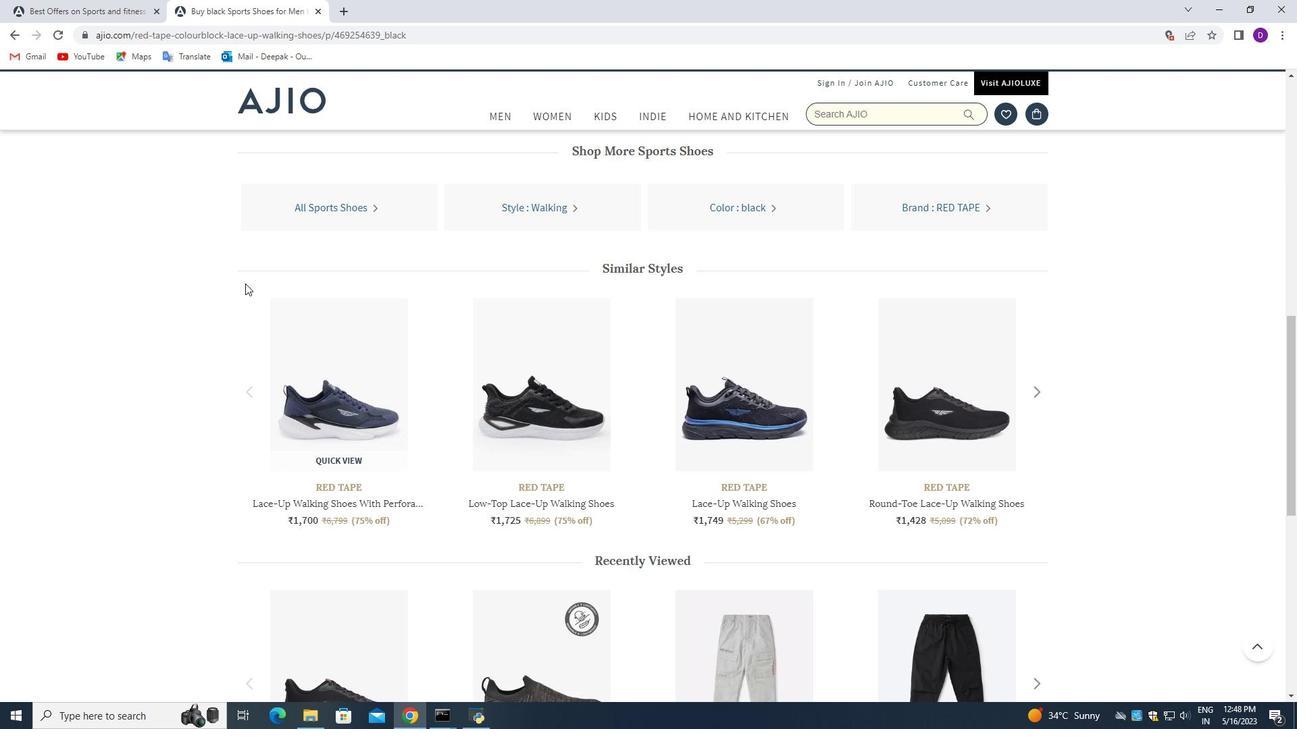 
Action: Mouse scrolled (242, 273) with delta (0, 0)
Screenshot: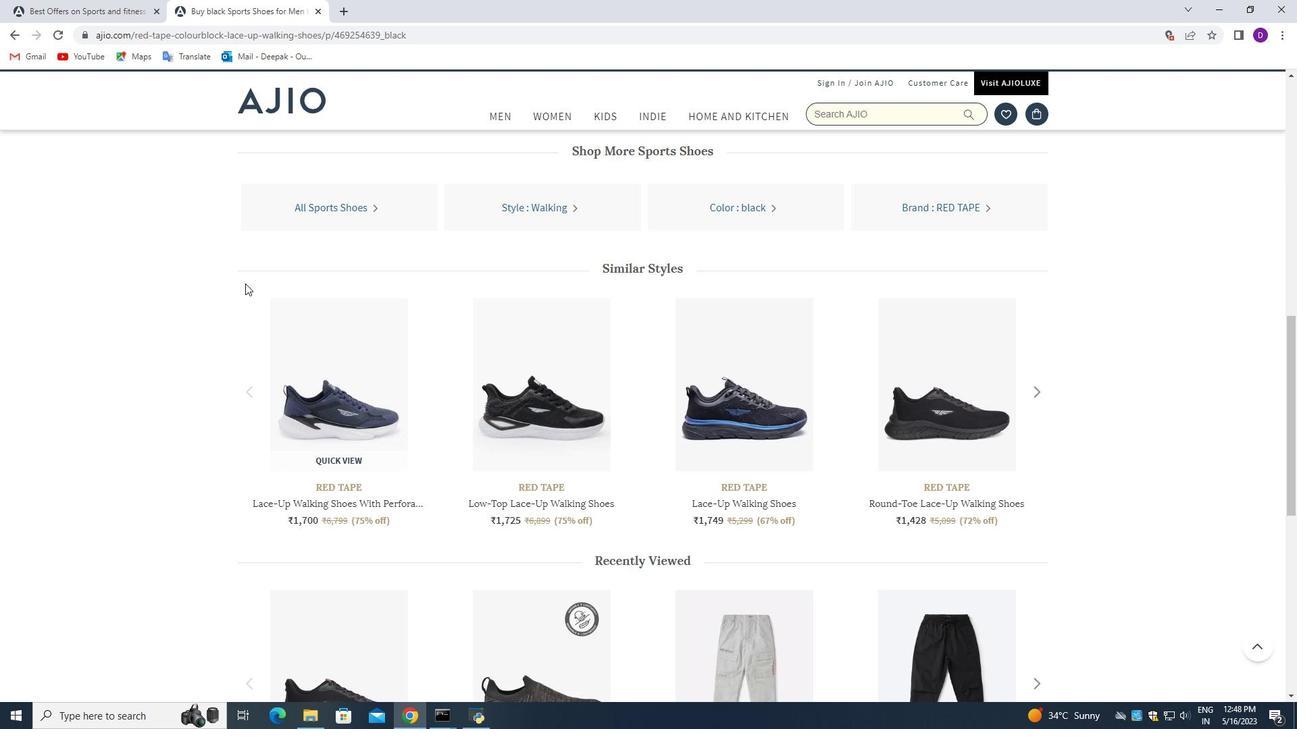 
Action: Mouse moved to (13, 37)
Screenshot: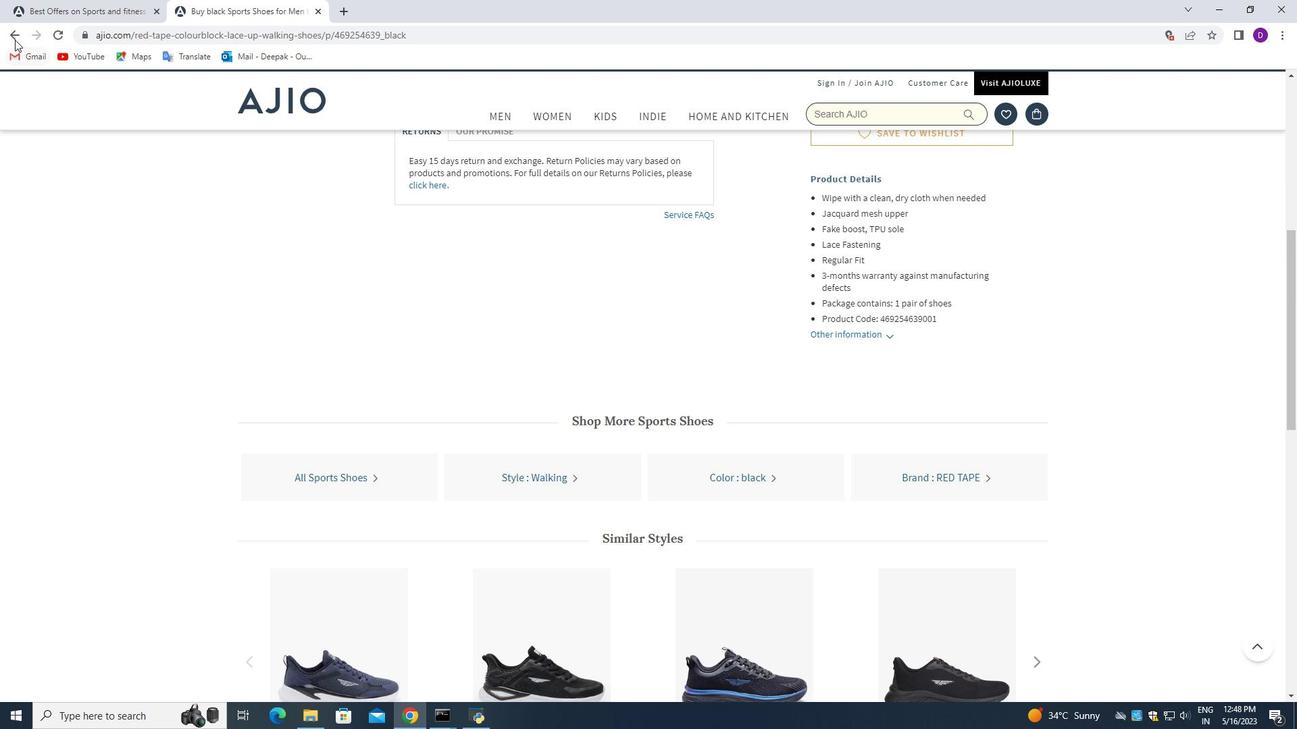 
Action: Mouse pressed left at (13, 37)
Screenshot: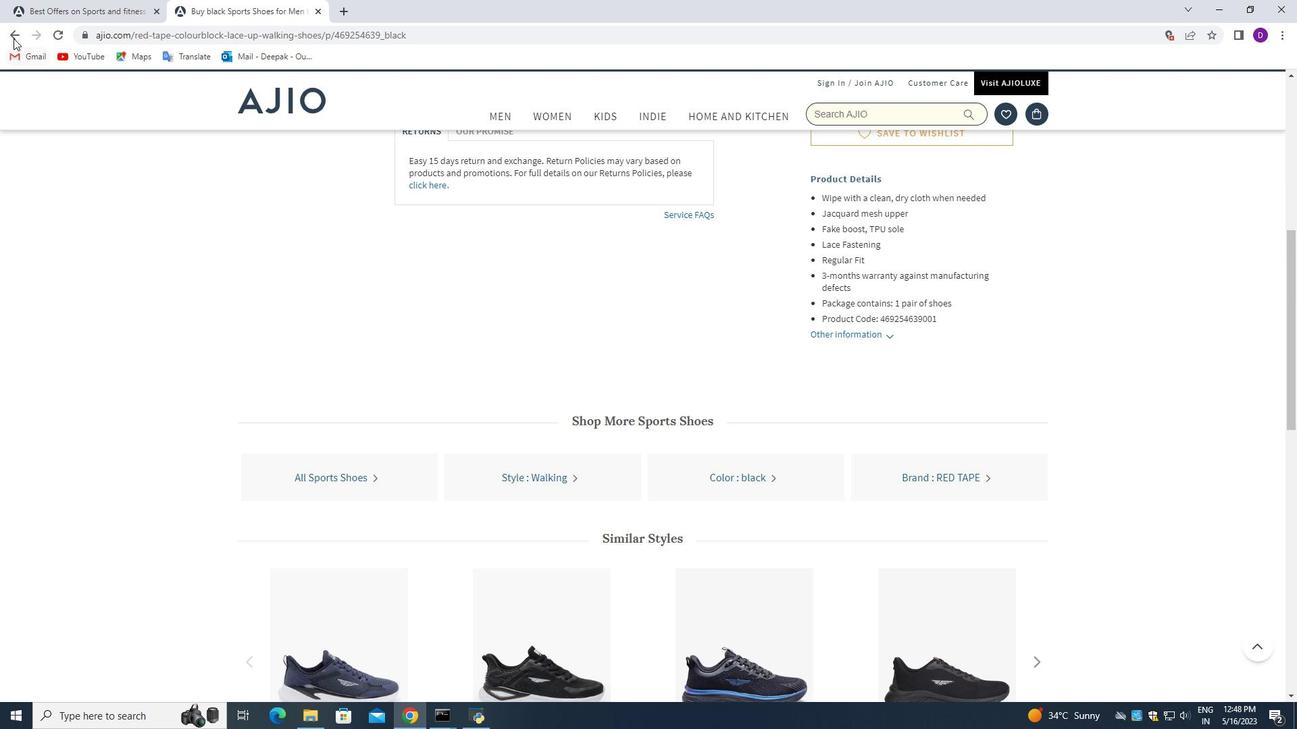 
Action: Mouse moved to (535, 385)
Screenshot: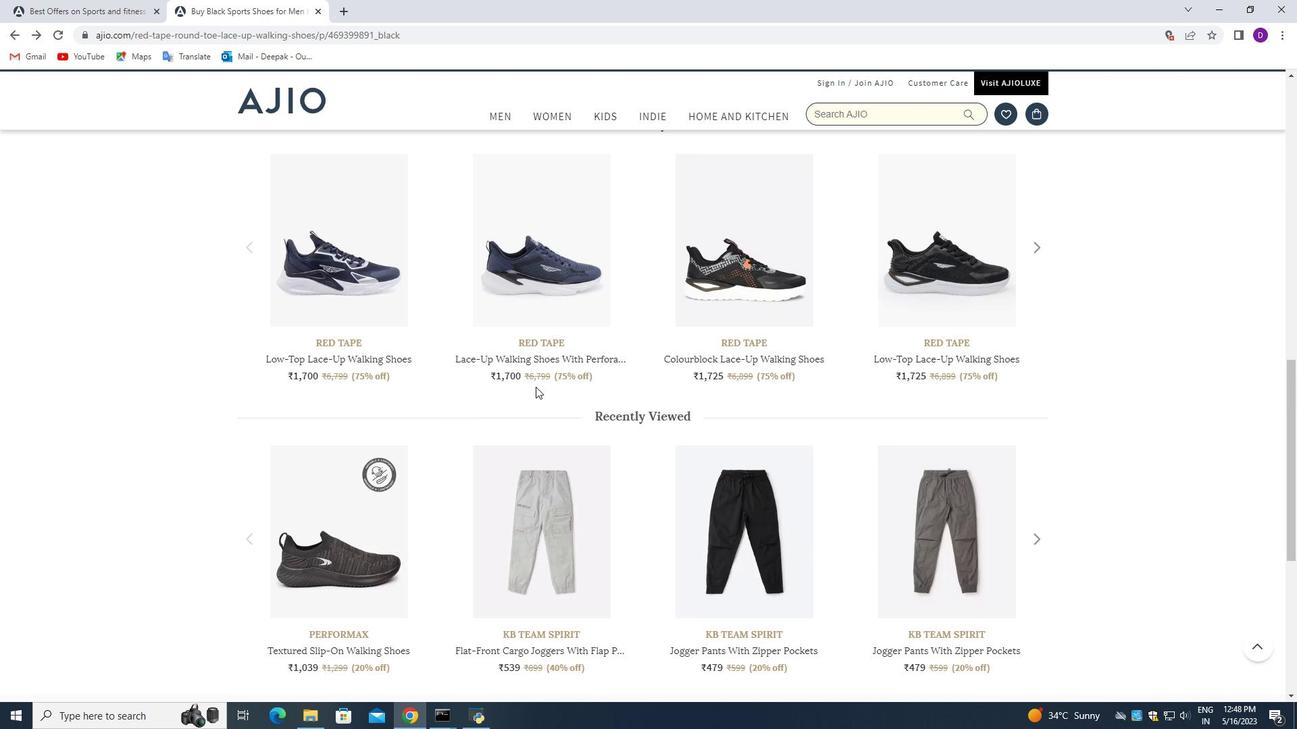
Action: Mouse scrolled (535, 384) with delta (0, 0)
Screenshot: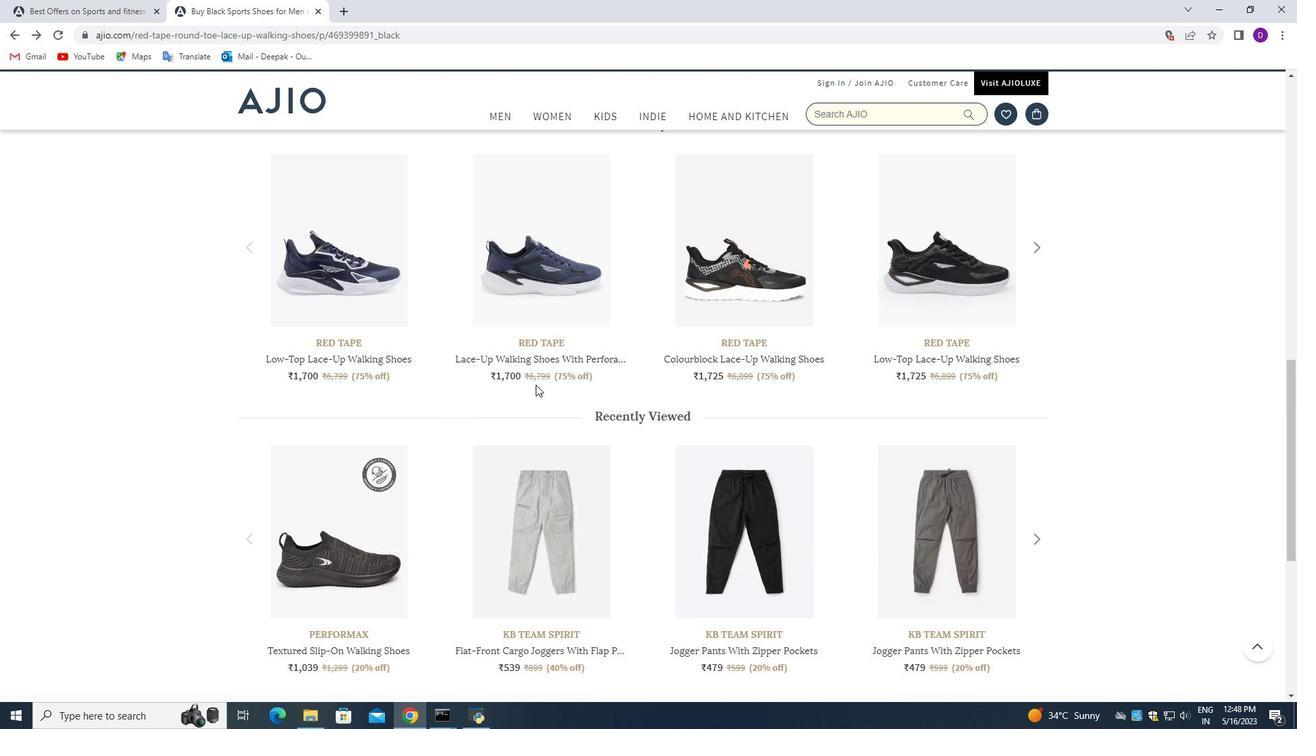 
Action: Mouse scrolled (535, 384) with delta (0, 0)
Screenshot: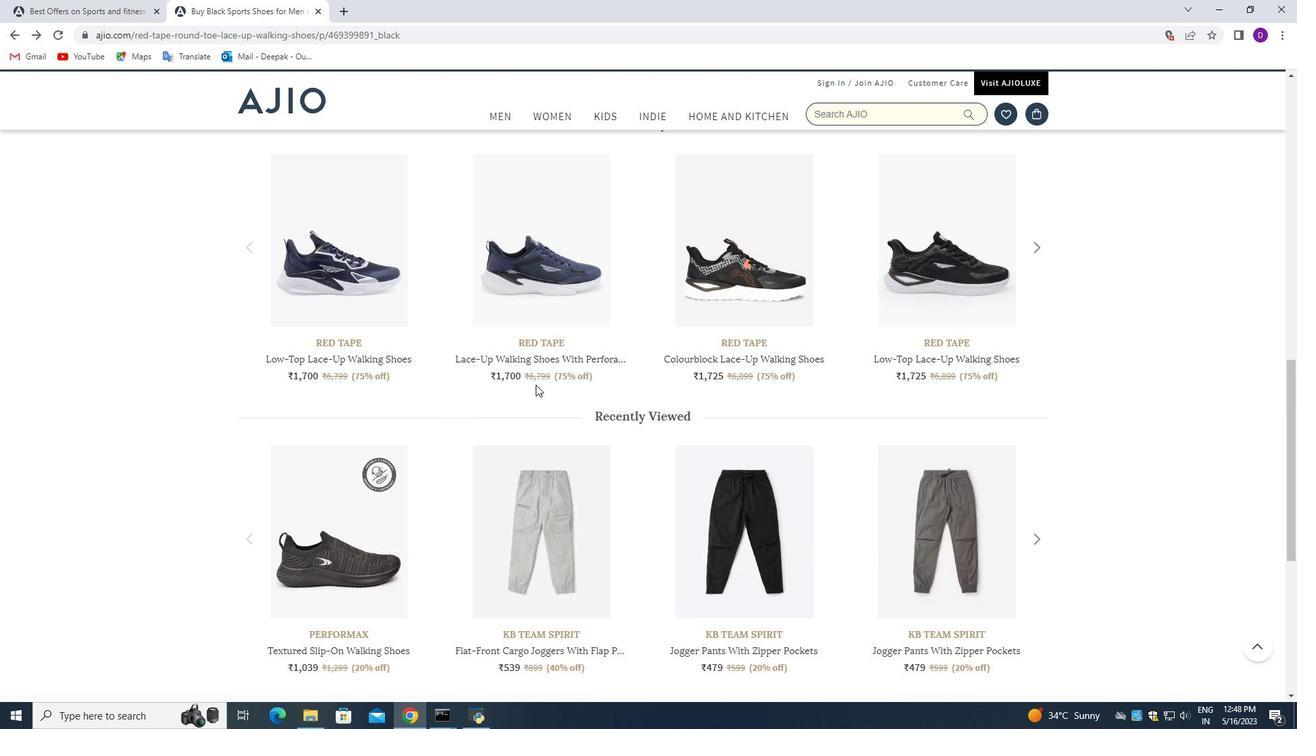 
Action: Mouse moved to (508, 377)
Screenshot: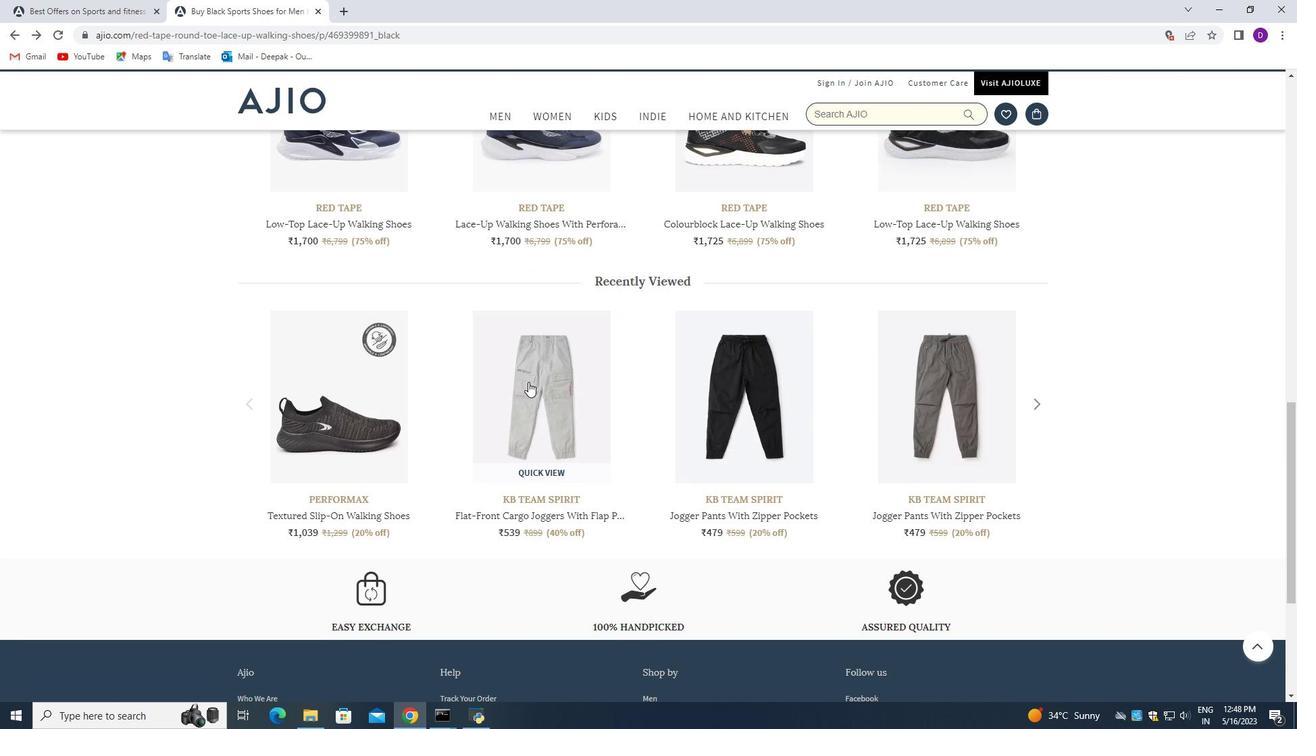 
Action: Mouse scrolled (508, 378) with delta (0, 0)
Screenshot: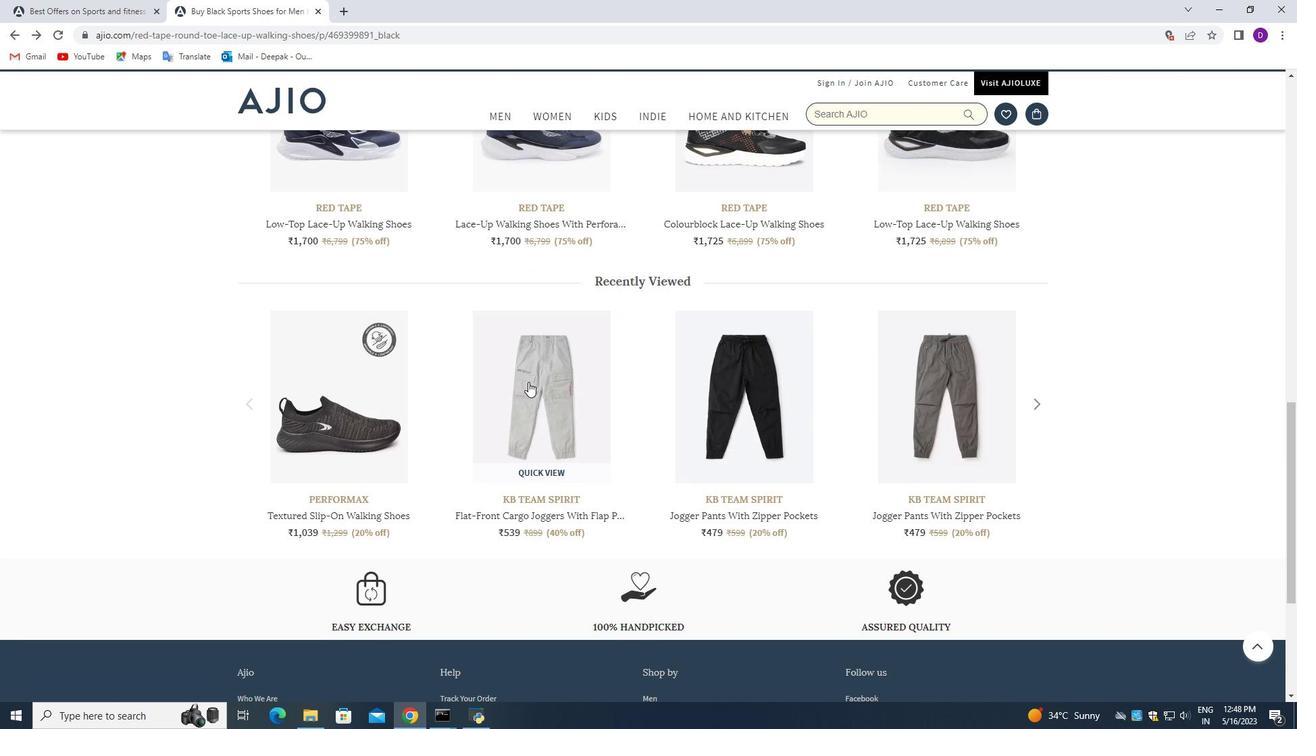 
Action: Mouse moved to (507, 376)
Screenshot: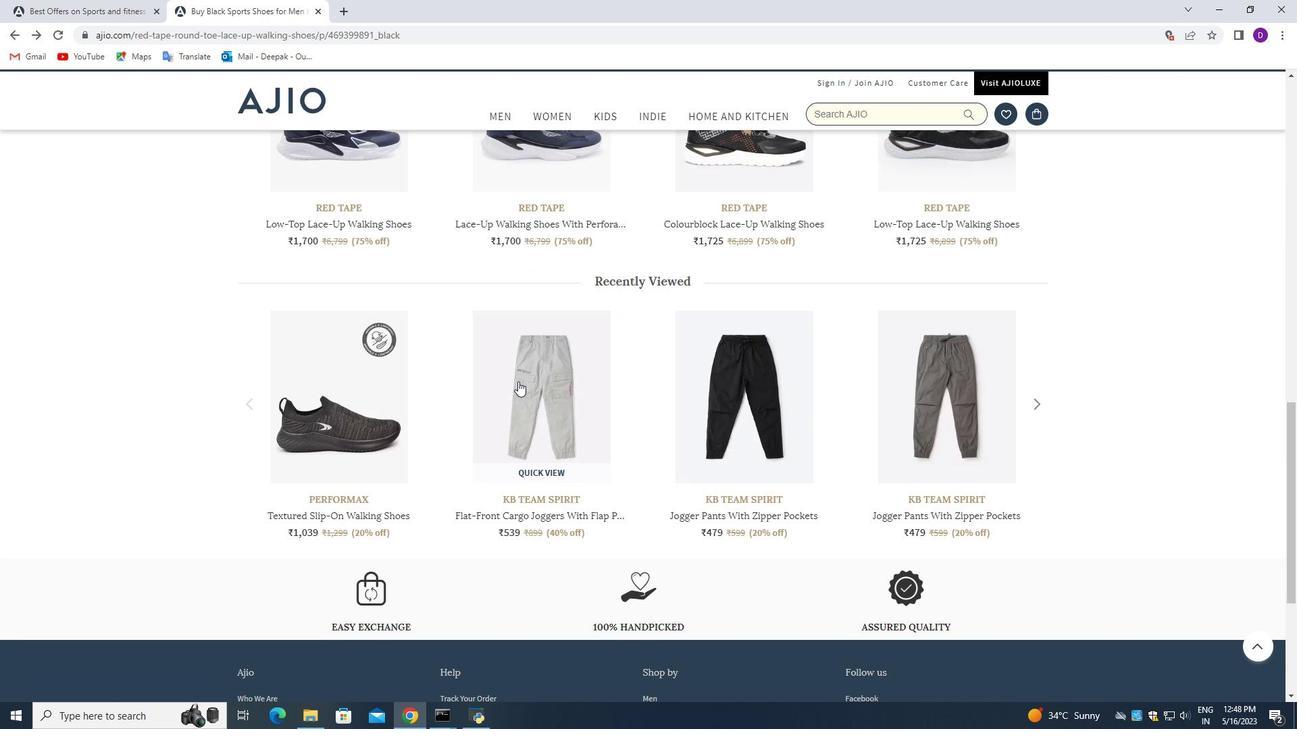 
Action: Mouse scrolled (507, 377) with delta (0, 0)
Screenshot: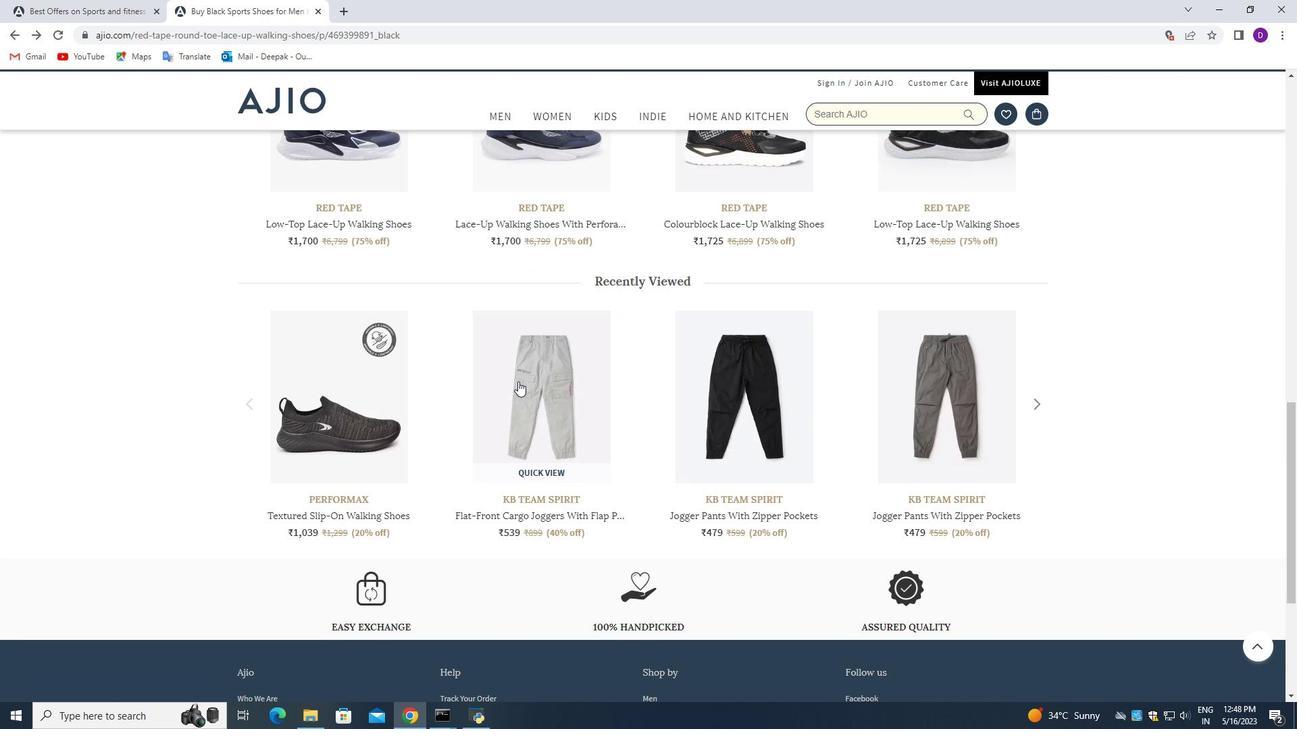 
Action: Mouse scrolled (507, 377) with delta (0, 0)
Screenshot: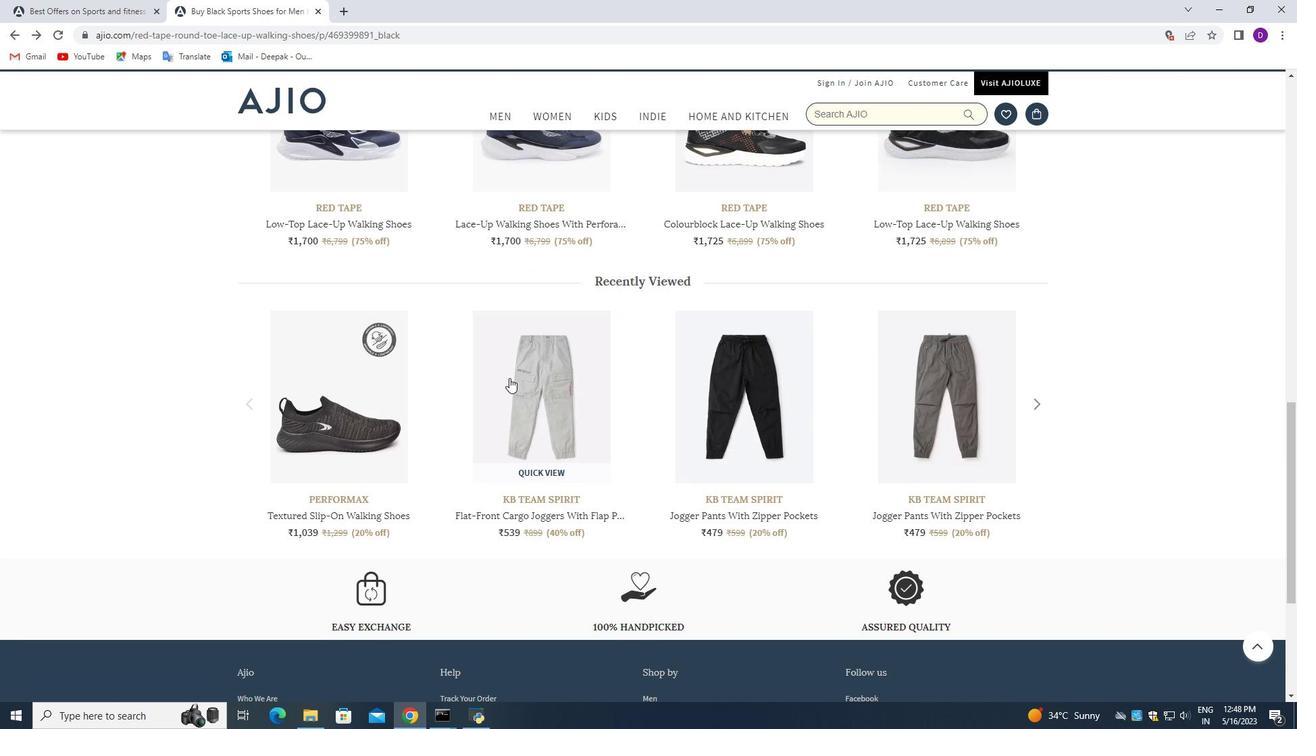 
Action: Mouse scrolled (507, 377) with delta (0, 0)
Screenshot: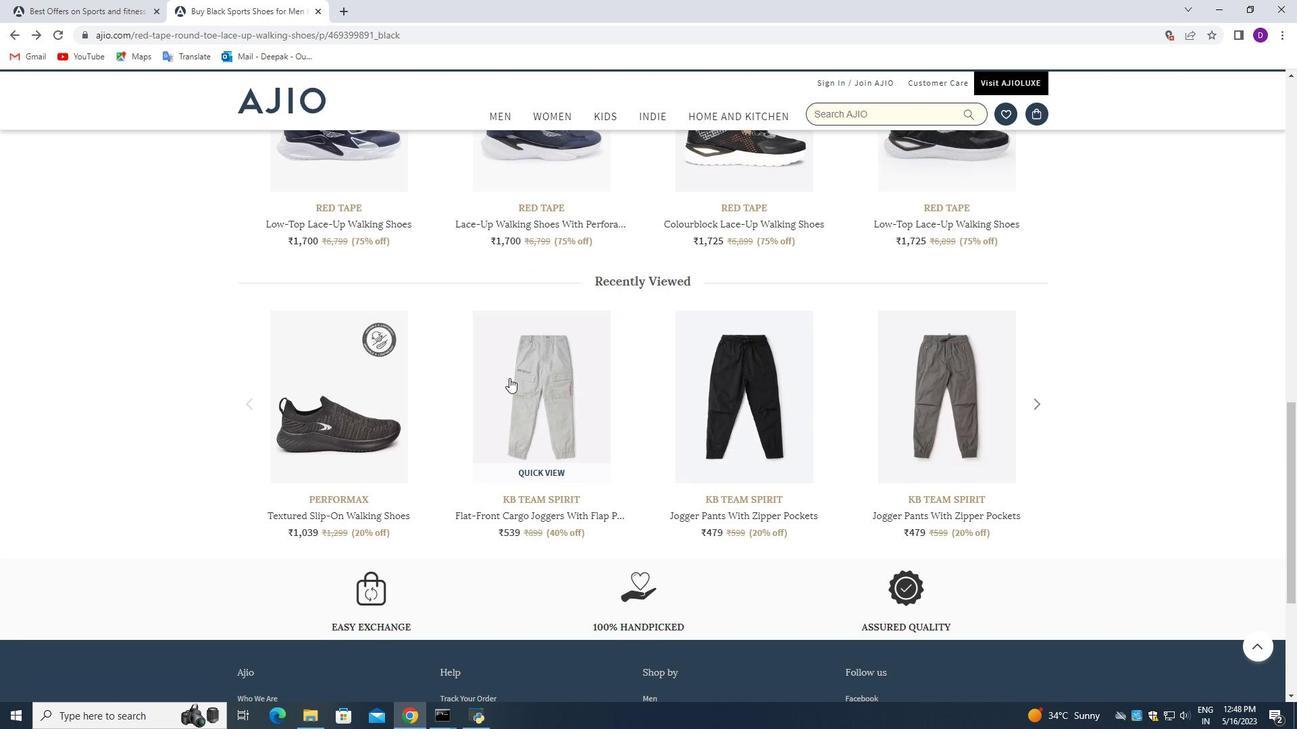 
Action: Mouse moved to (14, 35)
Screenshot: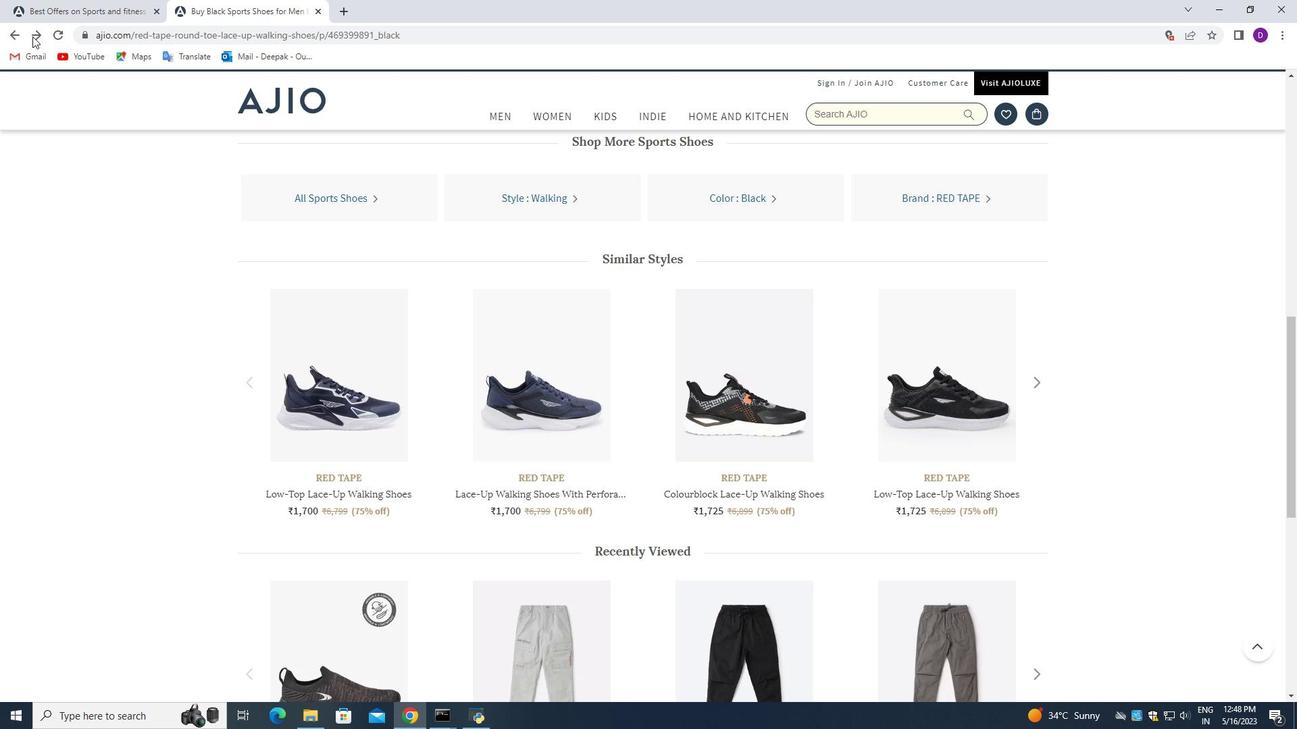 
Action: Mouse pressed left at (14, 35)
Screenshot: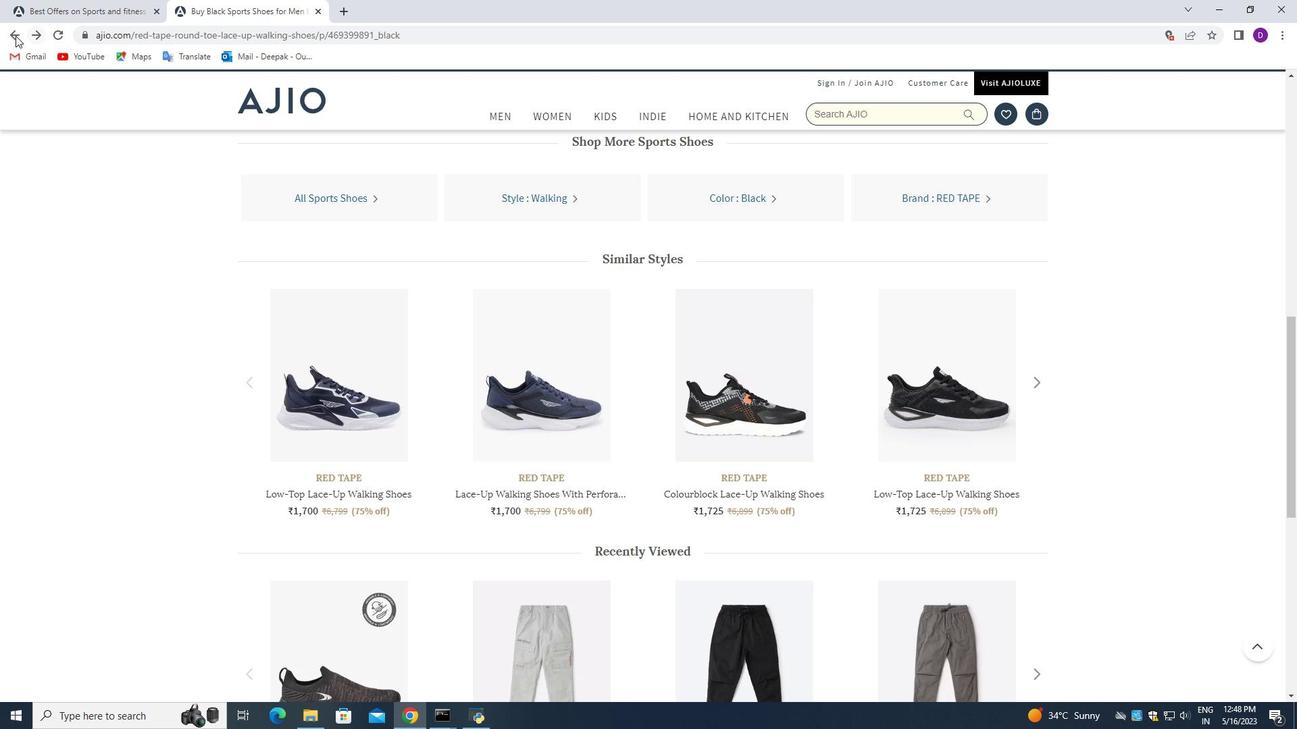 
Action: Mouse moved to (667, 472)
Screenshot: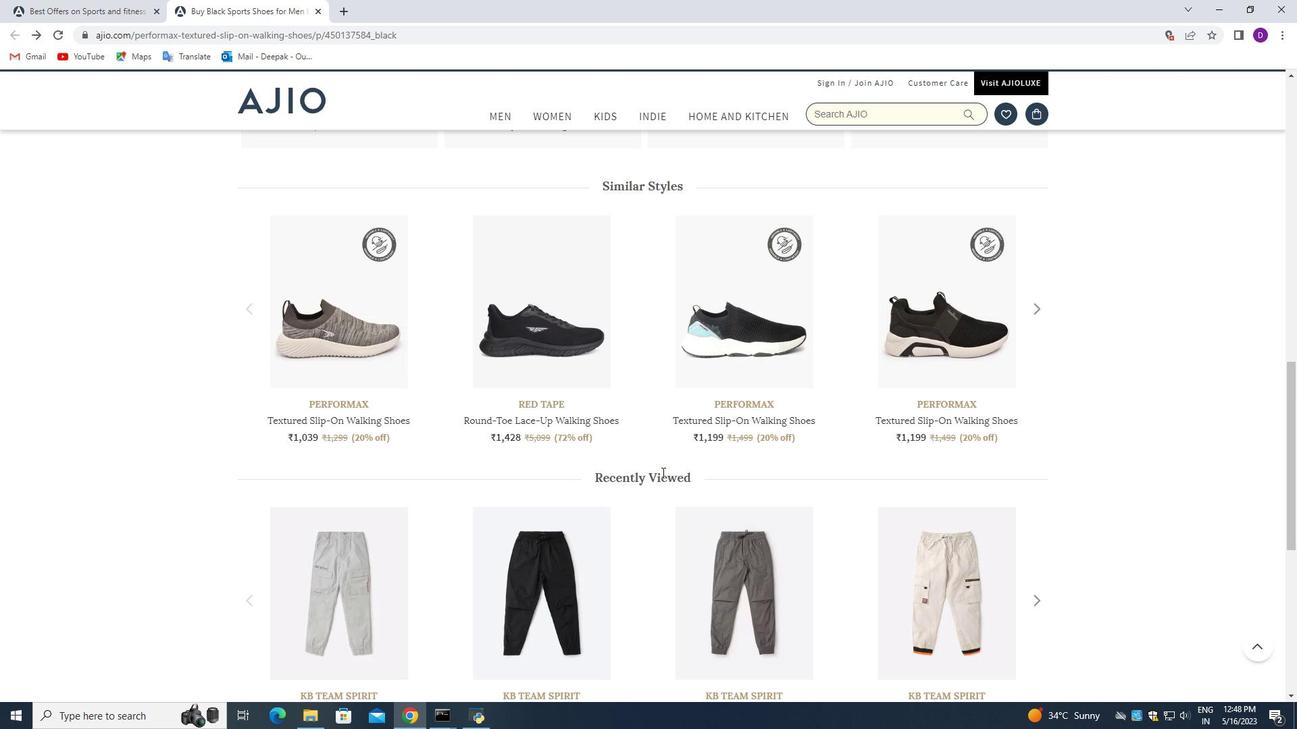 
Action: Mouse scrolled (667, 471) with delta (0, 0)
Screenshot: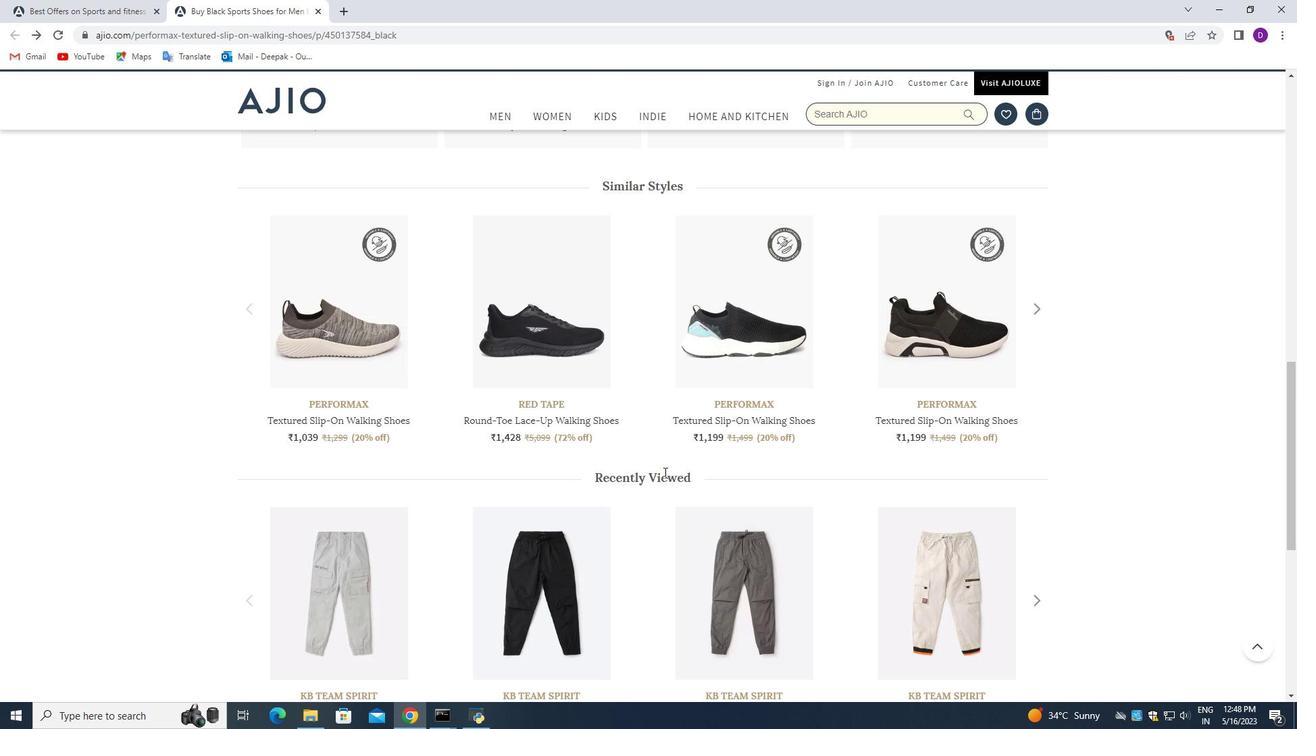 
Action: Mouse moved to (667, 470)
Screenshot: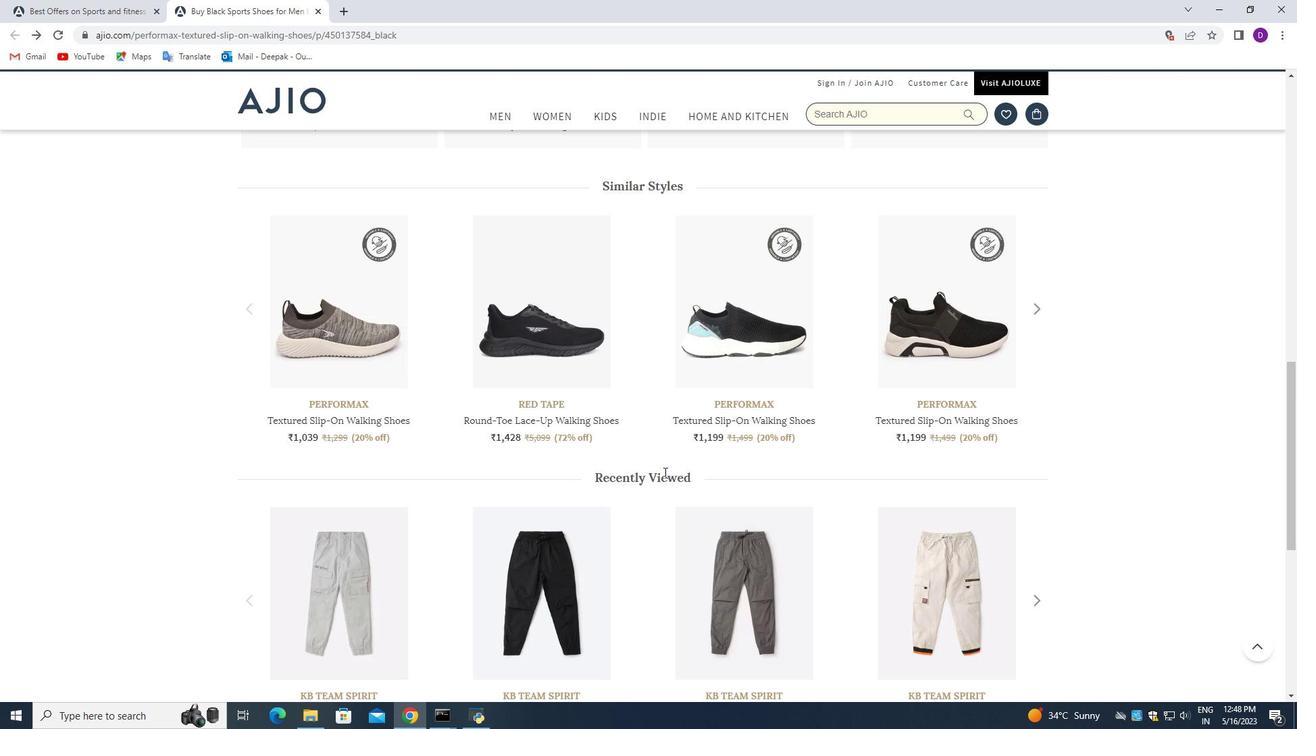 
Action: Mouse scrolled (667, 470) with delta (0, 0)
Screenshot: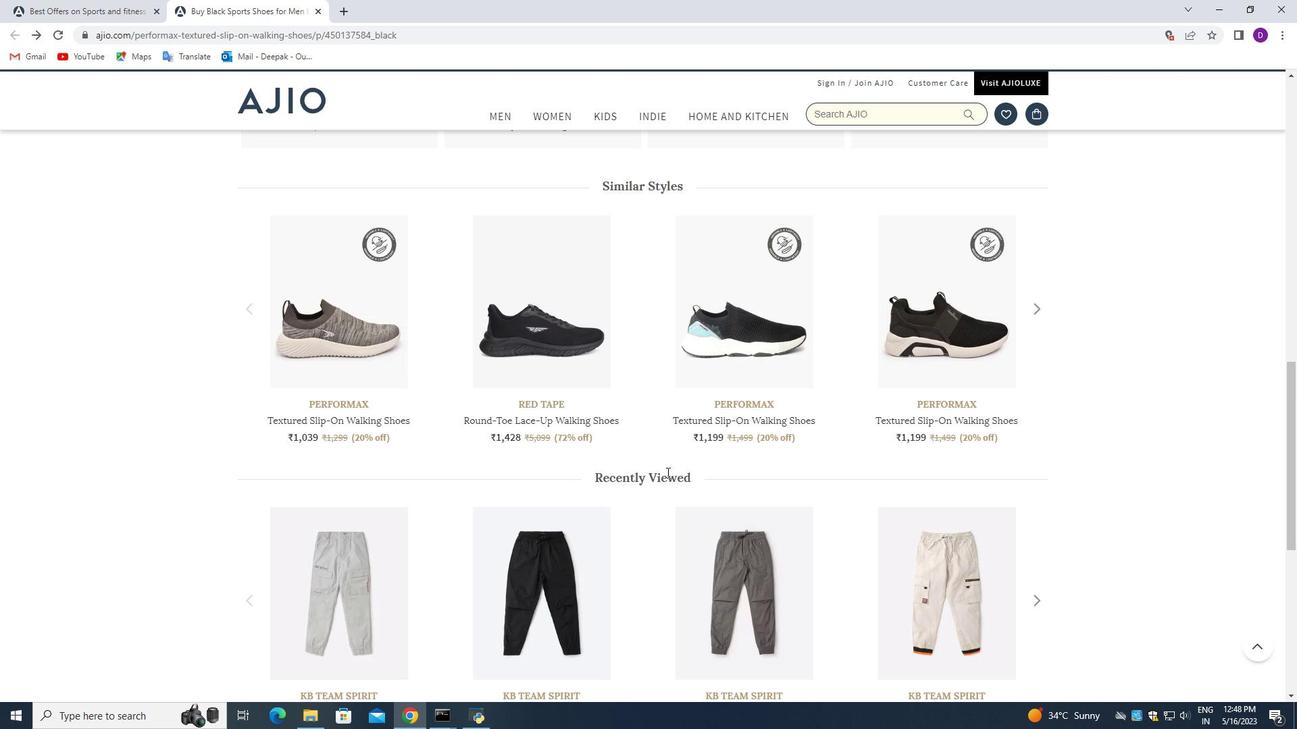 
Action: Mouse moved to (663, 464)
Screenshot: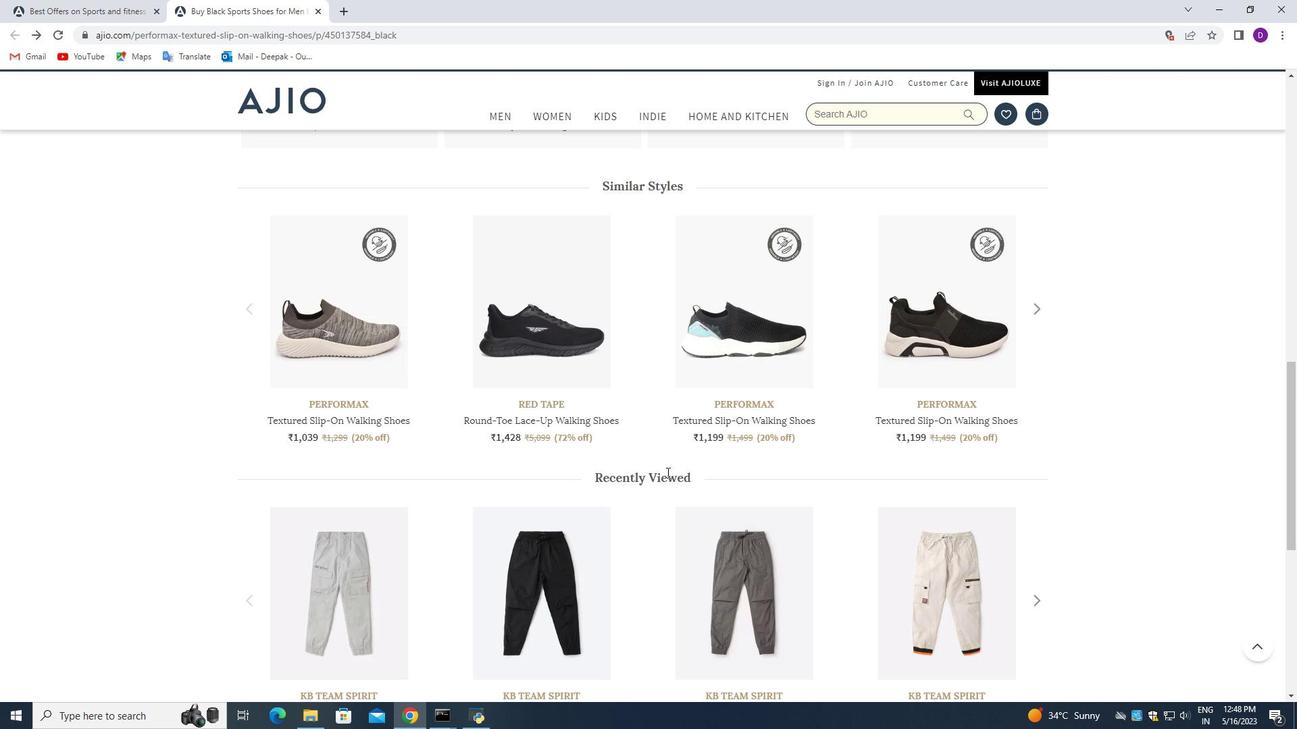 
Action: Mouse scrolled (663, 464) with delta (0, 0)
Screenshot: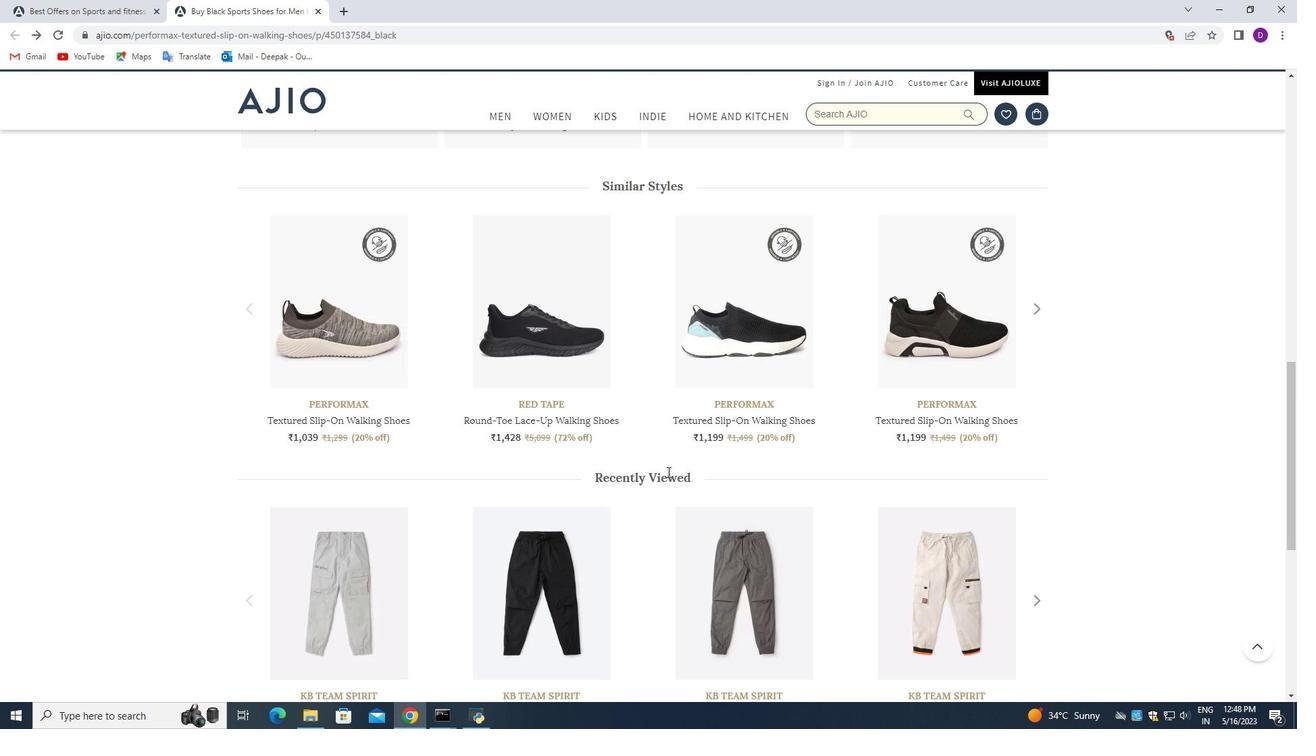 
Action: Mouse moved to (630, 436)
Screenshot: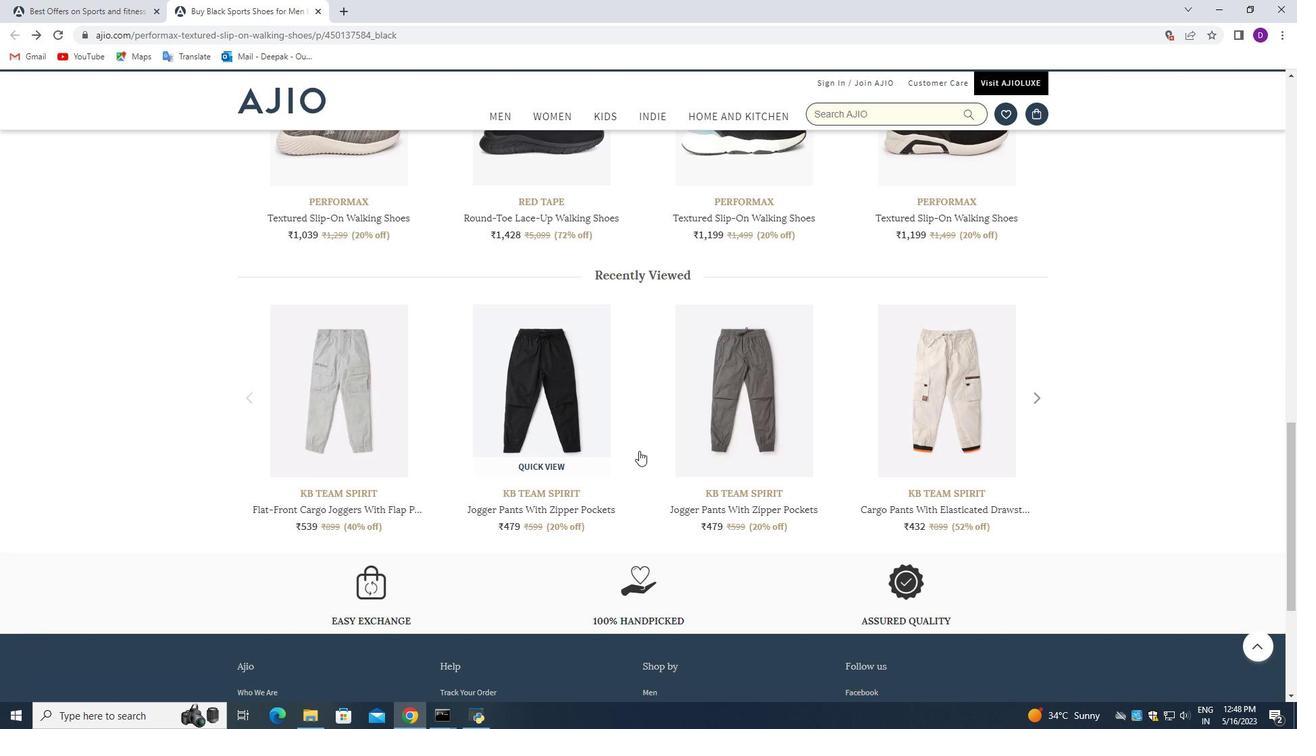 
Action: Mouse scrolled (630, 435) with delta (0, 0)
Screenshot: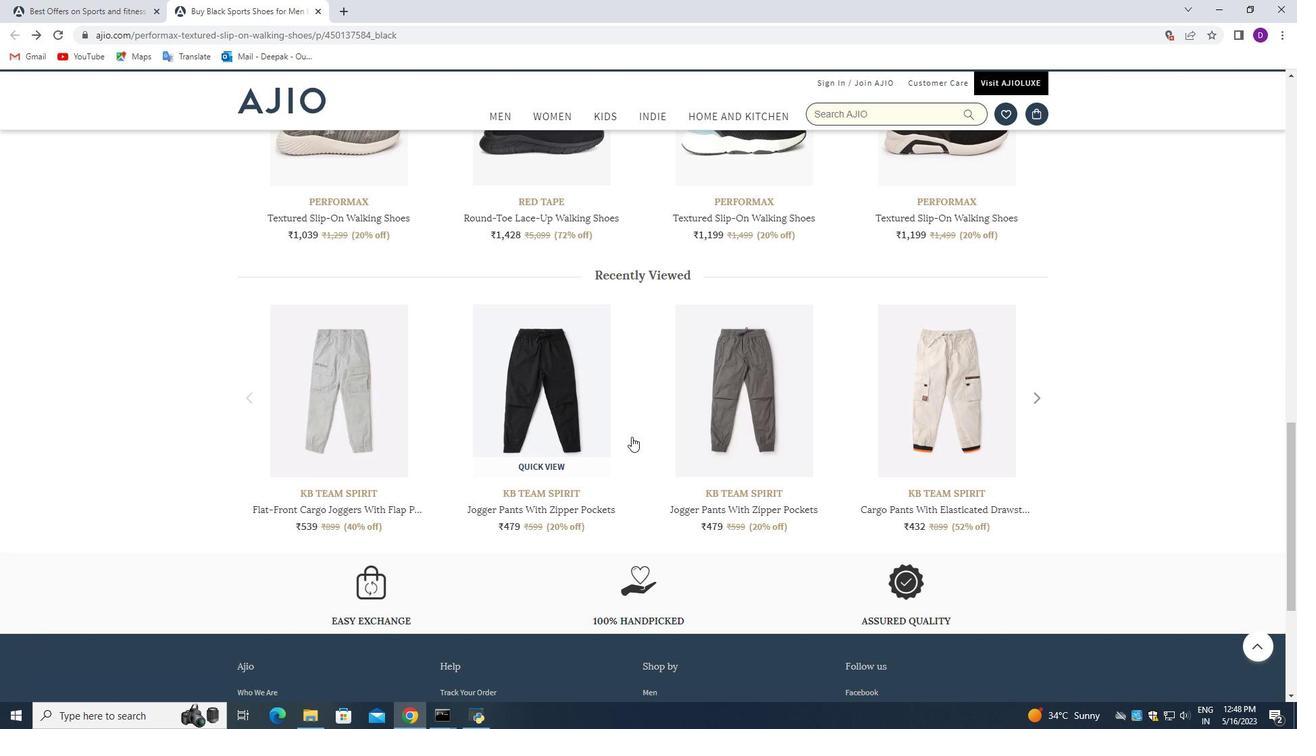 
Action: Mouse scrolled (630, 435) with delta (0, 0)
Screenshot: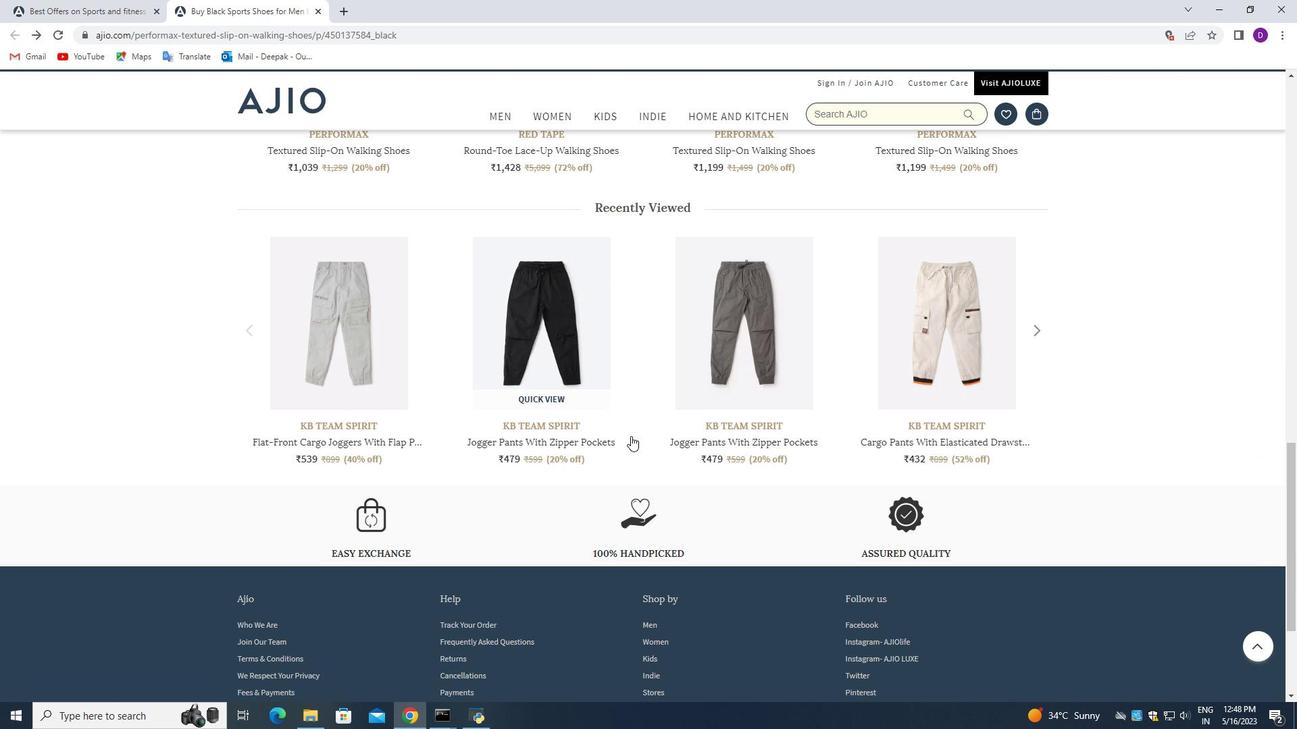 
Action: Mouse moved to (628, 427)
Screenshot: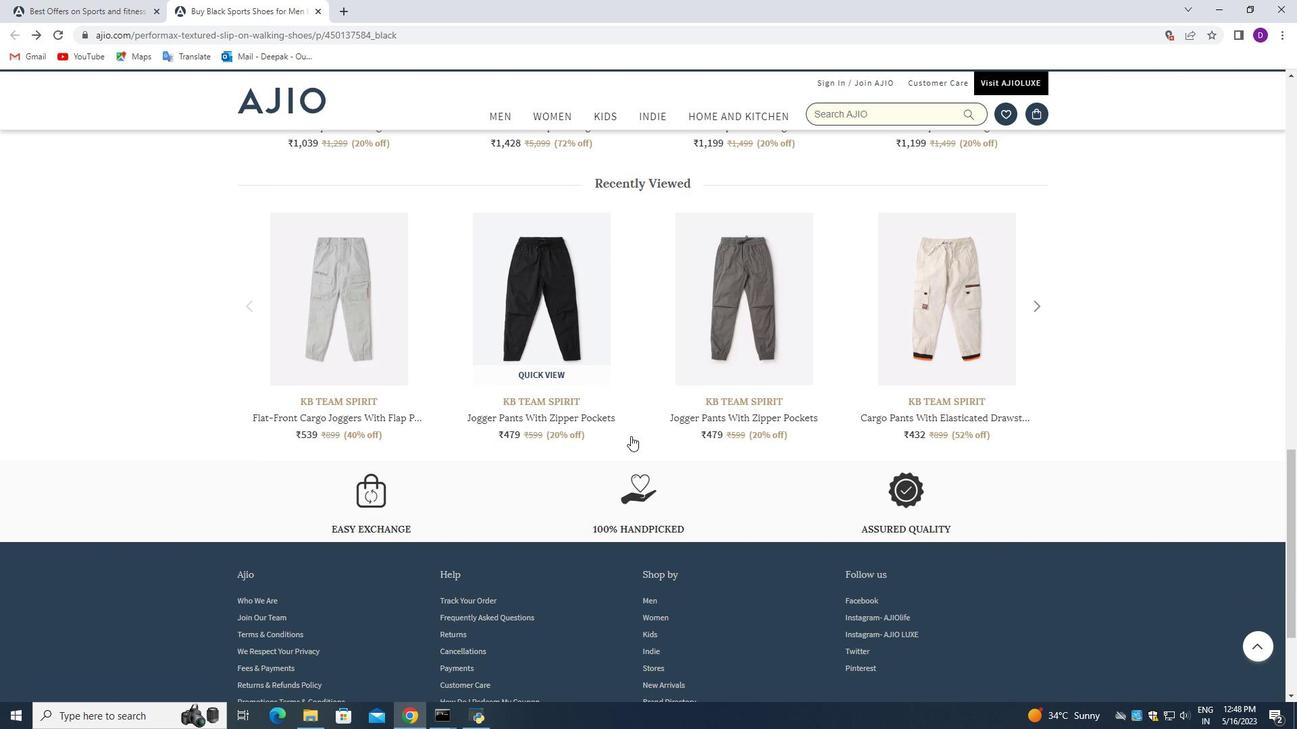 
Action: Mouse scrolled (628, 428) with delta (0, 0)
Screenshot: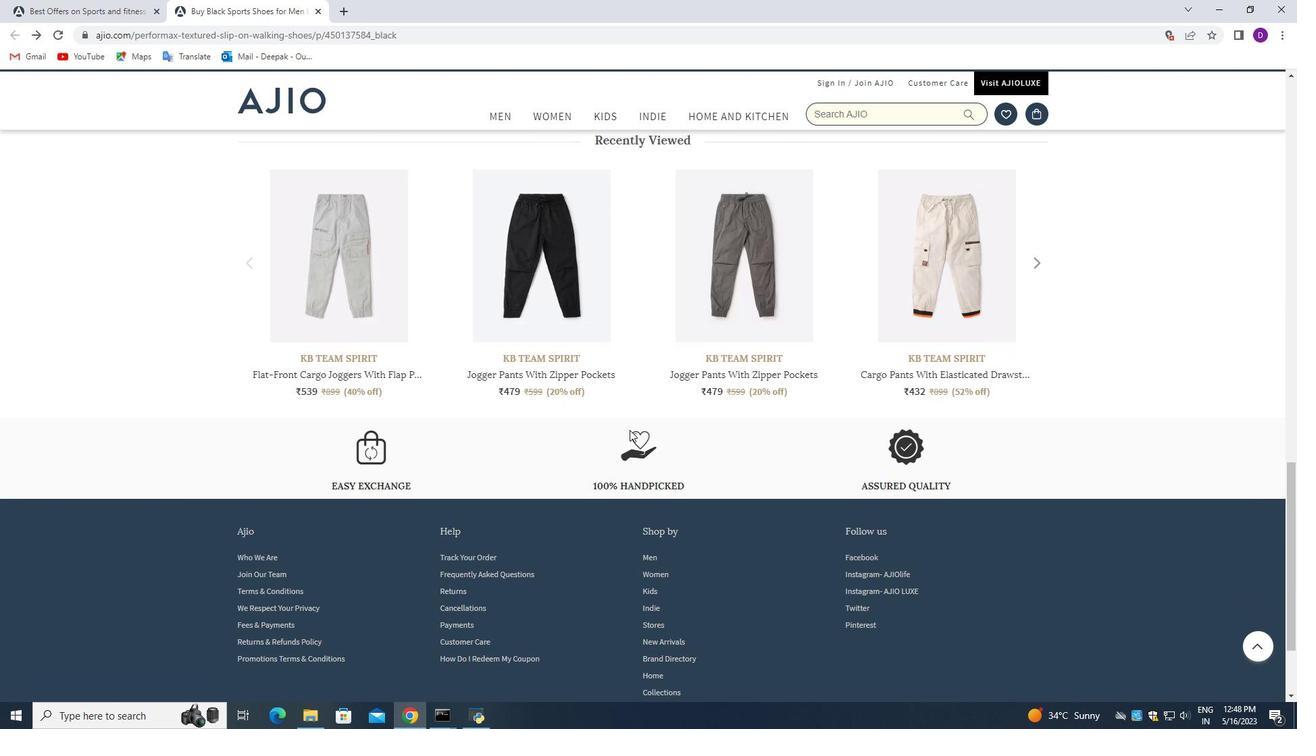 
Action: Mouse scrolled (628, 428) with delta (0, 0)
Screenshot: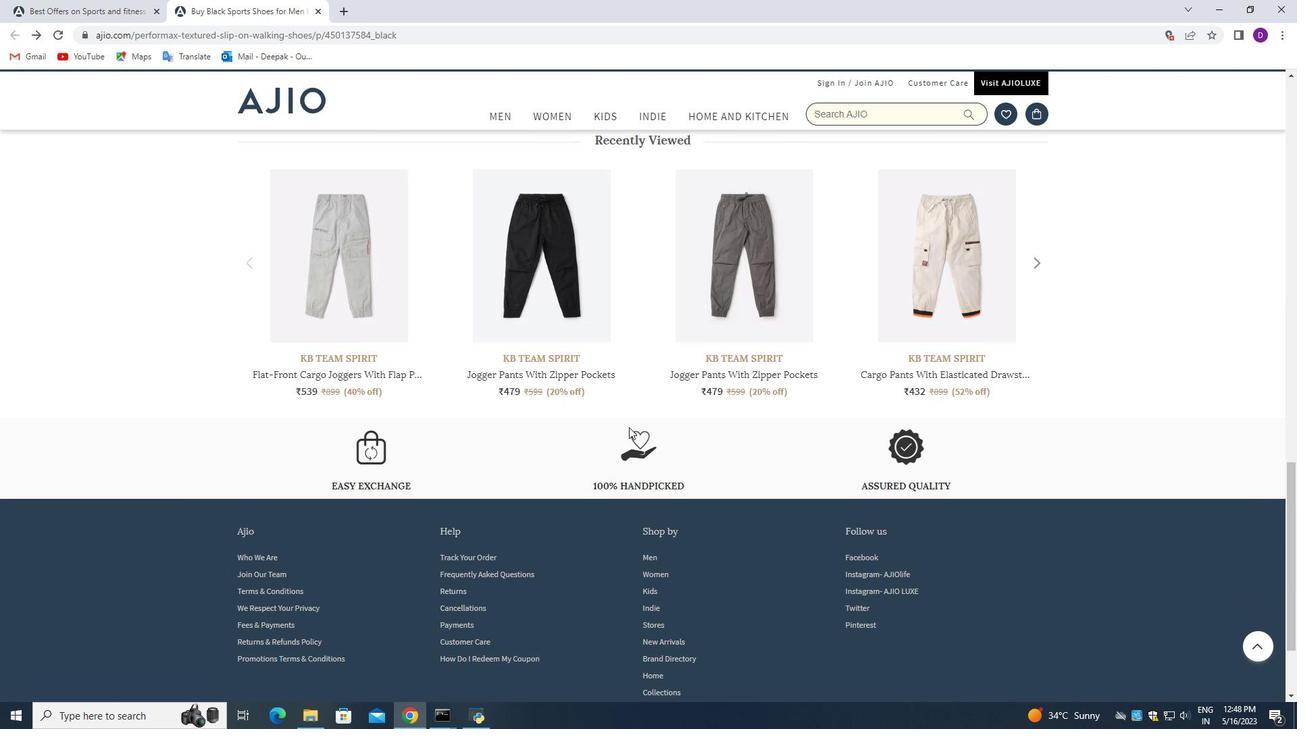 
Action: Mouse scrolled (628, 428) with delta (0, 0)
Screenshot: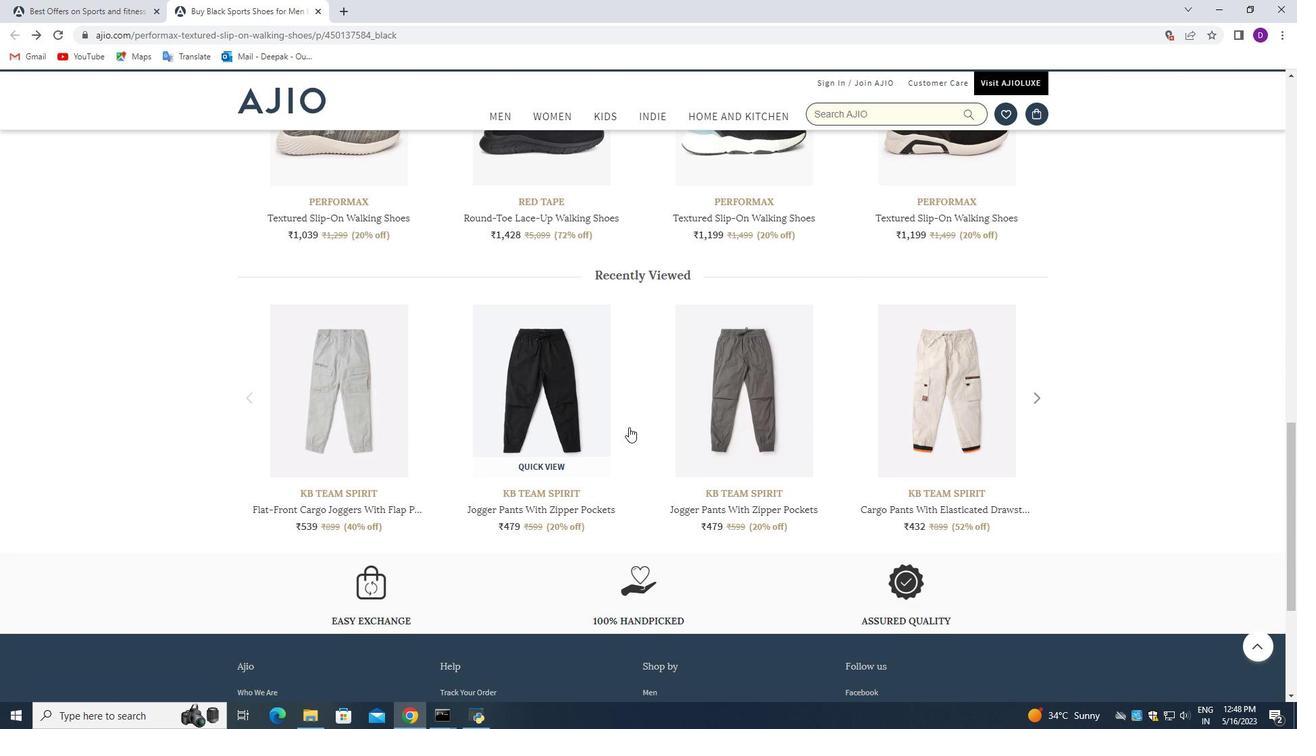 
Action: Mouse moved to (755, 457)
Screenshot: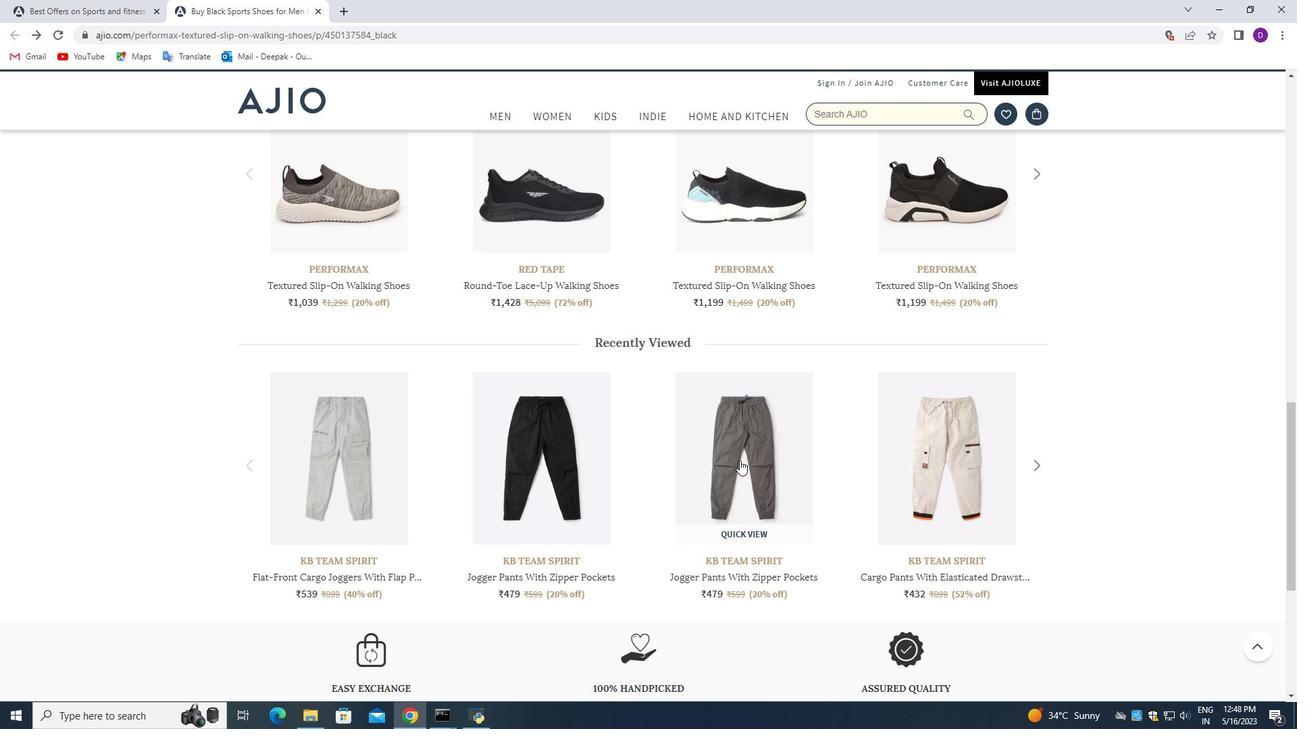 
Action: Mouse pressed left at (755, 457)
Screenshot: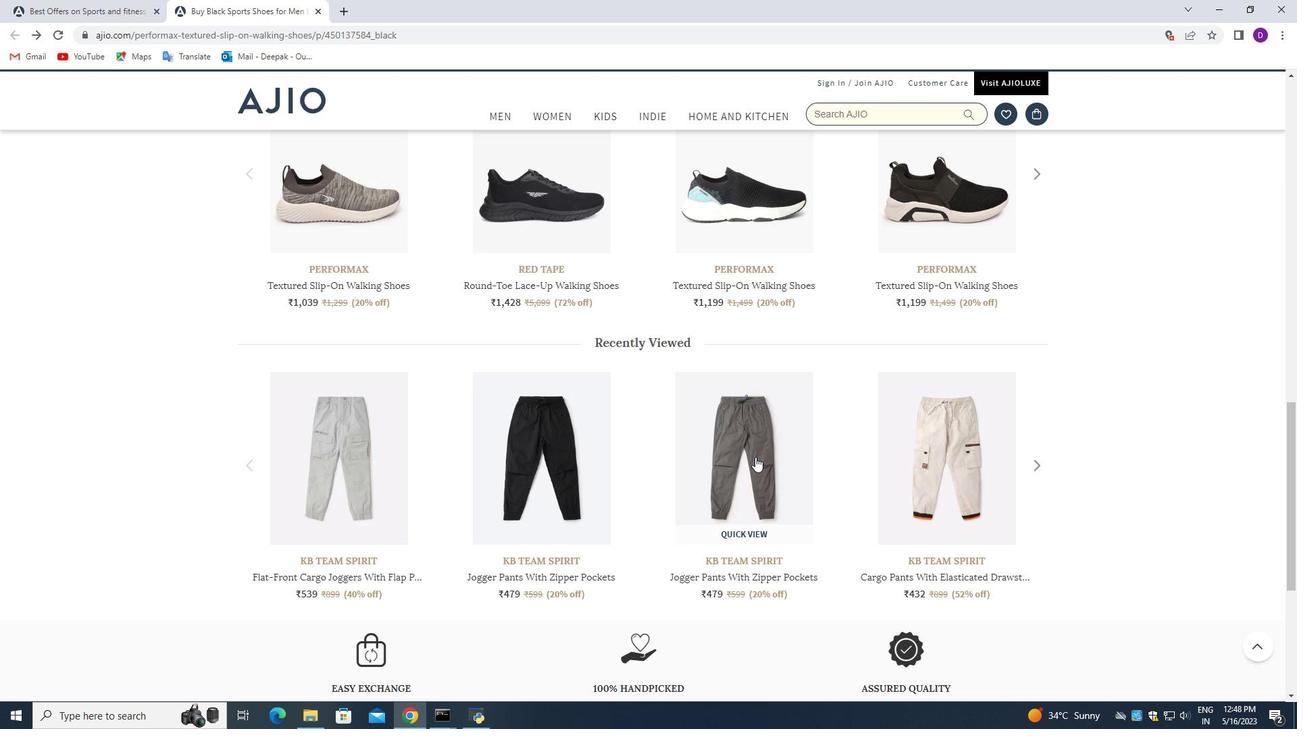 
Action: Mouse moved to (719, 373)
Screenshot: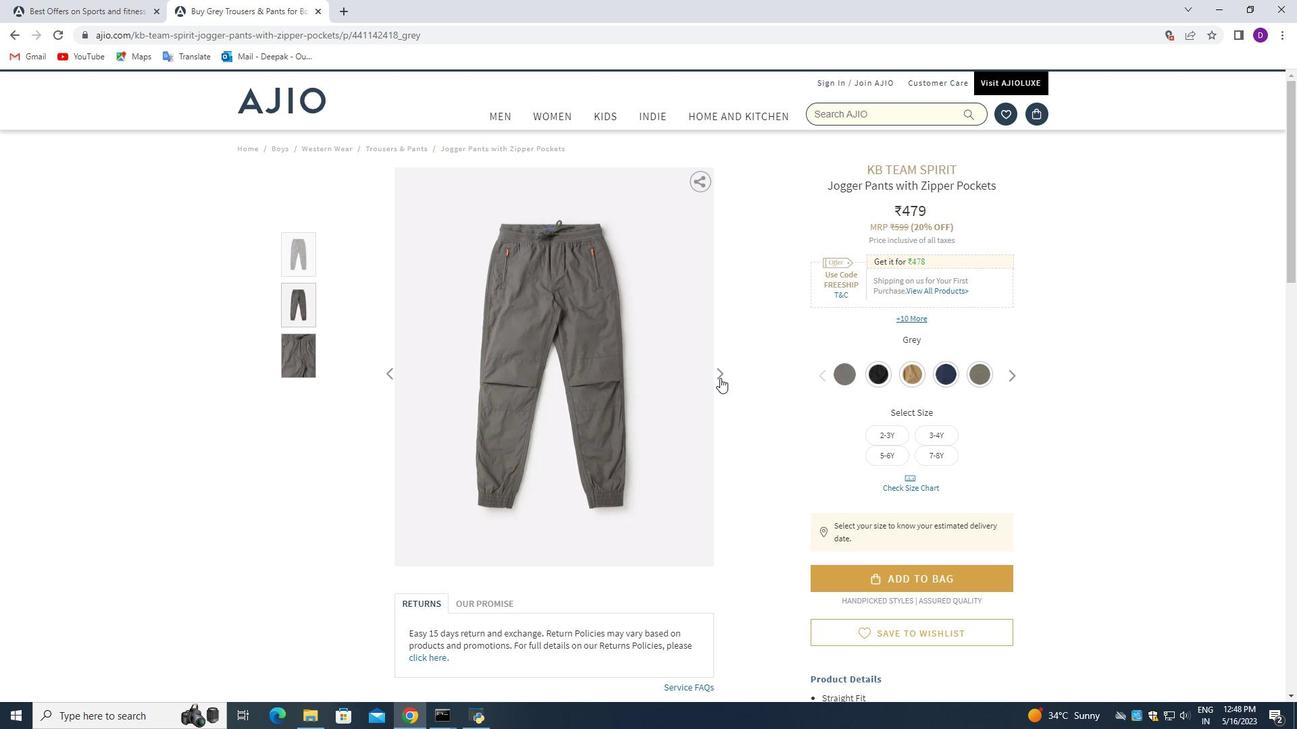 
Action: Mouse pressed left at (719, 373)
Screenshot: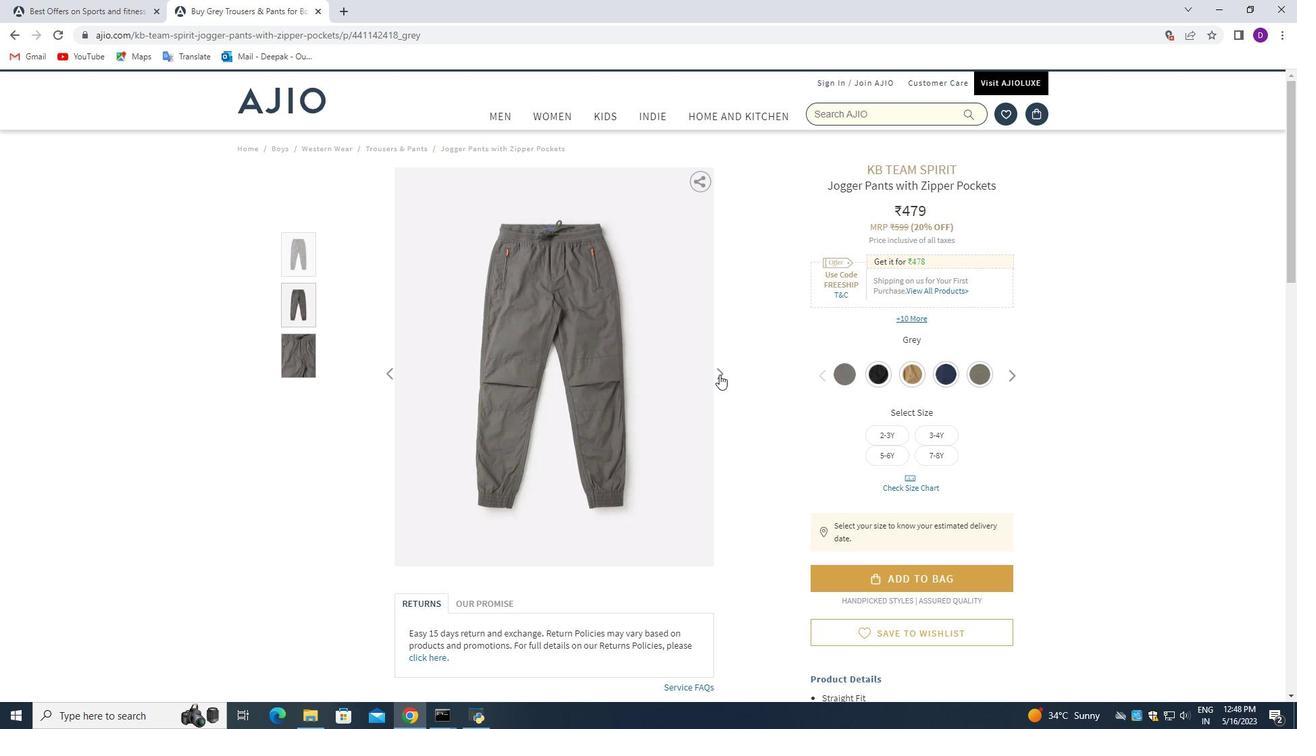 
Action: Mouse moved to (712, 395)
Screenshot: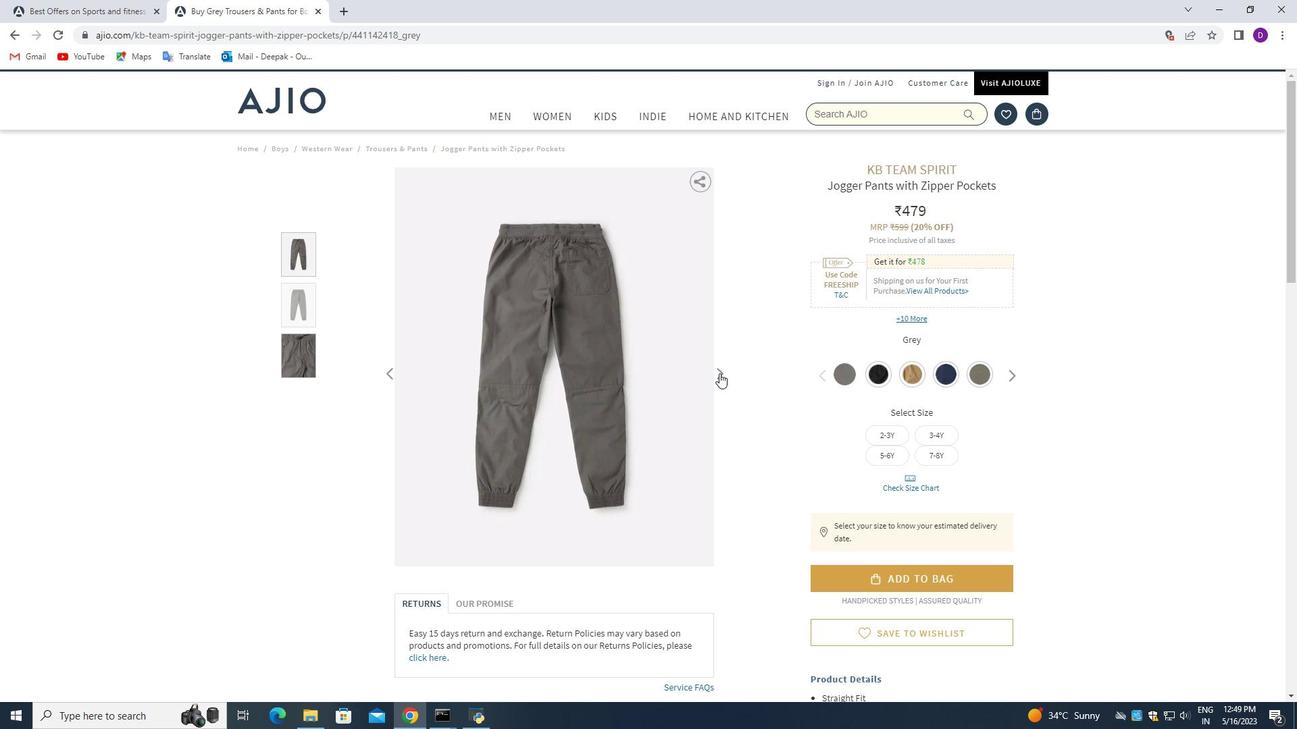 
Action: Mouse scrolled (712, 394) with delta (0, 0)
Screenshot: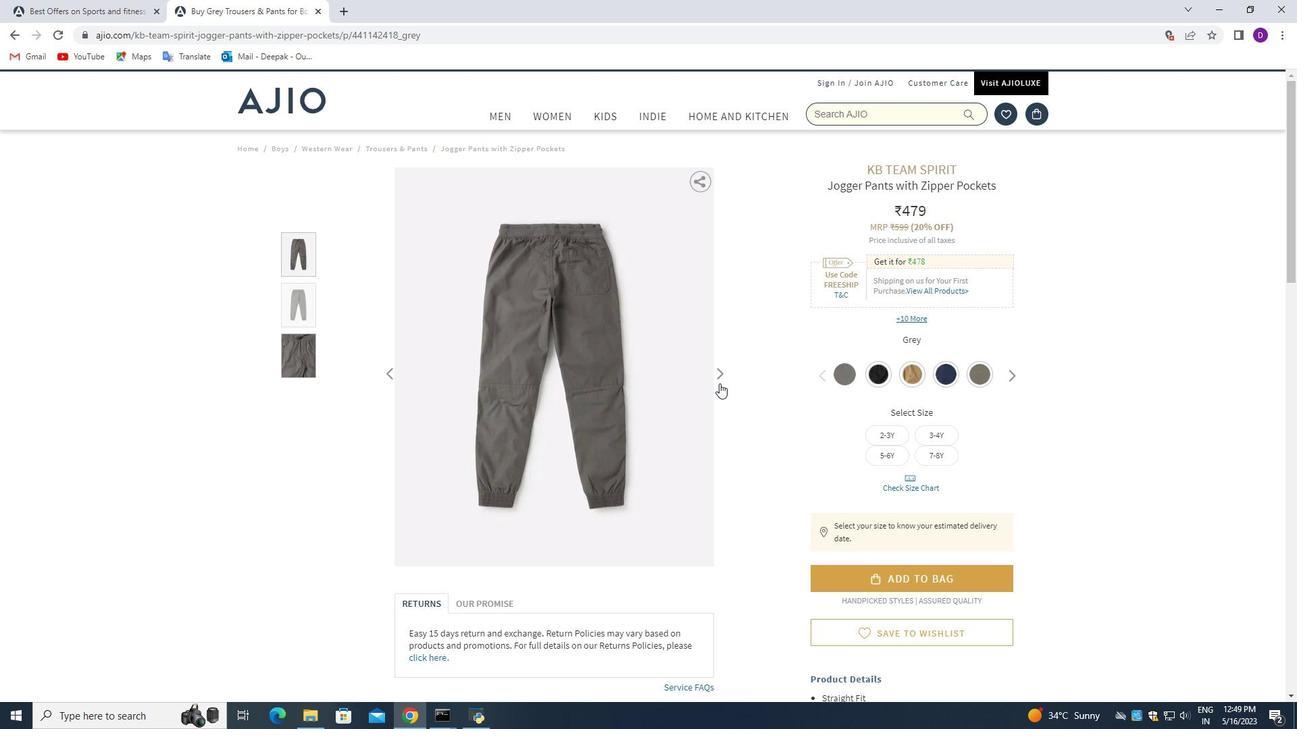 
Action: Mouse moved to (707, 397)
Screenshot: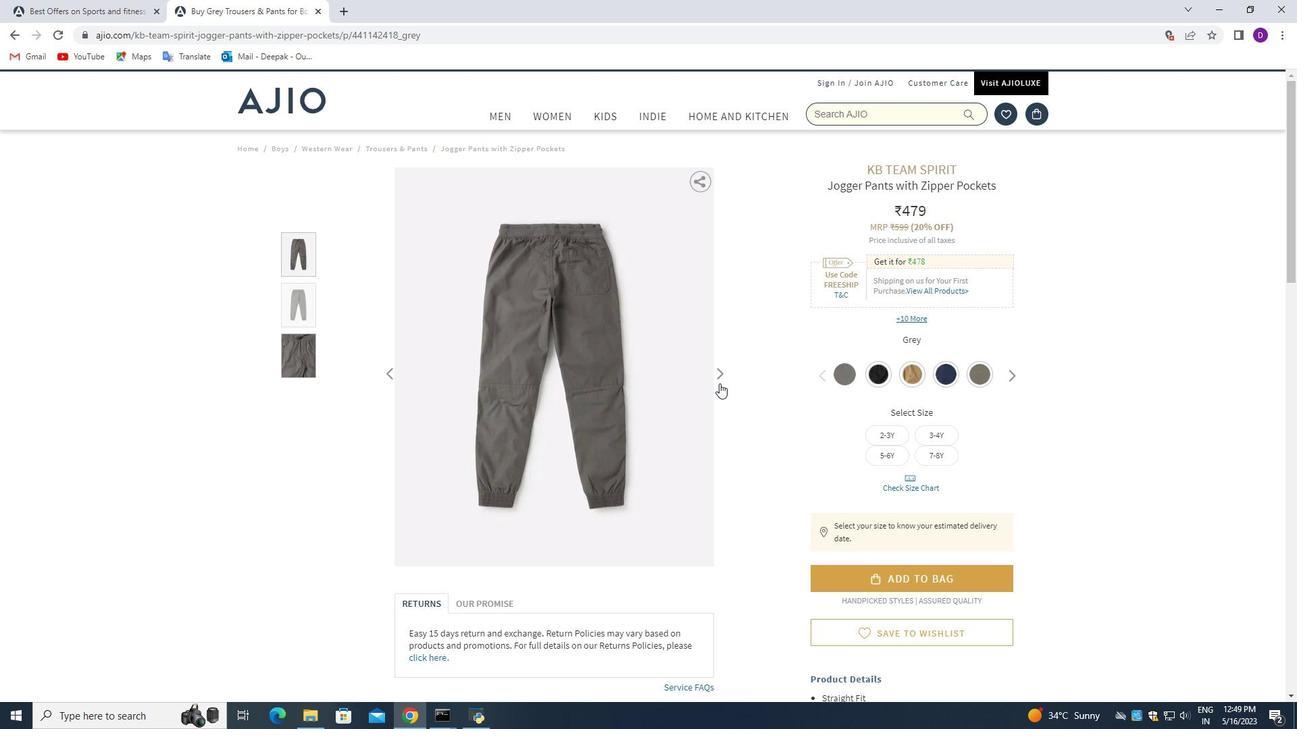 
Action: Mouse scrolled (707, 396) with delta (0, 0)
Screenshot: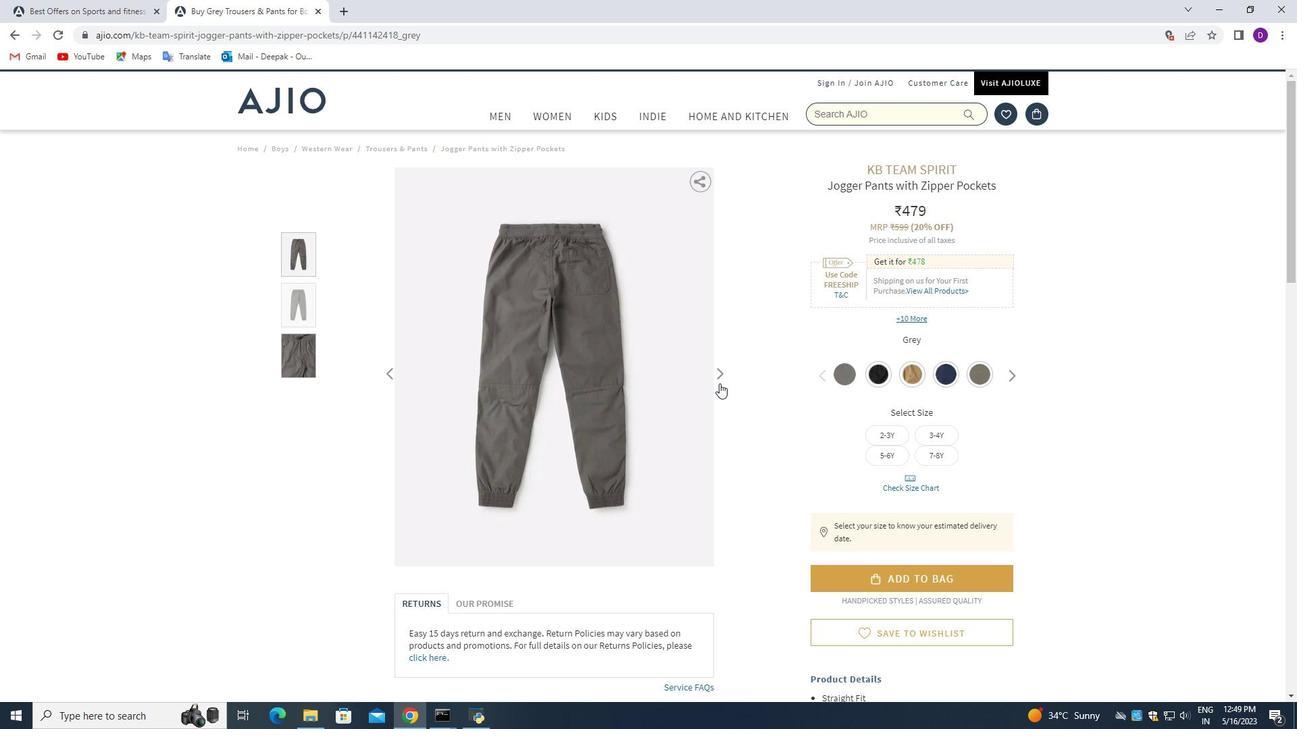 
Action: Mouse moved to (631, 402)
Screenshot: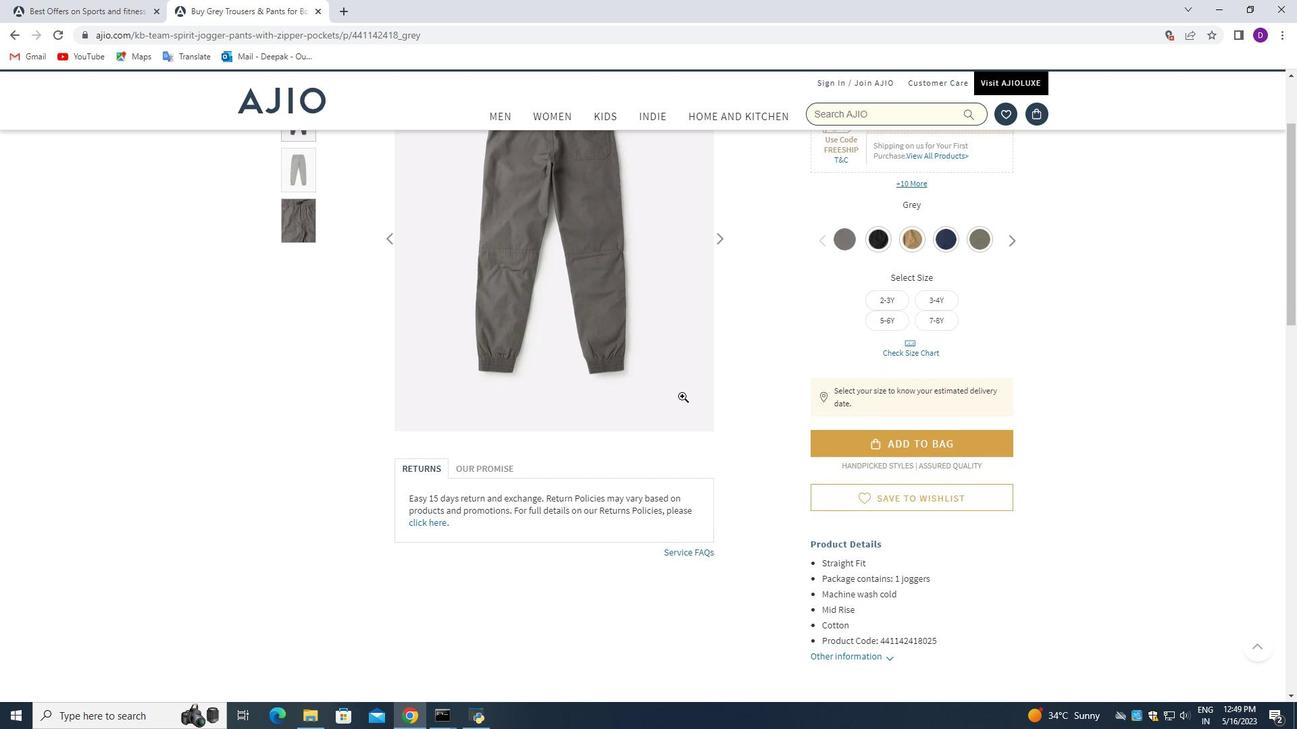 
Action: Mouse scrolled (631, 401) with delta (0, 0)
Screenshot: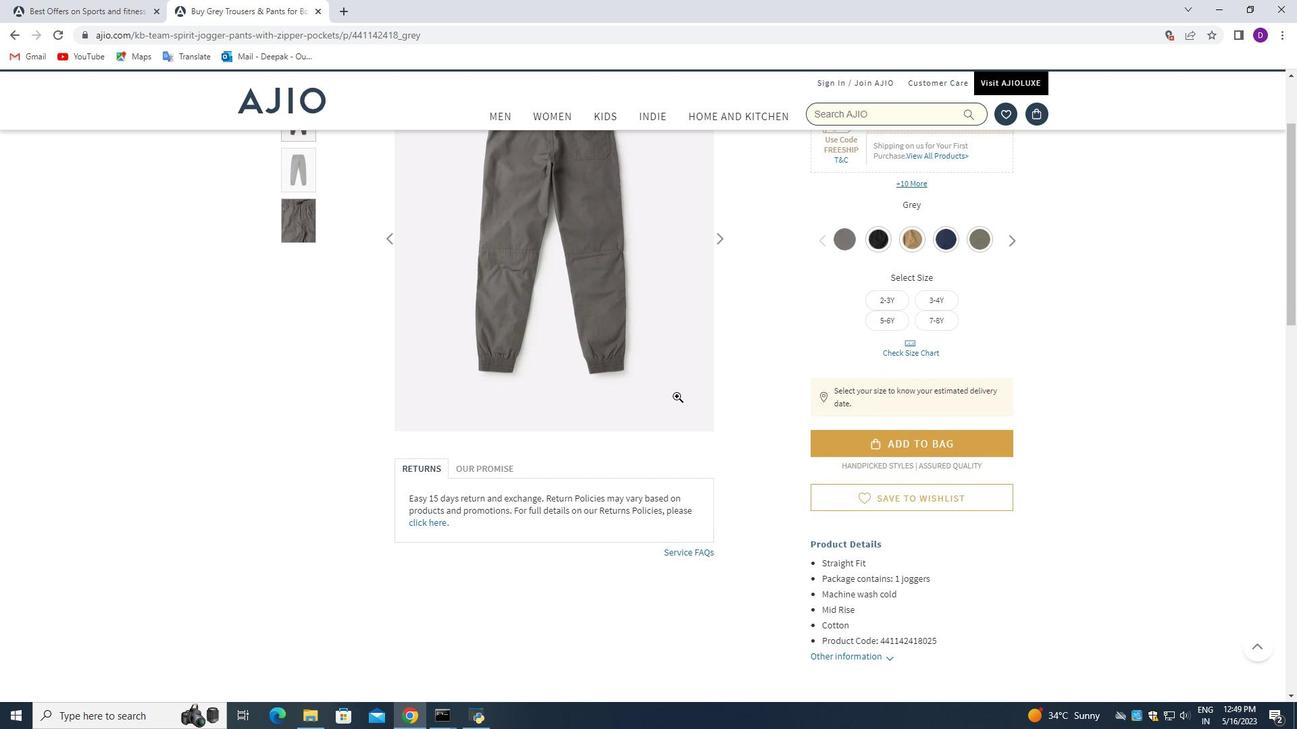 
Action: Mouse moved to (628, 403)
Screenshot: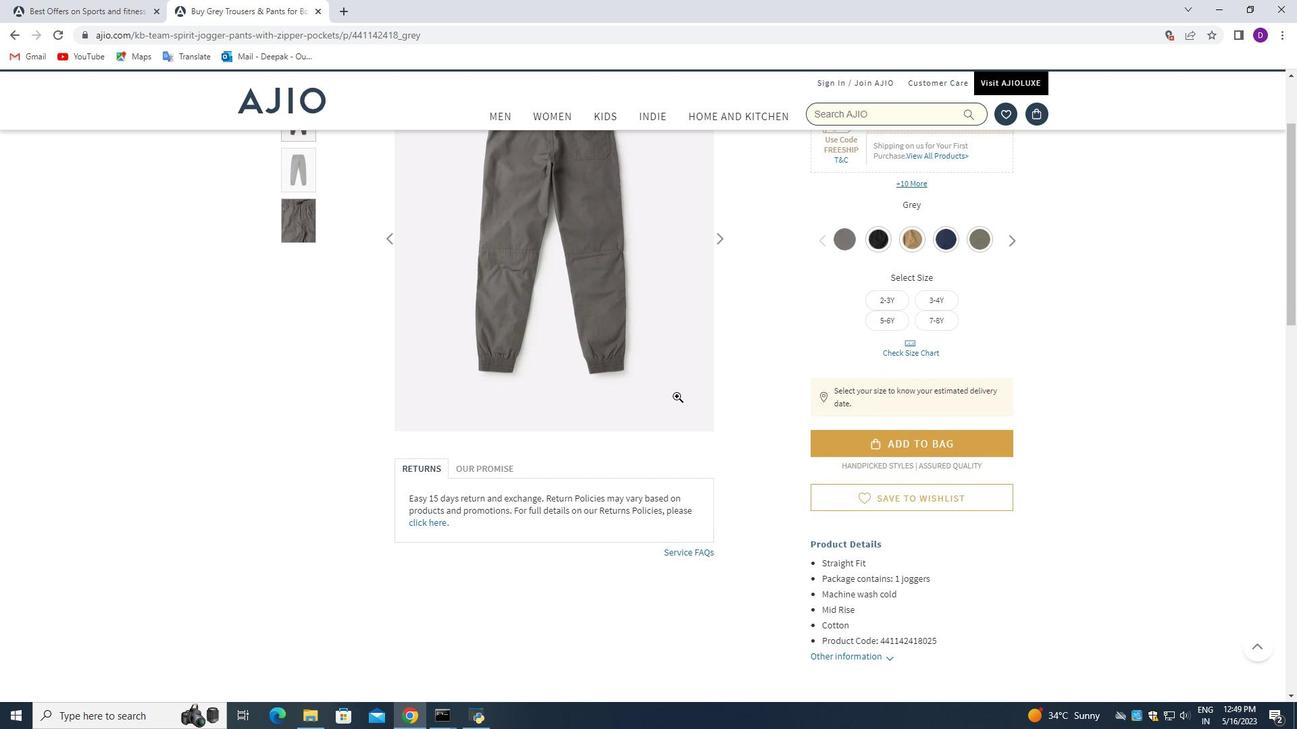 
Action: Mouse scrolled (628, 403) with delta (0, 0)
Screenshot: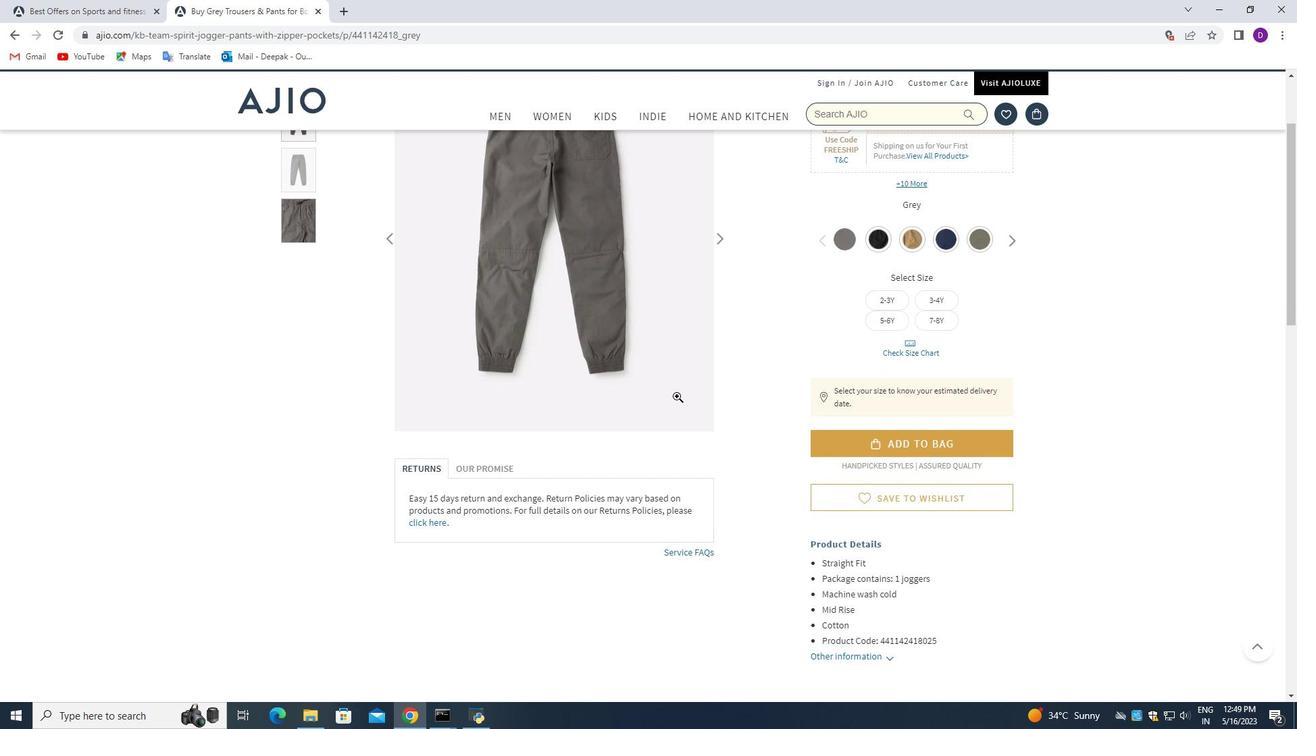 
Action: Mouse moved to (626, 408)
Screenshot: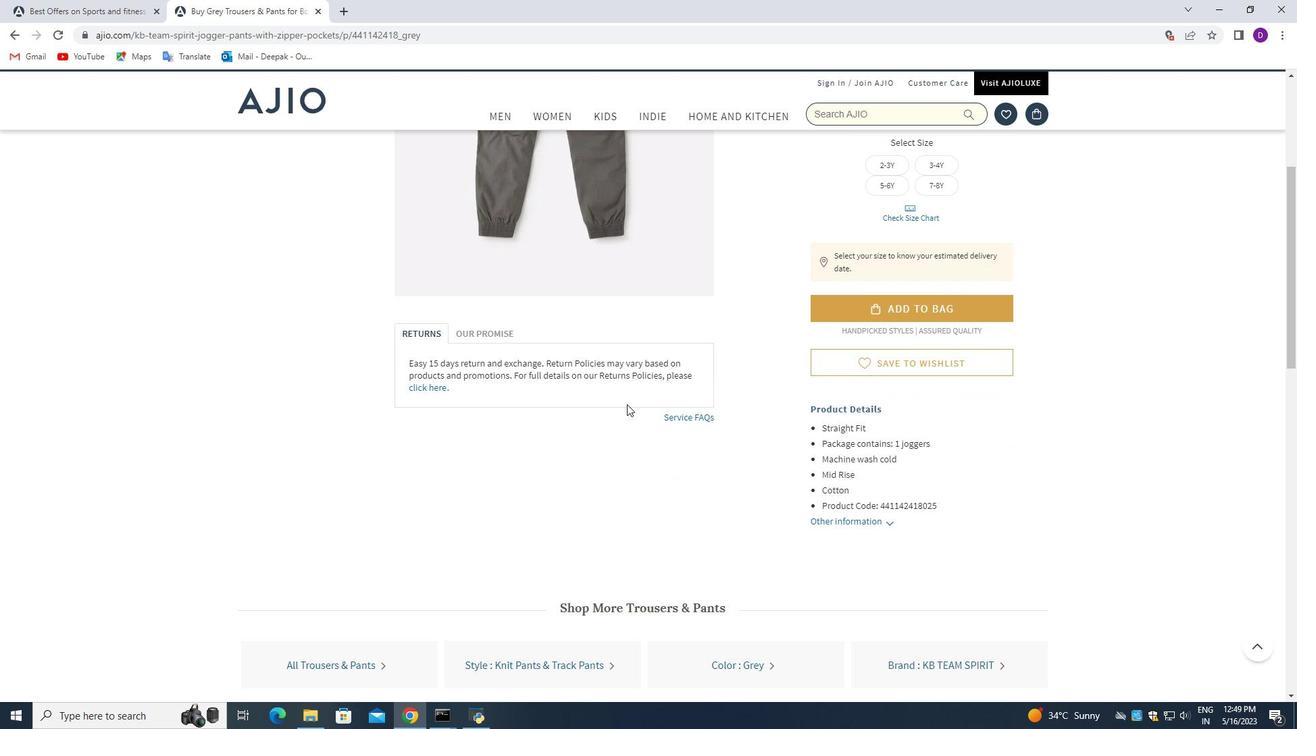 
Action: Mouse scrolled (626, 408) with delta (0, 0)
Screenshot: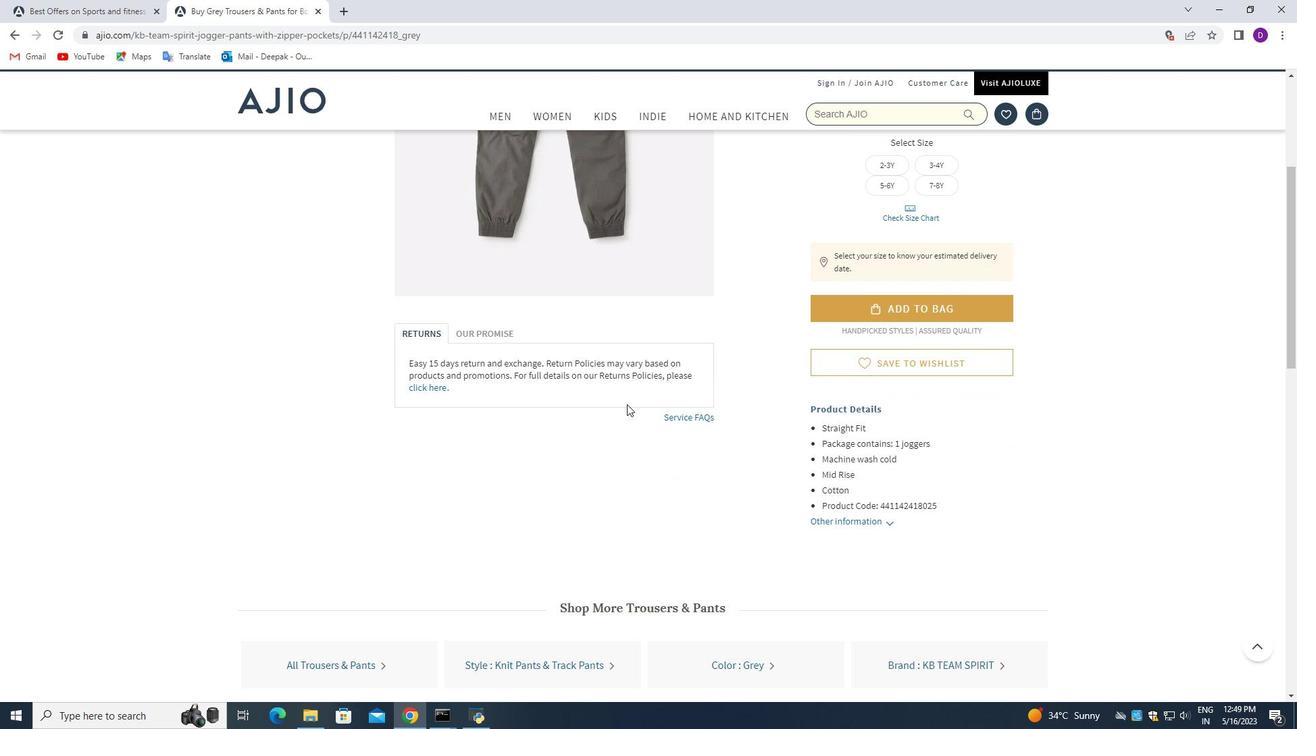 
Action: Mouse moved to (624, 415)
Screenshot: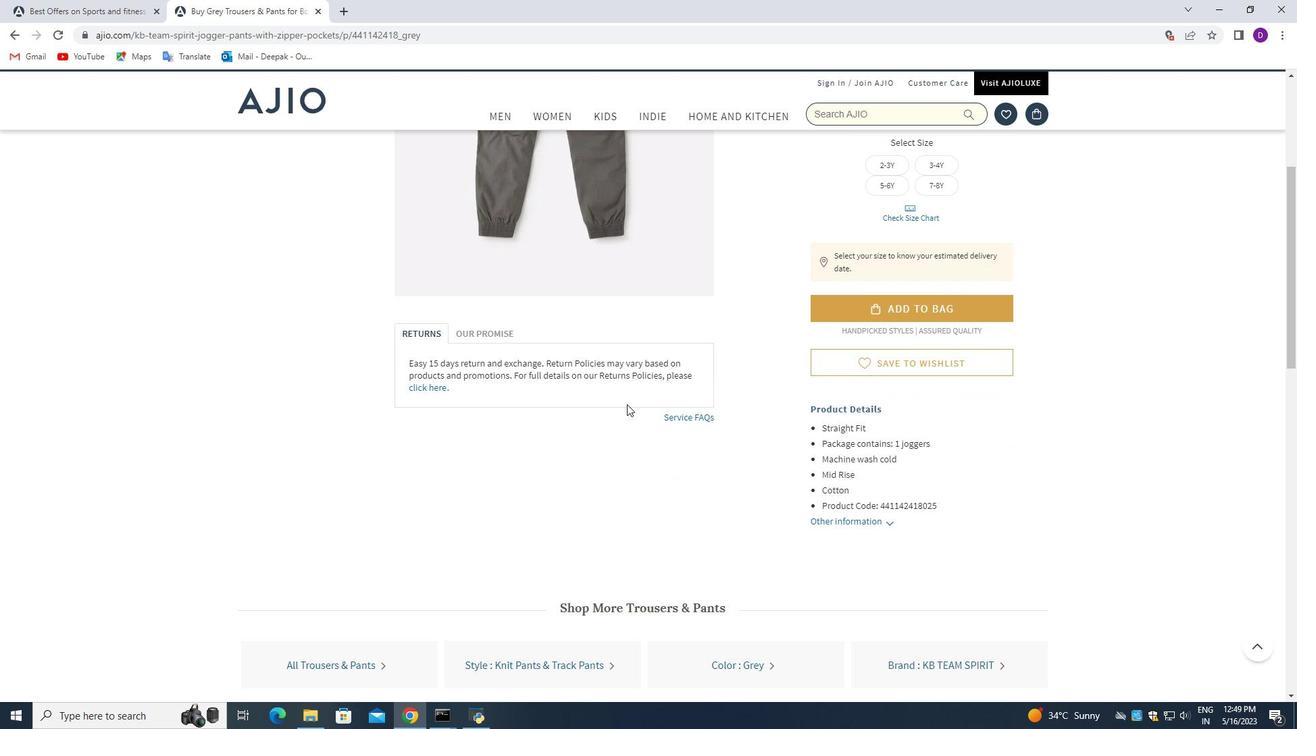 
Action: Mouse scrolled (624, 414) with delta (0, 0)
Screenshot: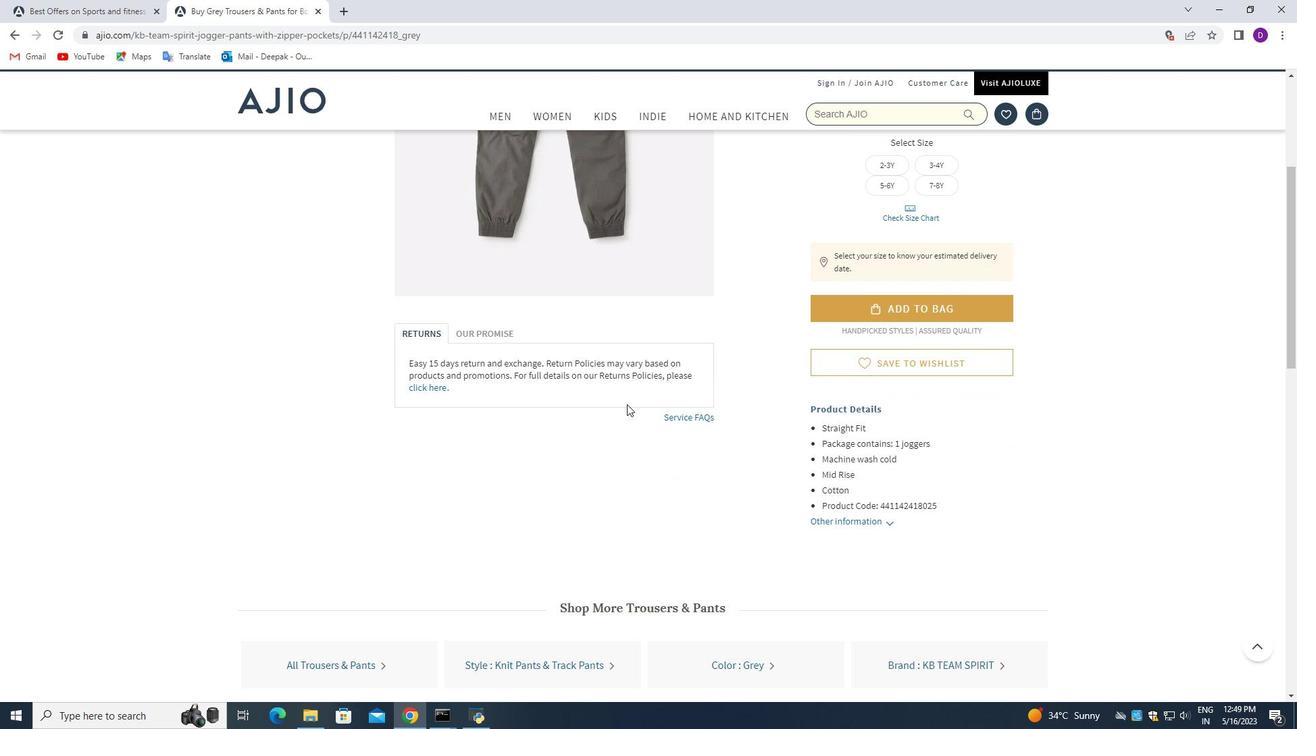 
Action: Mouse scrolled (624, 414) with delta (0, 0)
Screenshot: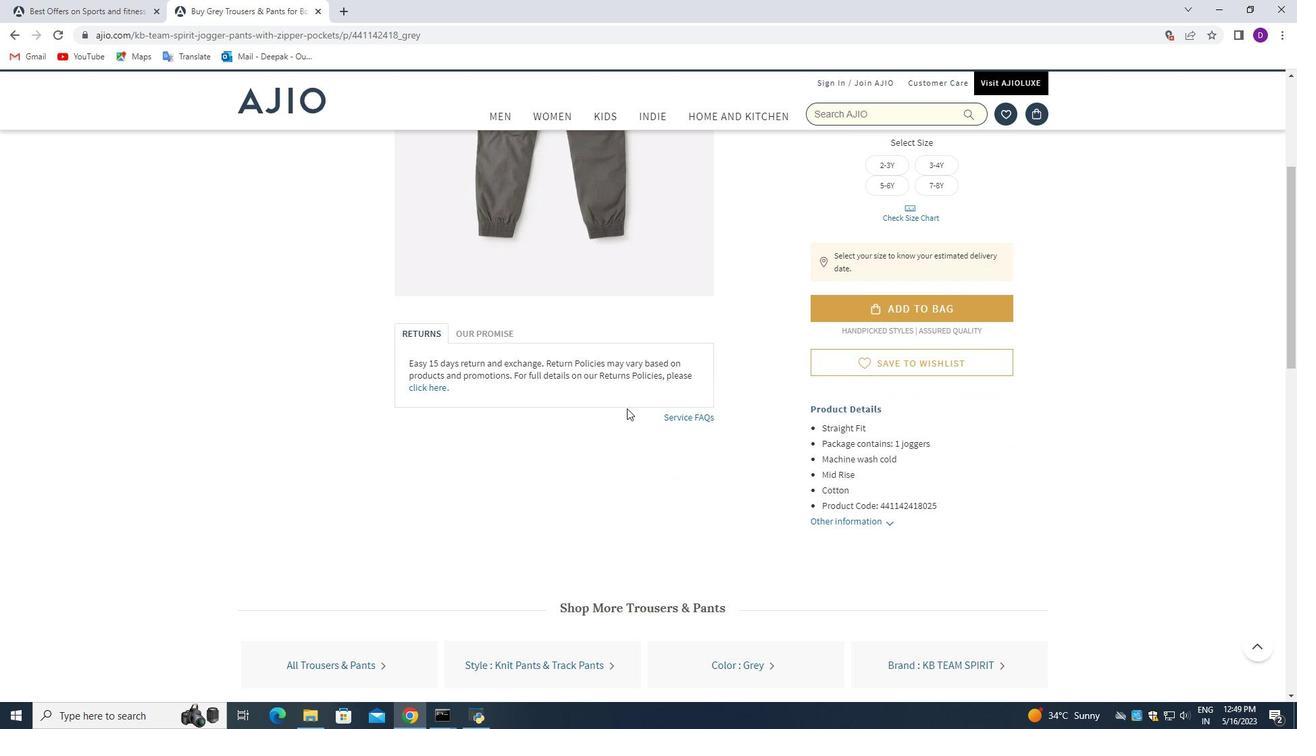
Action: Mouse scrolled (624, 414) with delta (0, 0)
Screenshot: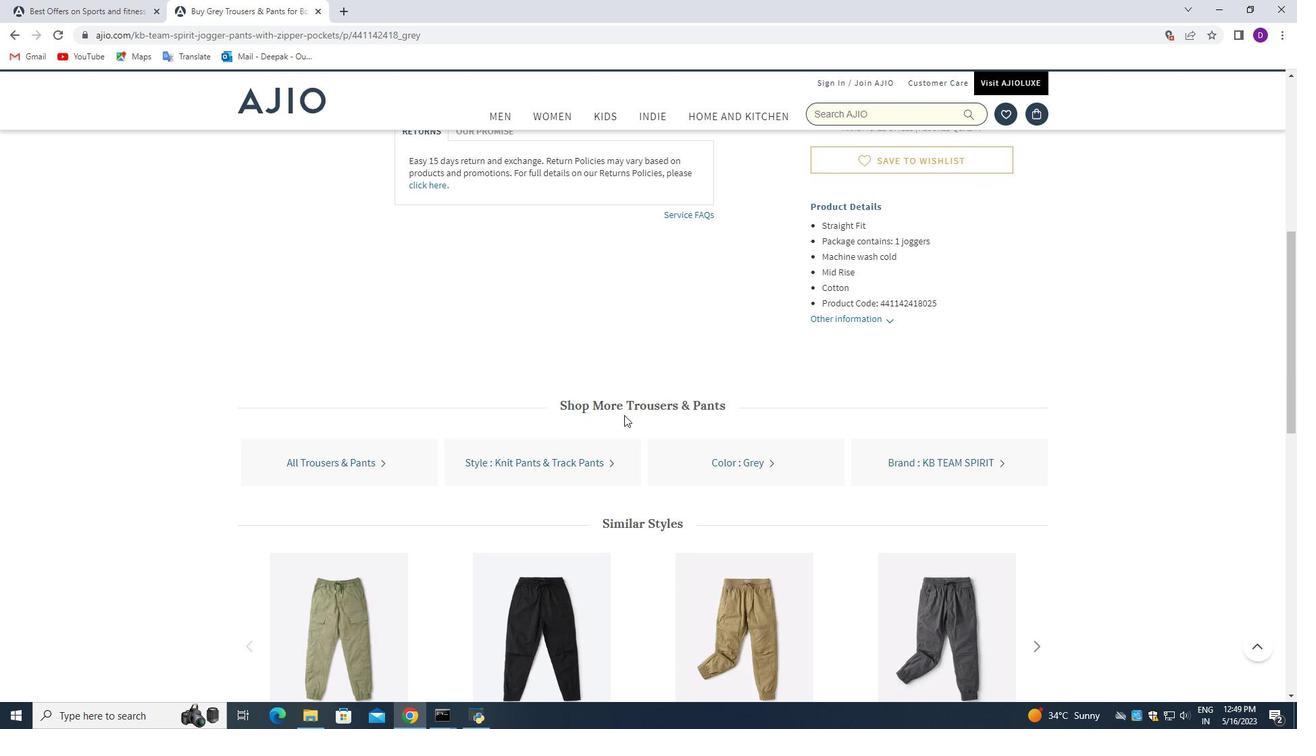 
Action: Mouse scrolled (624, 414) with delta (0, 0)
Screenshot: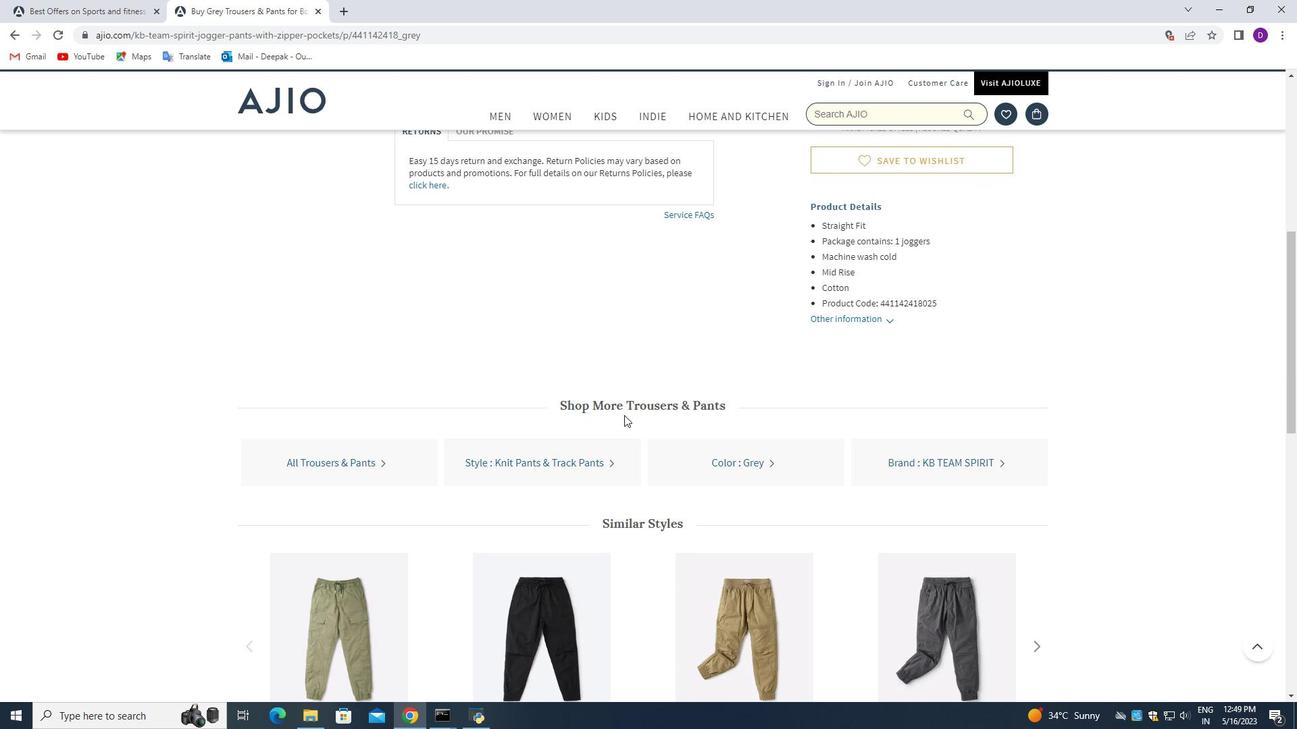 
Action: Mouse scrolled (624, 414) with delta (0, 0)
Screenshot: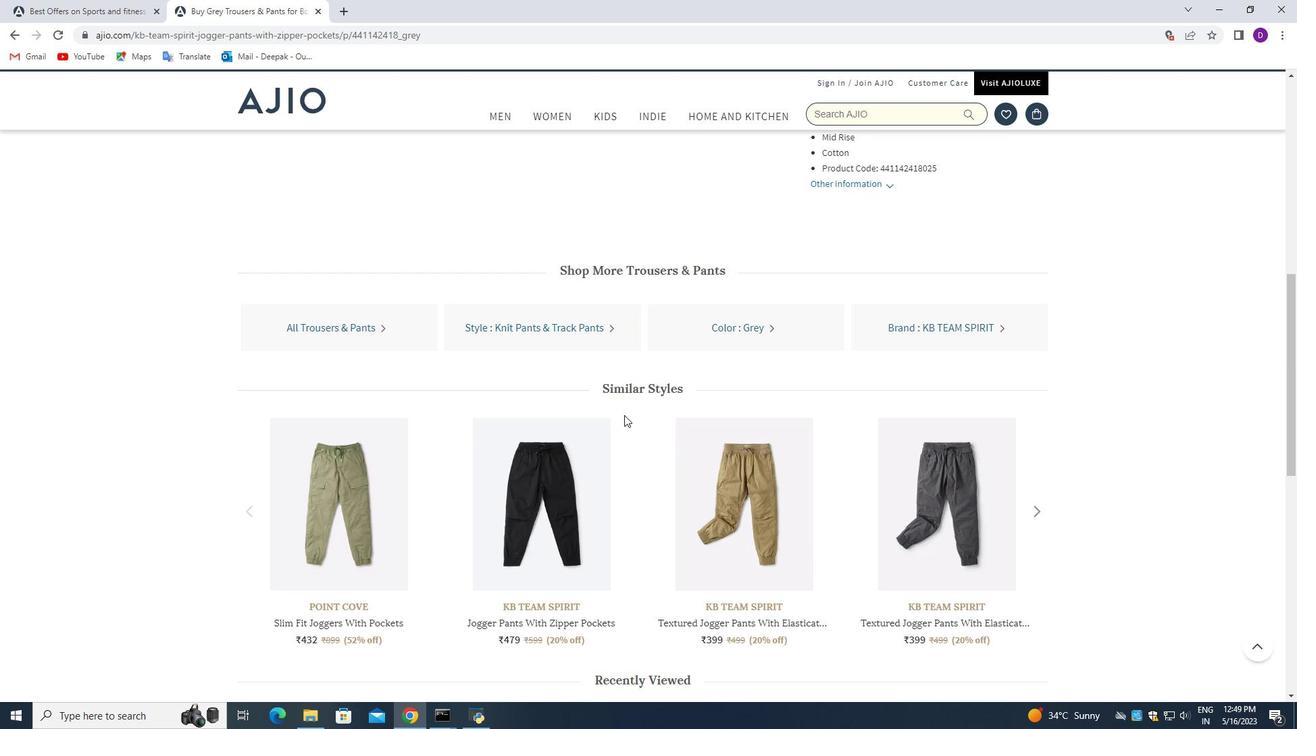 
Action: Mouse scrolled (624, 414) with delta (0, 0)
Screenshot: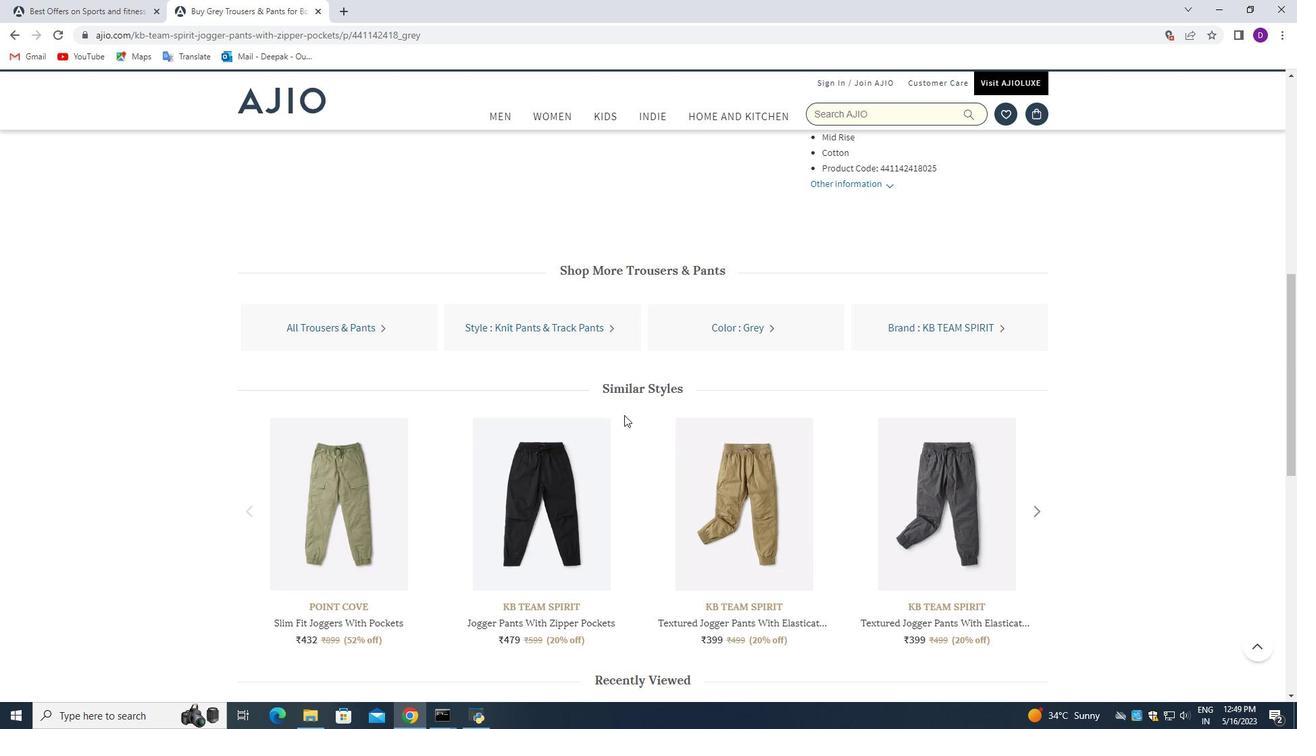 
Action: Mouse moved to (624, 416)
Screenshot: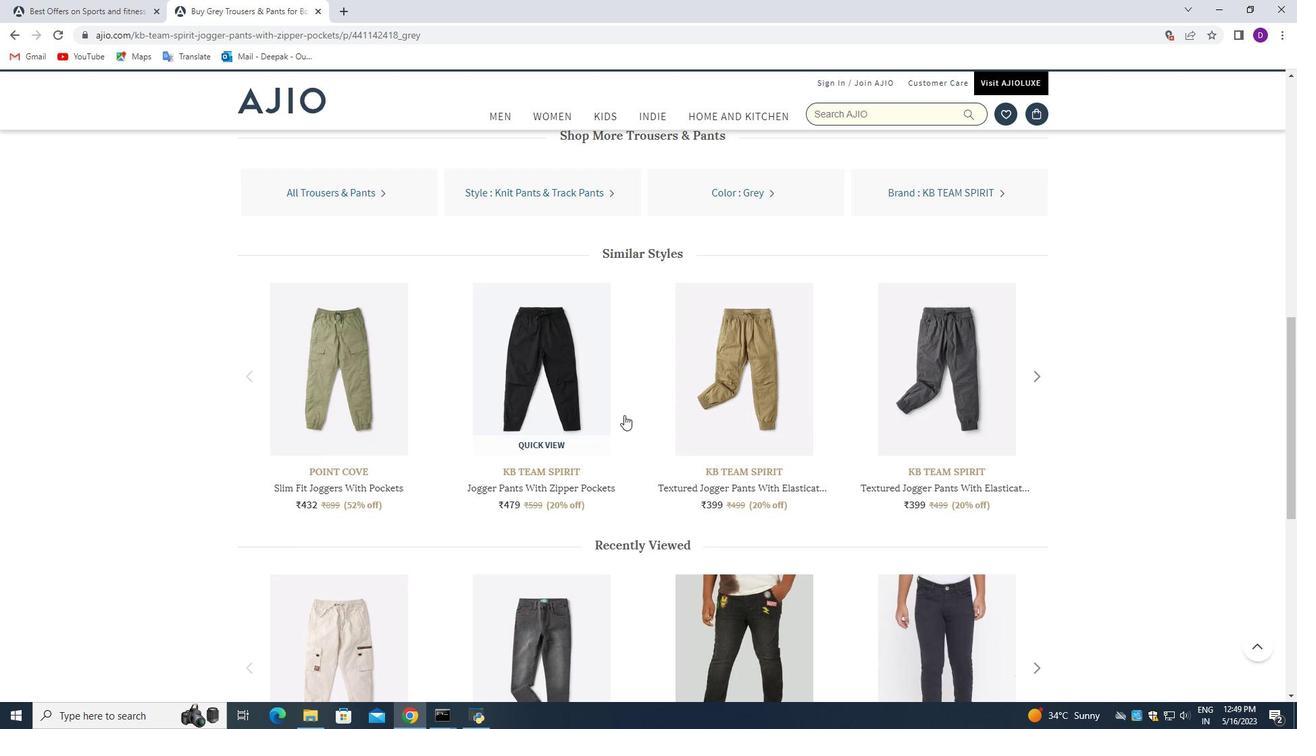 
Action: Mouse scrolled (624, 415) with delta (0, 0)
Screenshot: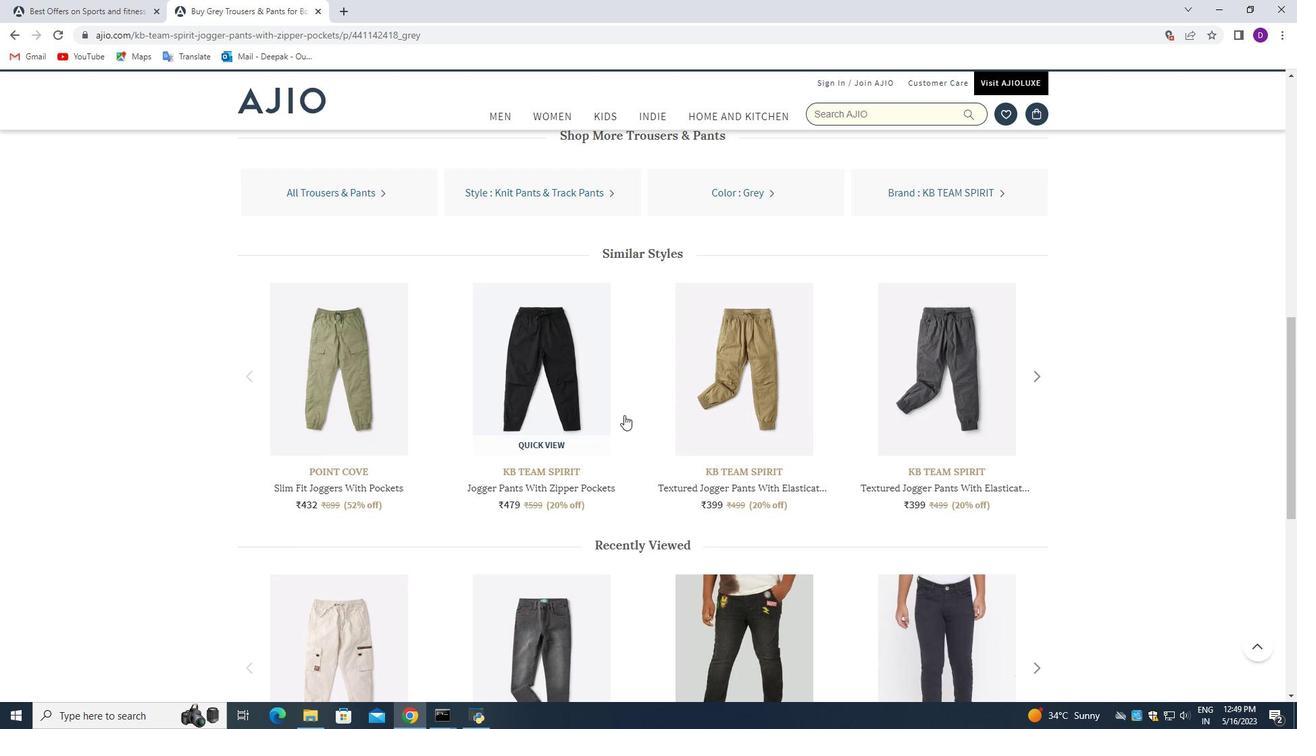 
Action: Mouse scrolled (624, 415) with delta (0, 0)
Screenshot: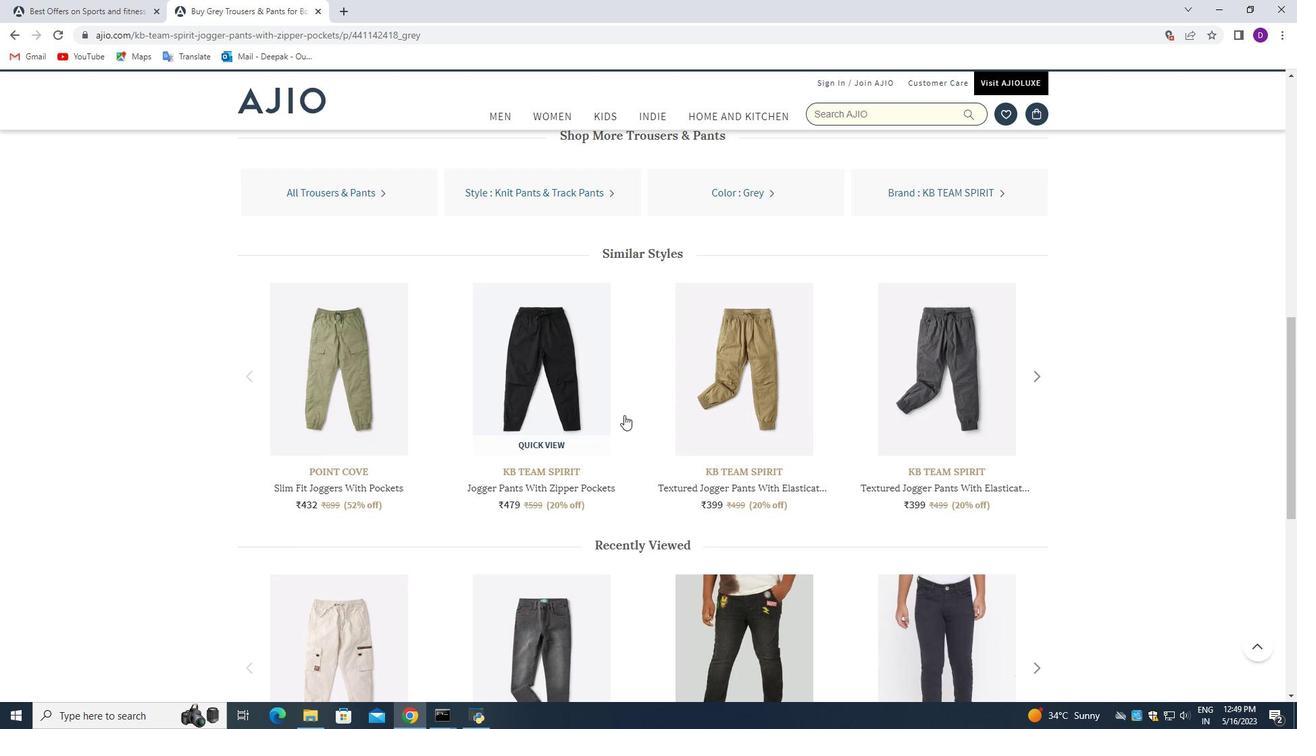 
Action: Mouse scrolled (624, 415) with delta (0, 0)
Screenshot: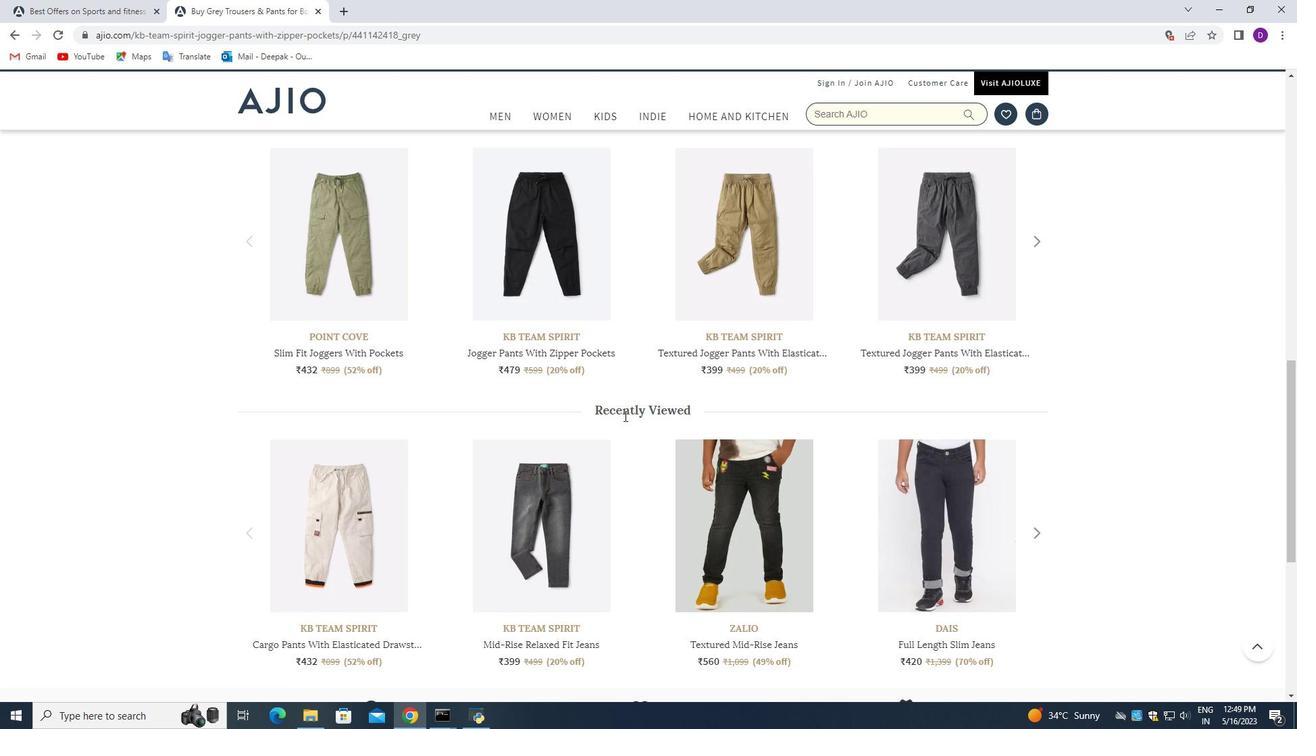 
Action: Mouse scrolled (624, 415) with delta (0, 0)
Screenshot: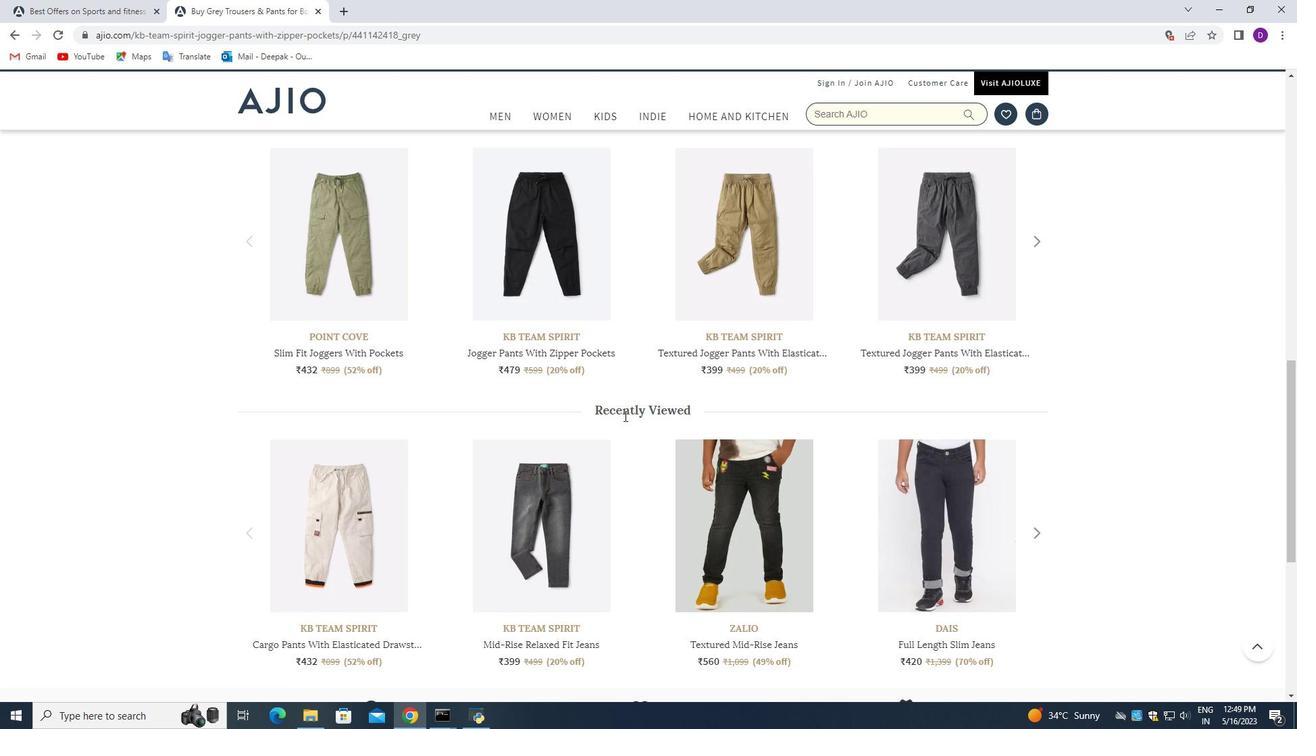 
Action: Mouse scrolled (624, 415) with delta (0, 0)
Screenshot: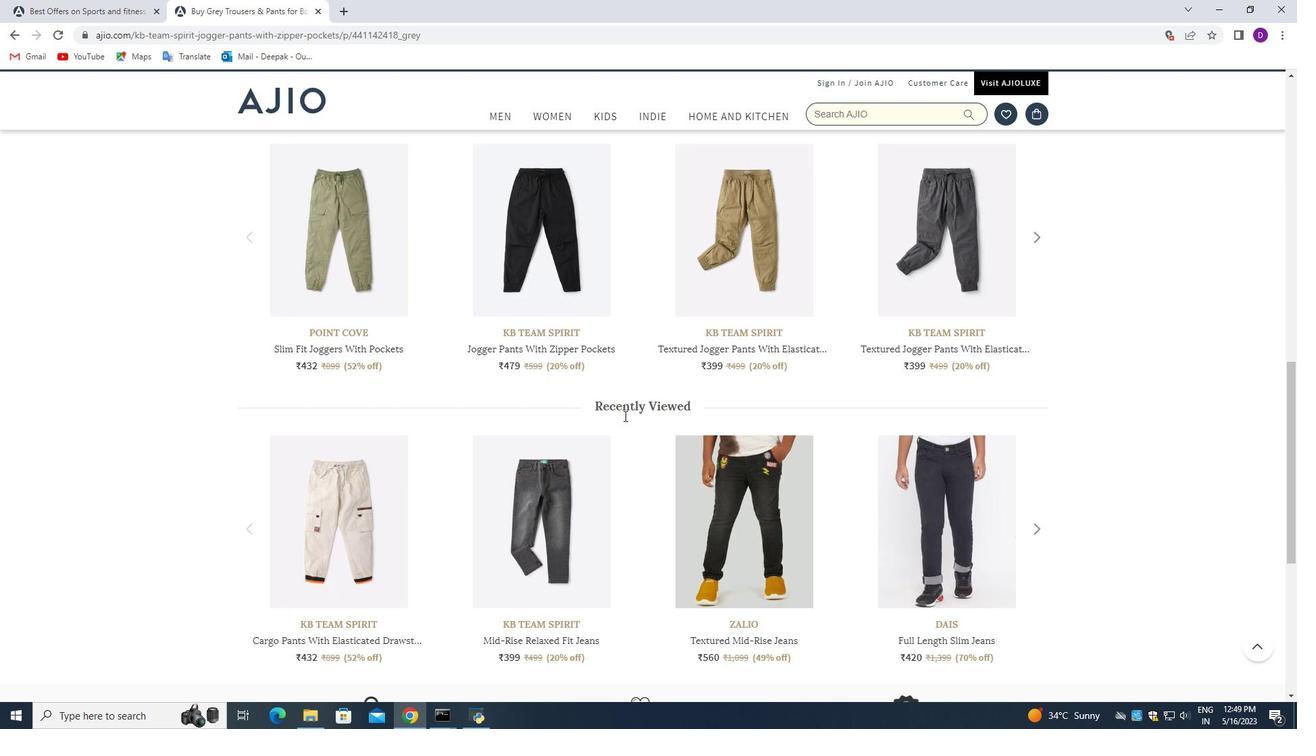 
Action: Mouse moved to (626, 416)
Screenshot: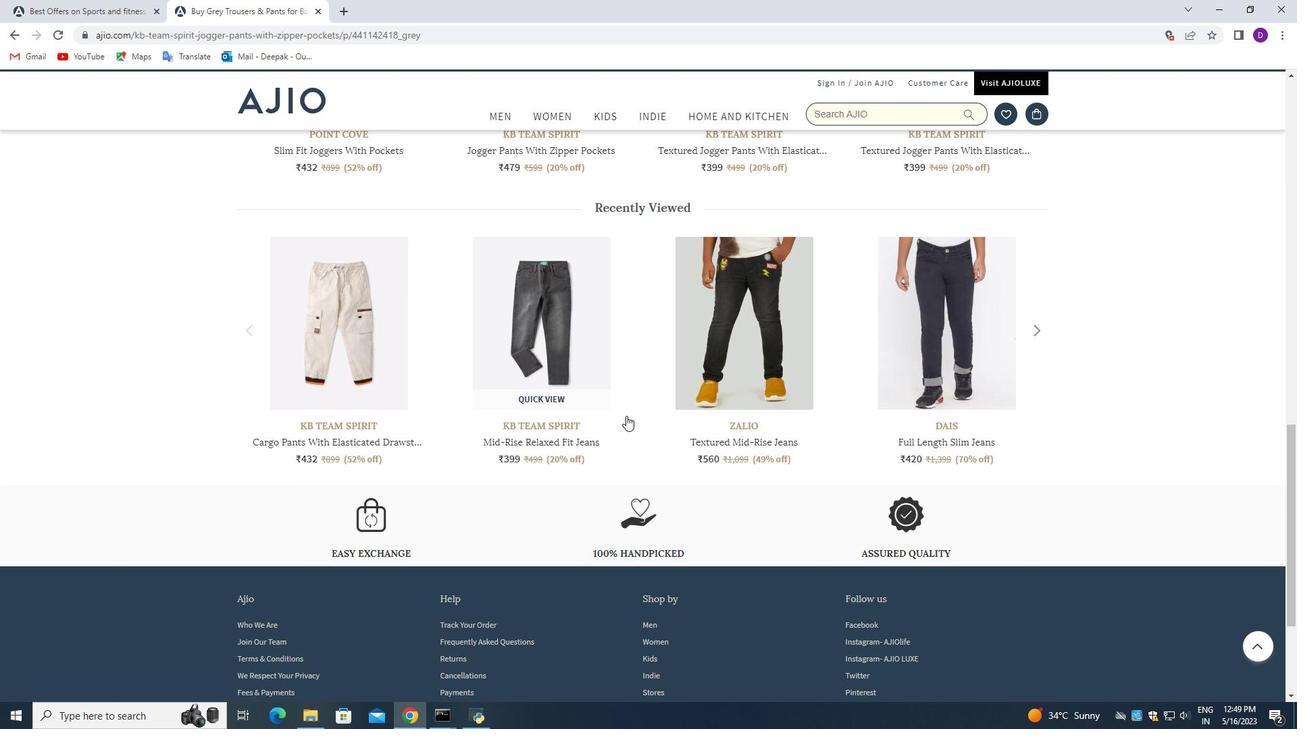 
Action: Mouse scrolled (626, 416) with delta (0, 0)
Screenshot: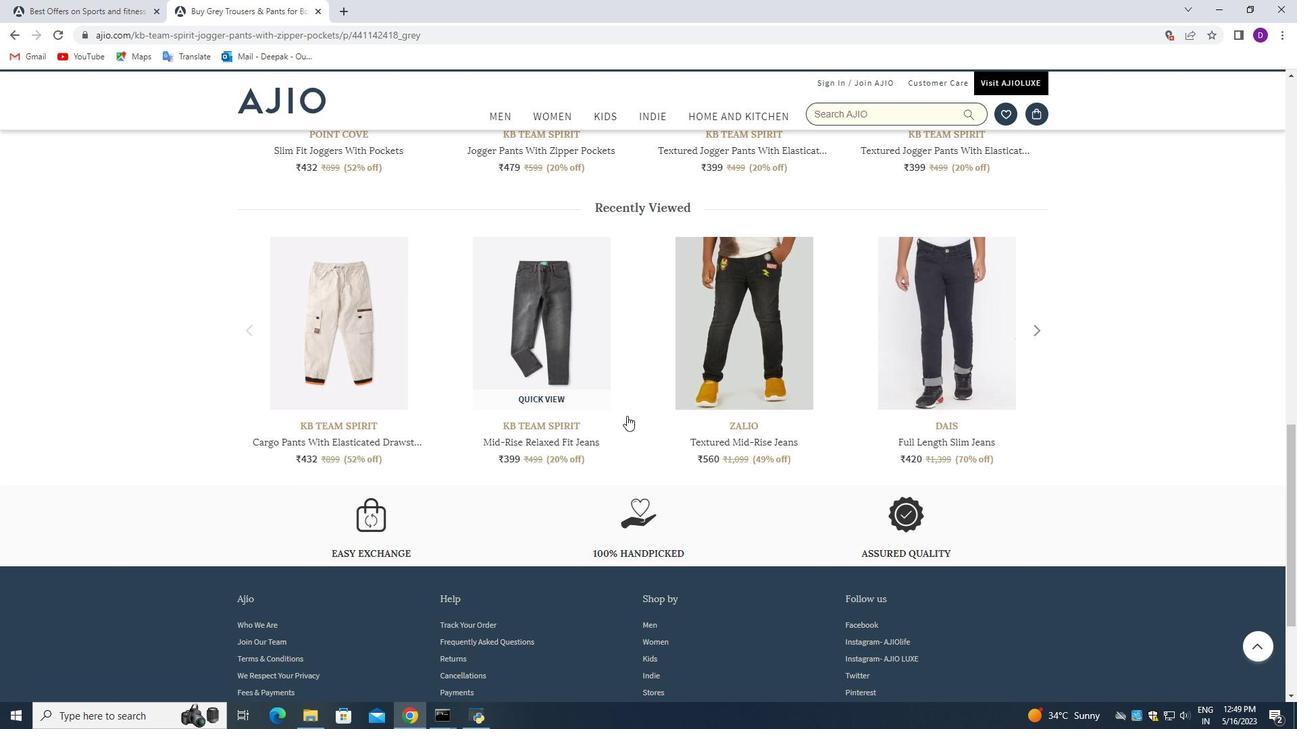 
Action: Mouse scrolled (626, 416) with delta (0, 0)
Screenshot: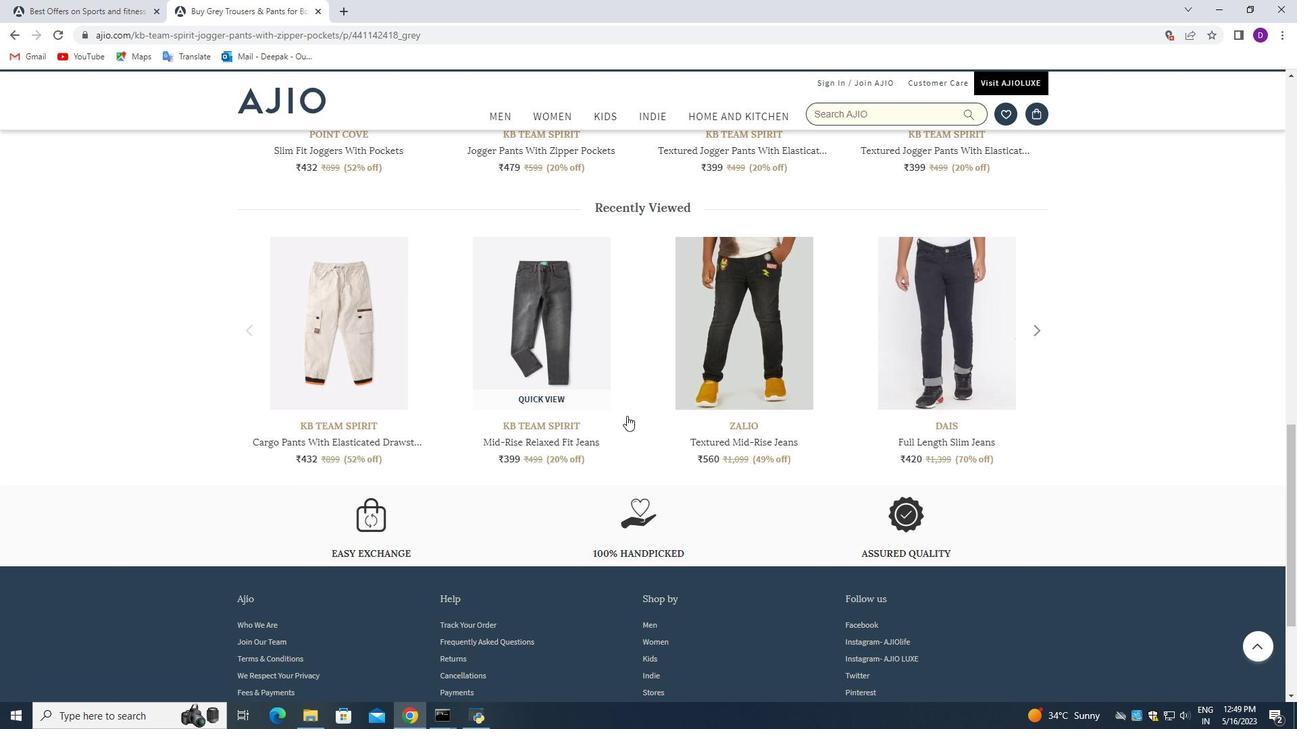 
Action: Mouse scrolled (626, 416) with delta (0, 0)
Screenshot: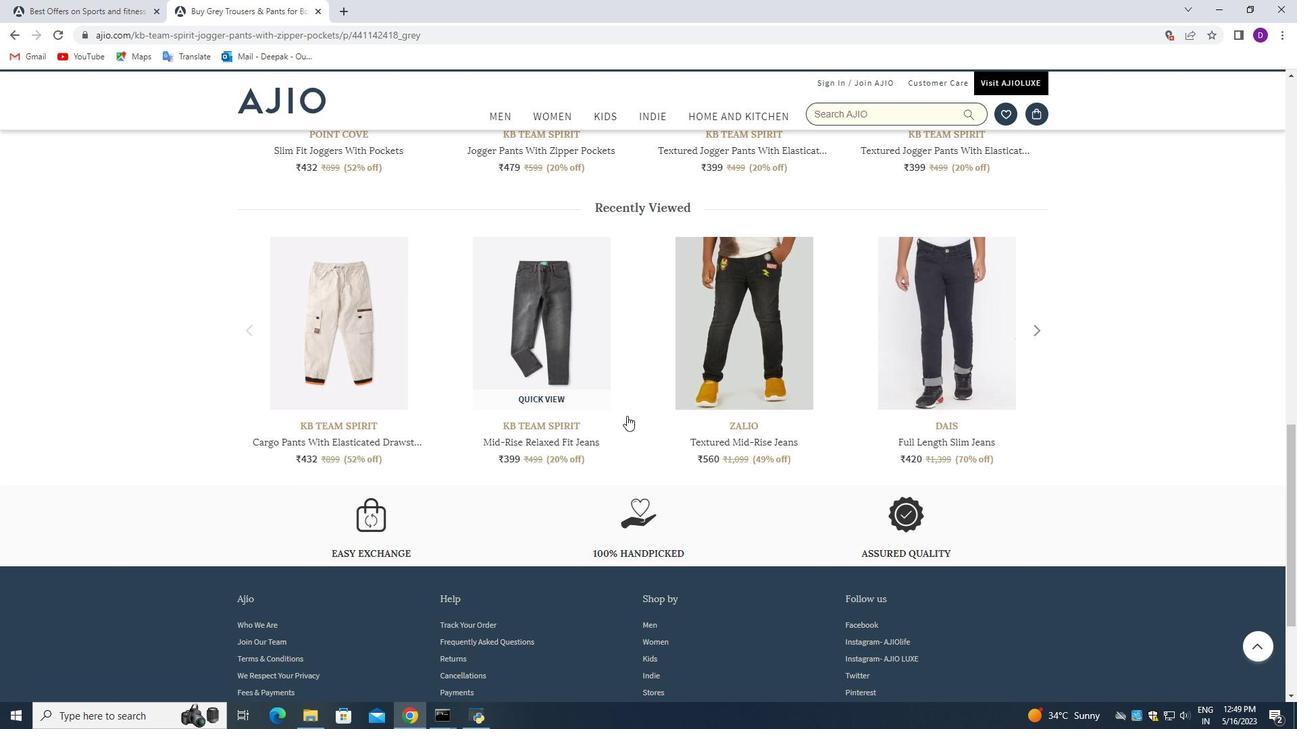 
Action: Mouse scrolled (626, 416) with delta (0, 0)
Screenshot: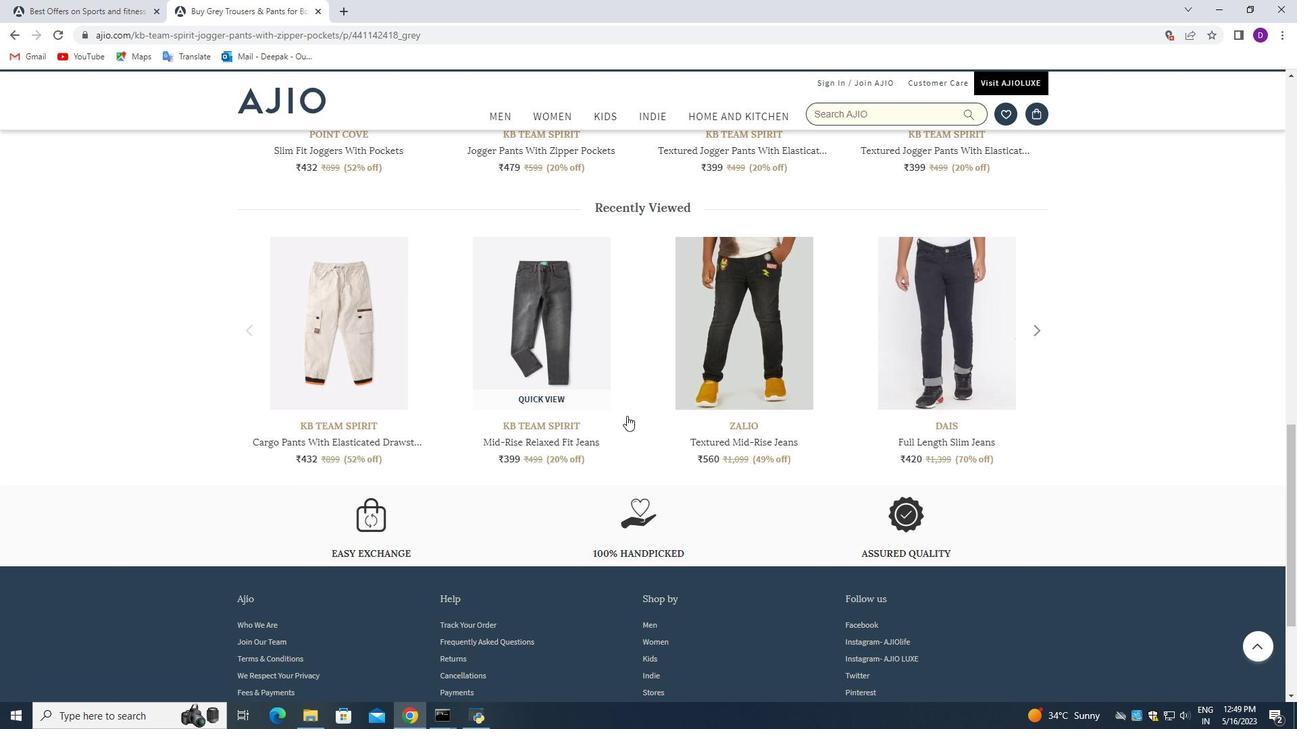 
Action: Mouse scrolled (626, 416) with delta (0, 0)
Screenshot: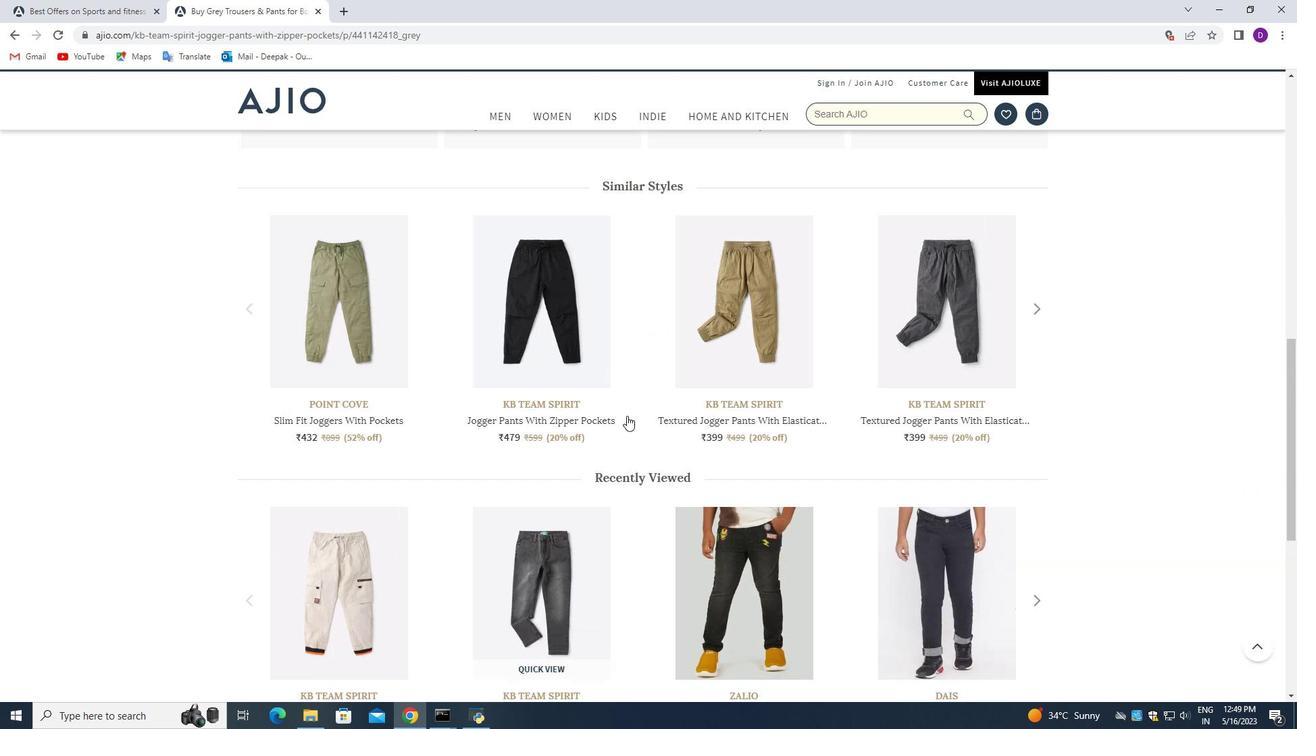 
Action: Mouse scrolled (626, 416) with delta (0, 0)
Screenshot: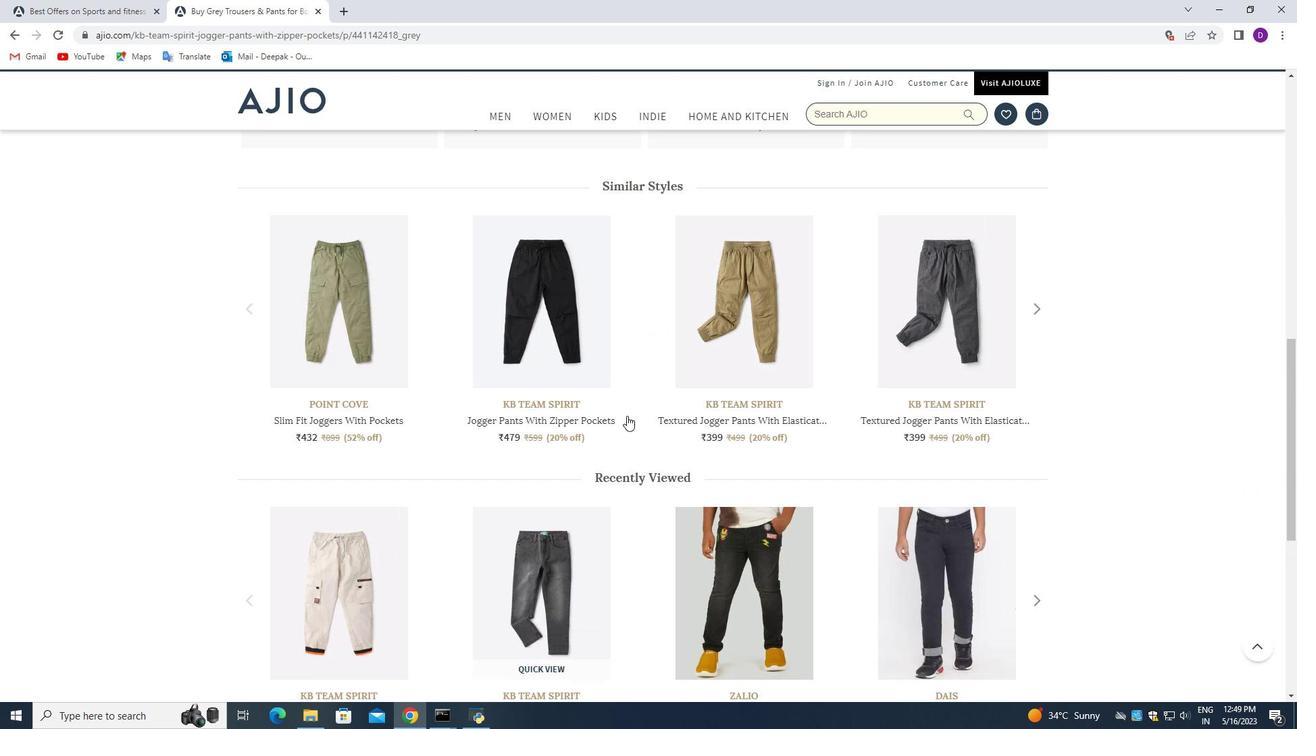 
Action: Mouse scrolled (626, 416) with delta (0, 0)
Screenshot: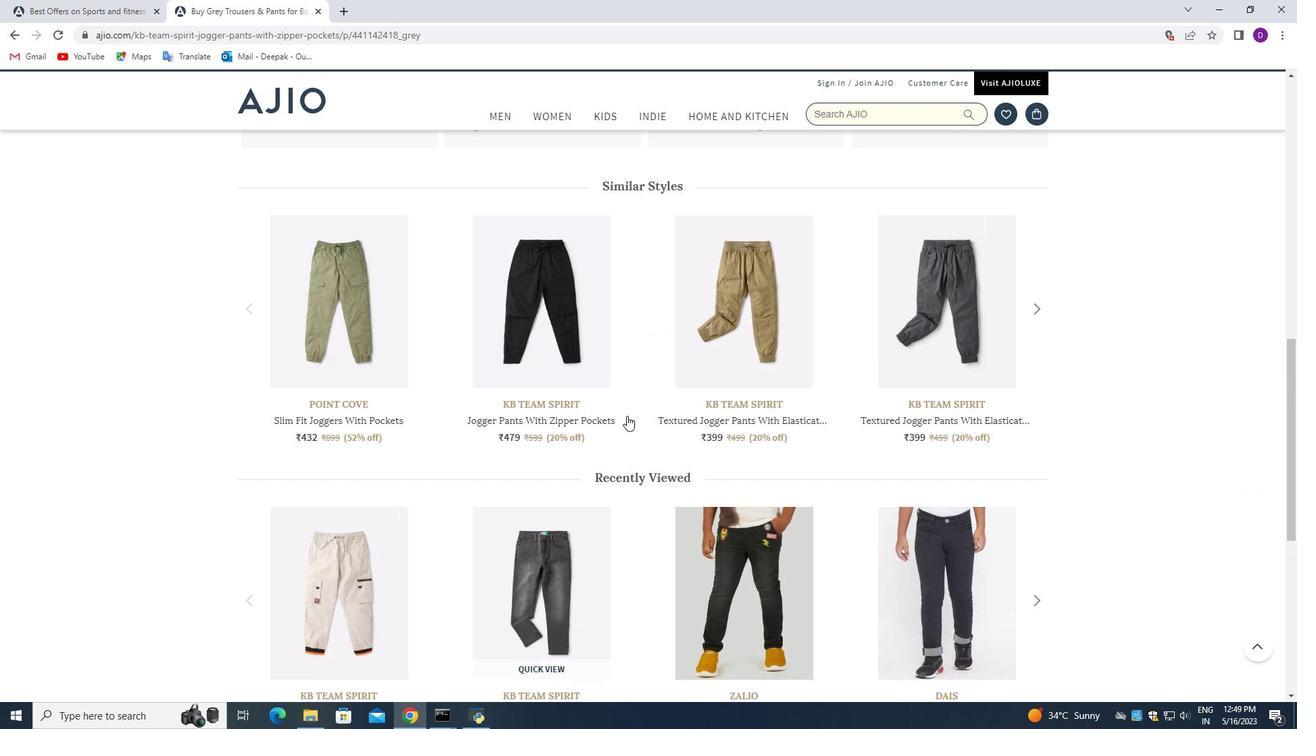 
Action: Mouse scrolled (626, 416) with delta (0, 0)
Screenshot: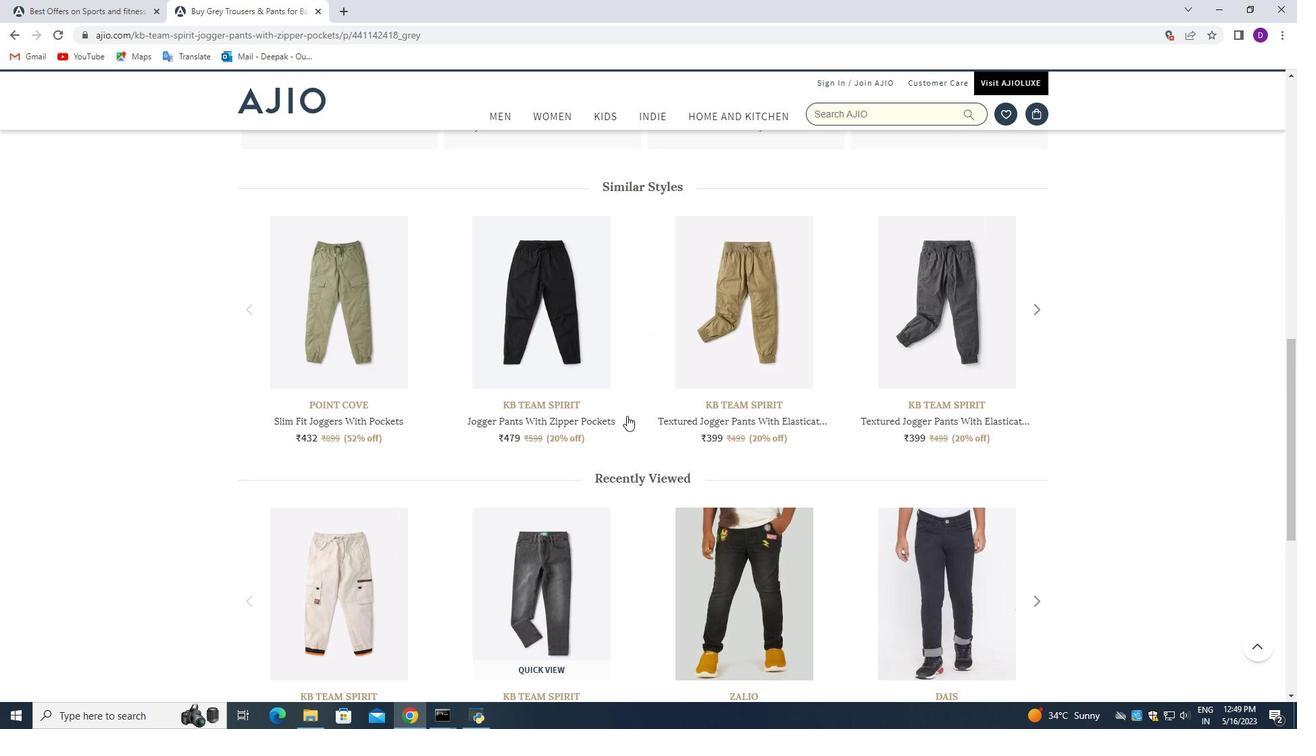 
Action: Mouse scrolled (626, 416) with delta (0, 0)
Screenshot: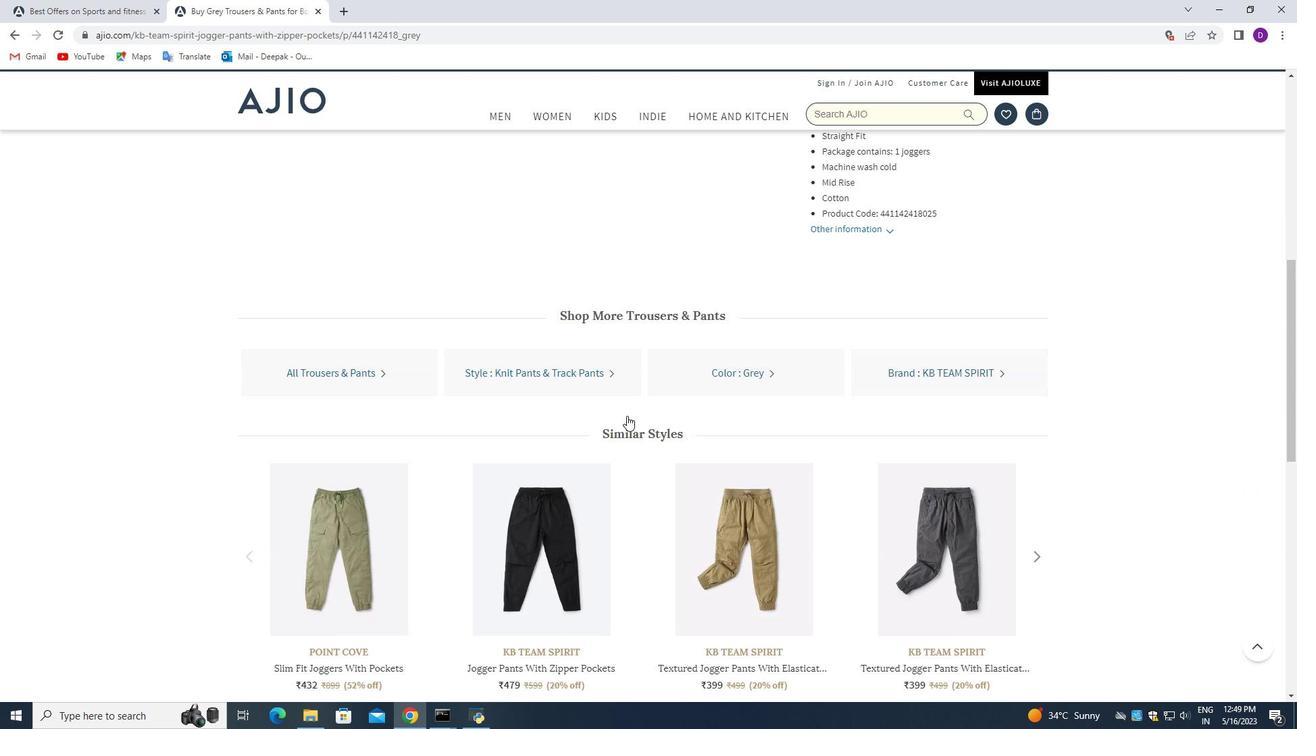 
Action: Mouse scrolled (626, 416) with delta (0, 0)
Screenshot: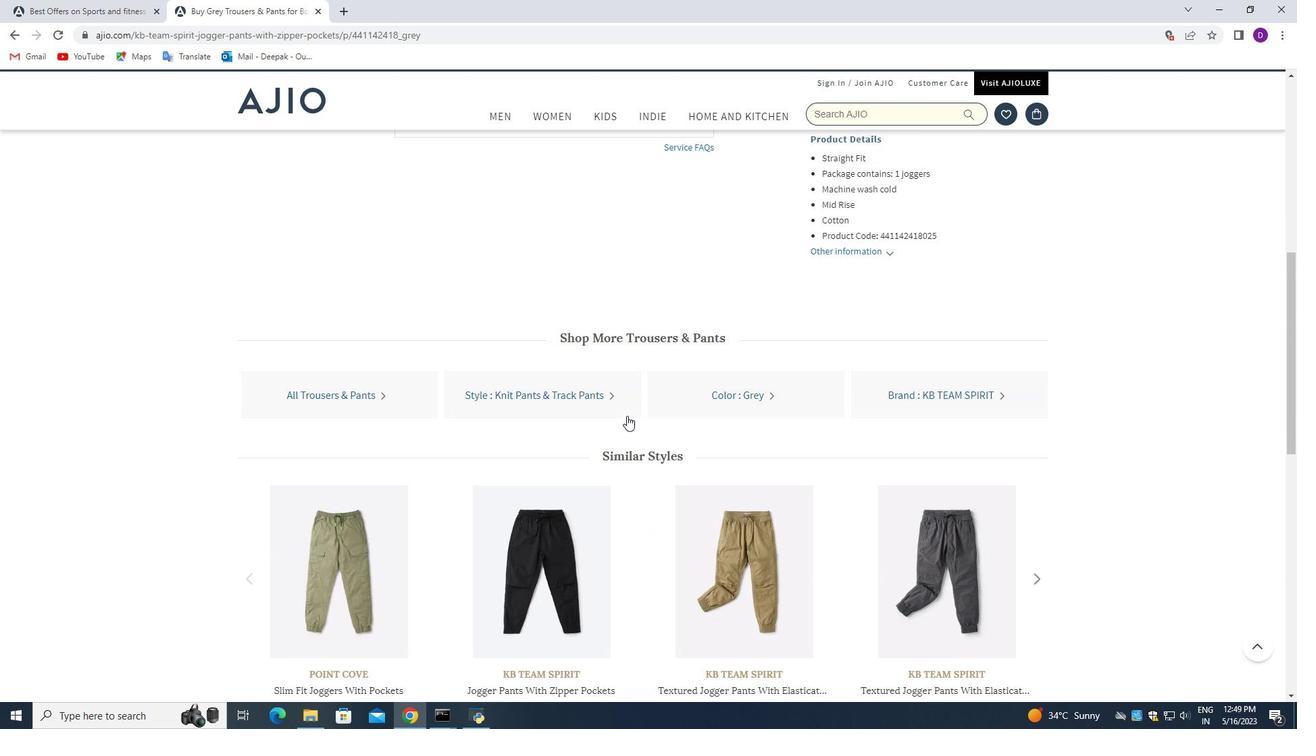 
Action: Mouse scrolled (626, 416) with delta (0, 0)
Screenshot: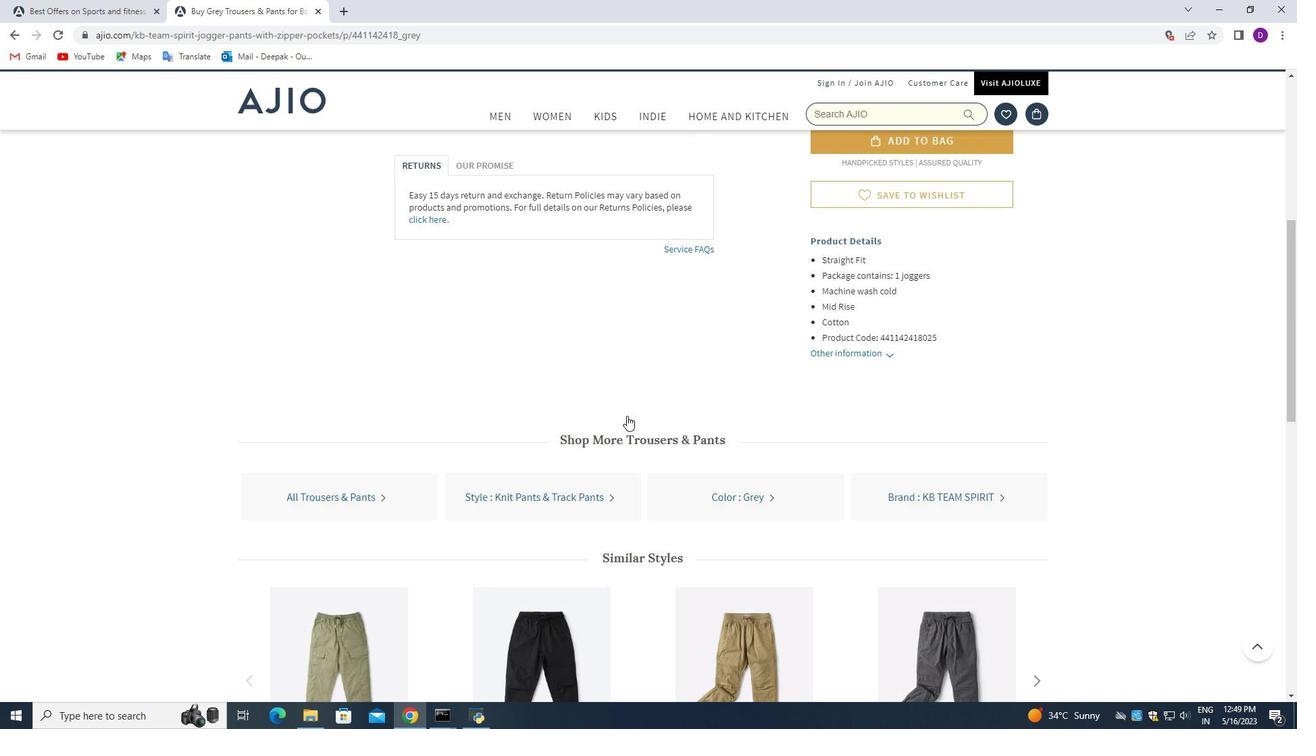 
Action: Mouse scrolled (626, 416) with delta (0, 0)
Screenshot: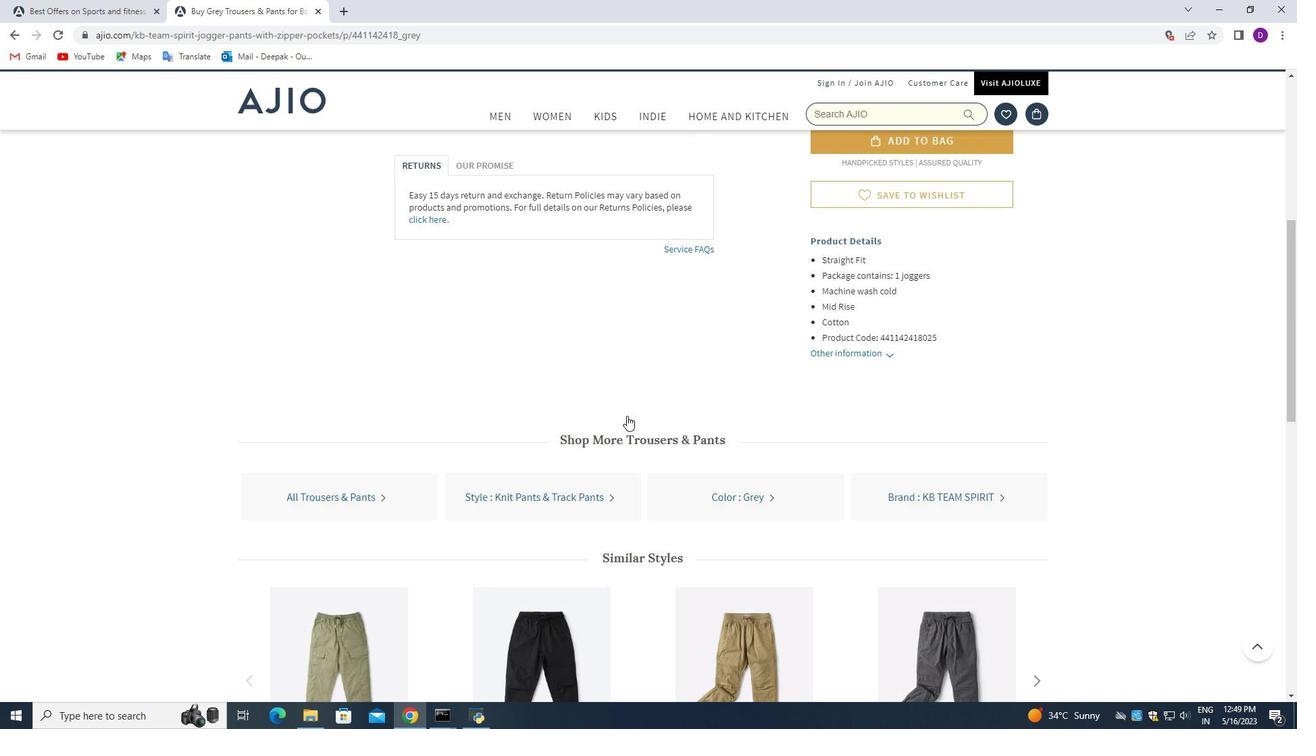
Action: Mouse scrolled (626, 416) with delta (0, 0)
Screenshot: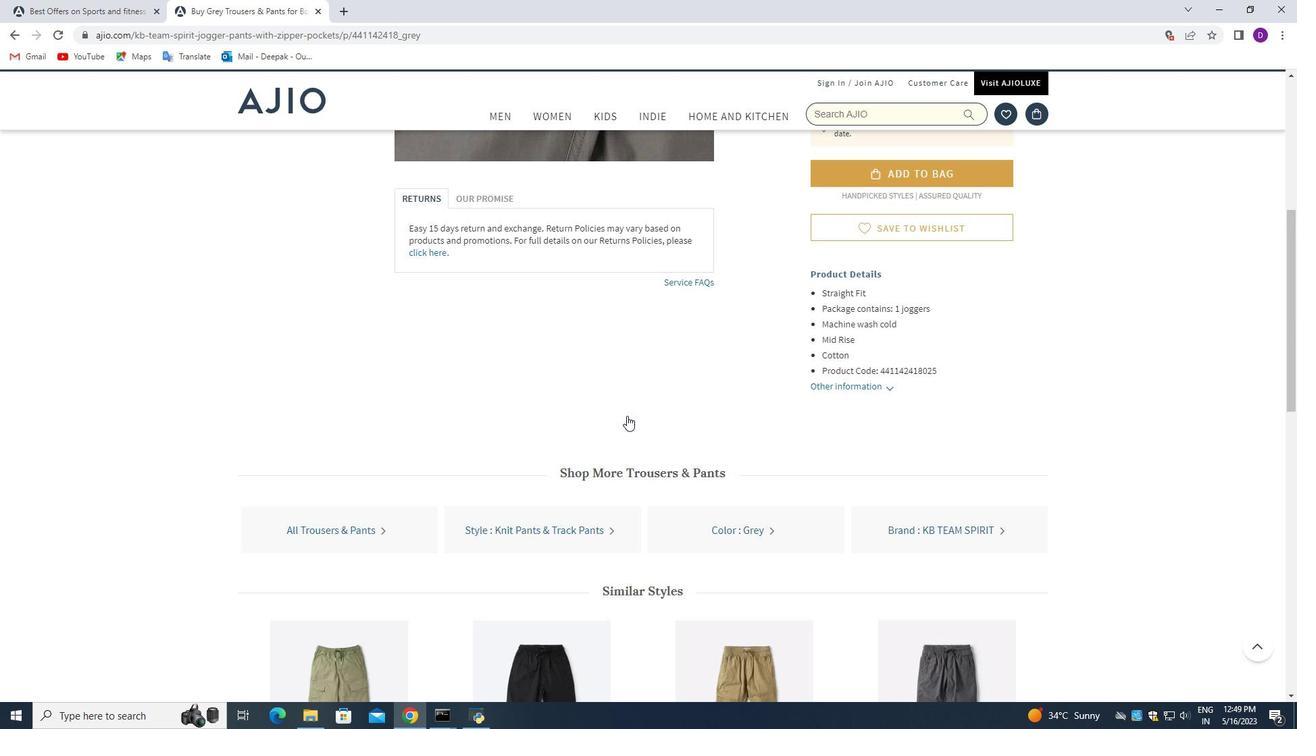 
Action: Mouse scrolled (626, 416) with delta (0, 0)
Screenshot: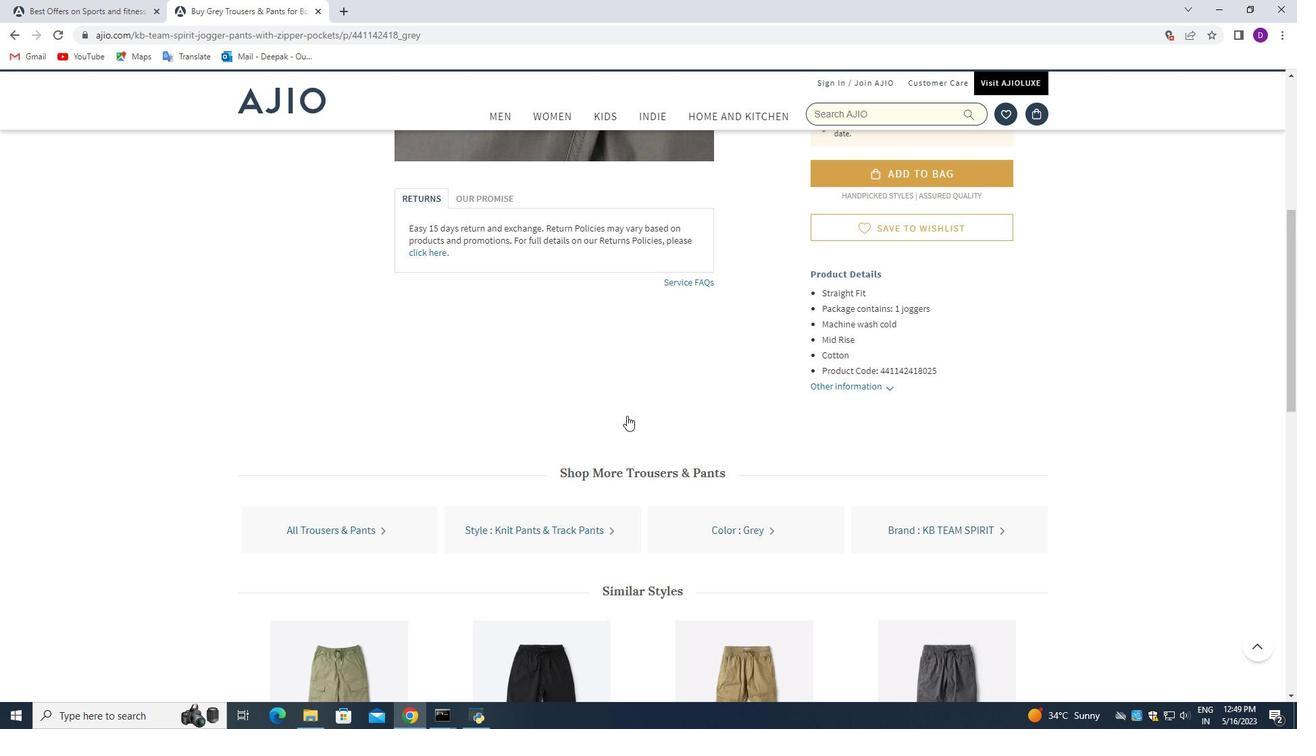 
Action: Mouse scrolled (626, 416) with delta (0, 0)
Screenshot: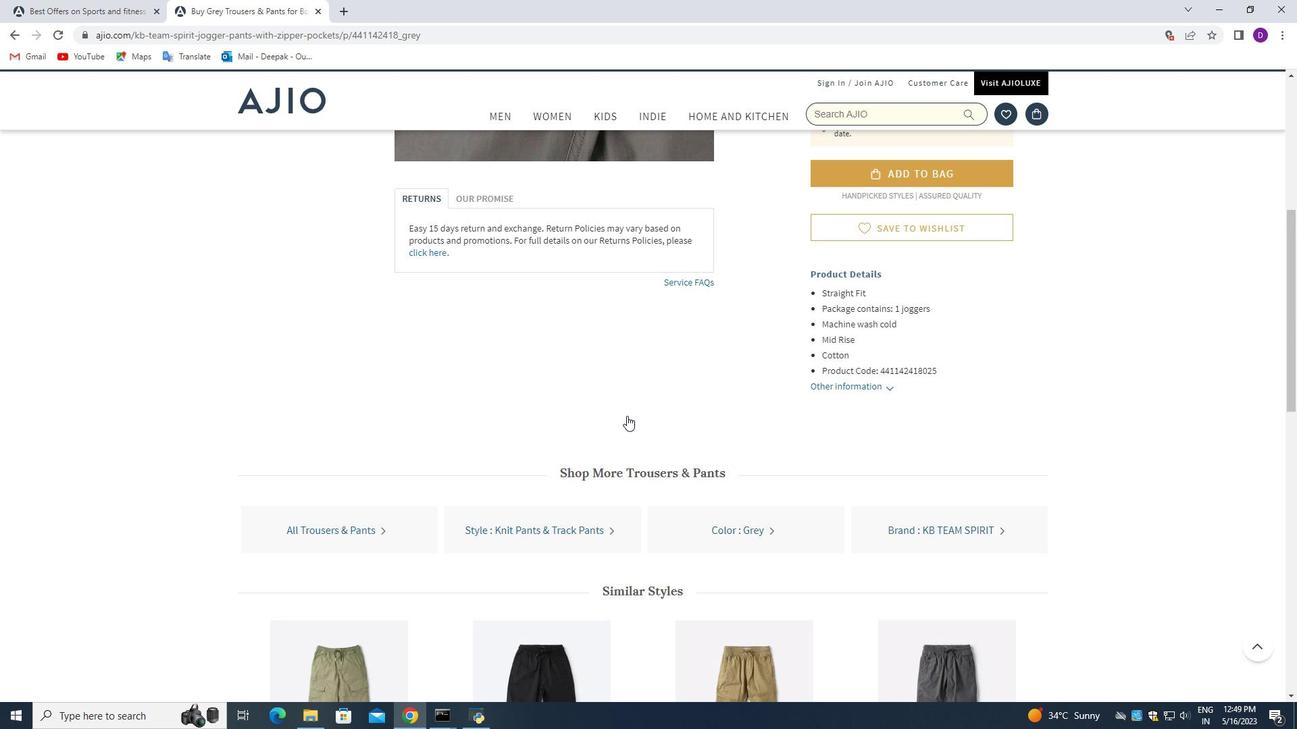 
Action: Mouse moved to (626, 415)
Screenshot: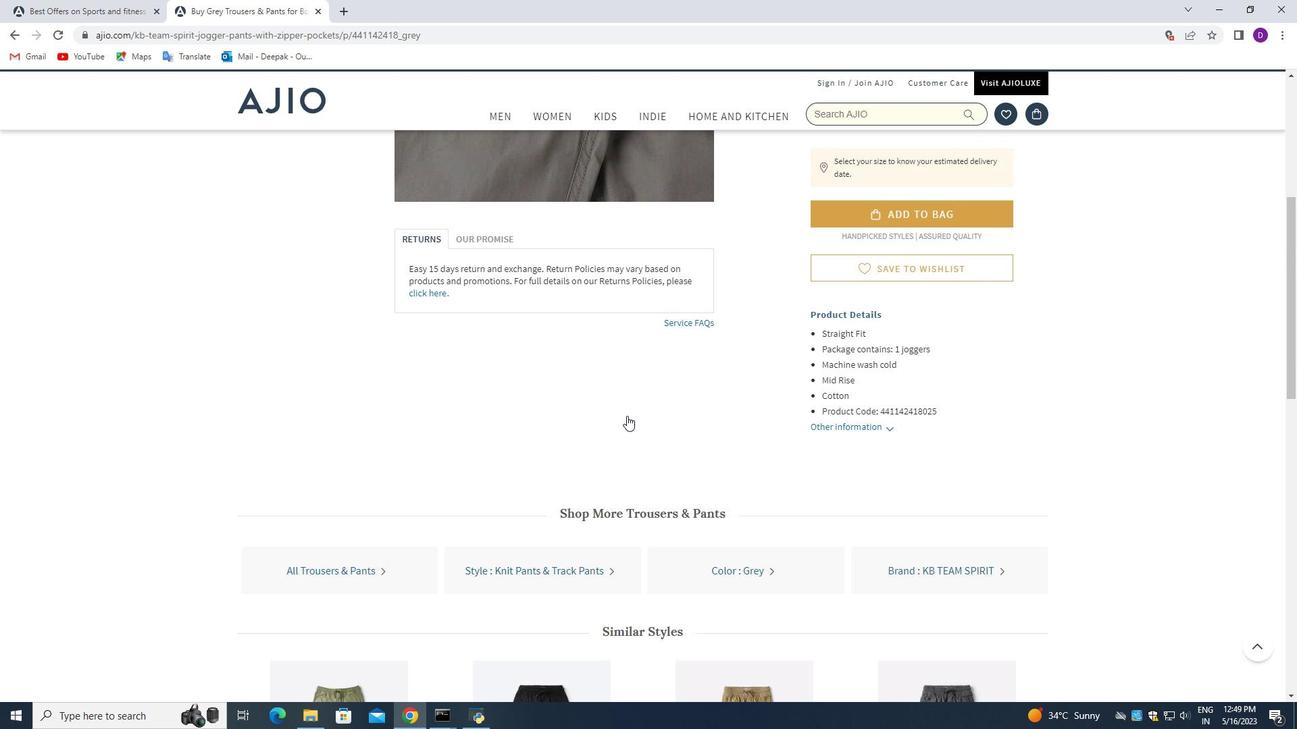 
Action: Mouse scrolled (626, 416) with delta (0, 0)
Screenshot: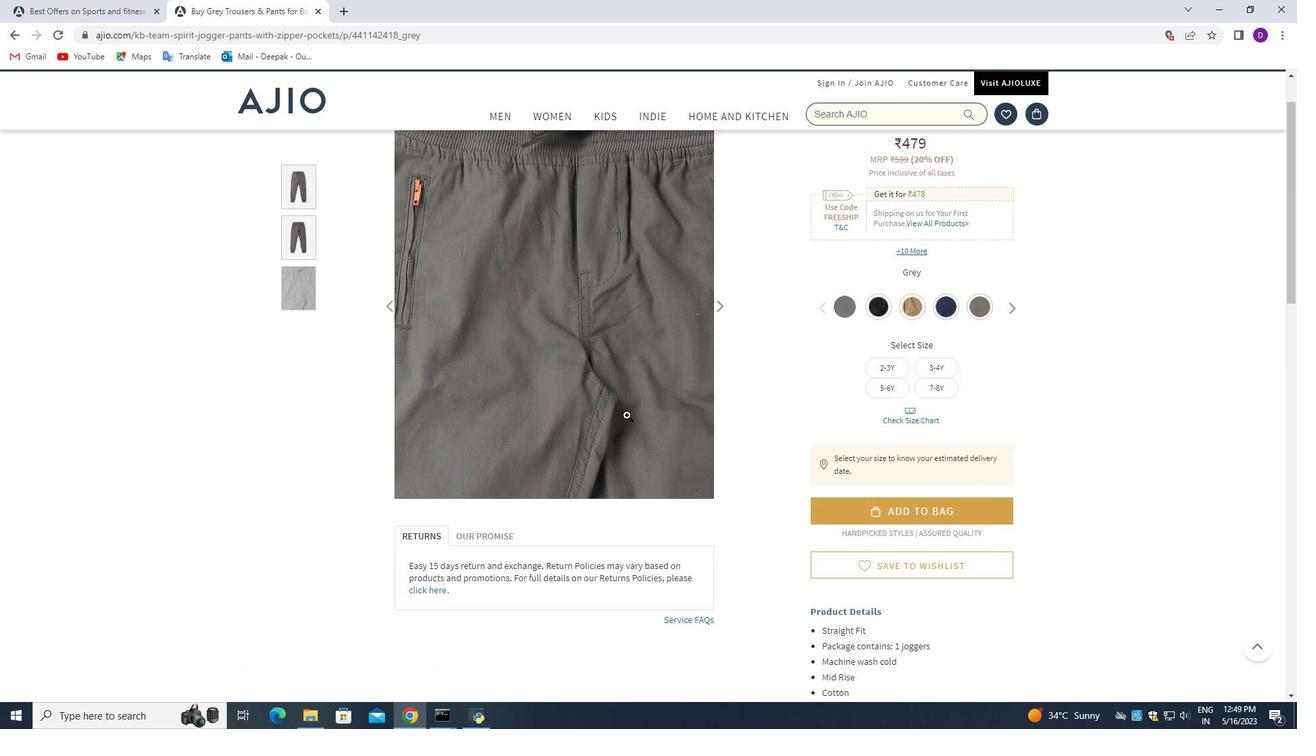 
Action: Mouse scrolled (626, 416) with delta (0, 0)
Screenshot: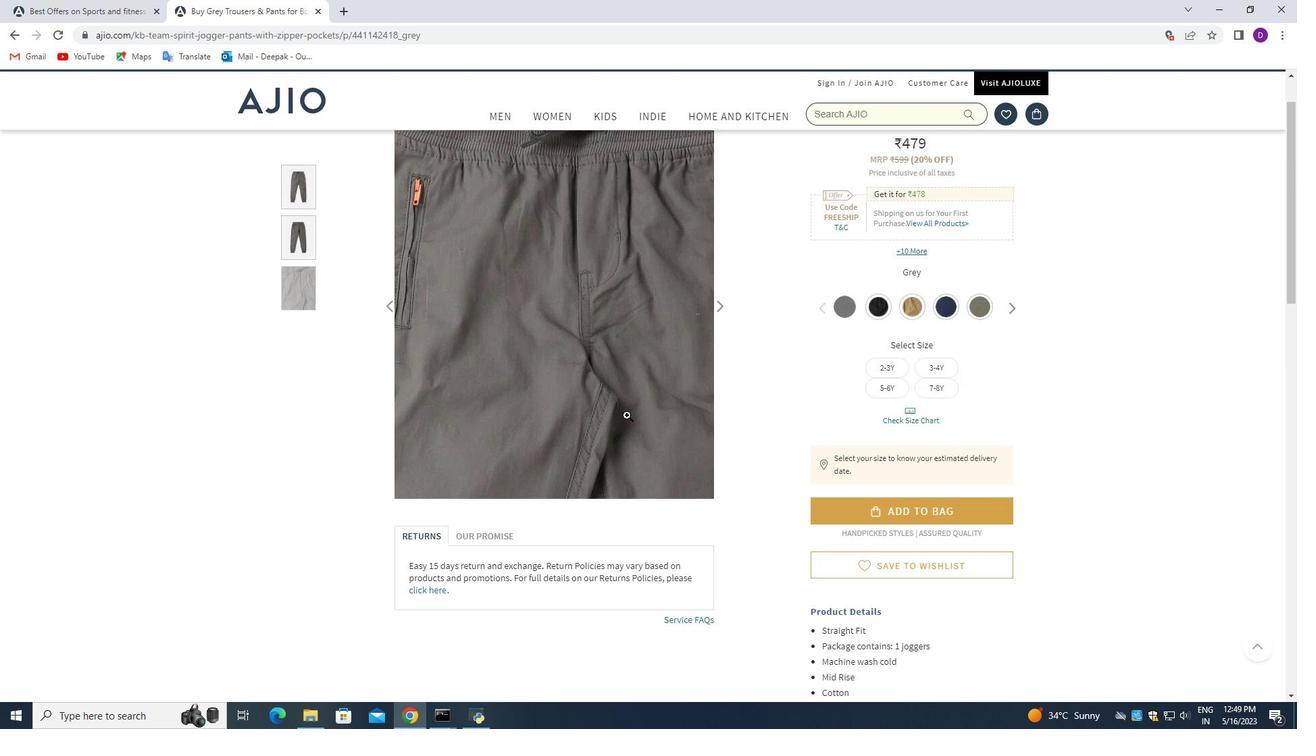 
Action: Mouse scrolled (626, 416) with delta (0, 0)
Screenshot: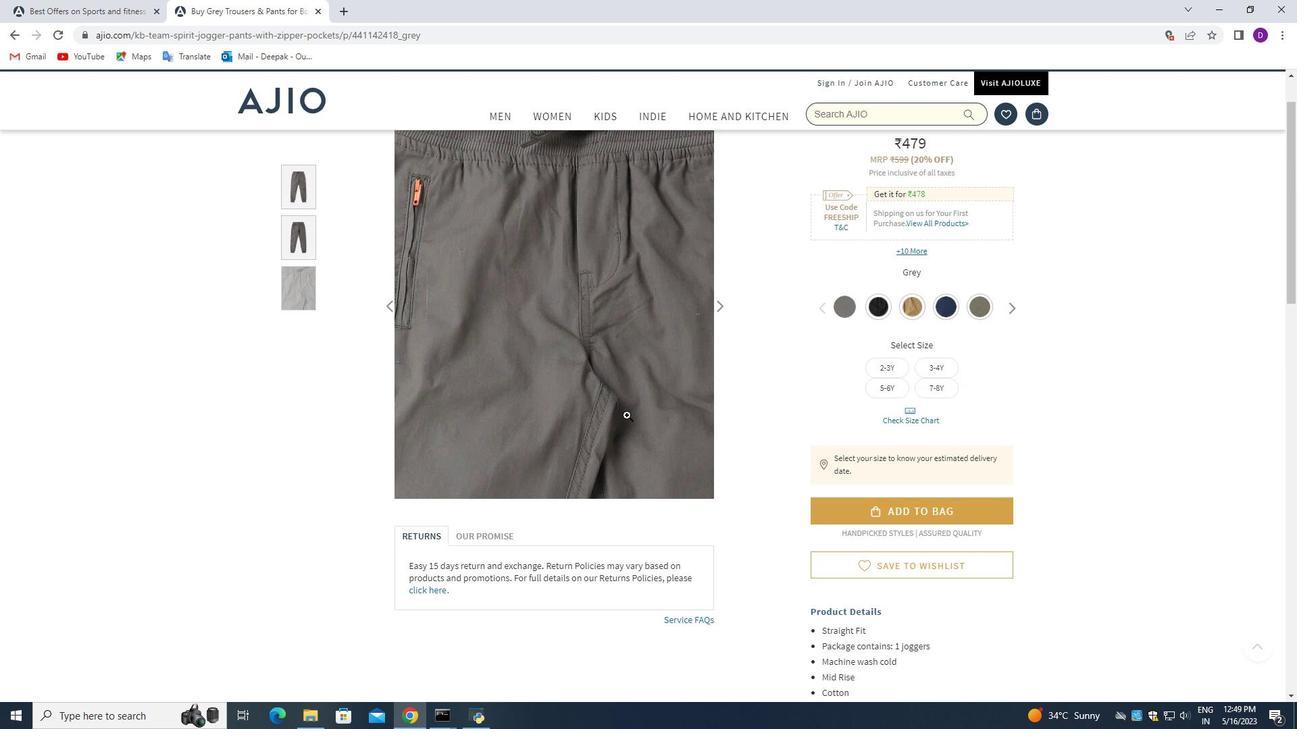 
Action: Mouse moved to (616, 405)
Screenshot: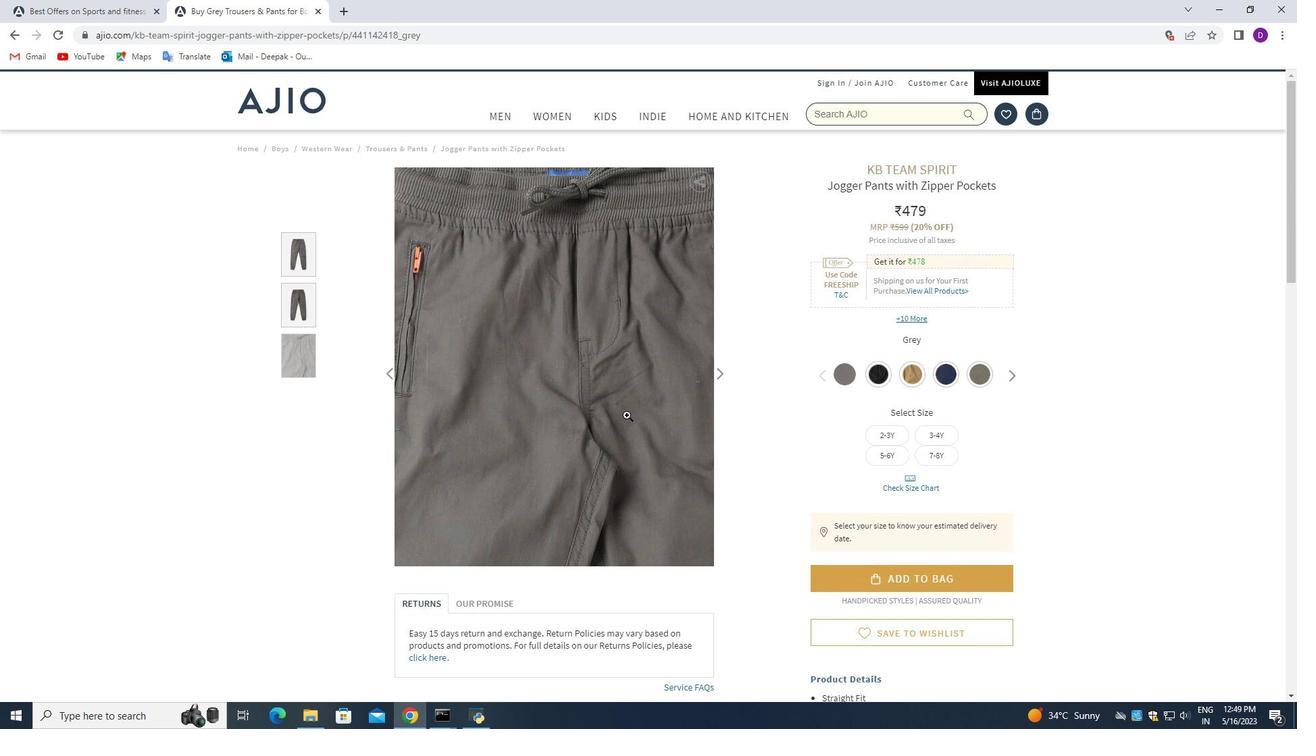 
Action: Mouse scrolled (616, 405) with delta (0, 0)
Screenshot: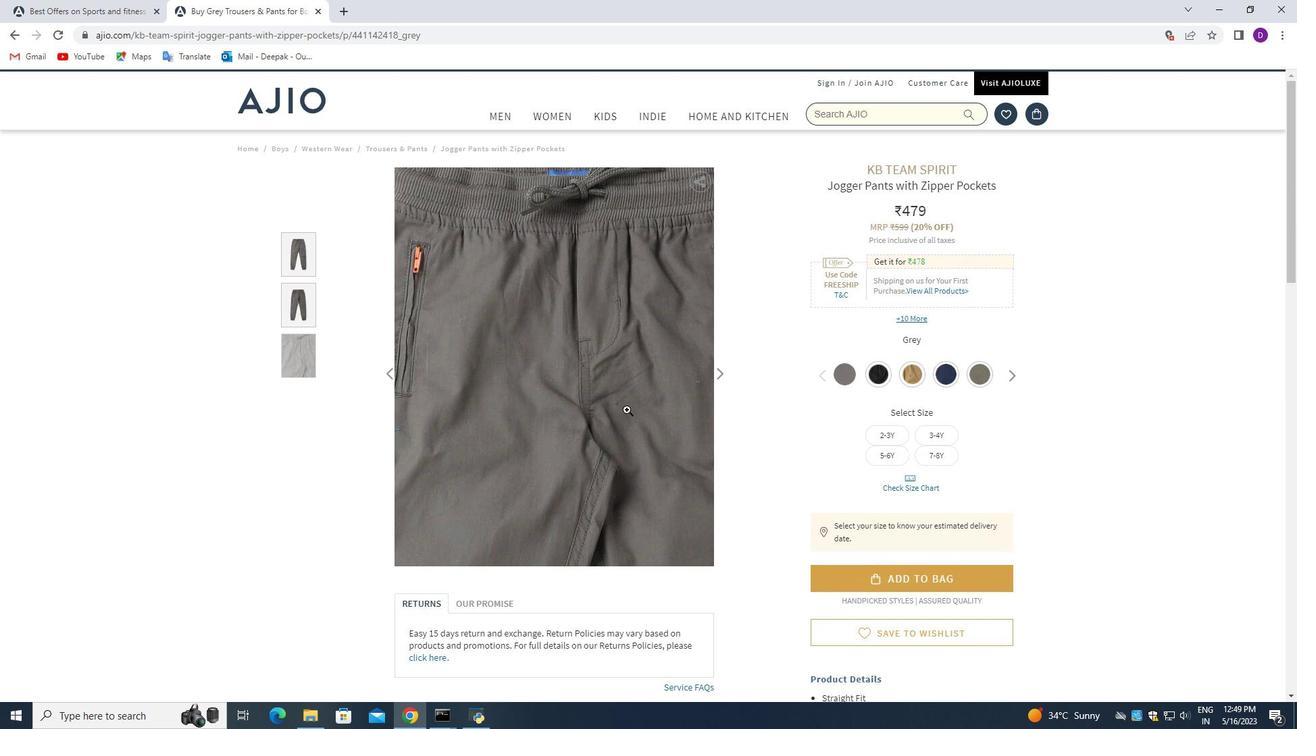 
Action: Mouse scrolled (616, 405) with delta (0, 0)
Screenshot: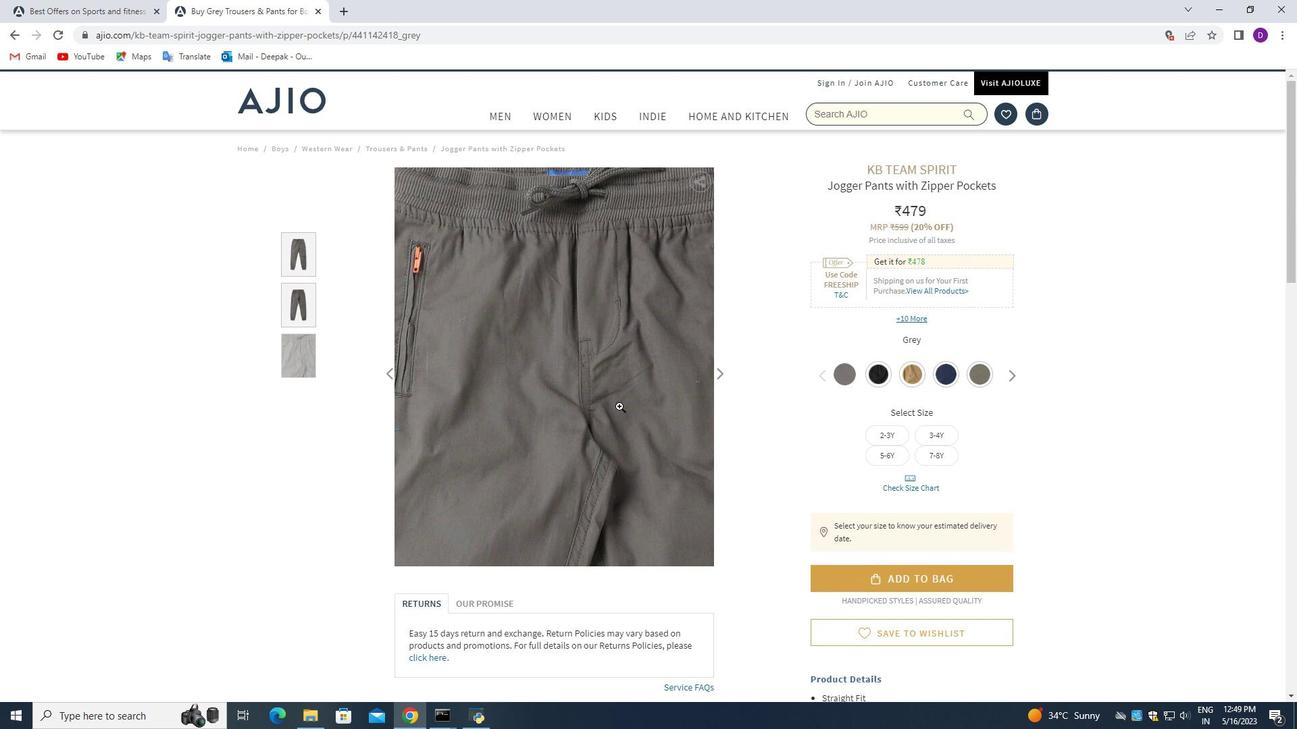 
Action: Mouse moved to (12, 32)
Screenshot: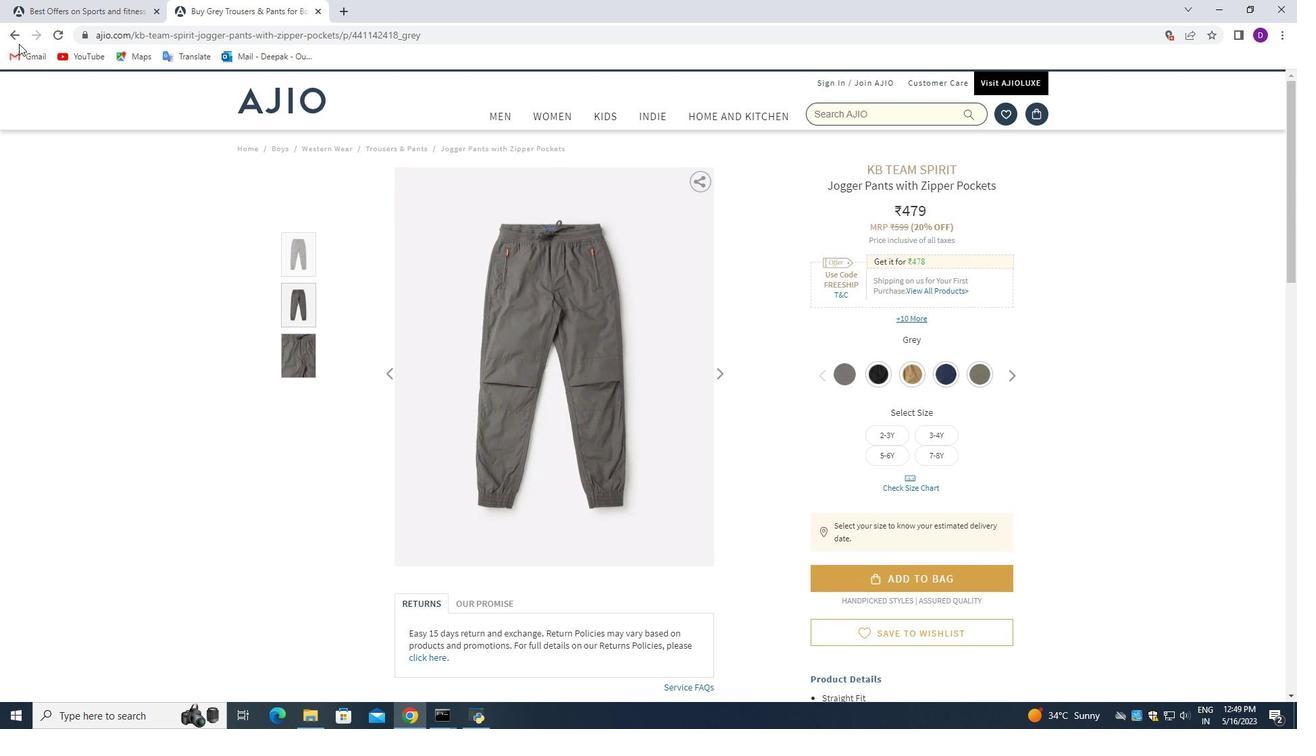 
Action: Mouse pressed left at (12, 32)
Screenshot: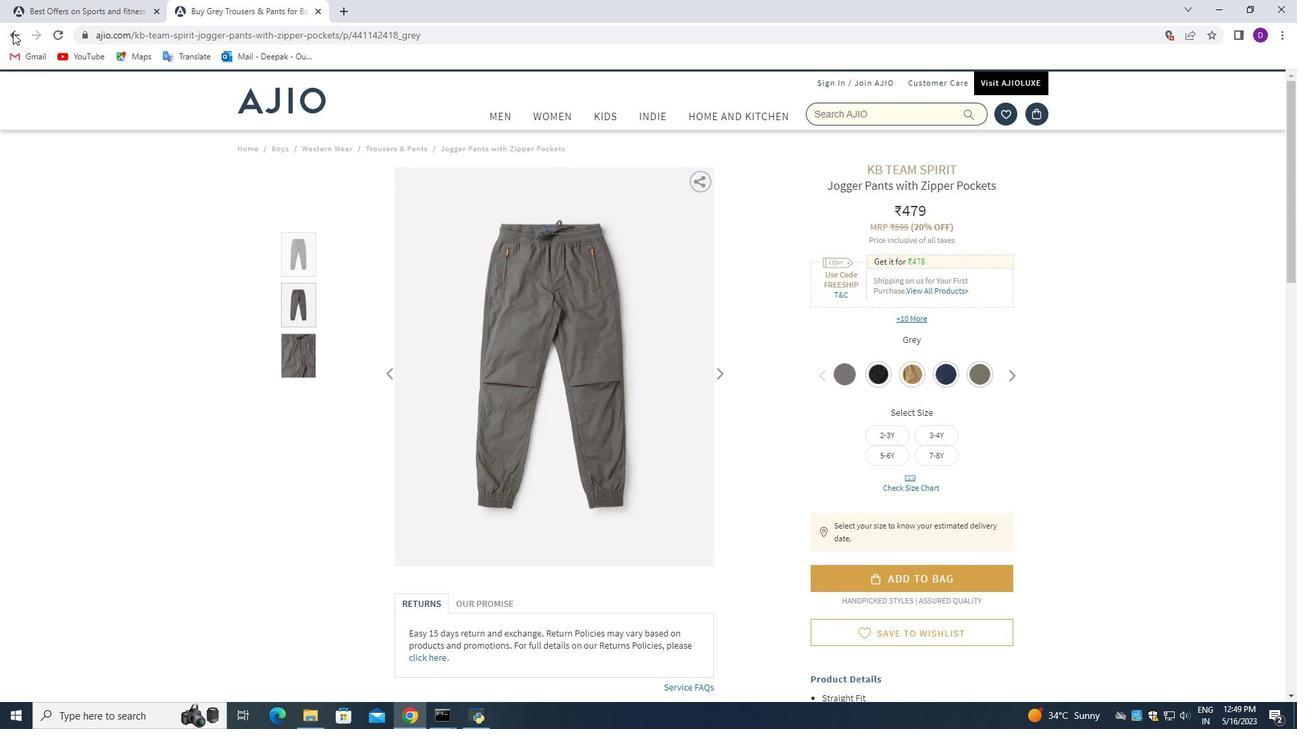 
Action: Mouse pressed left at (12, 32)
Screenshot: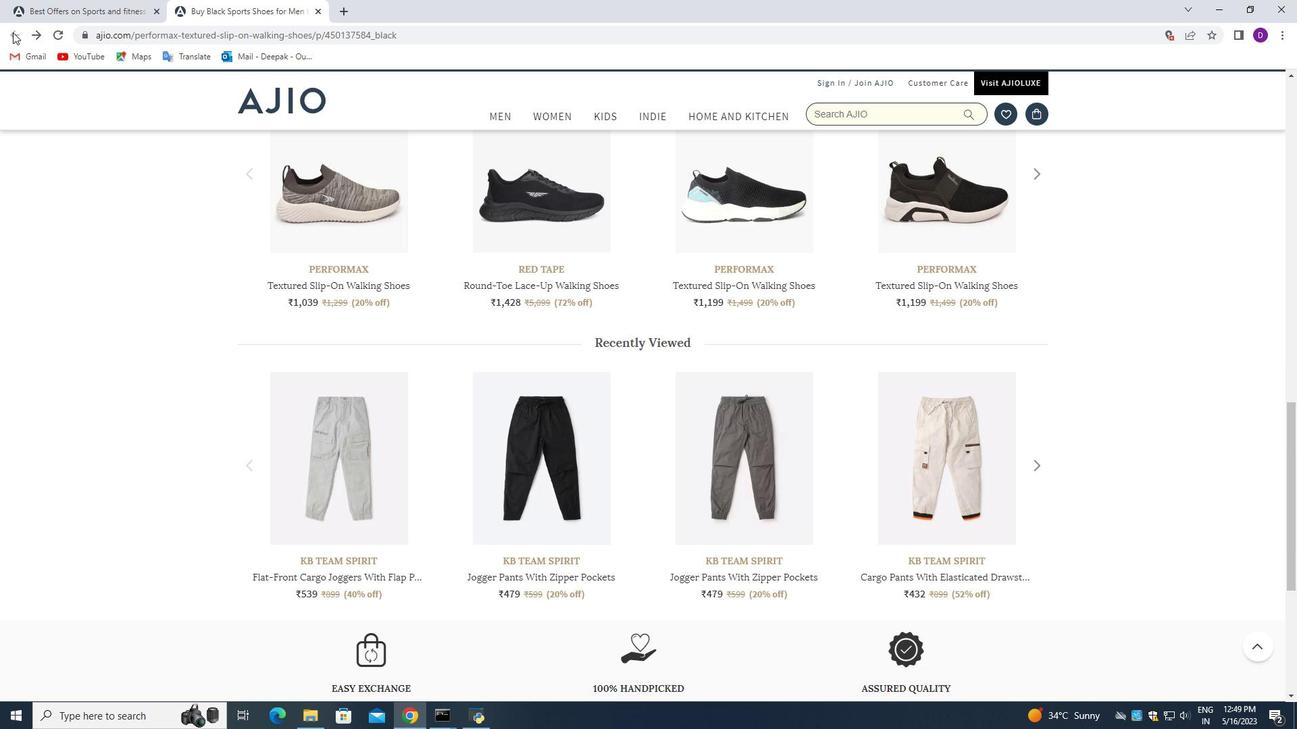 
Action: Mouse moved to (619, 401)
Screenshot: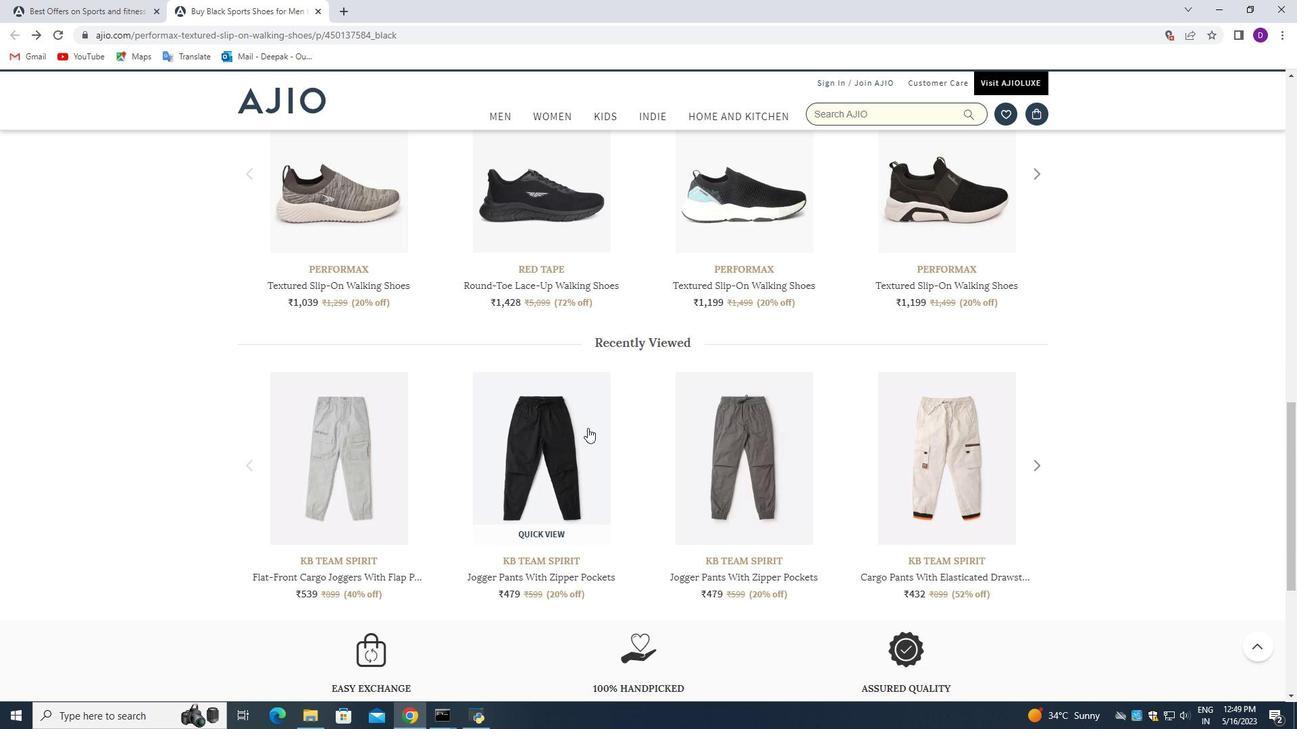 
Action: Mouse scrolled (619, 401) with delta (0, 0)
Screenshot: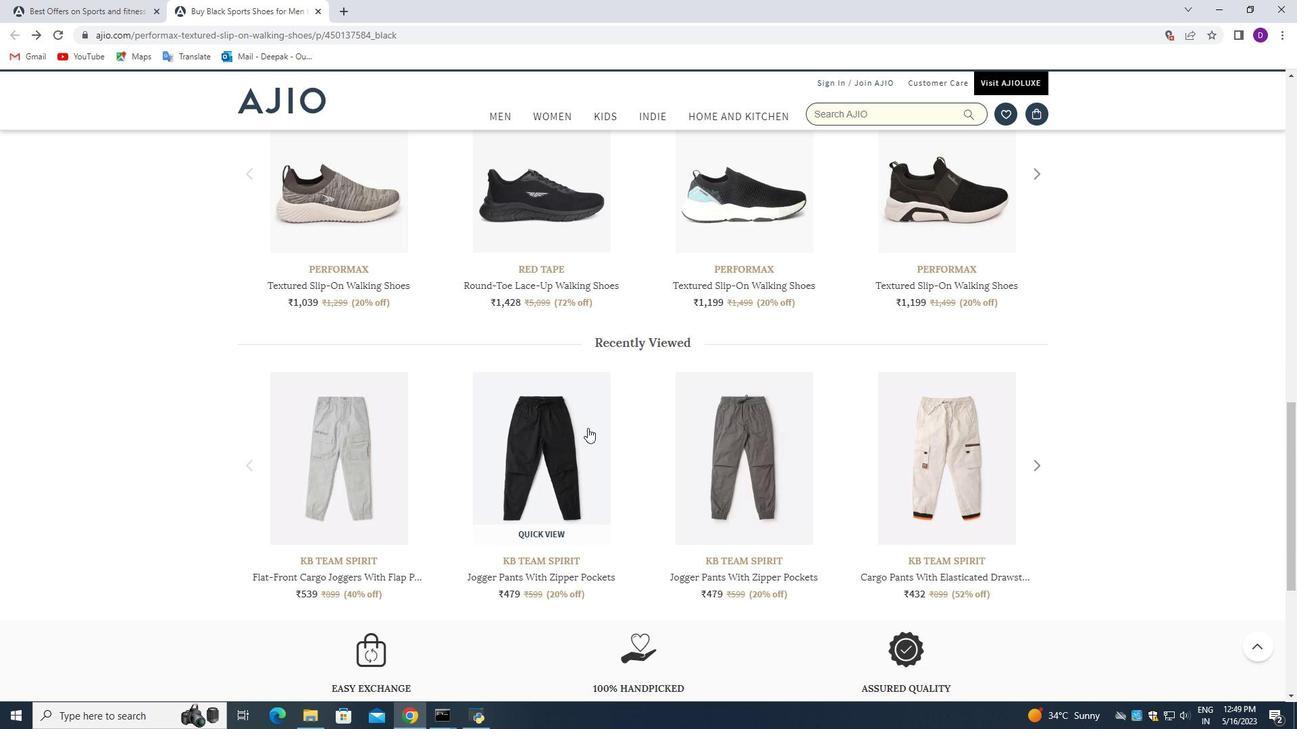 
Action: Mouse moved to (619, 398)
Screenshot: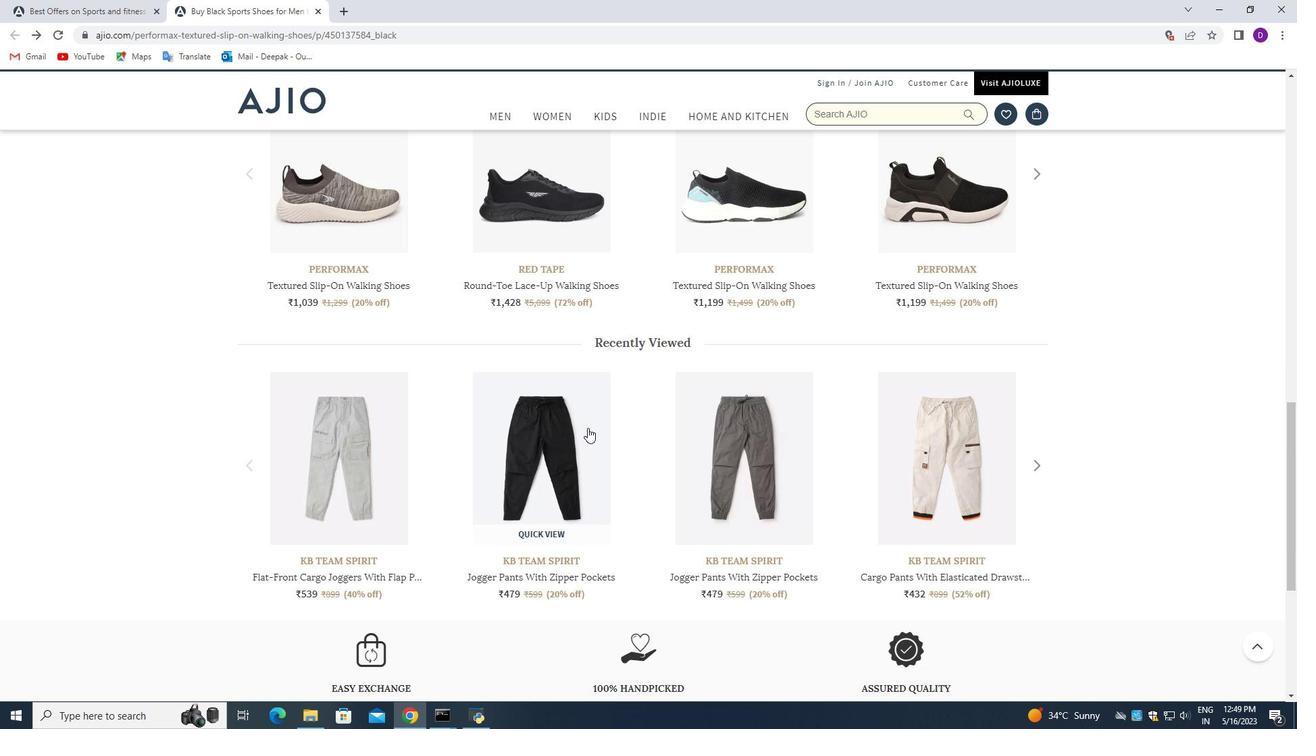 
Action: Mouse scrolled (619, 399) with delta (0, 0)
Screenshot: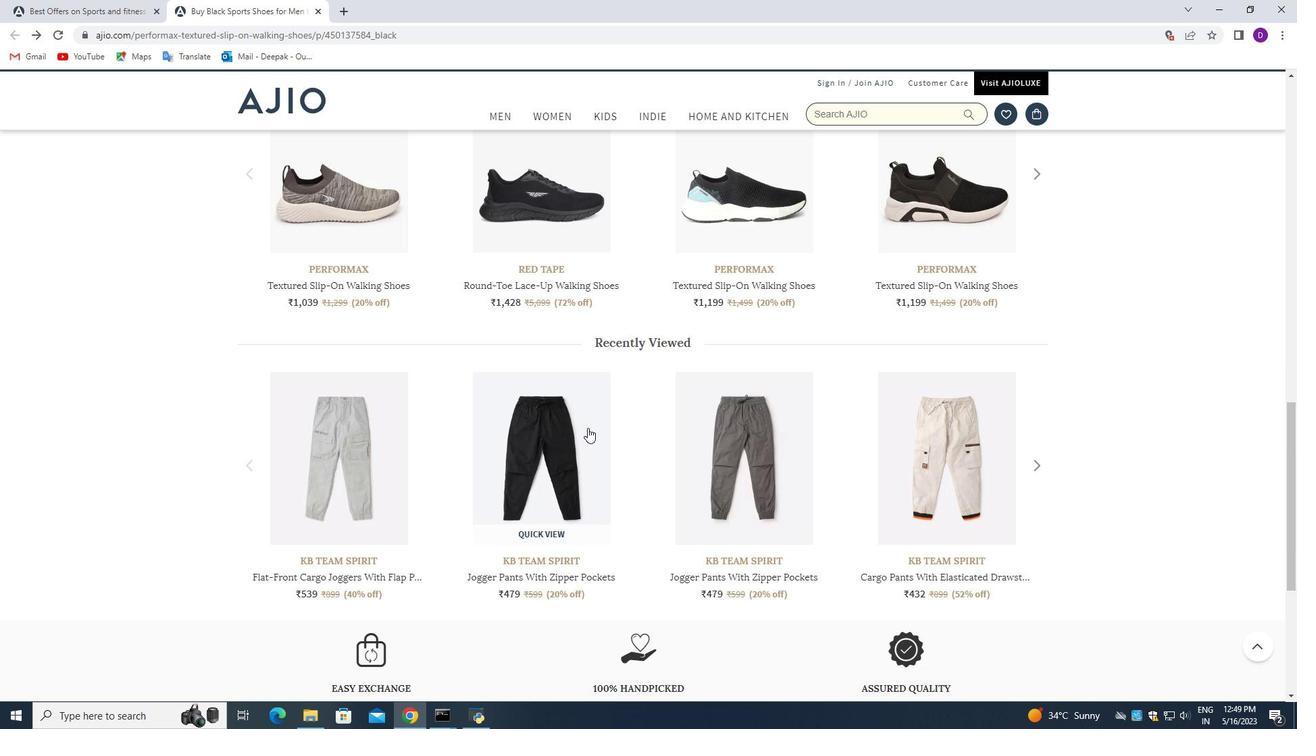 
Action: Mouse moved to (619, 395)
Screenshot: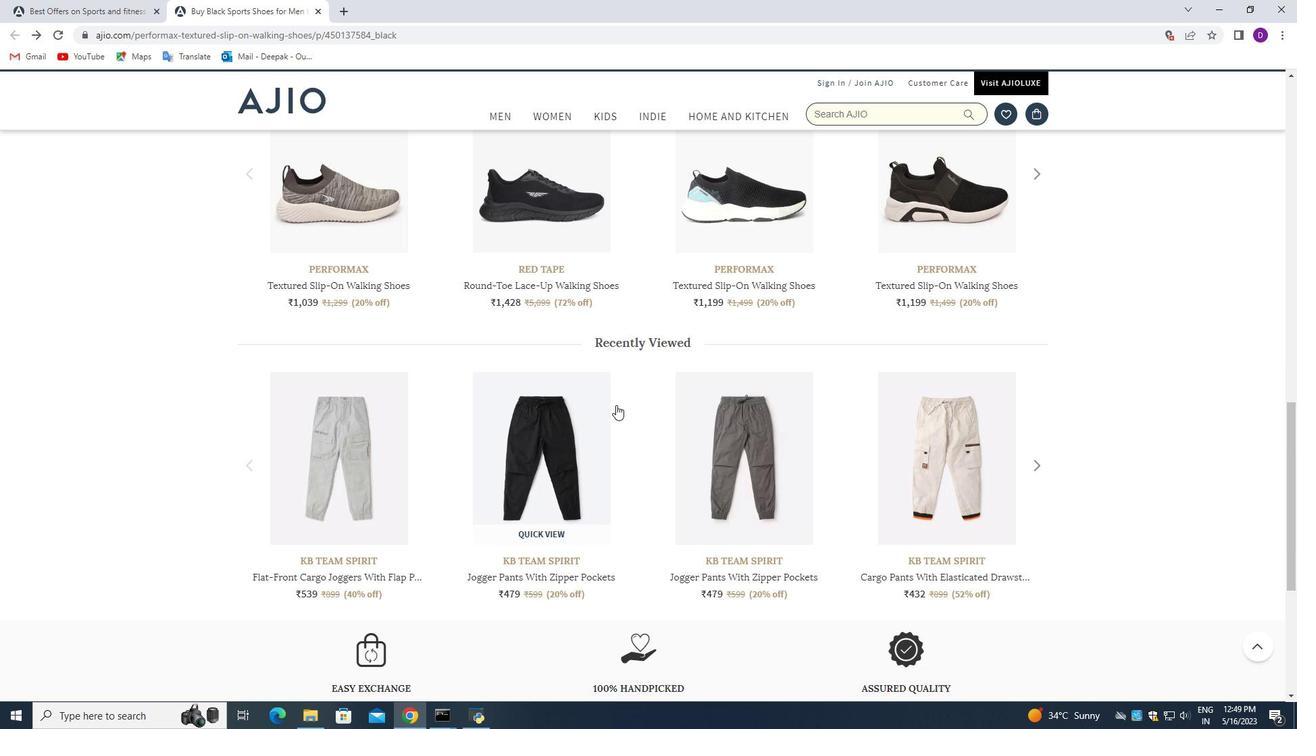 
Action: Mouse scrolled (619, 395) with delta (0, 0)
Screenshot: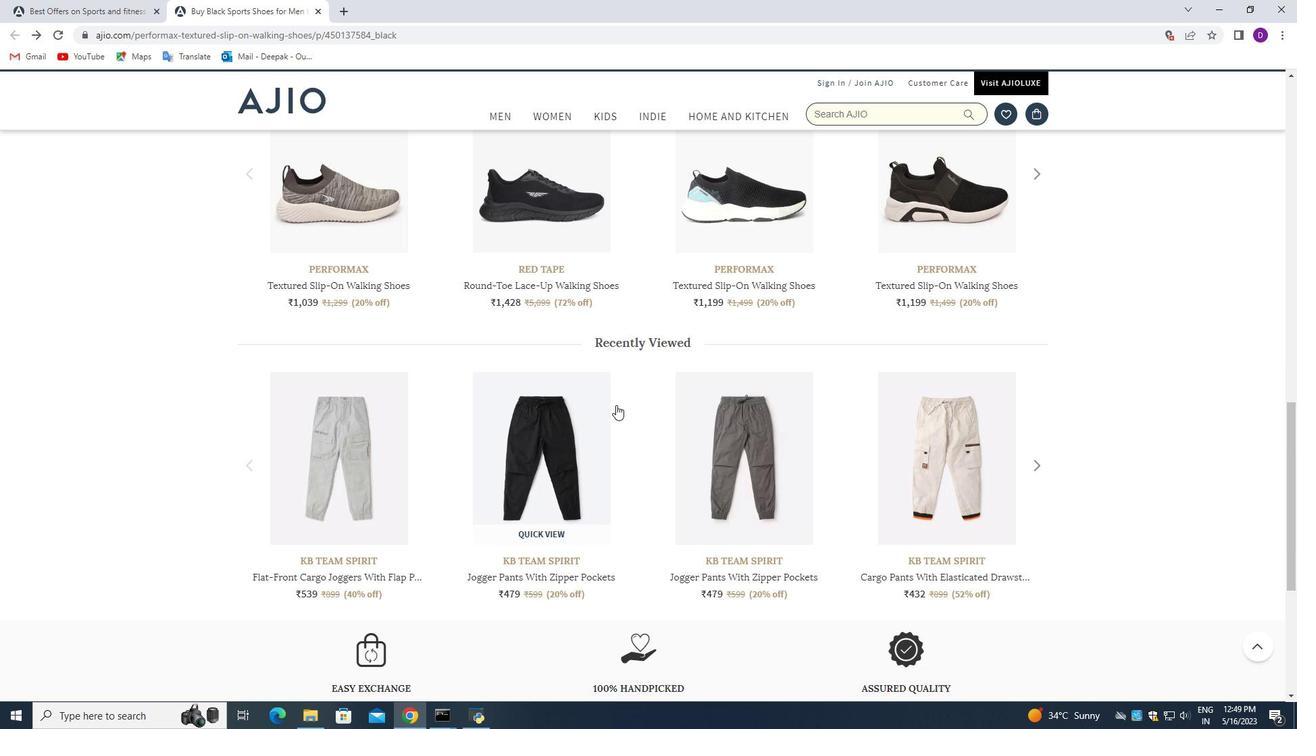 
Action: Mouse moved to (619, 391)
Screenshot: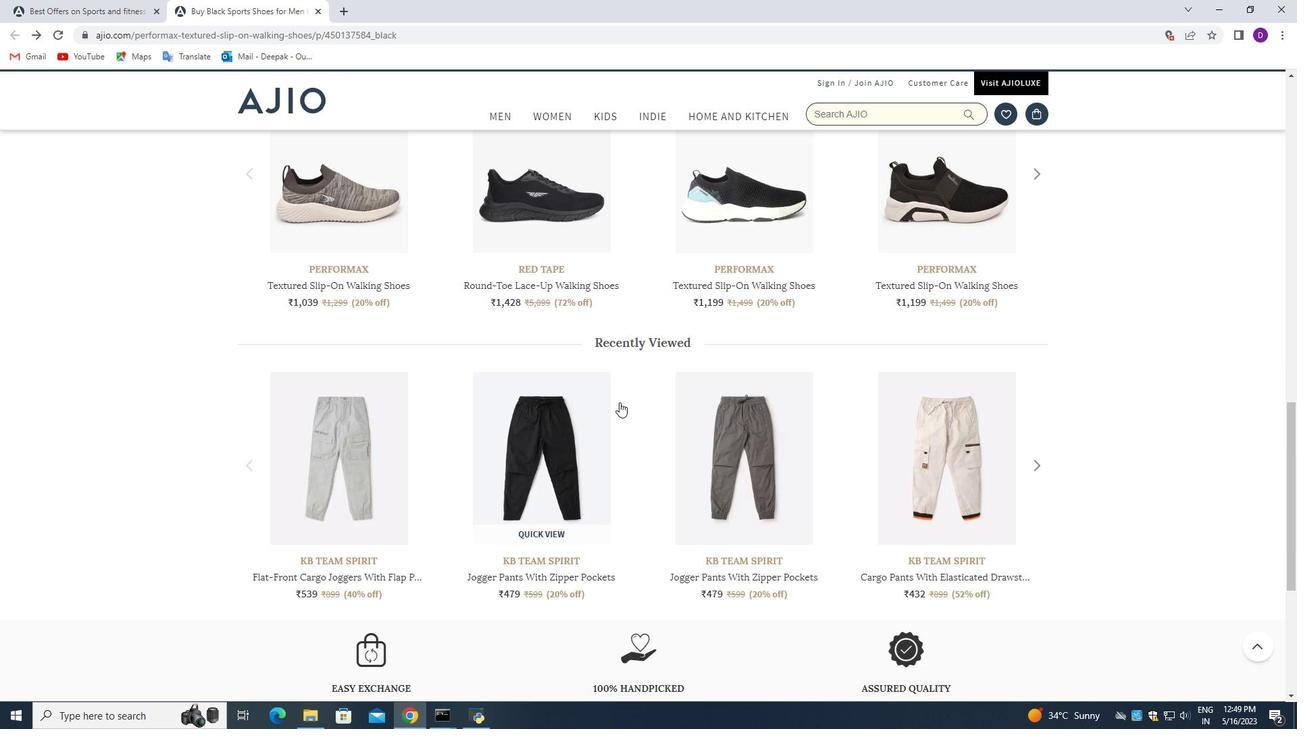 
Action: Mouse scrolled (619, 392) with delta (0, 0)
Screenshot: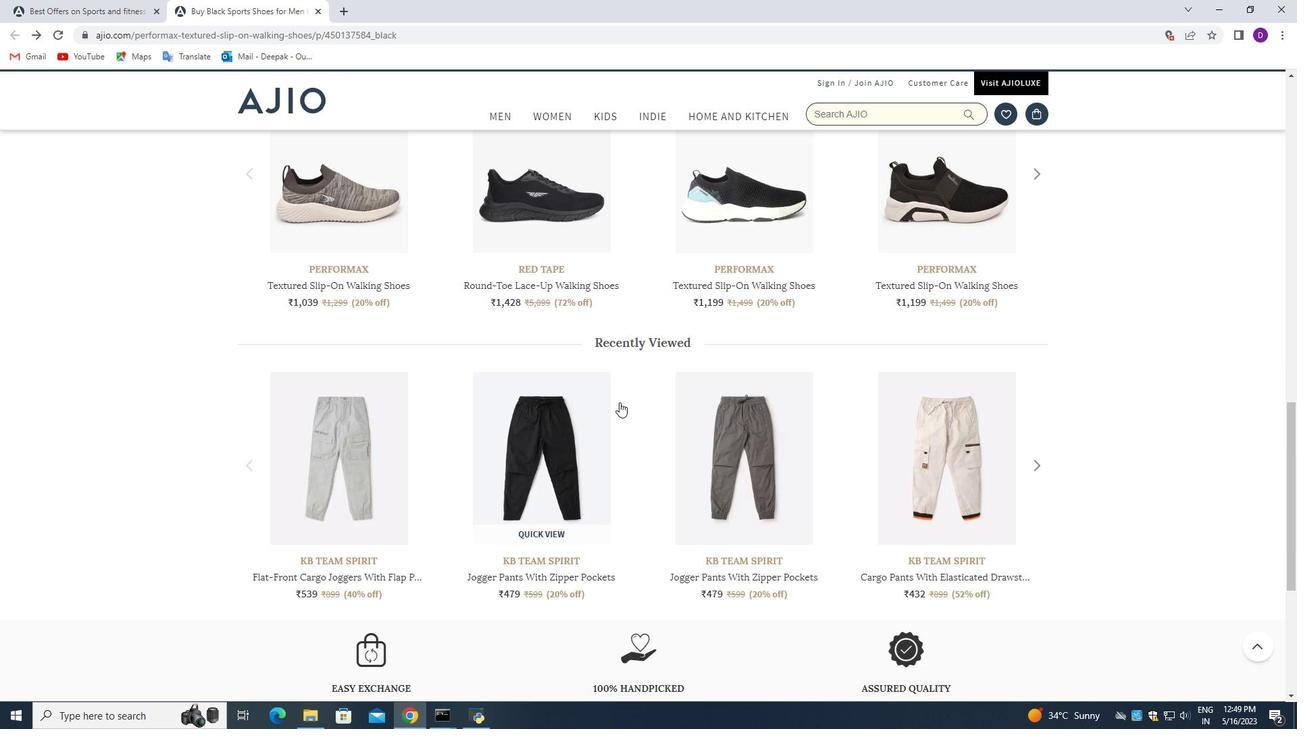 
Action: Mouse moved to (615, 374)
Screenshot: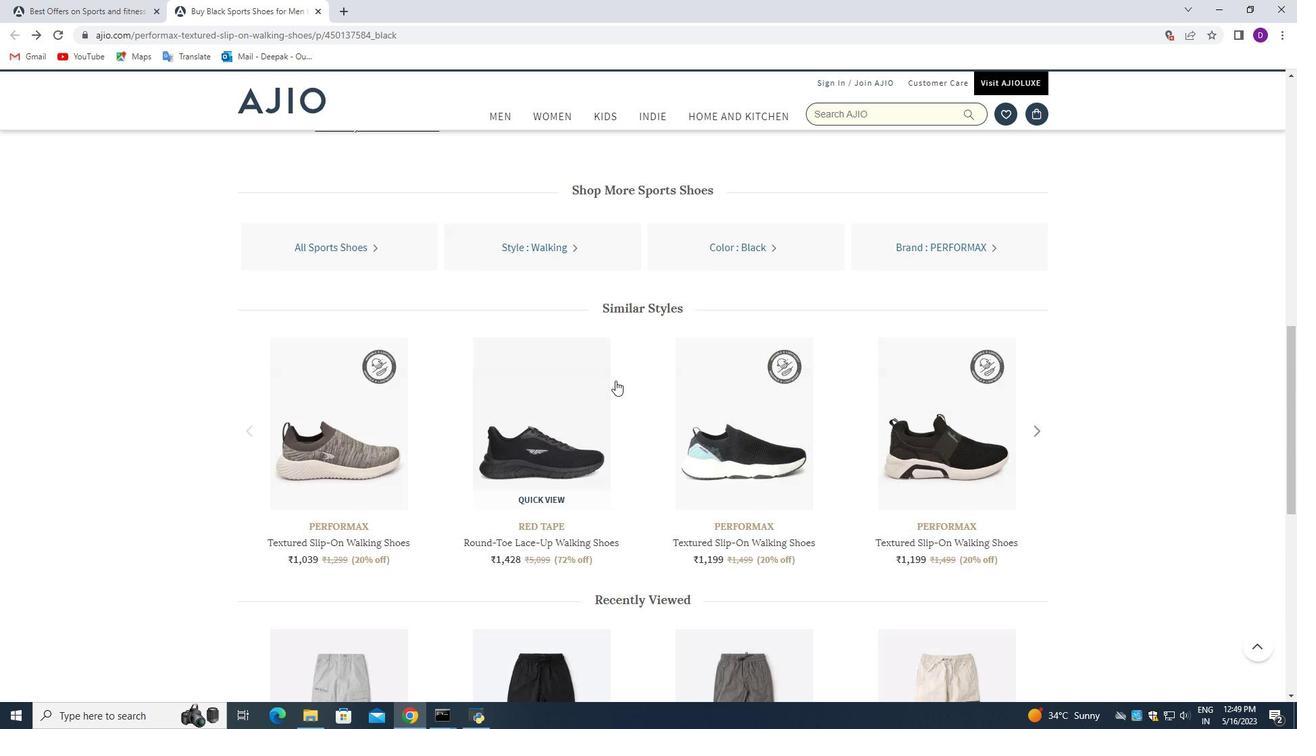 
Action: Mouse scrolled (615, 375) with delta (0, 0)
Screenshot: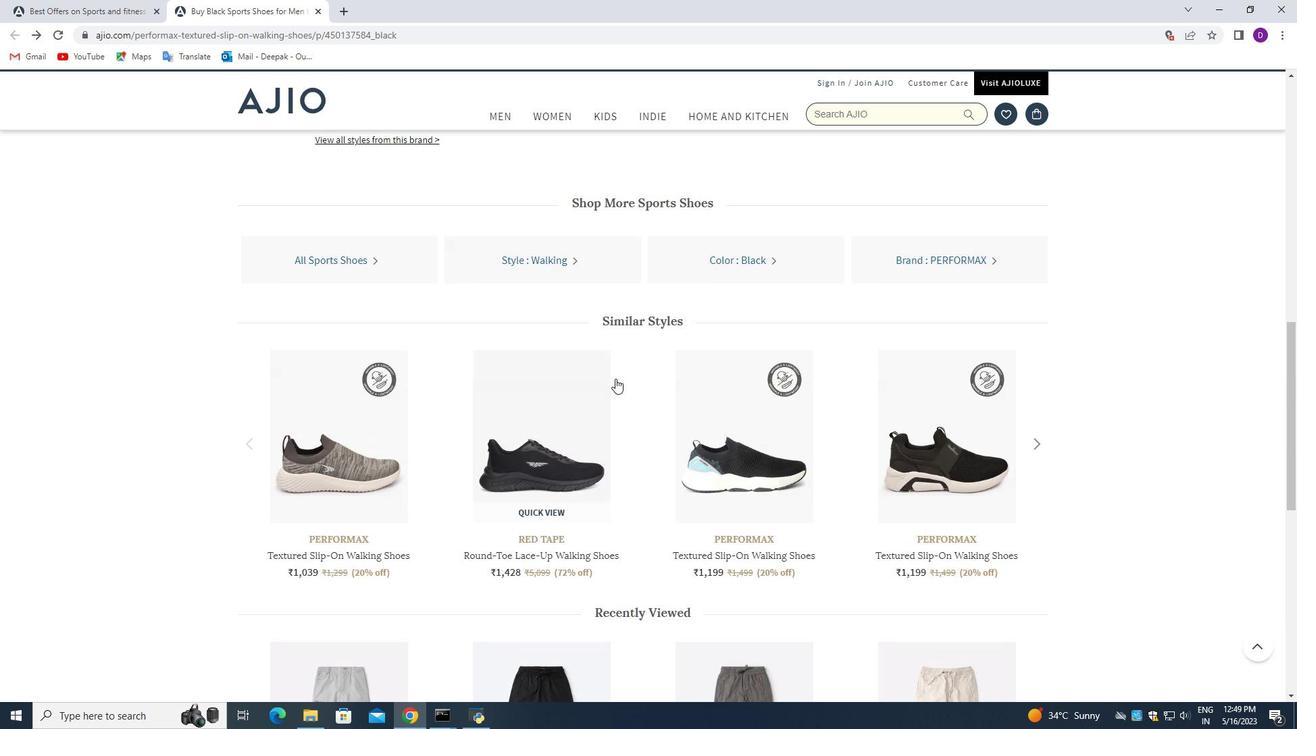 
Action: Mouse scrolled (615, 375) with delta (0, 0)
Screenshot: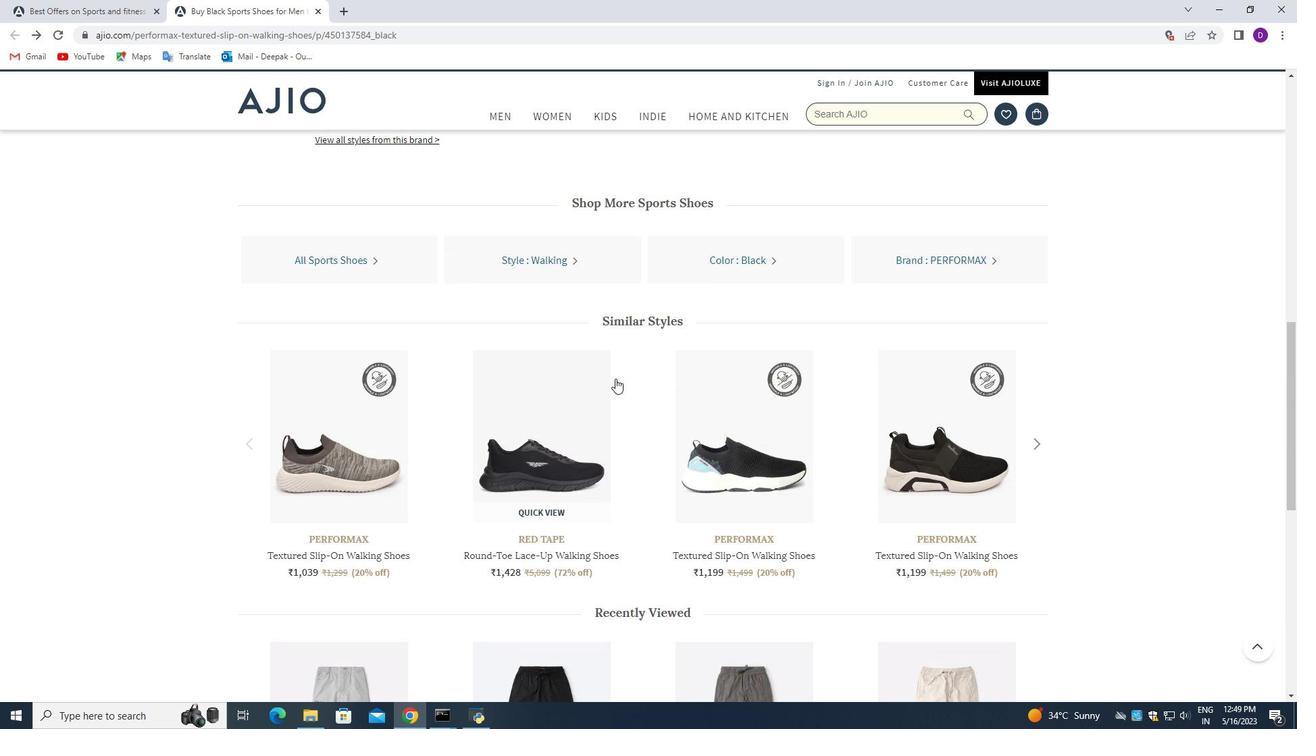 
Action: Mouse scrolled (615, 375) with delta (0, 0)
Screenshot: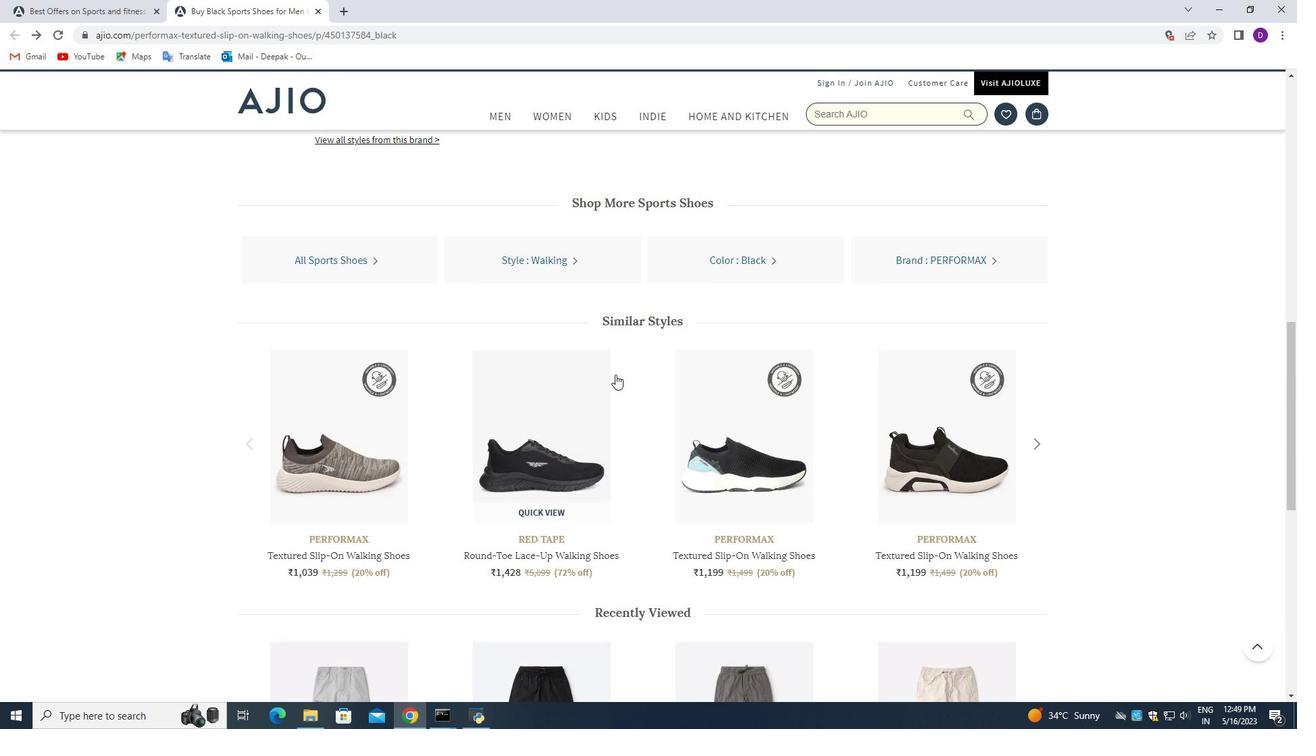 
Action: Mouse scrolled (615, 375) with delta (0, 0)
Screenshot: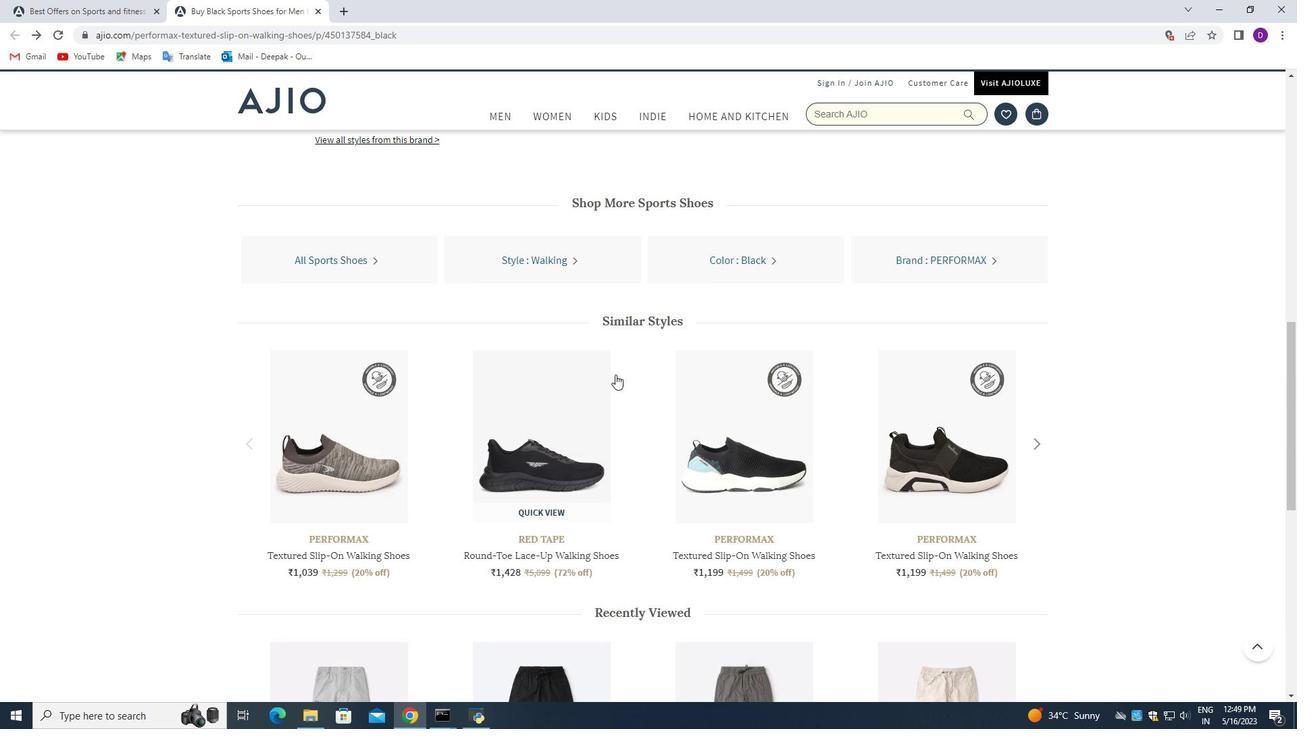 
Action: Mouse moved to (645, 448)
Screenshot: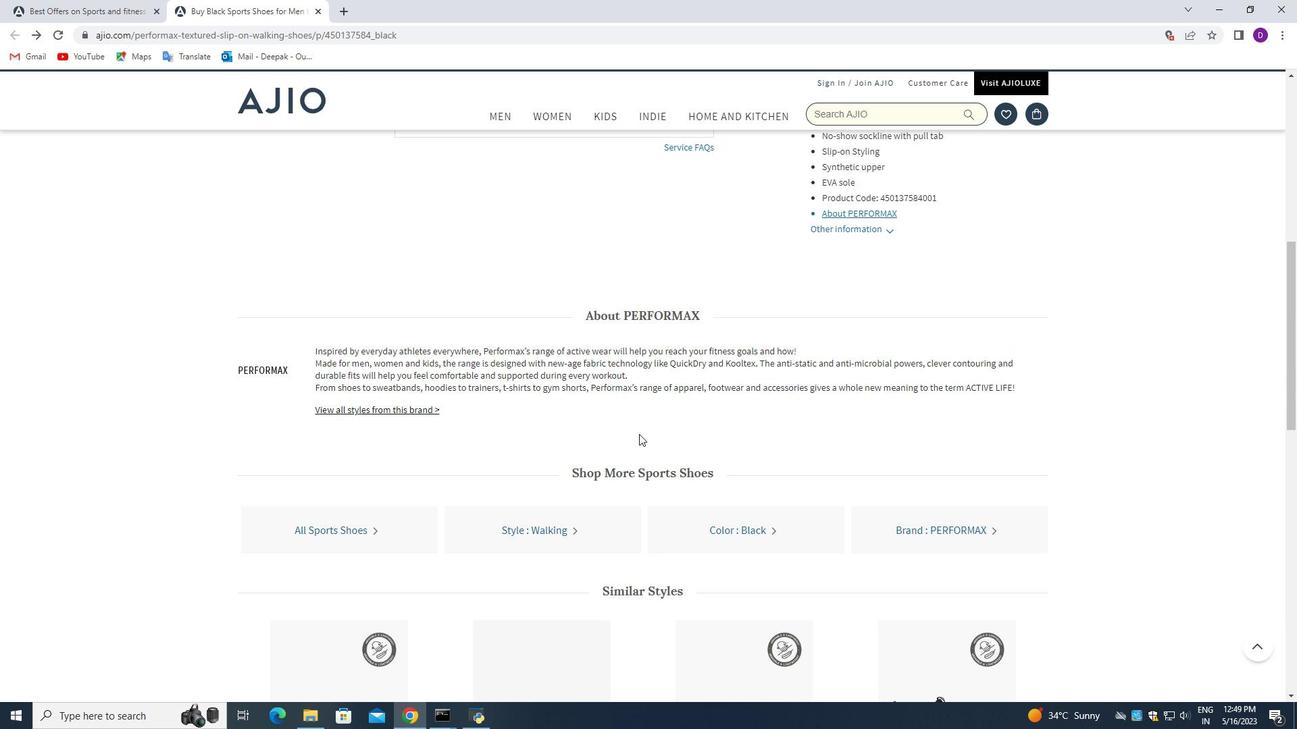 
Action: Mouse scrolled (645, 449) with delta (0, 0)
Screenshot: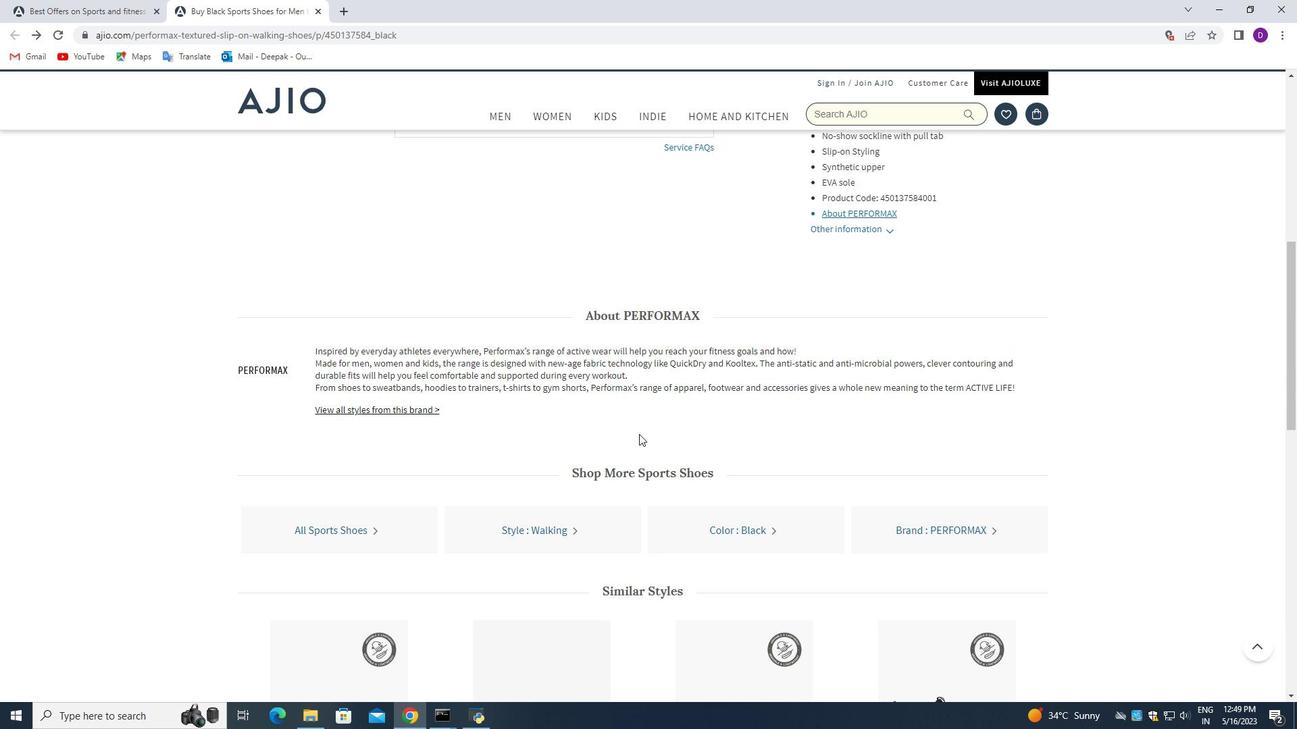
Action: Mouse scrolled (645, 449) with delta (0, 0)
Screenshot: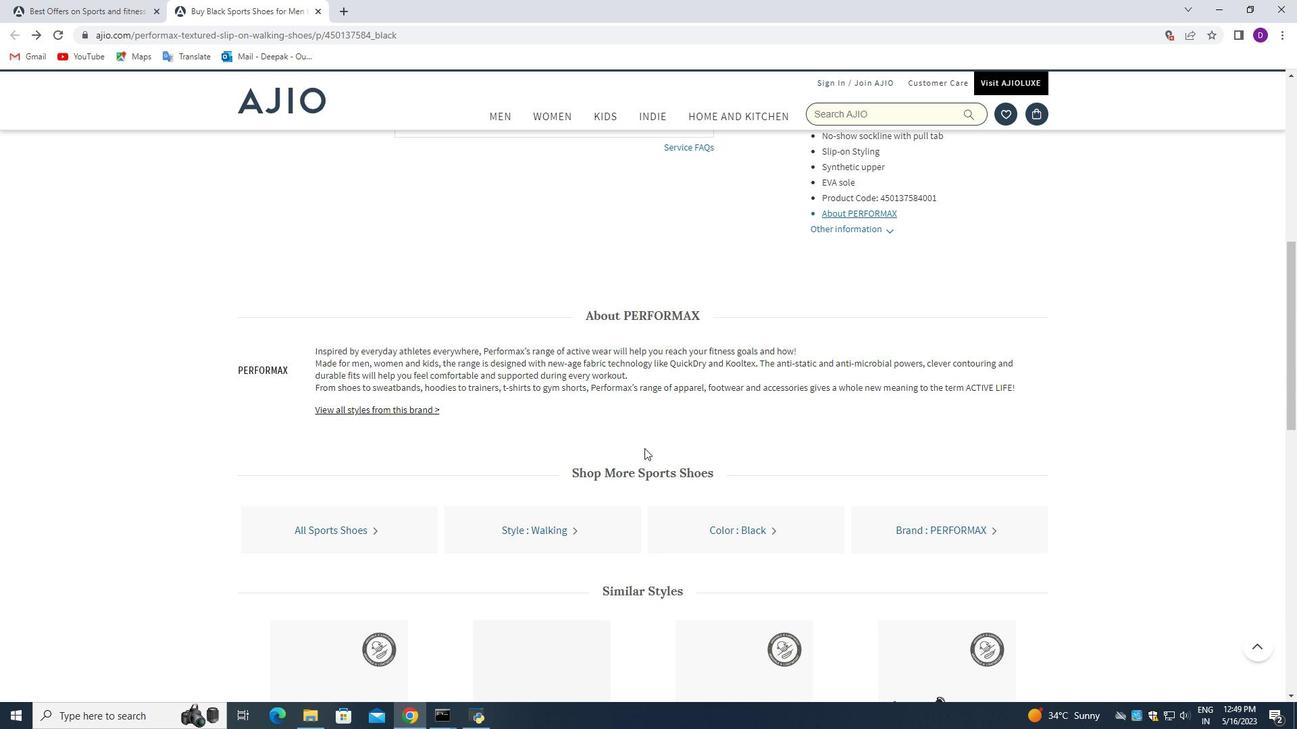 
Action: Mouse moved to (645, 449)
Screenshot: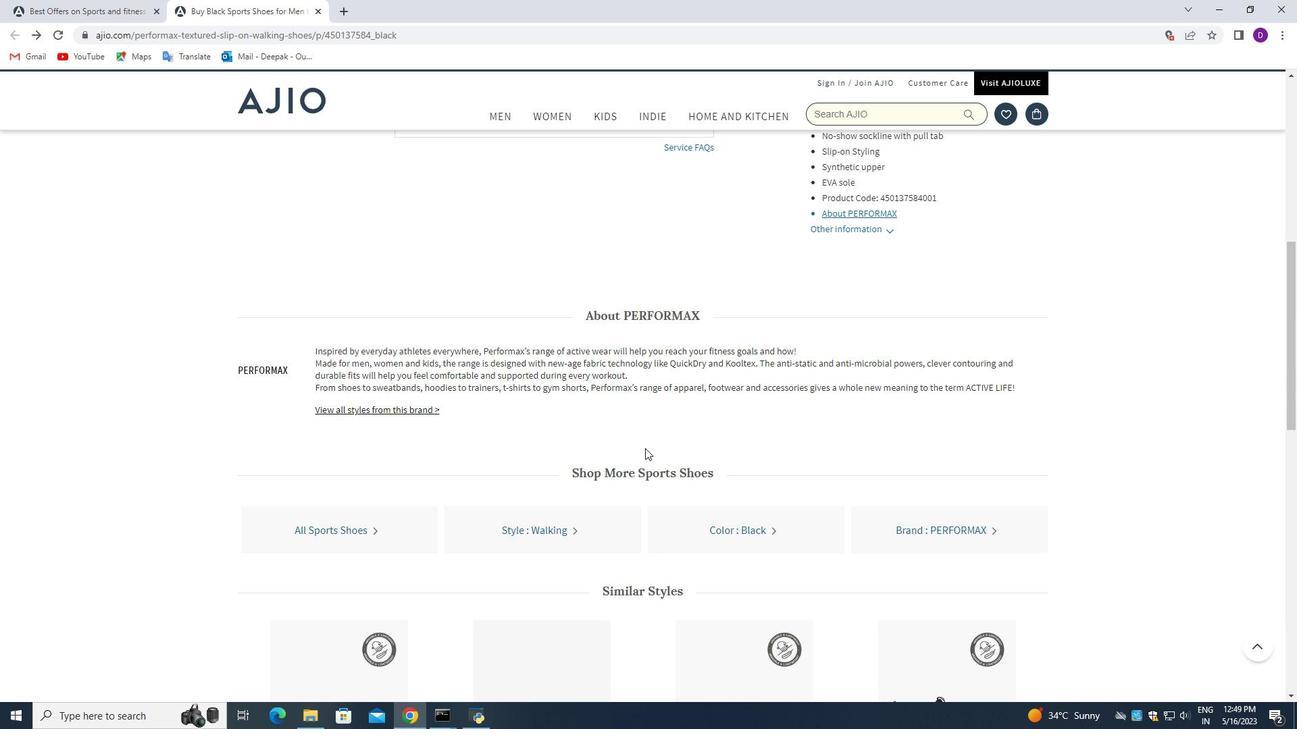 
Action: Mouse scrolled (645, 449) with delta (0, 0)
Screenshot: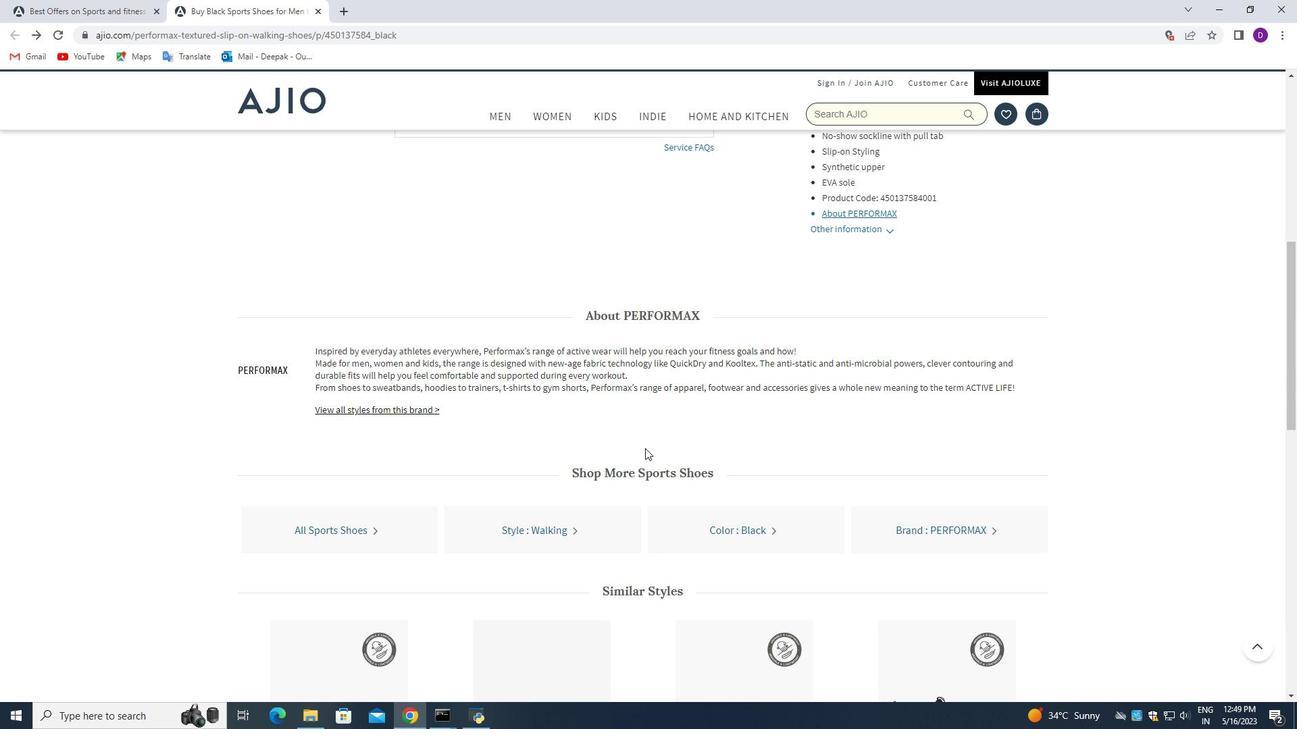 
Action: Mouse moved to (644, 449)
Screenshot: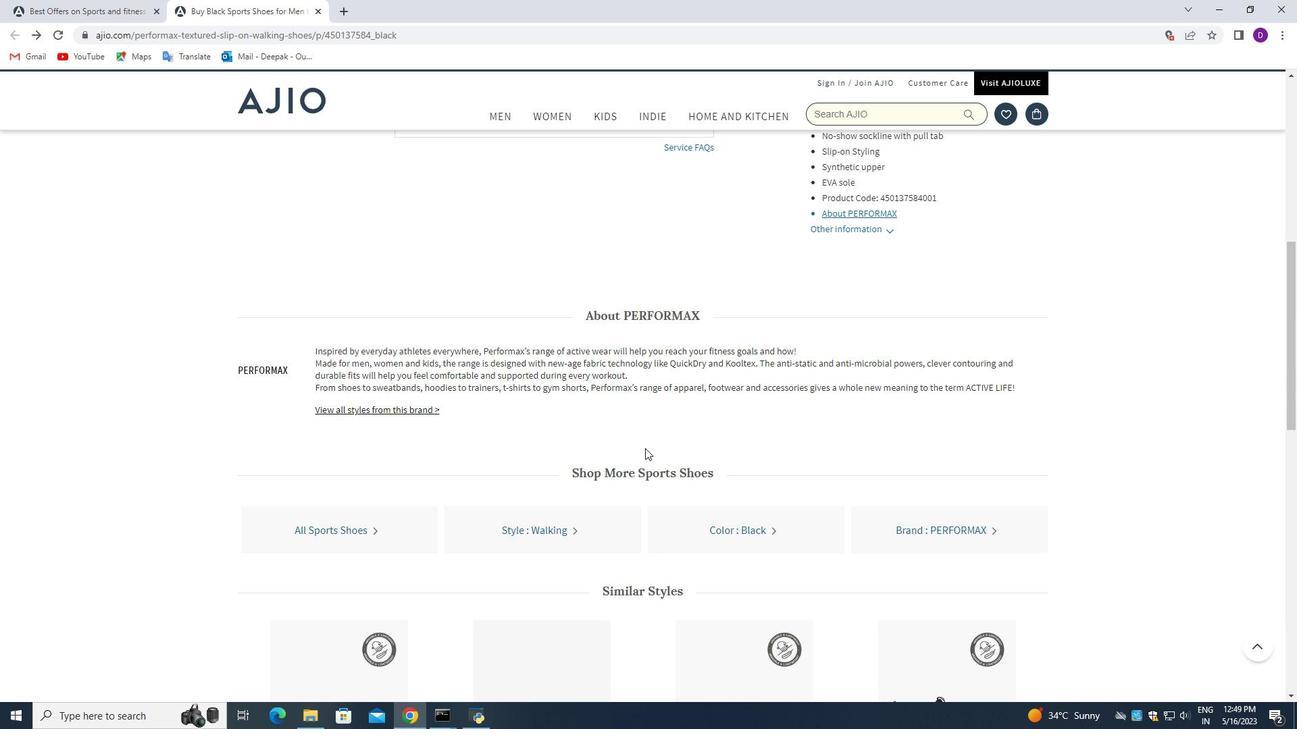 
Action: Mouse scrolled (644, 449) with delta (0, 0)
Screenshot: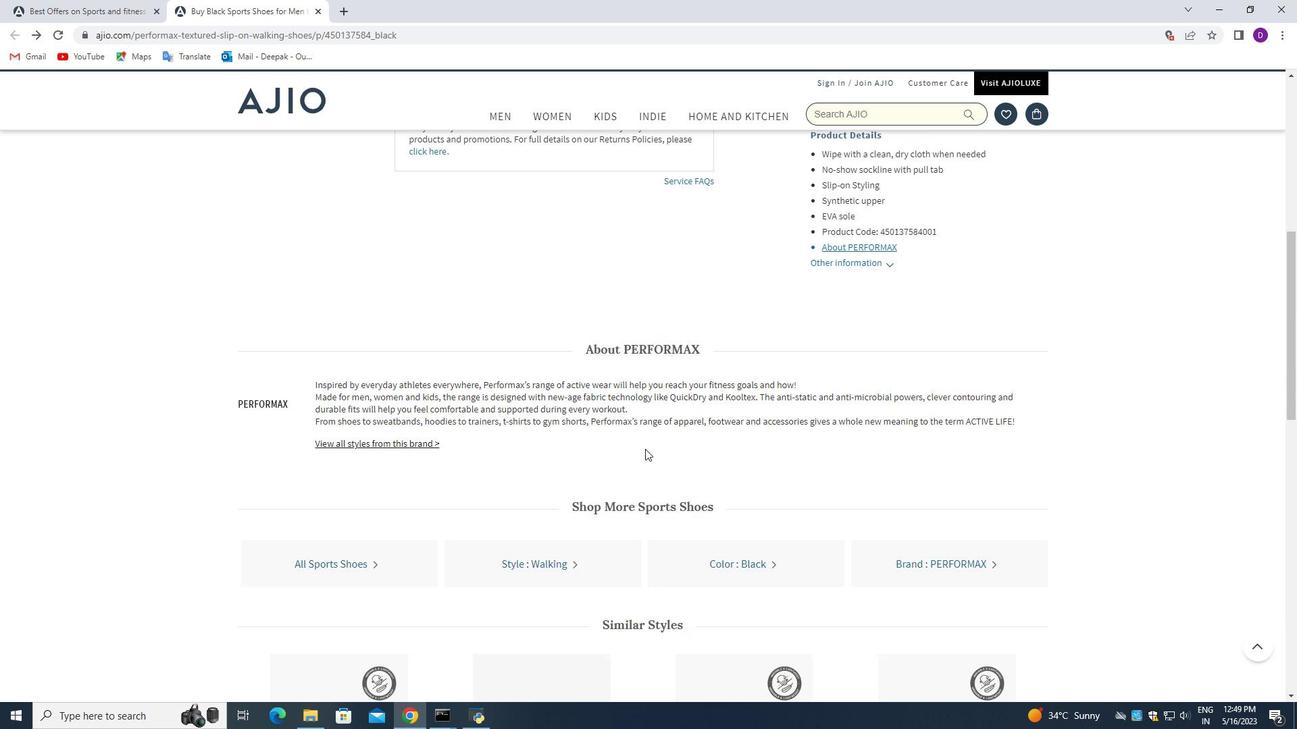
Action: Mouse moved to (644, 449)
Screenshot: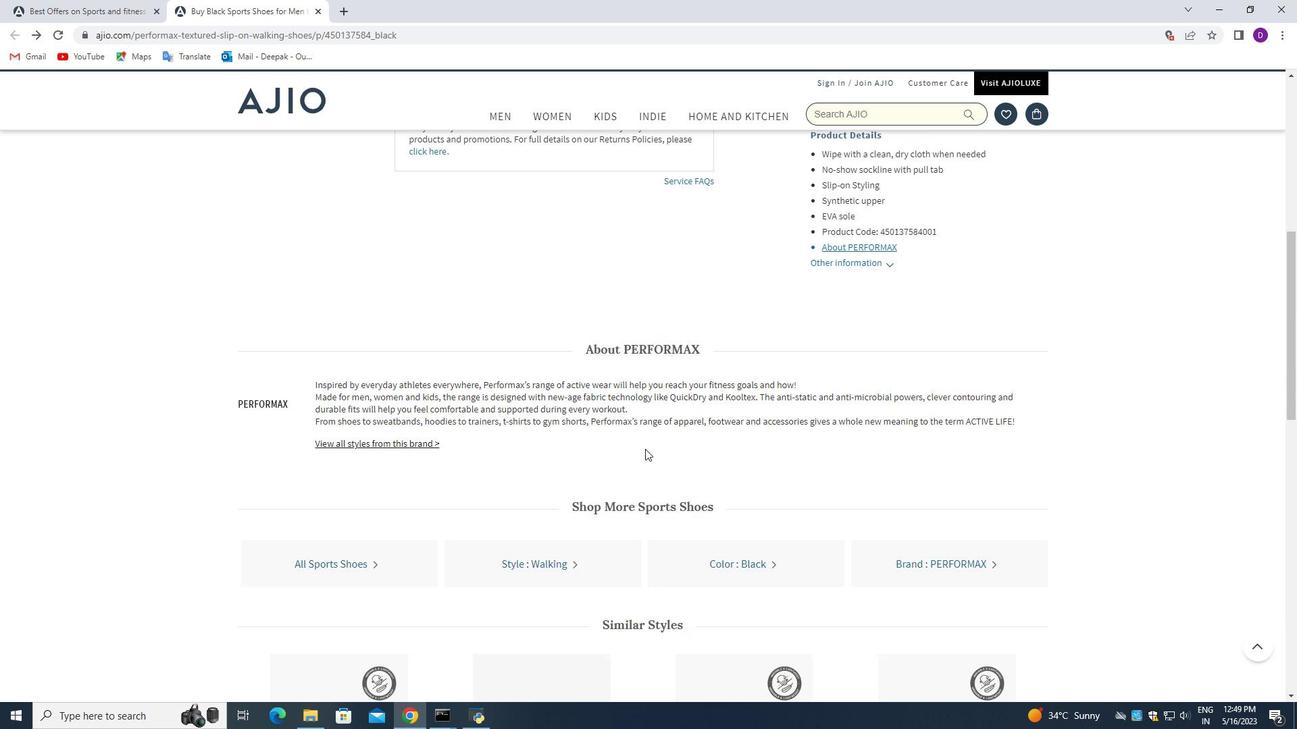 
Action: Mouse scrolled (644, 449) with delta (0, 0)
Screenshot: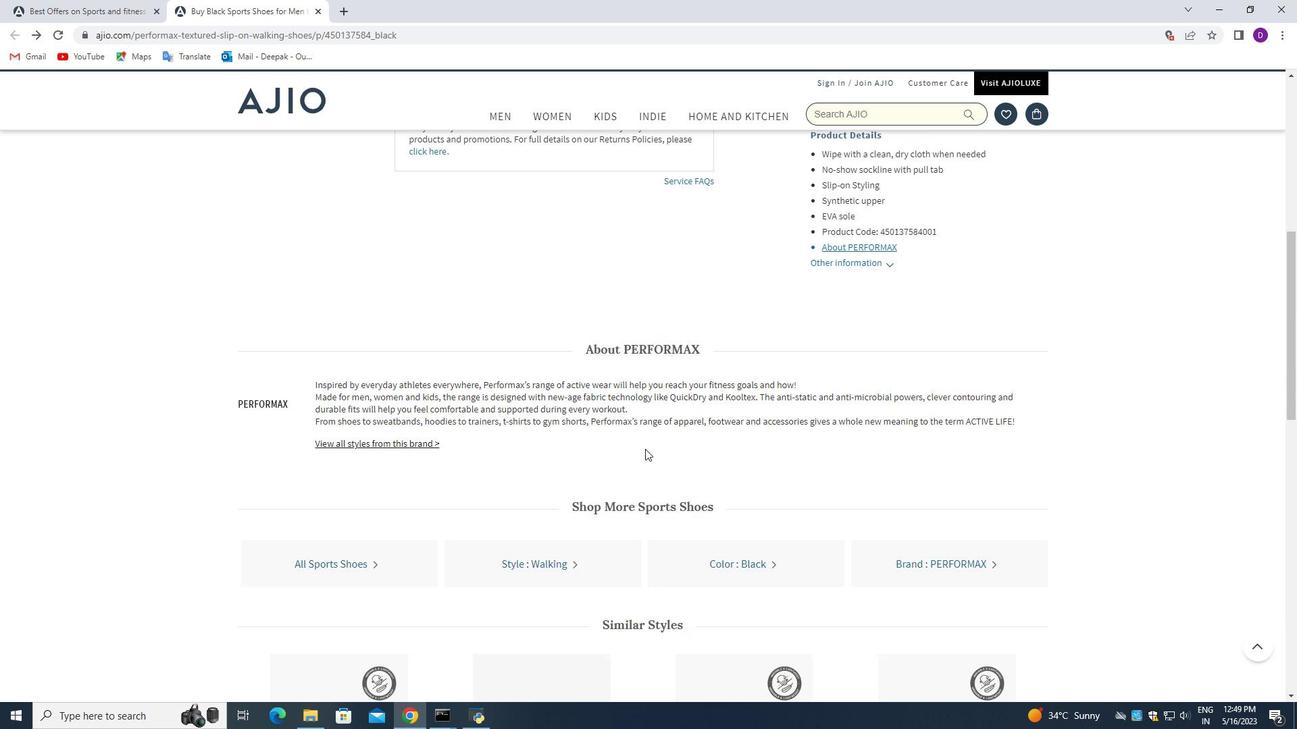 
Action: Mouse moved to (643, 444)
